 Task: Select the current location as Buckingham Palace, London, England . Now zoom - , and verify the location . Hide zoom slider
Action: Mouse moved to (485, 311)
Screenshot: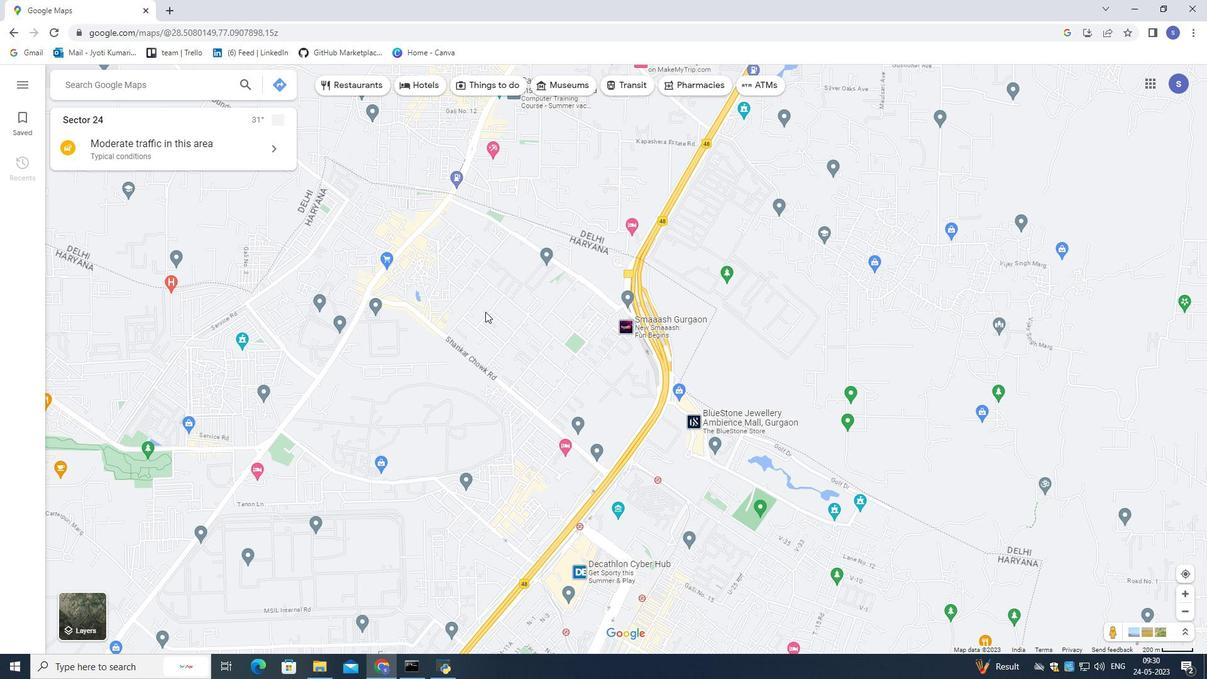 
Action: Mouse scrolled (485, 311) with delta (0, 0)
Screenshot: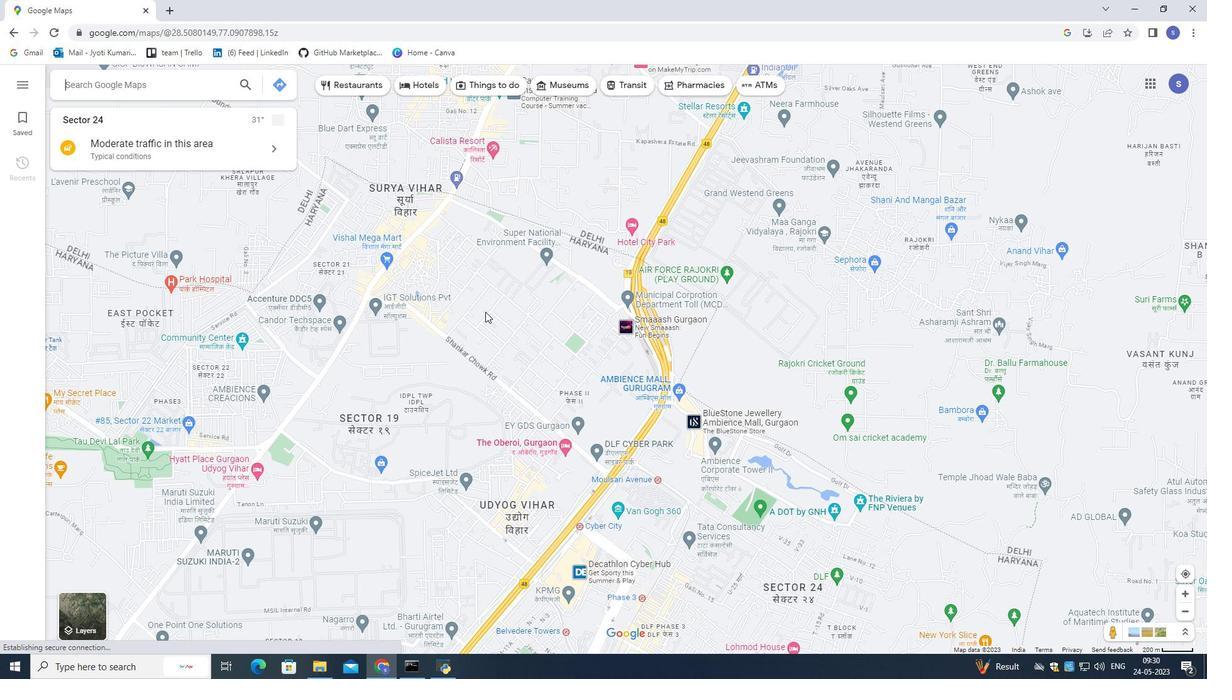 
Action: Mouse scrolled (485, 311) with delta (0, 0)
Screenshot: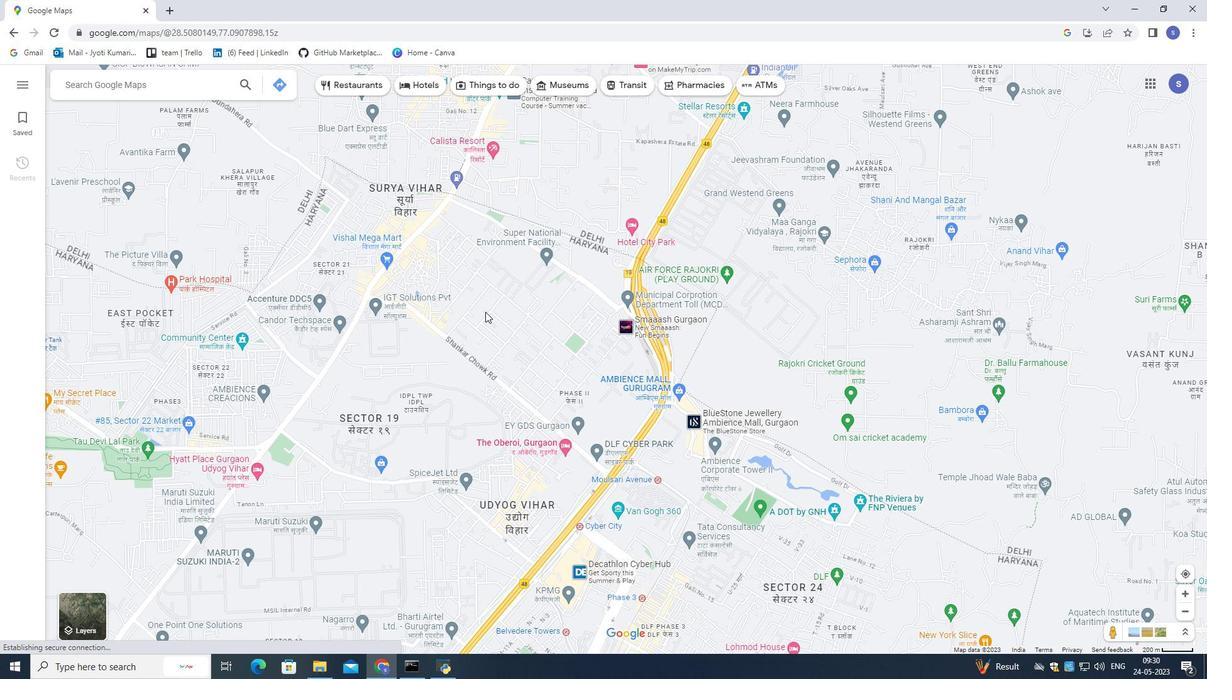 
Action: Mouse moved to (486, 312)
Screenshot: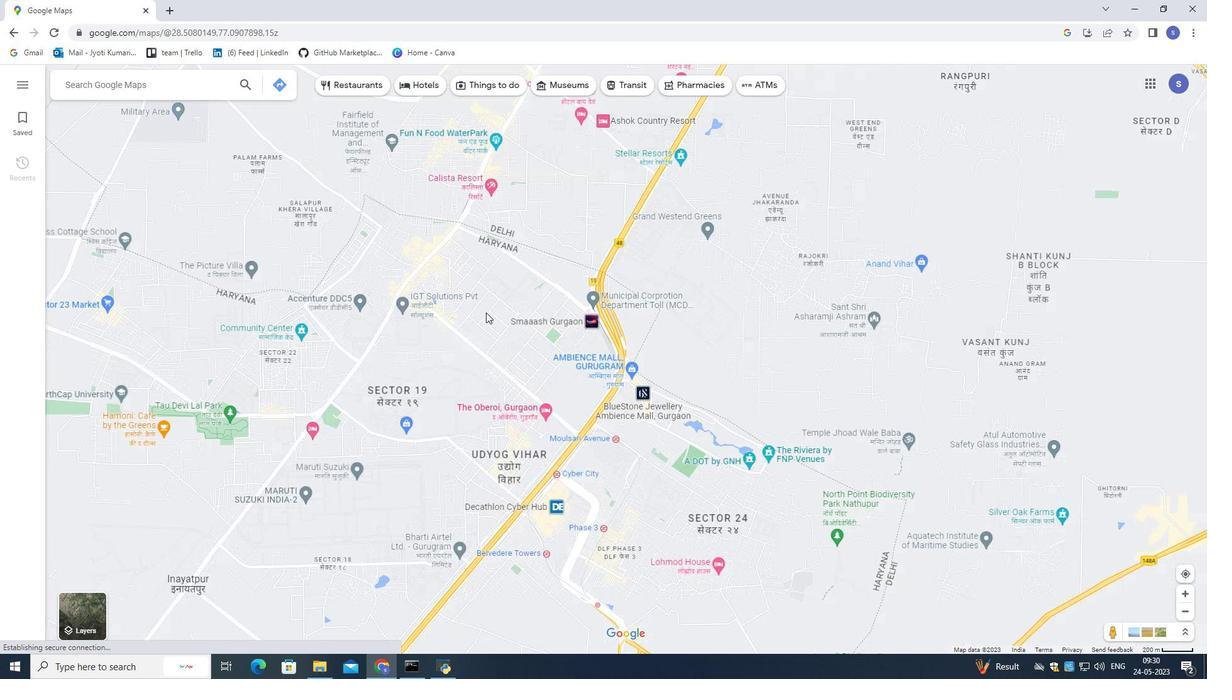 
Action: Mouse scrolled (486, 311) with delta (0, 0)
Screenshot: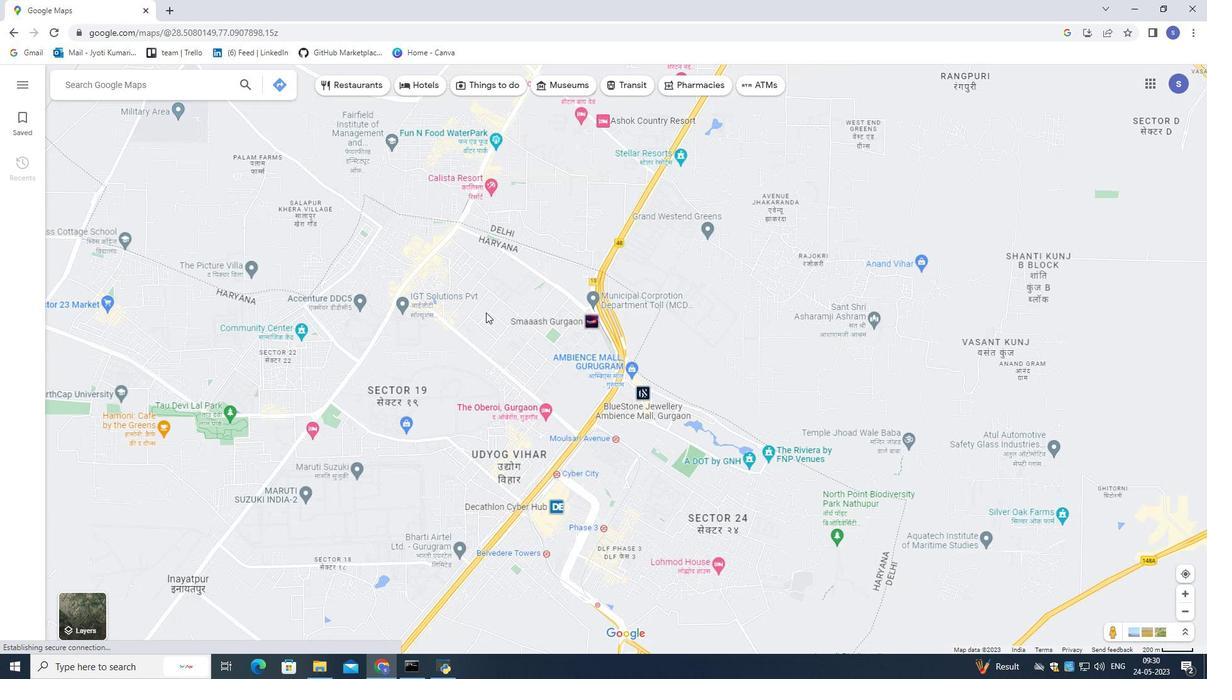 
Action: Mouse scrolled (486, 311) with delta (0, 0)
Screenshot: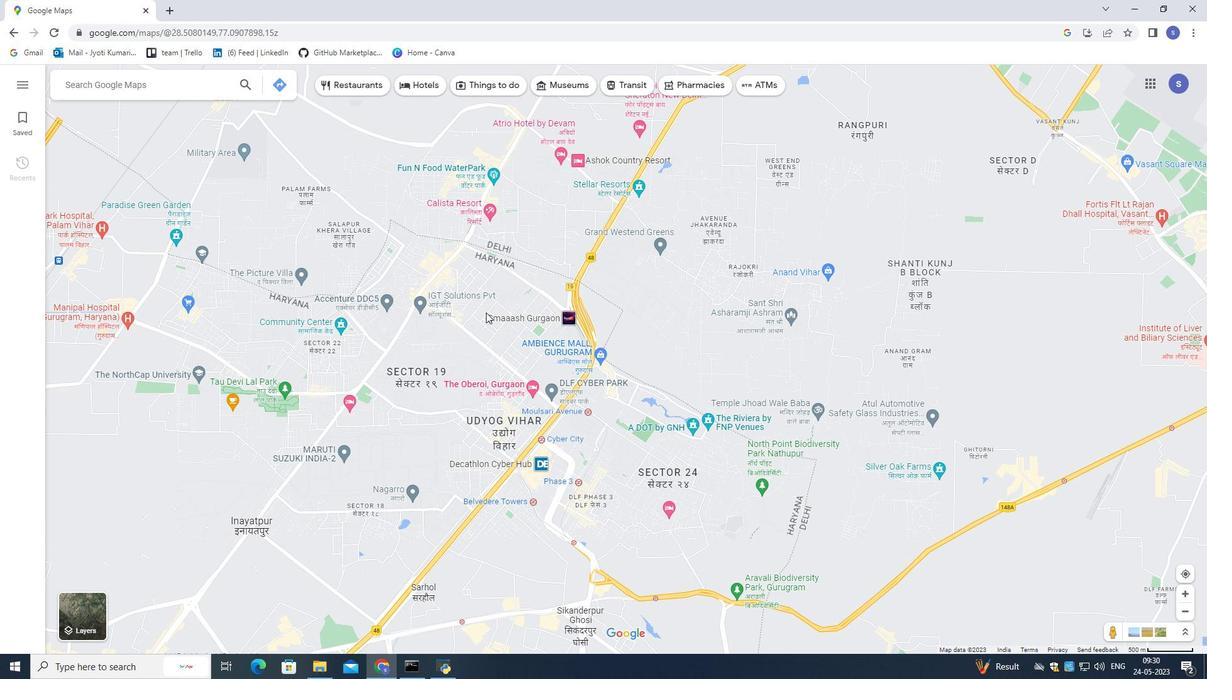 
Action: Mouse scrolled (486, 311) with delta (0, 0)
Screenshot: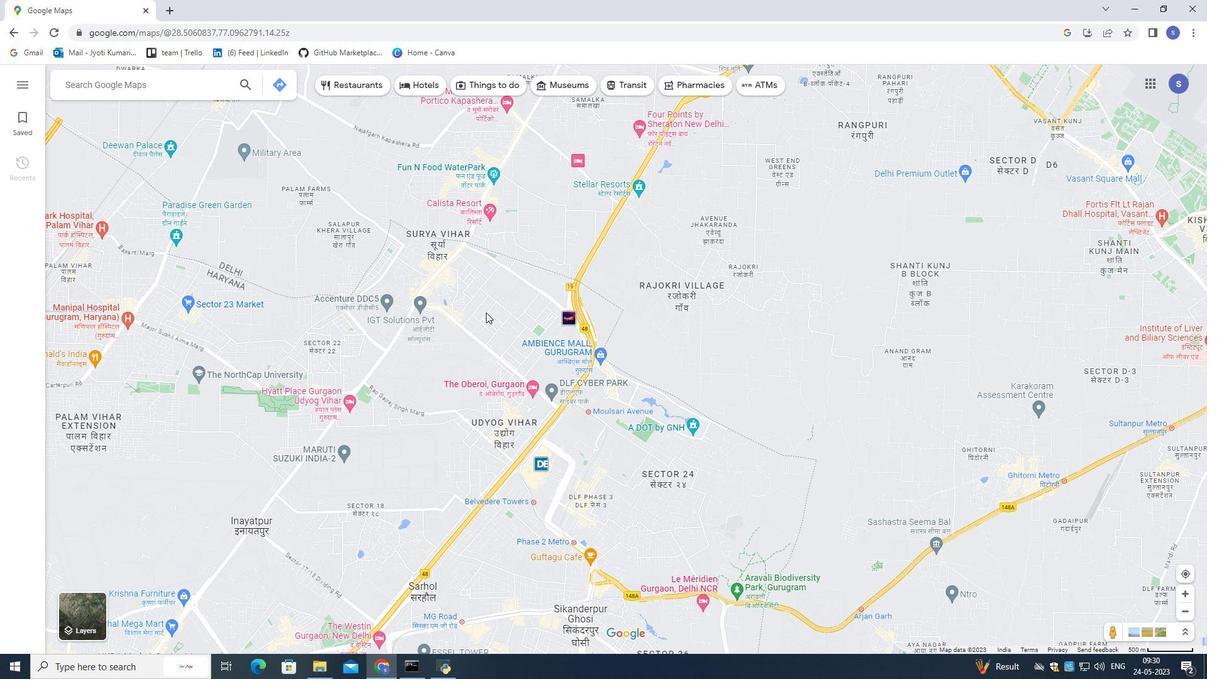 
Action: Mouse scrolled (486, 311) with delta (0, 0)
Screenshot: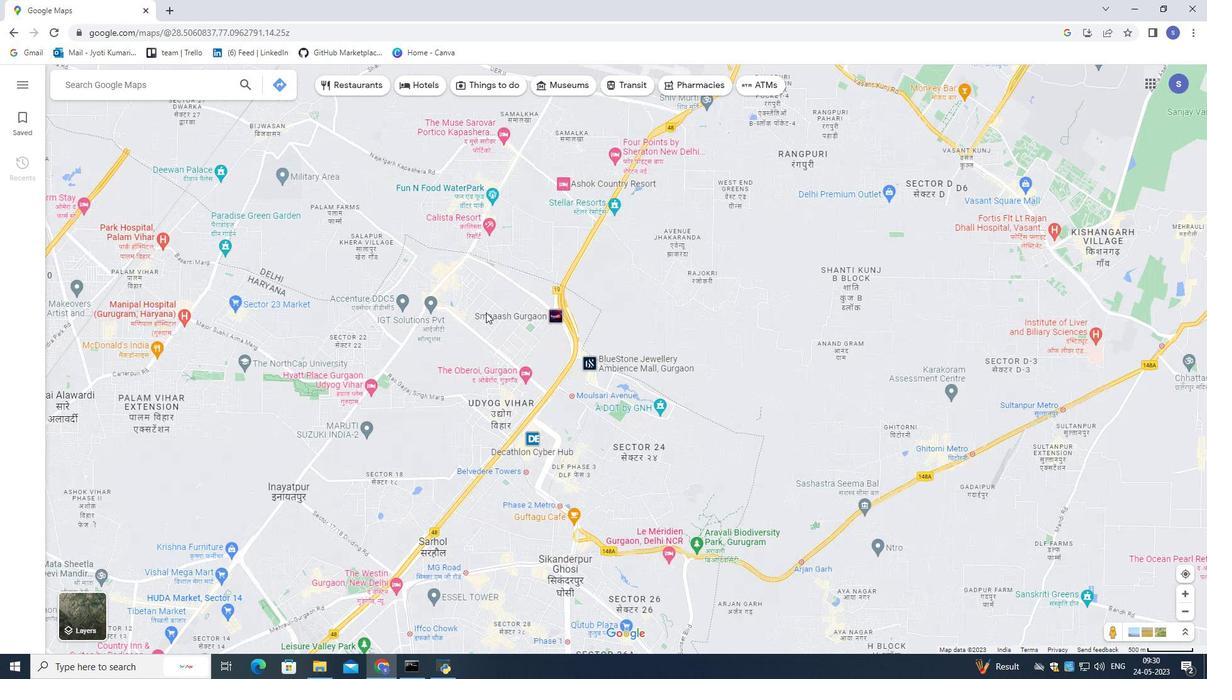 
Action: Mouse scrolled (486, 311) with delta (0, 0)
Screenshot: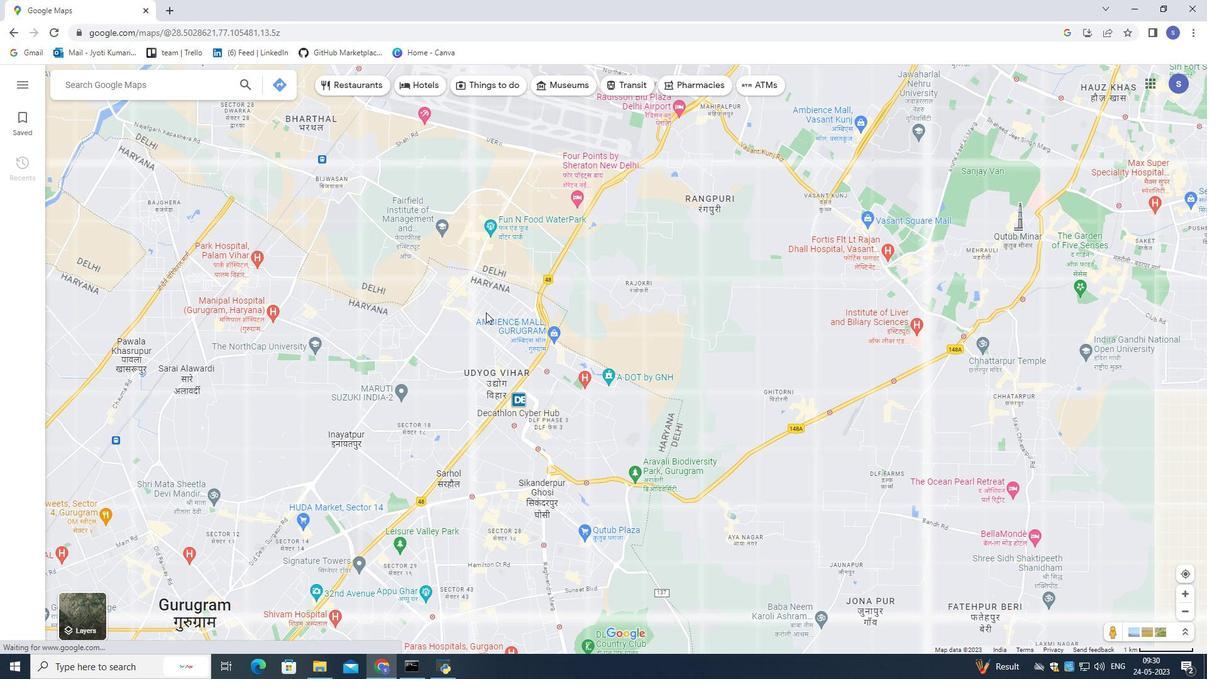 
Action: Mouse scrolled (486, 311) with delta (0, 0)
Screenshot: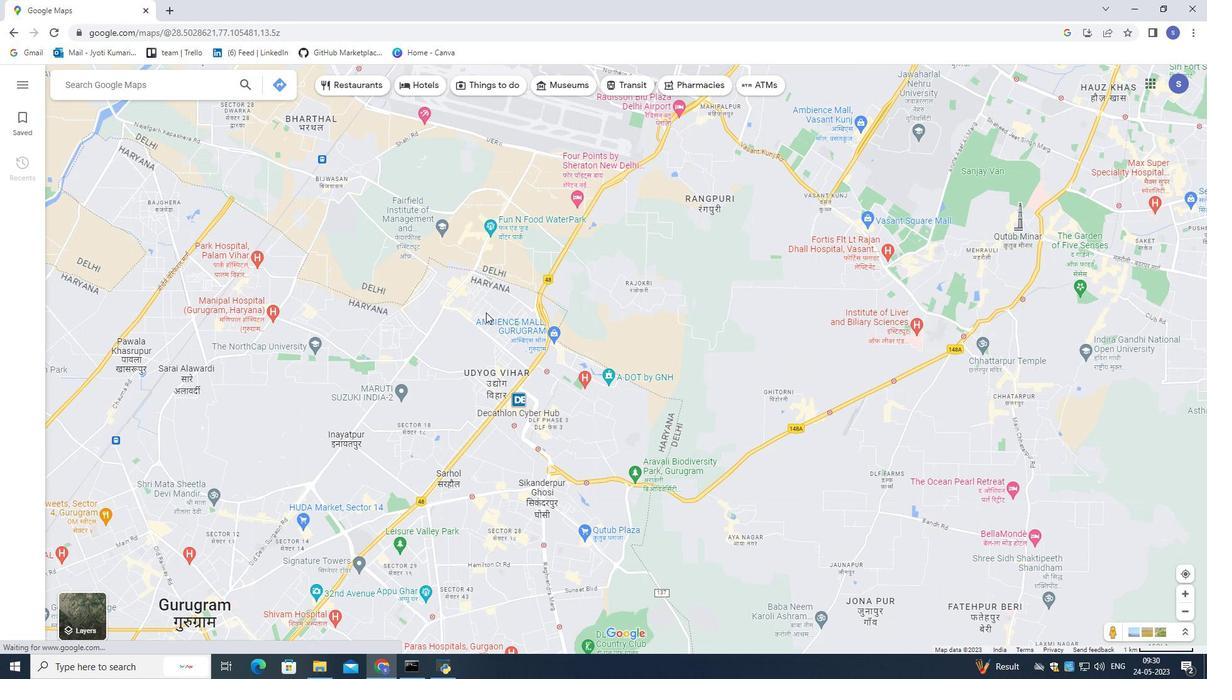 
Action: Mouse moved to (476, 312)
Screenshot: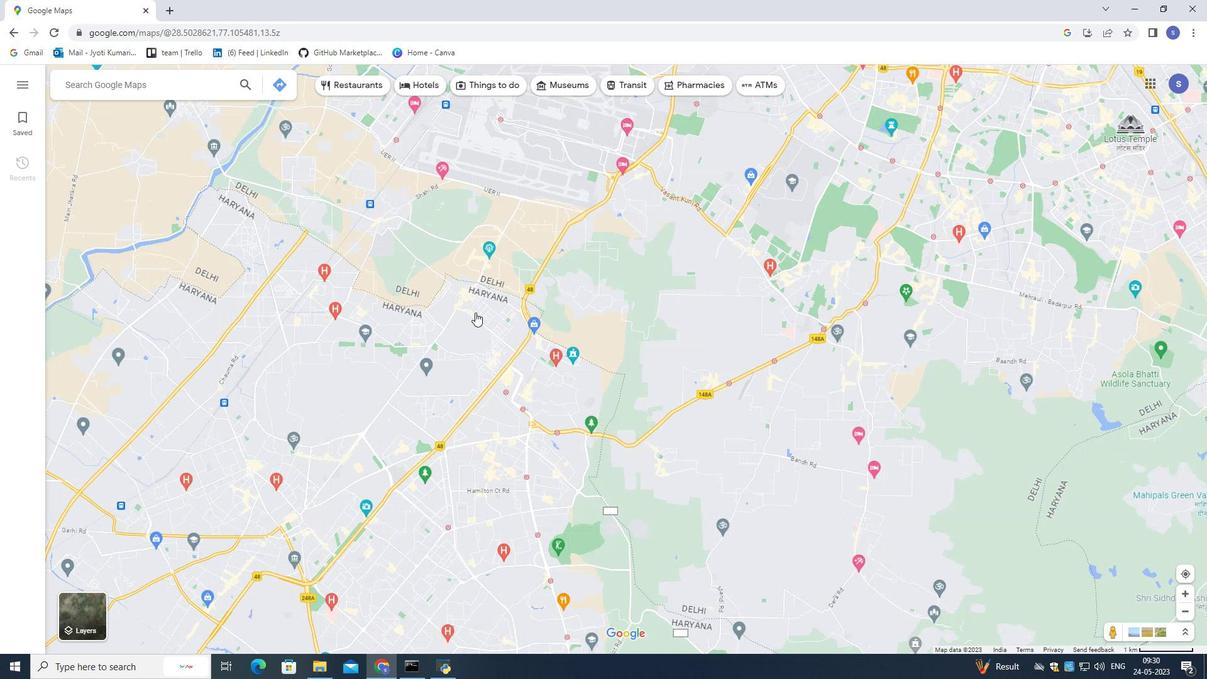 
Action: Mouse scrolled (476, 311) with delta (0, 0)
Screenshot: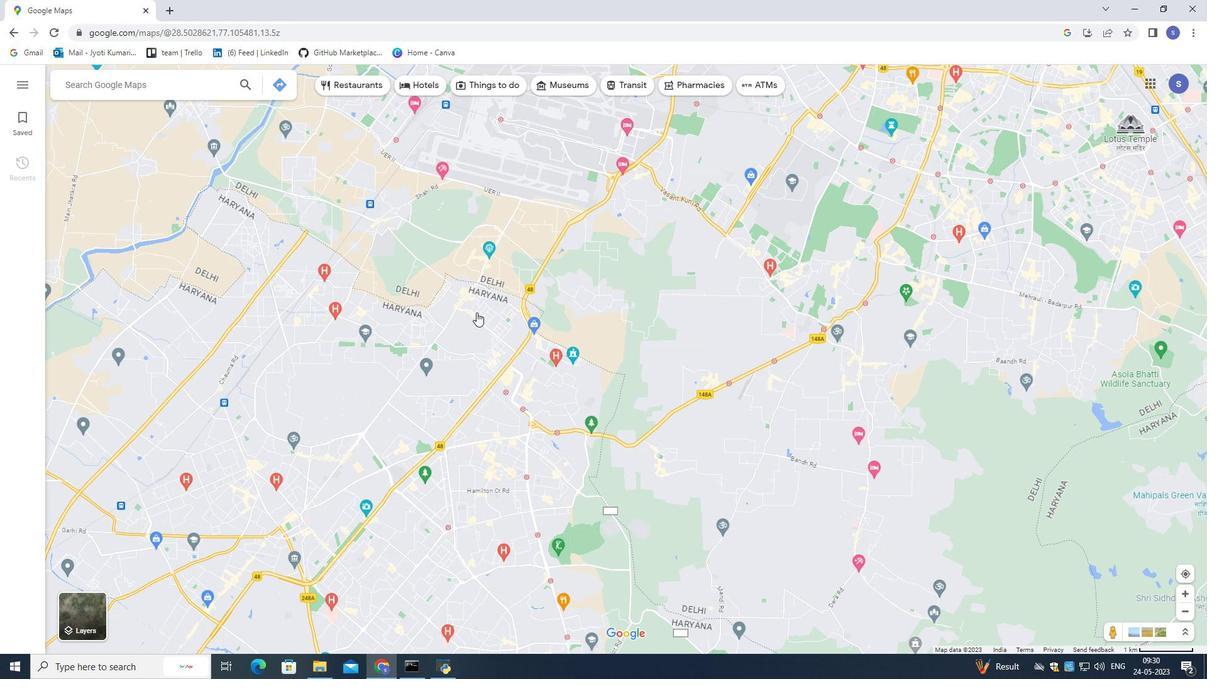 
Action: Mouse moved to (475, 313)
Screenshot: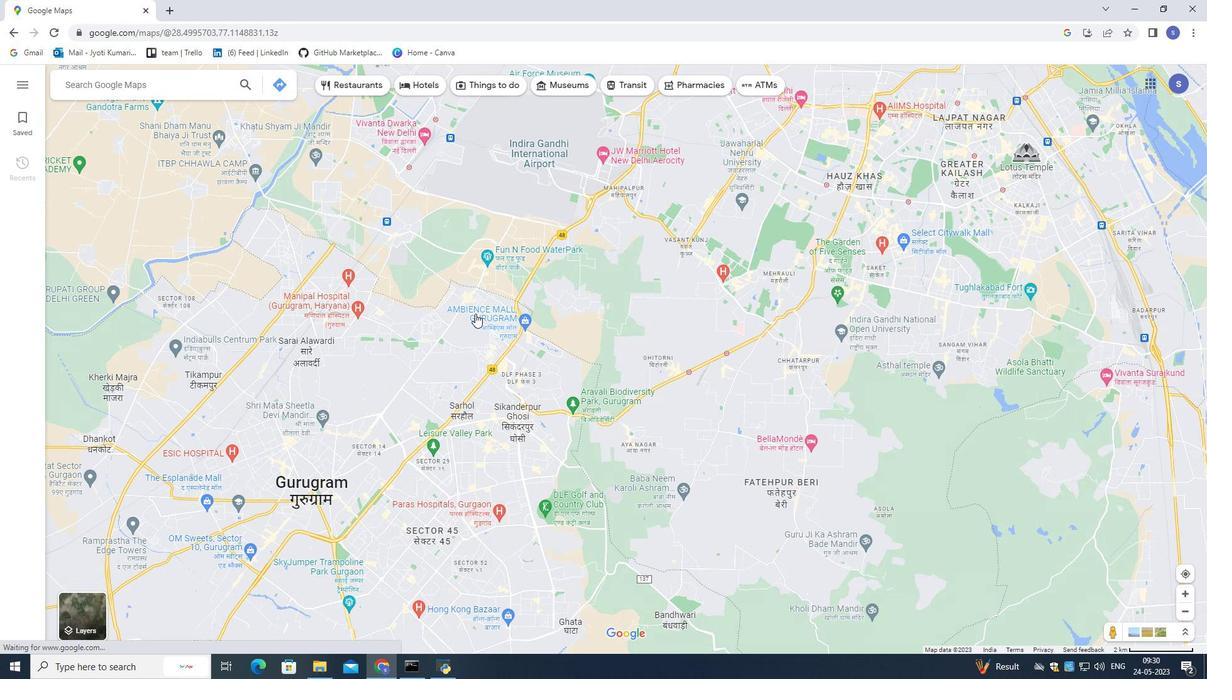 
Action: Mouse scrolled (475, 313) with delta (0, 0)
Screenshot: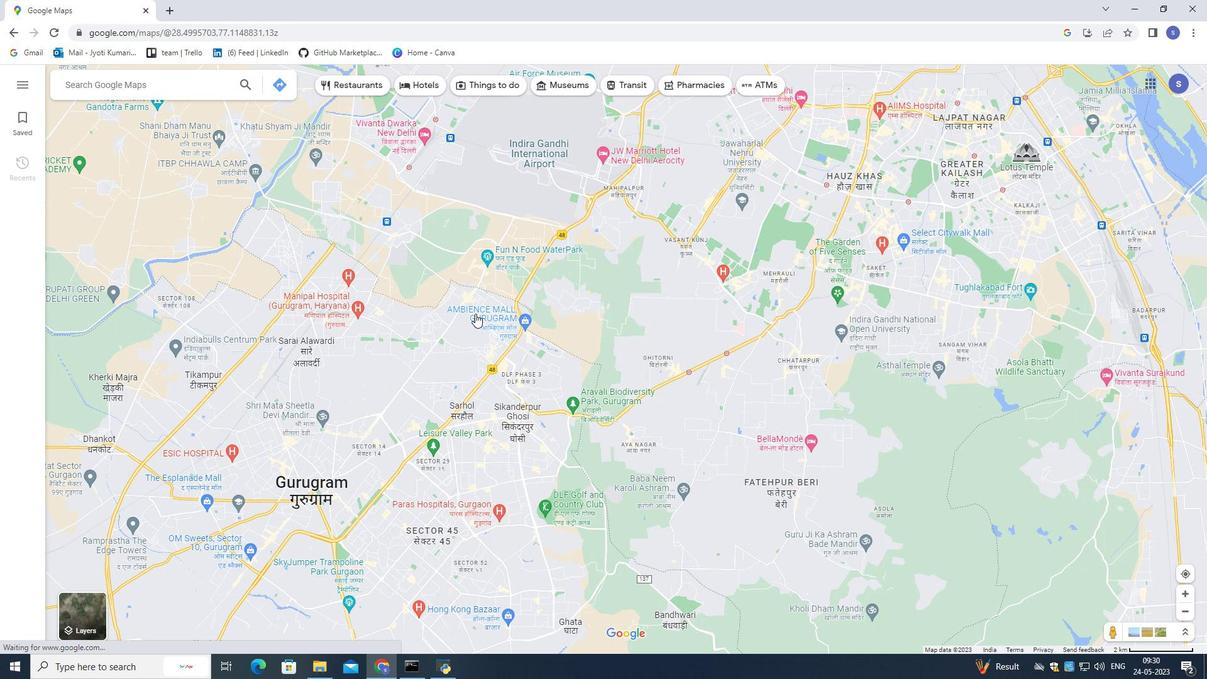 
Action: Mouse scrolled (475, 313) with delta (0, 0)
Screenshot: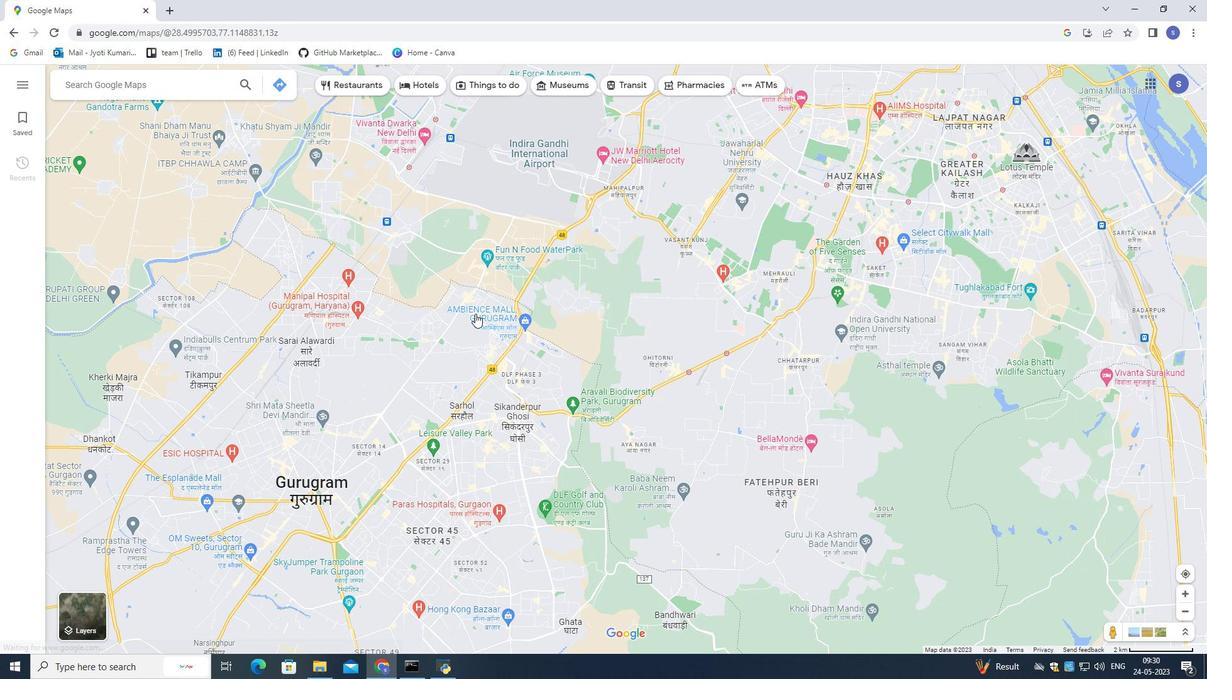
Action: Mouse scrolled (475, 313) with delta (0, 0)
Screenshot: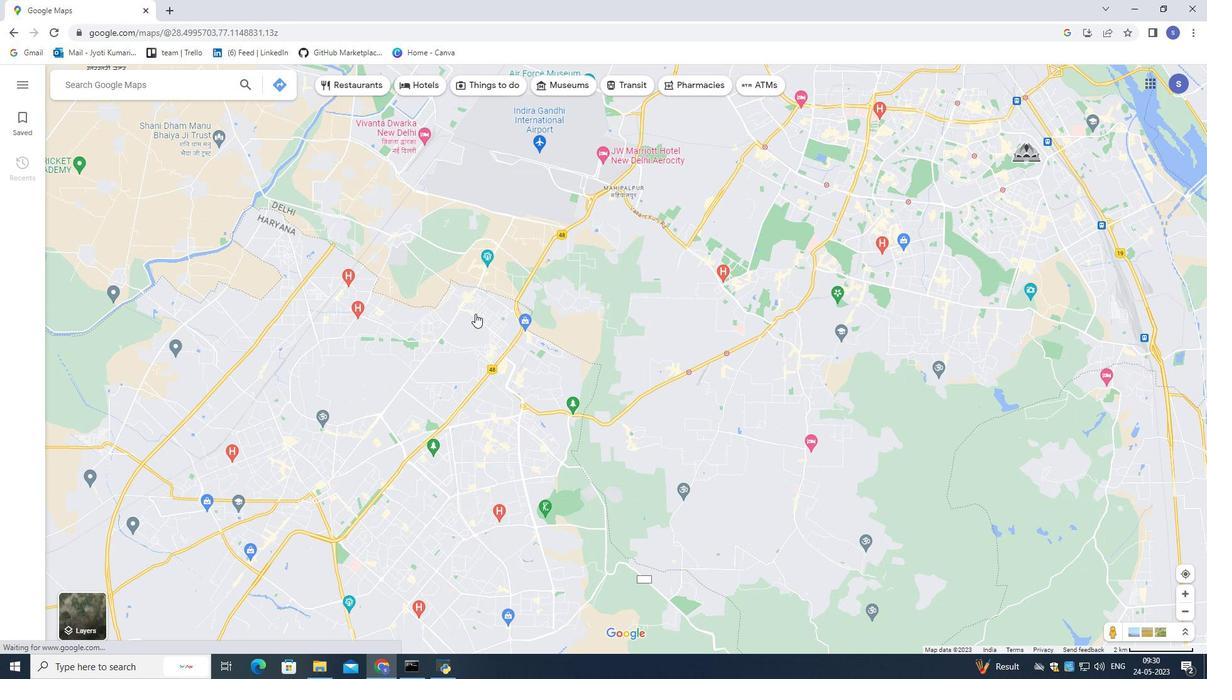 
Action: Mouse moved to (474, 315)
Screenshot: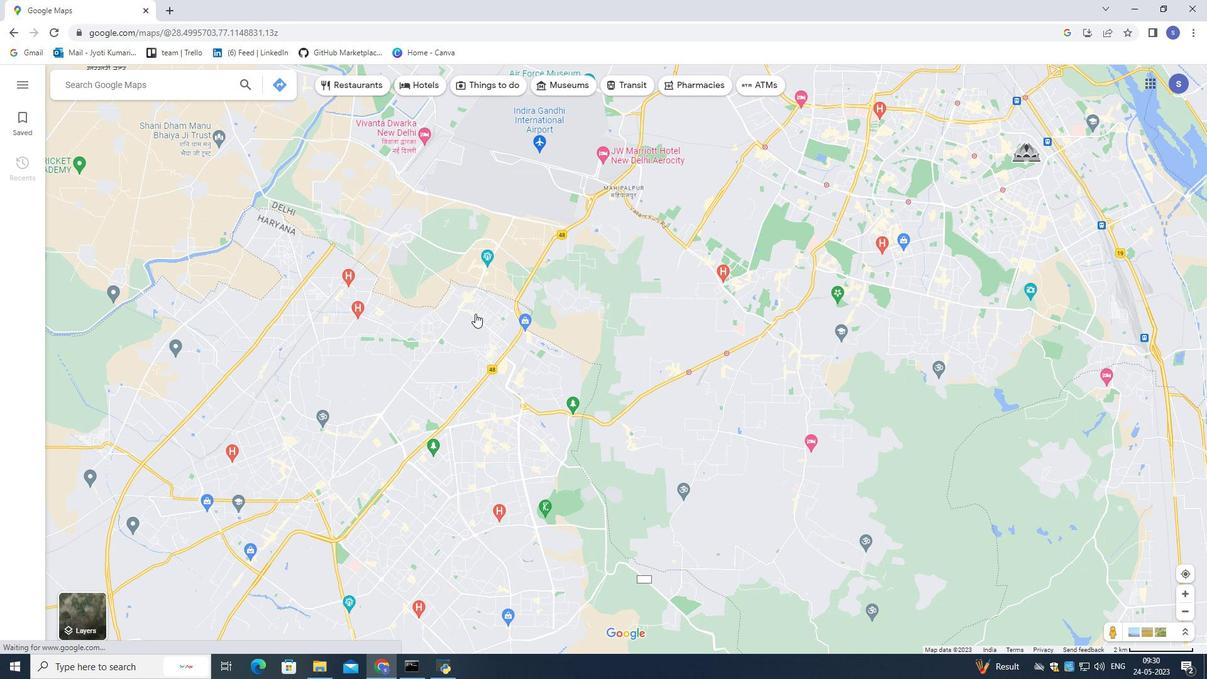 
Action: Mouse scrolled (474, 315) with delta (0, 0)
Screenshot: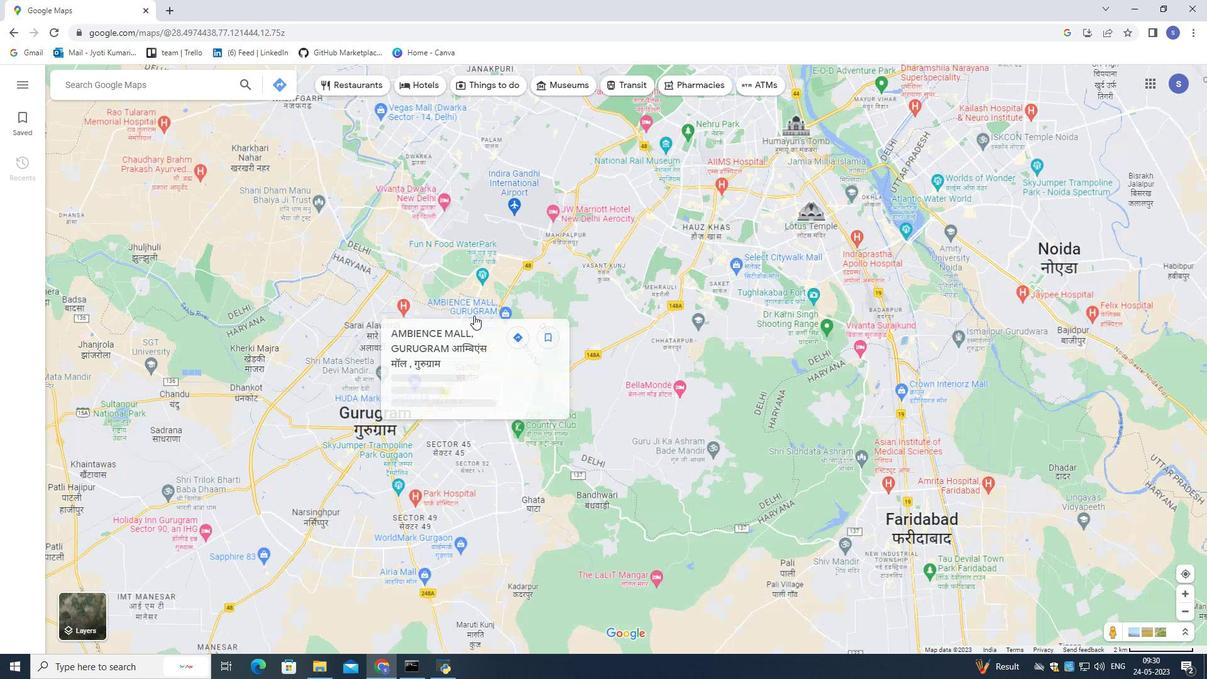 
Action: Mouse scrolled (474, 315) with delta (0, 0)
Screenshot: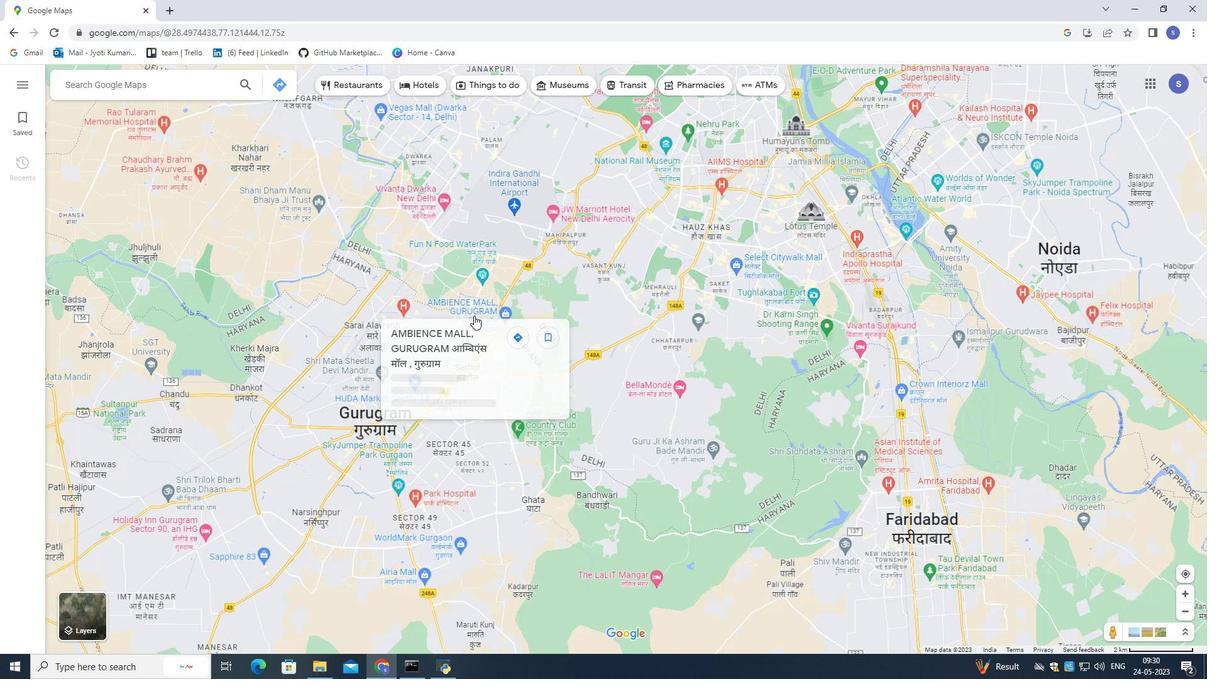 
Action: Mouse moved to (132, 76)
Screenshot: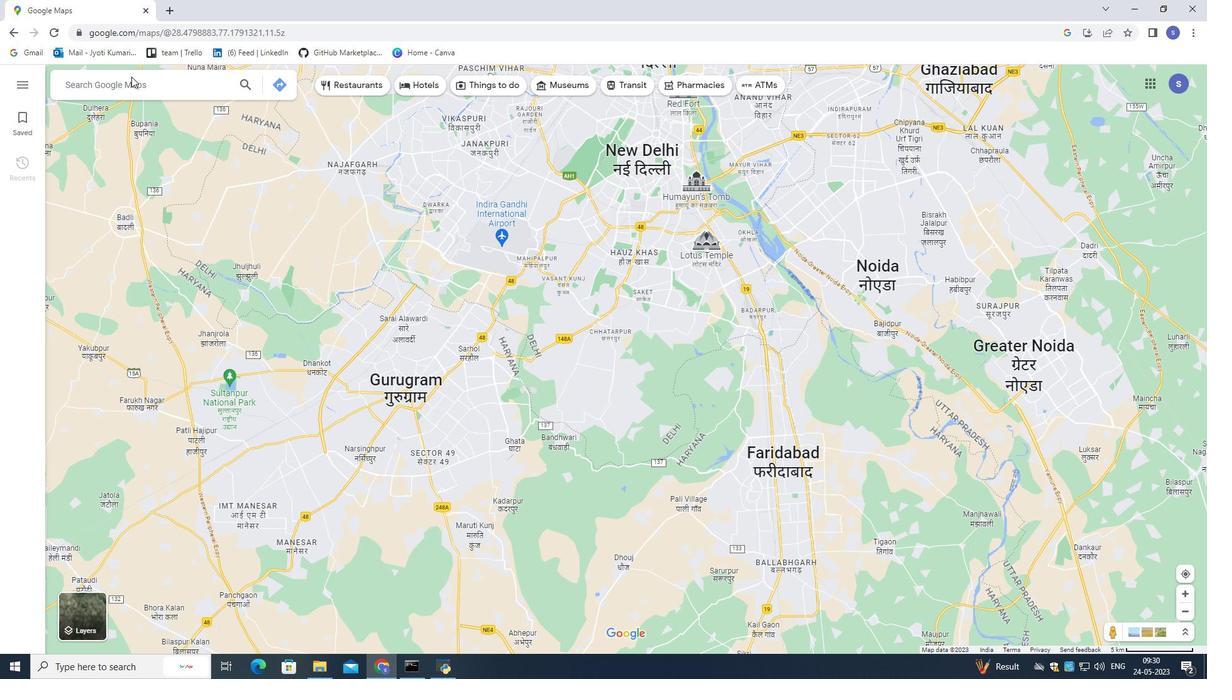 
Action: Mouse pressed left at (132, 76)
Screenshot: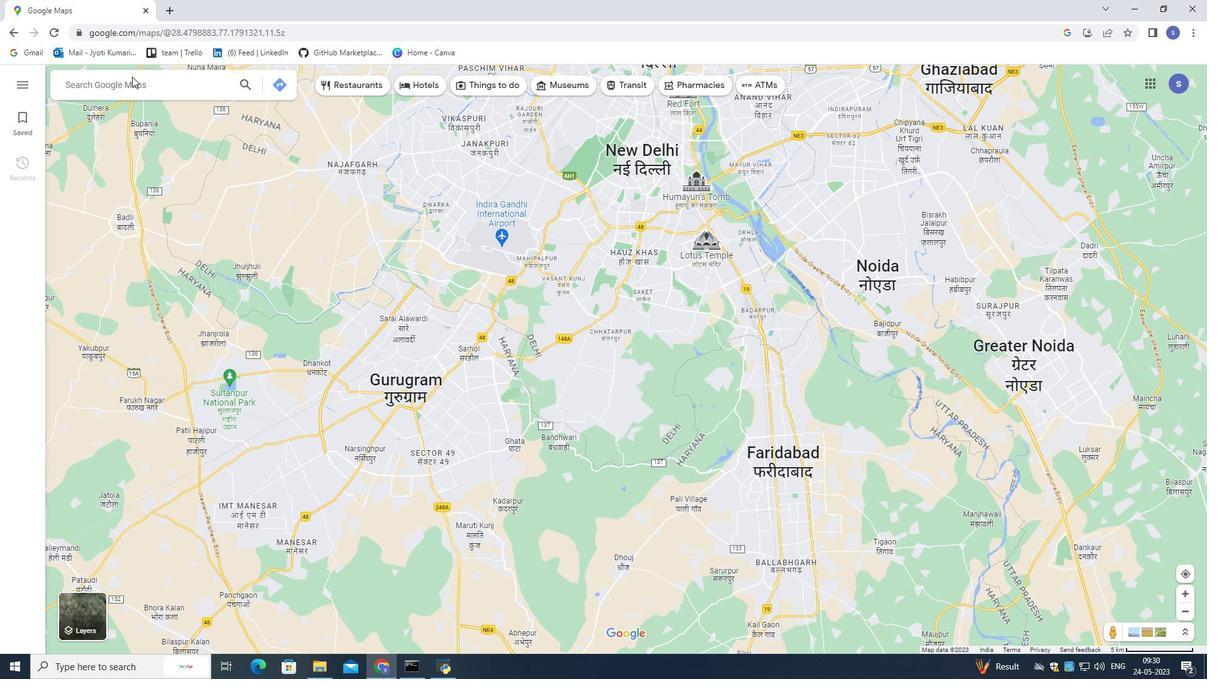 
Action: Key pressed <Key.shift>Bcukingham<Key.space>palace,<Key.space>
Screenshot: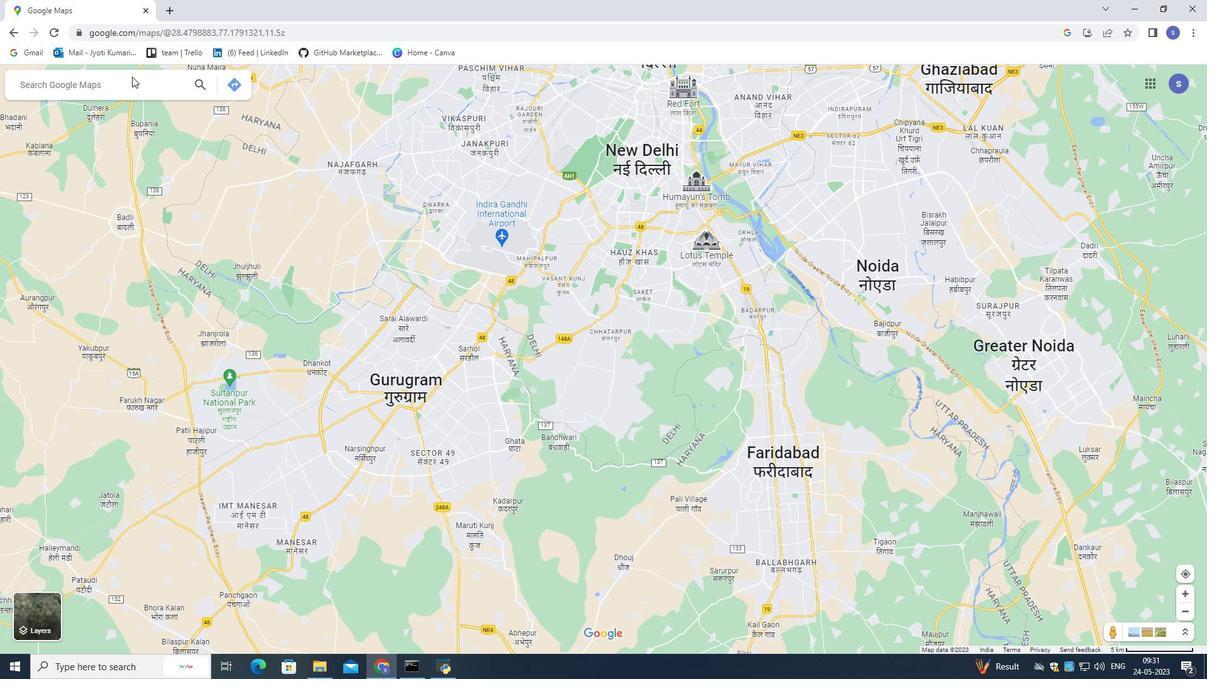 
Action: Mouse moved to (132, 82)
Screenshot: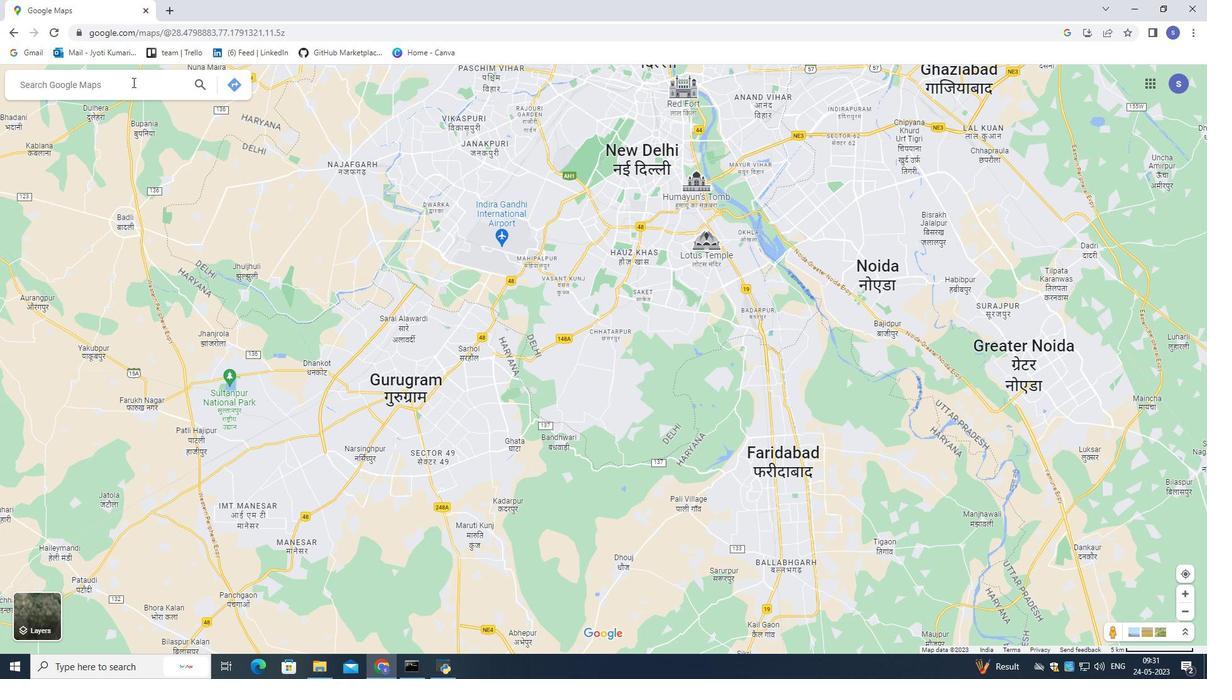 
Action: Mouse pressed left at (132, 82)
Screenshot: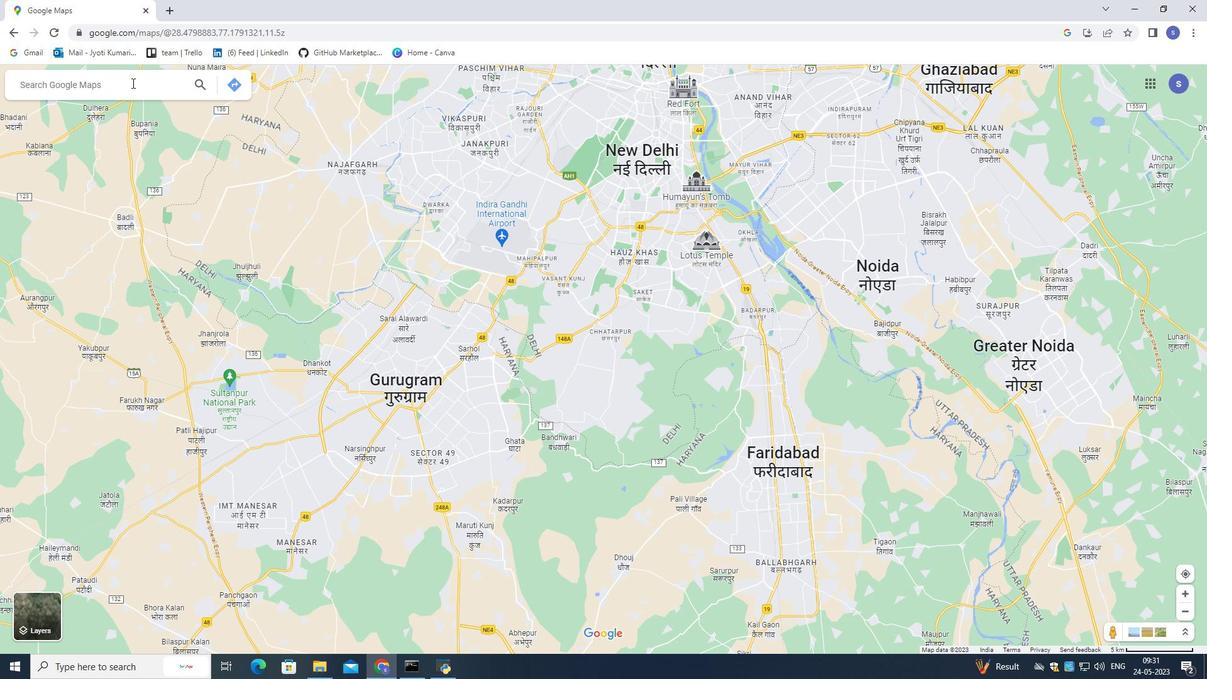 
Action: Key pressed <Key.shift>Buckingham<Key.space>palace,<Key.space>london,<Key.space>england<Key.enter>
Screenshot: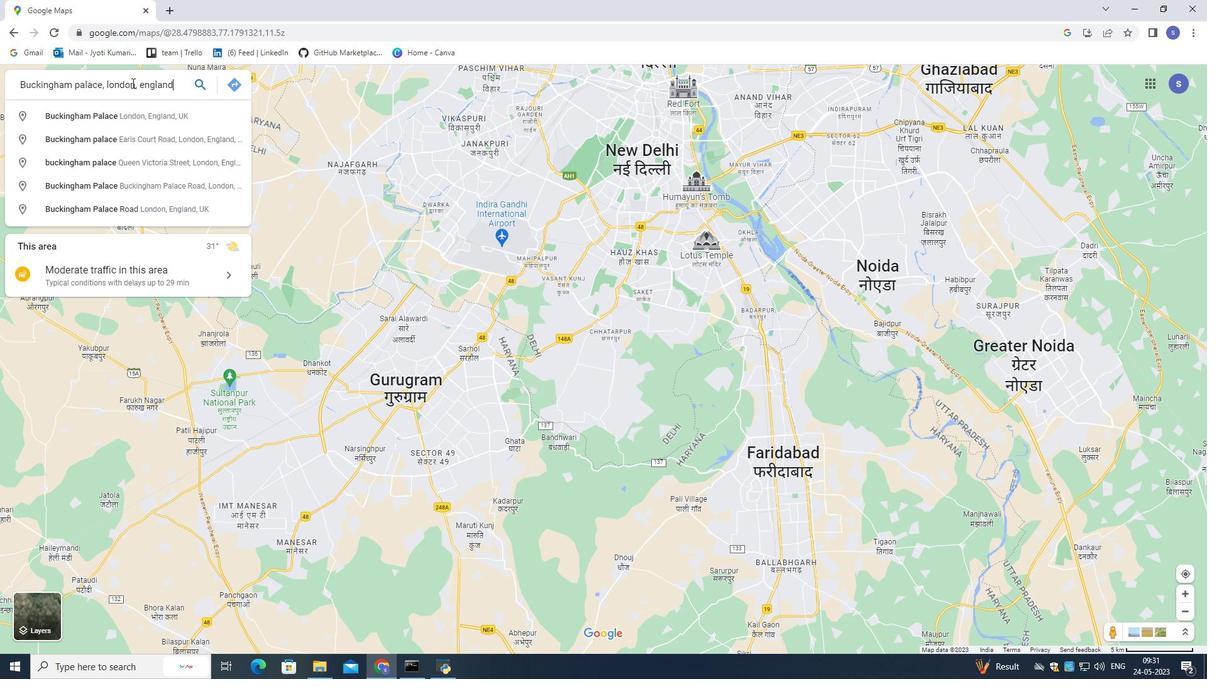 
Action: Mouse moved to (201, 118)
Screenshot: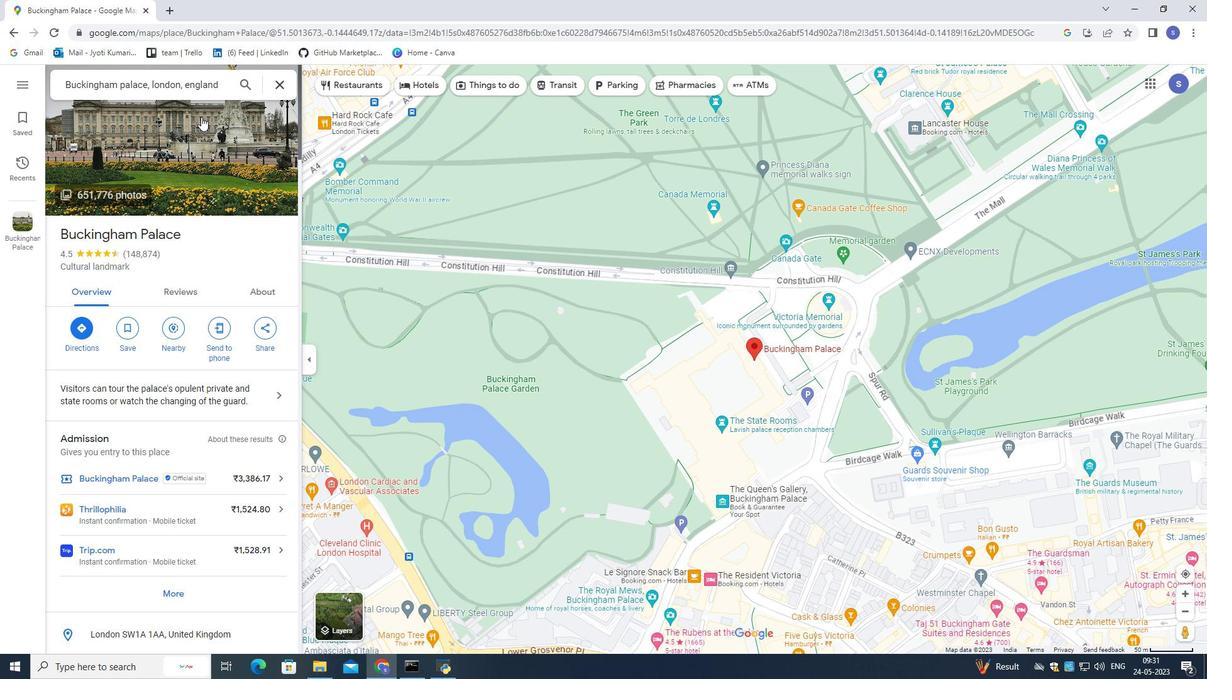 
Action: Mouse pressed left at (201, 118)
Screenshot: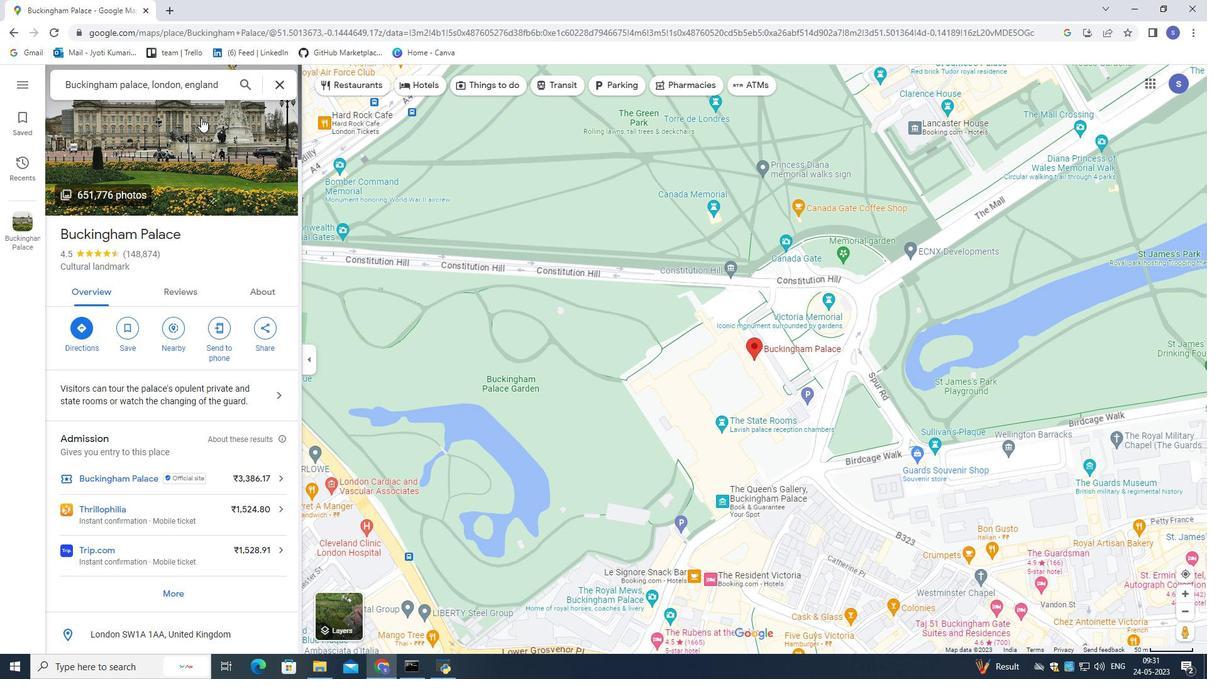 
Action: Mouse moved to (776, 558)
Screenshot: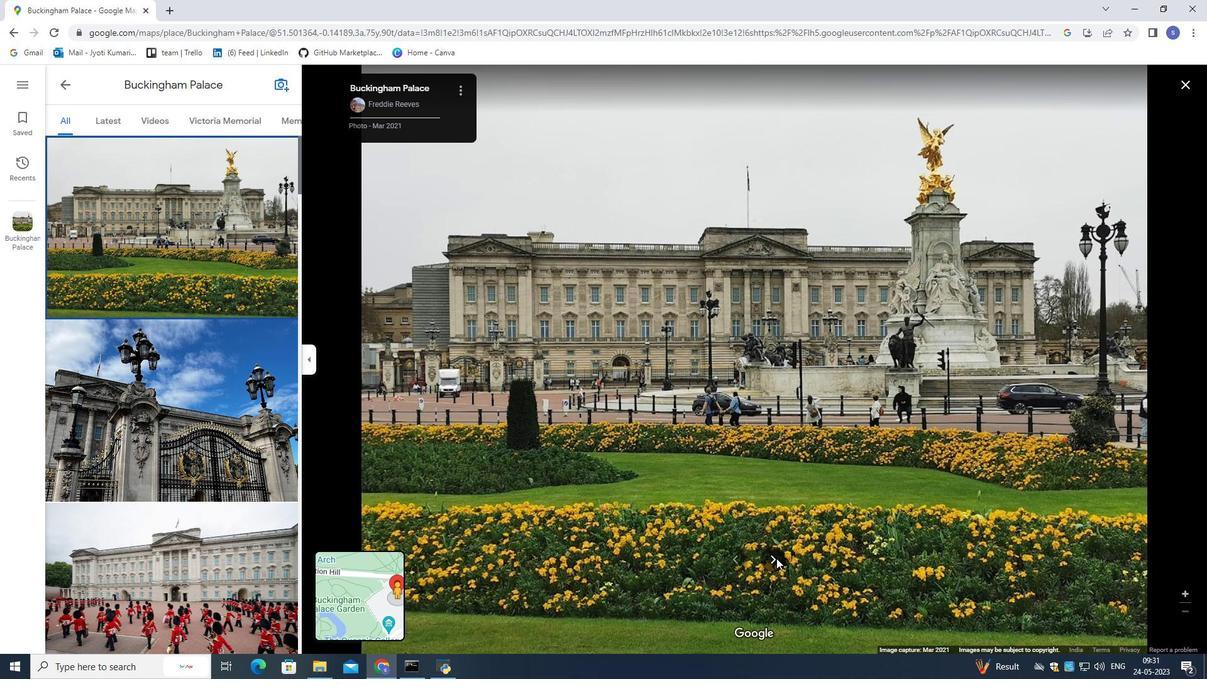 
Action: Mouse pressed left at (776, 558)
Screenshot: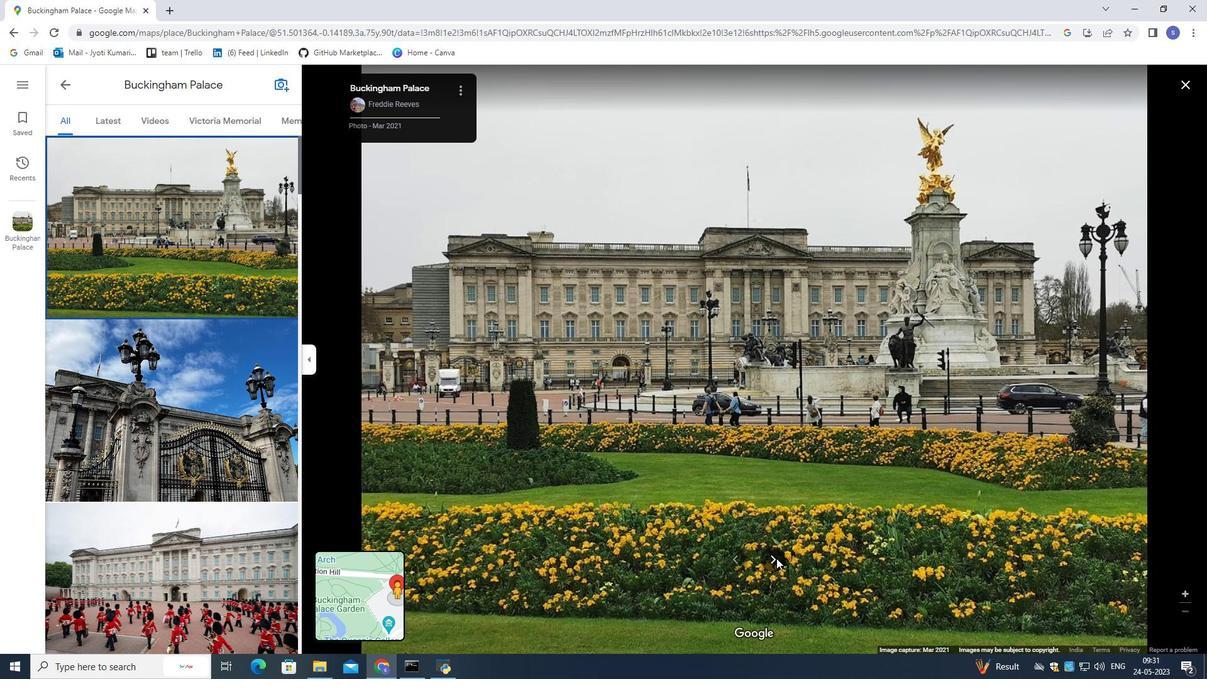 
Action: Mouse moved to (775, 555)
Screenshot: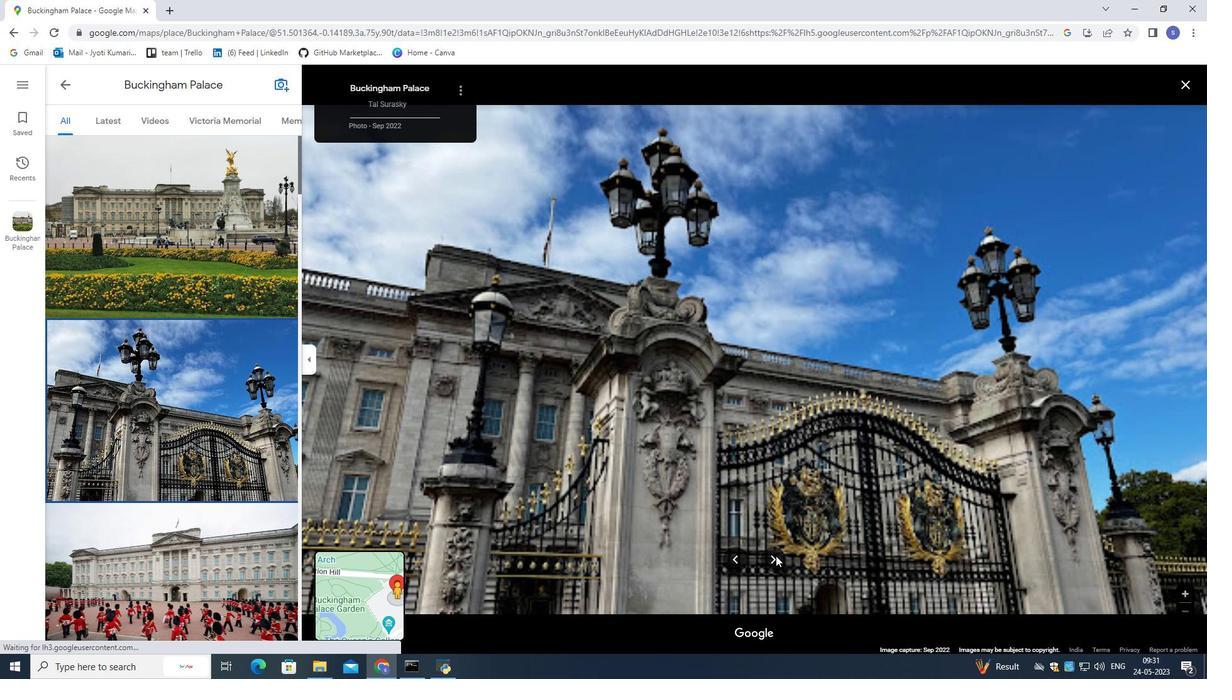 
Action: Mouse pressed left at (775, 555)
Screenshot: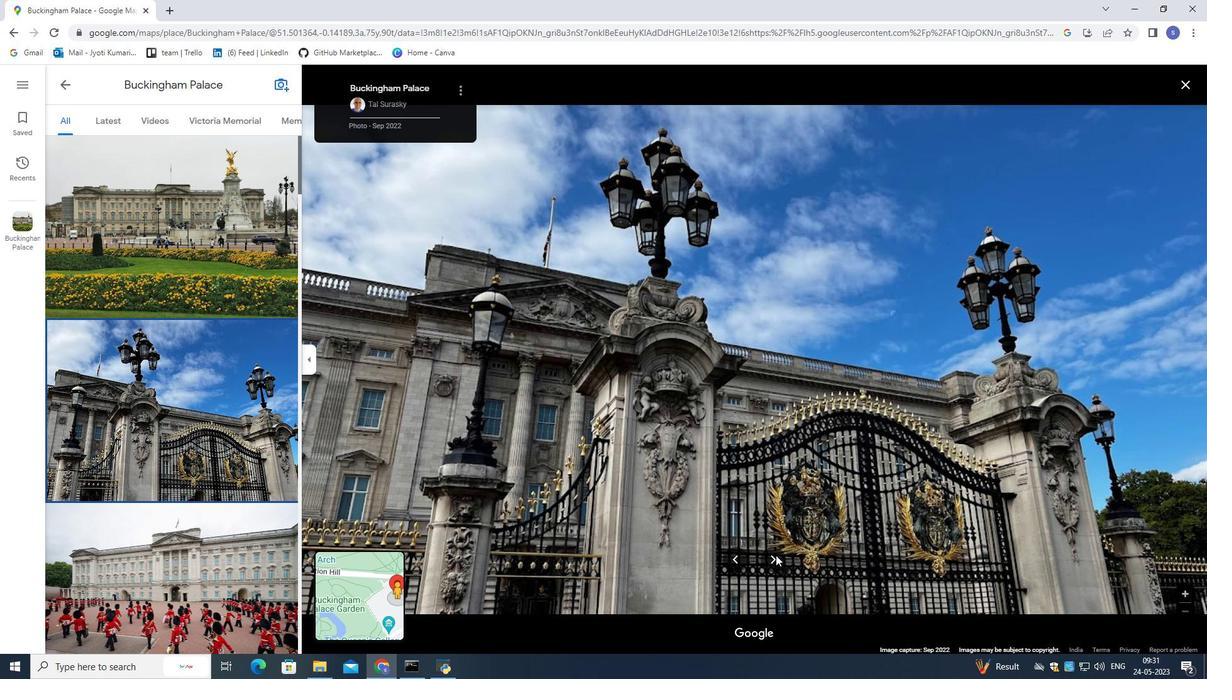 
Action: Mouse pressed left at (775, 555)
Screenshot: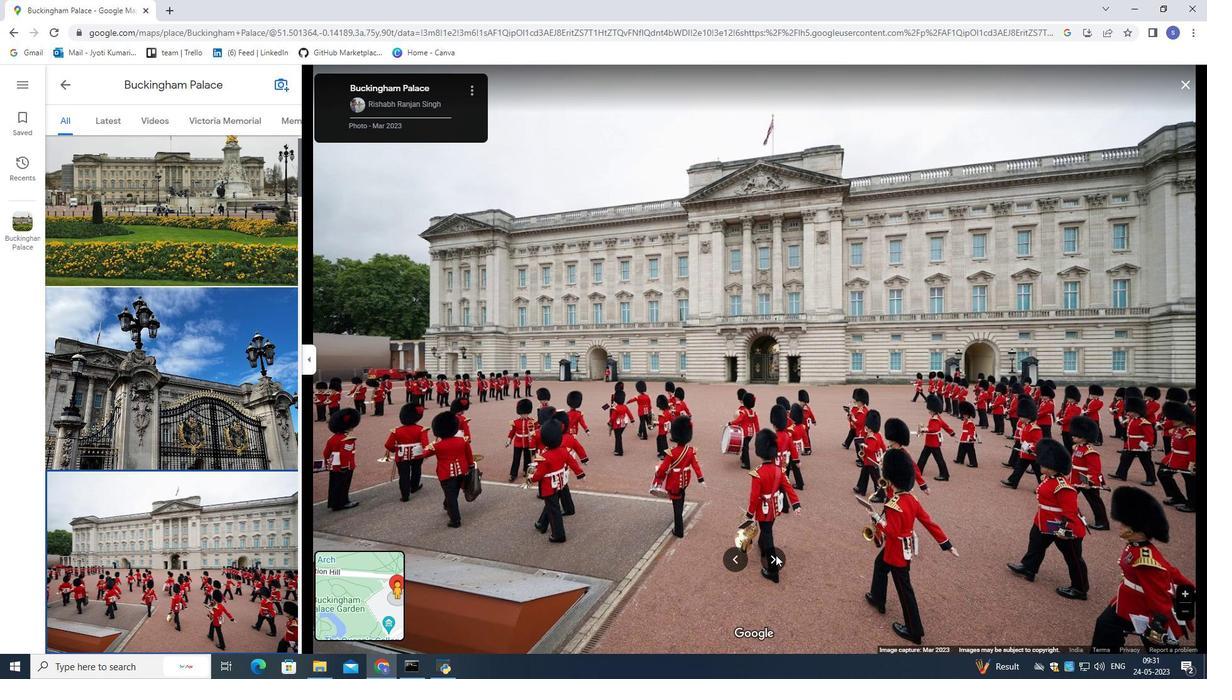 
Action: Mouse pressed left at (775, 555)
Screenshot: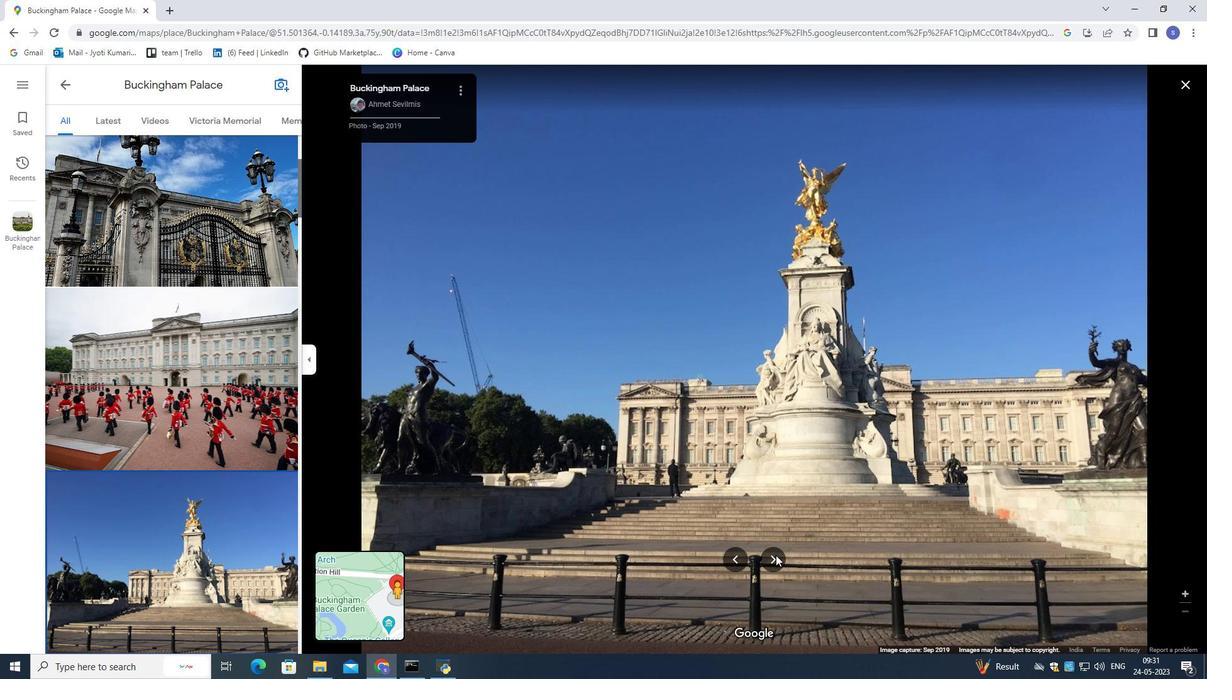 
Action: Mouse moved to (775, 551)
Screenshot: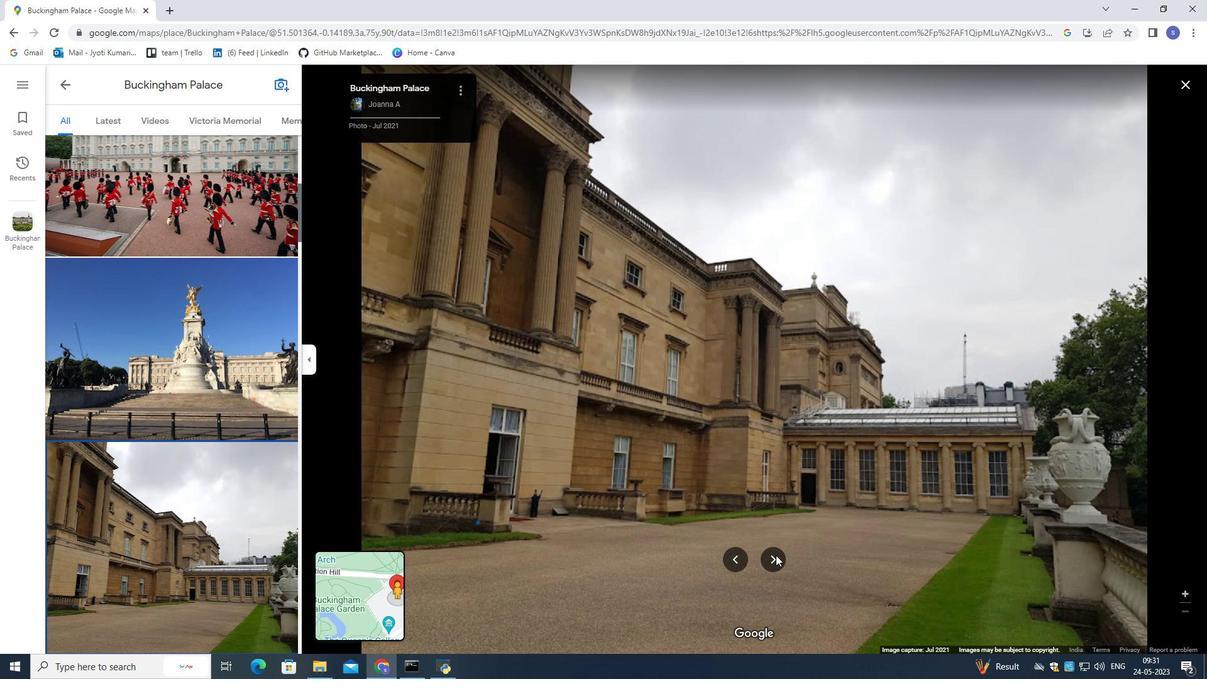 
Action: Mouse pressed left at (775, 551)
Screenshot: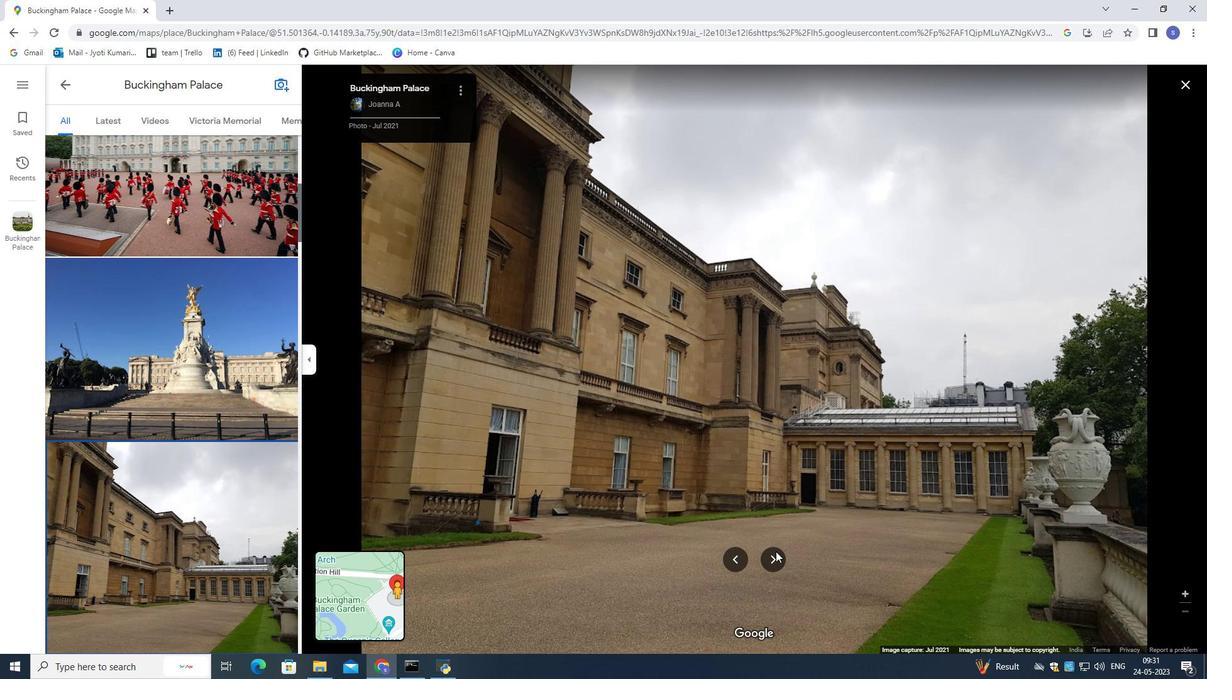 
Action: Mouse moved to (775, 551)
Screenshot: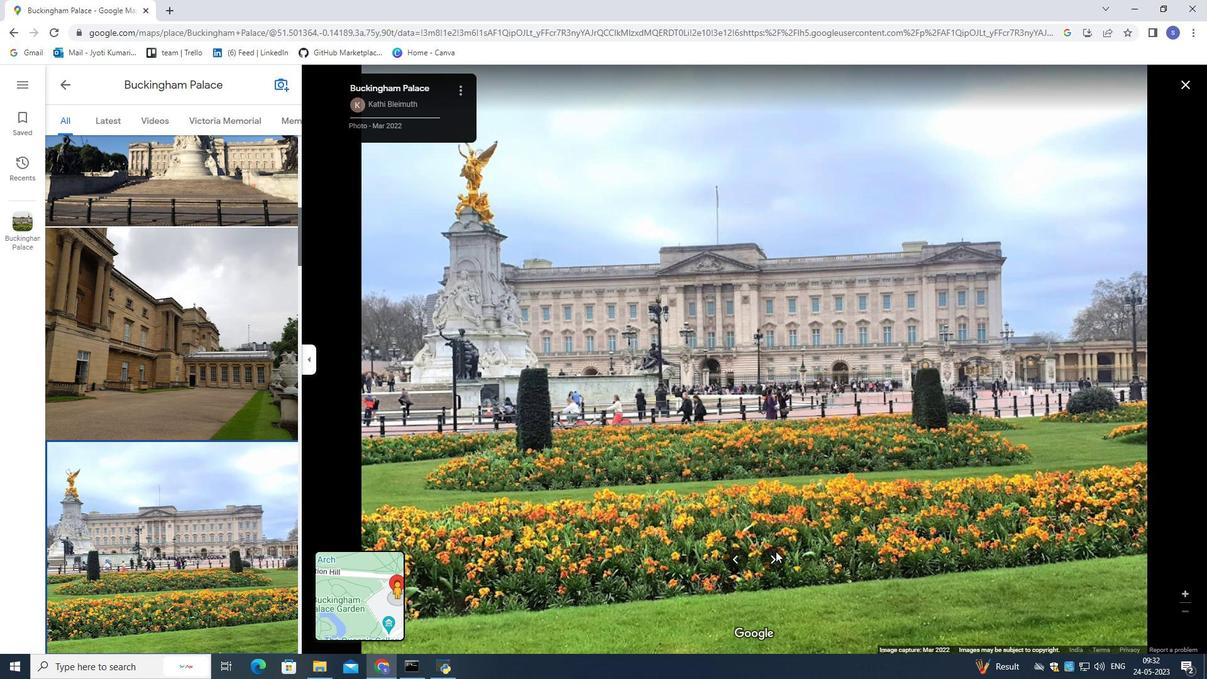 
Action: Mouse pressed left at (775, 551)
Screenshot: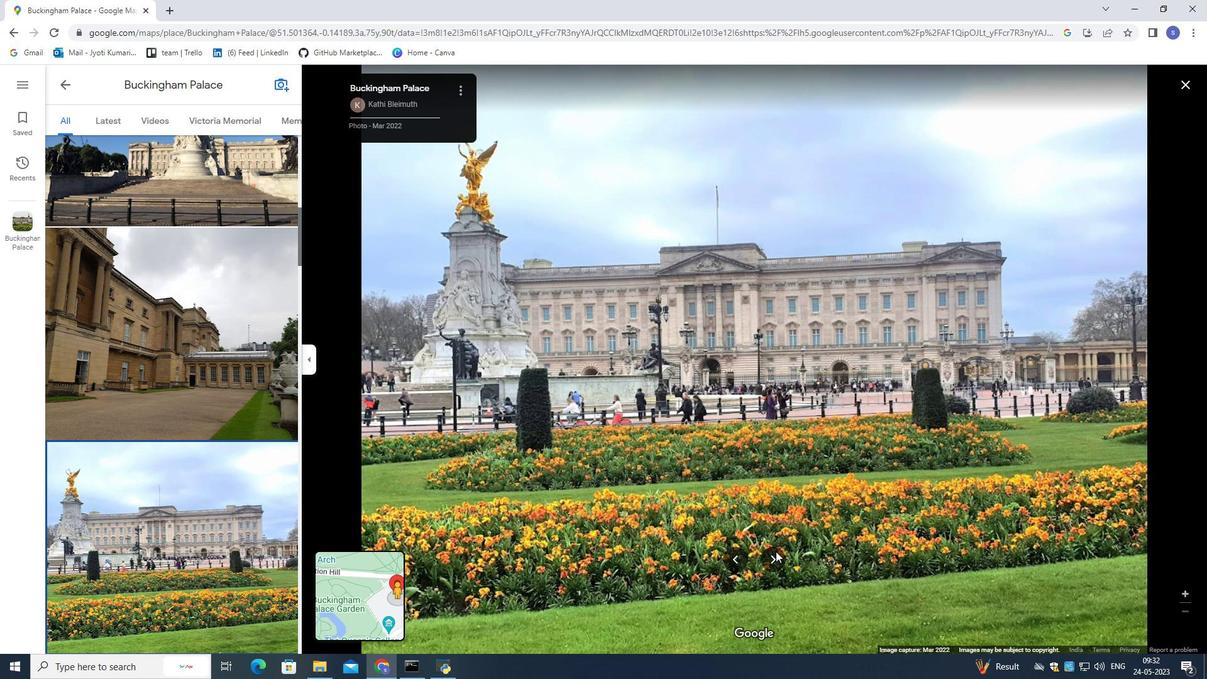 
Action: Mouse moved to (775, 550)
Screenshot: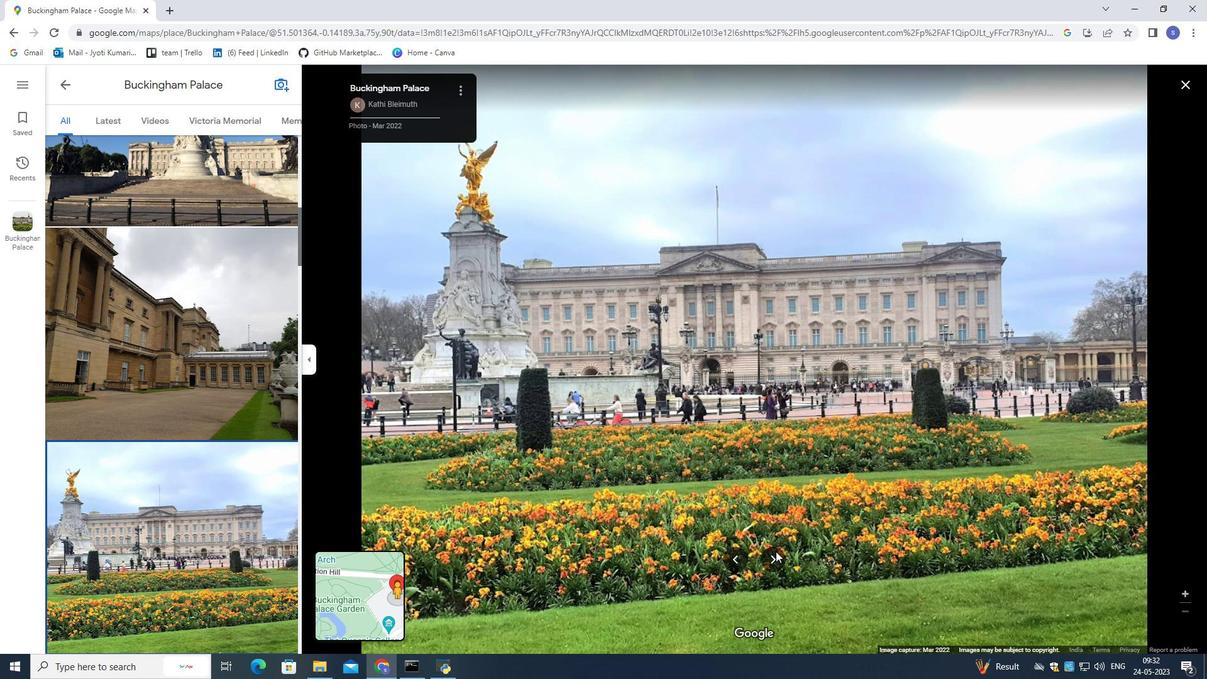
Action: Mouse pressed left at (775, 550)
Screenshot: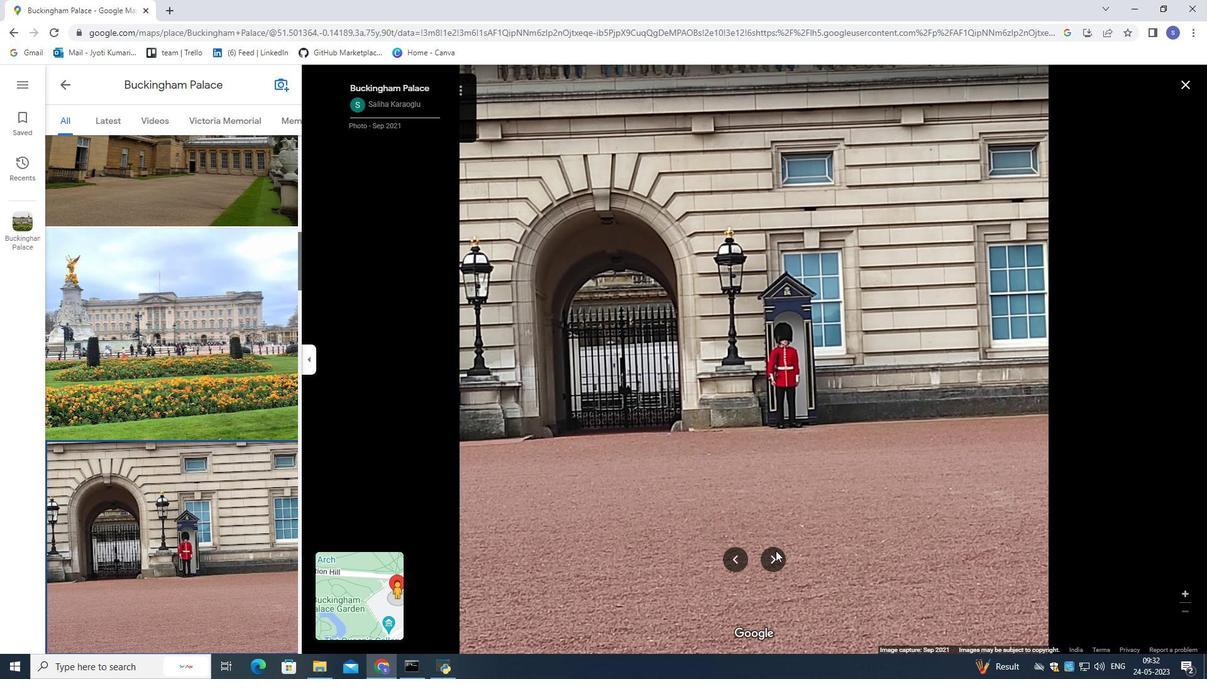 
Action: Mouse moved to (778, 552)
Screenshot: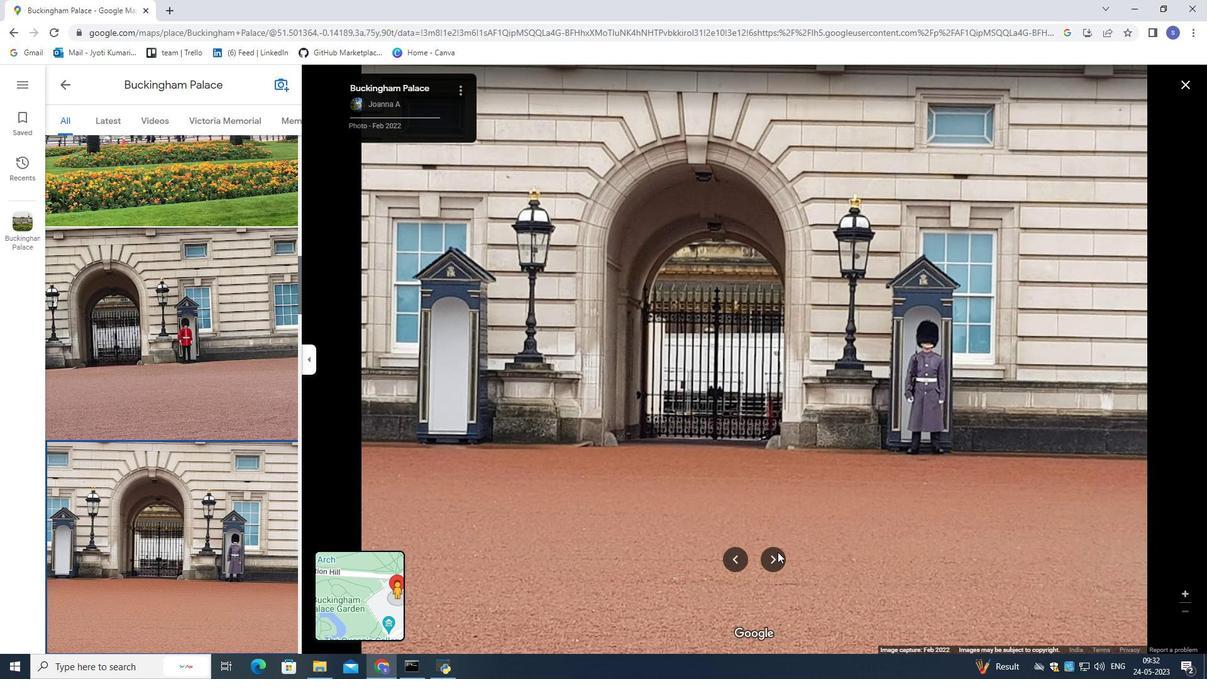 
Action: Mouse pressed left at (778, 552)
Screenshot: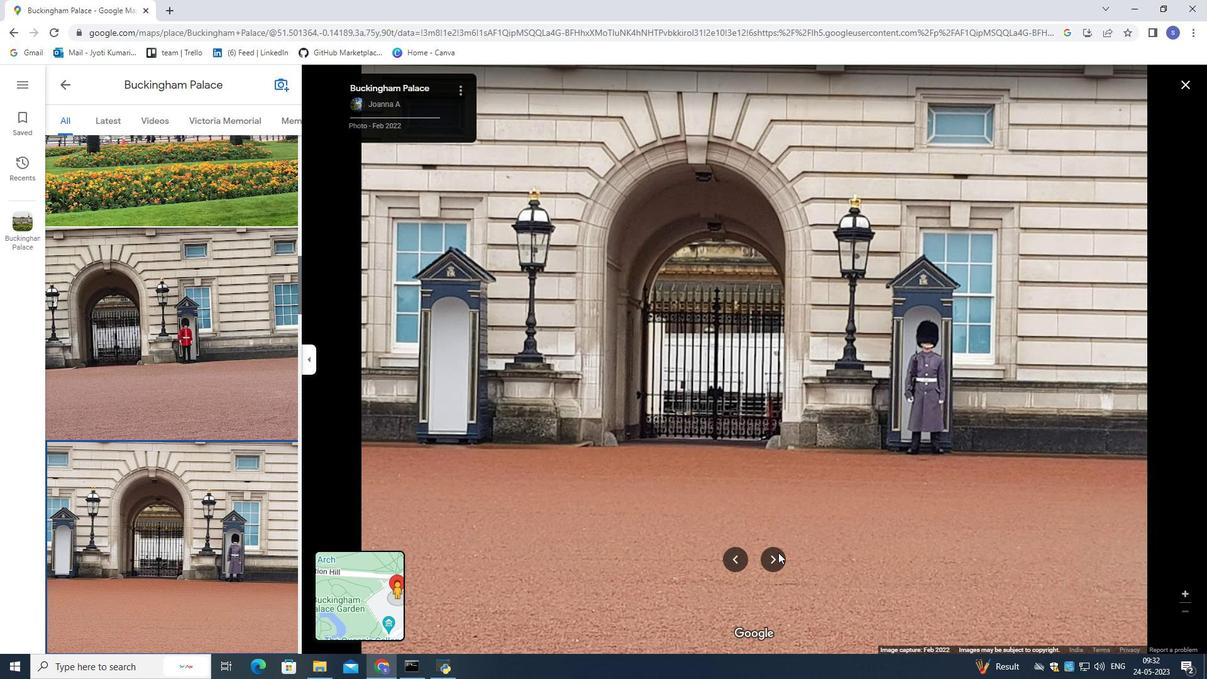 
Action: Mouse moved to (778, 546)
Screenshot: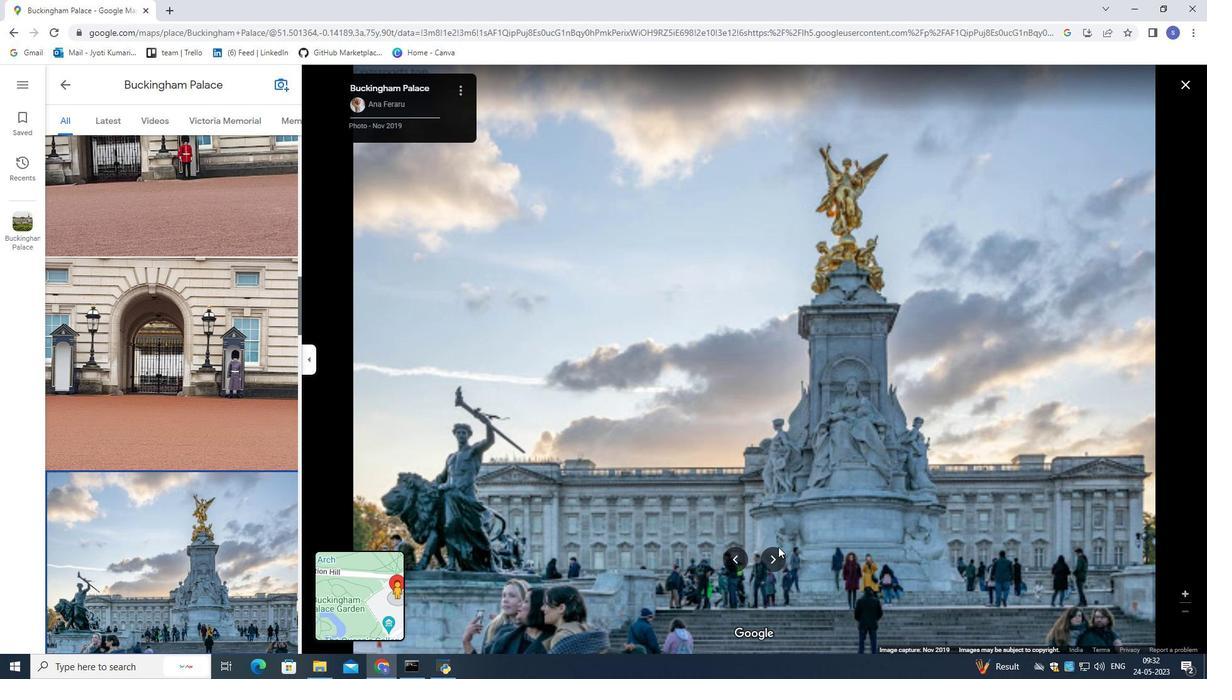 
Action: Mouse pressed left at (778, 546)
Screenshot: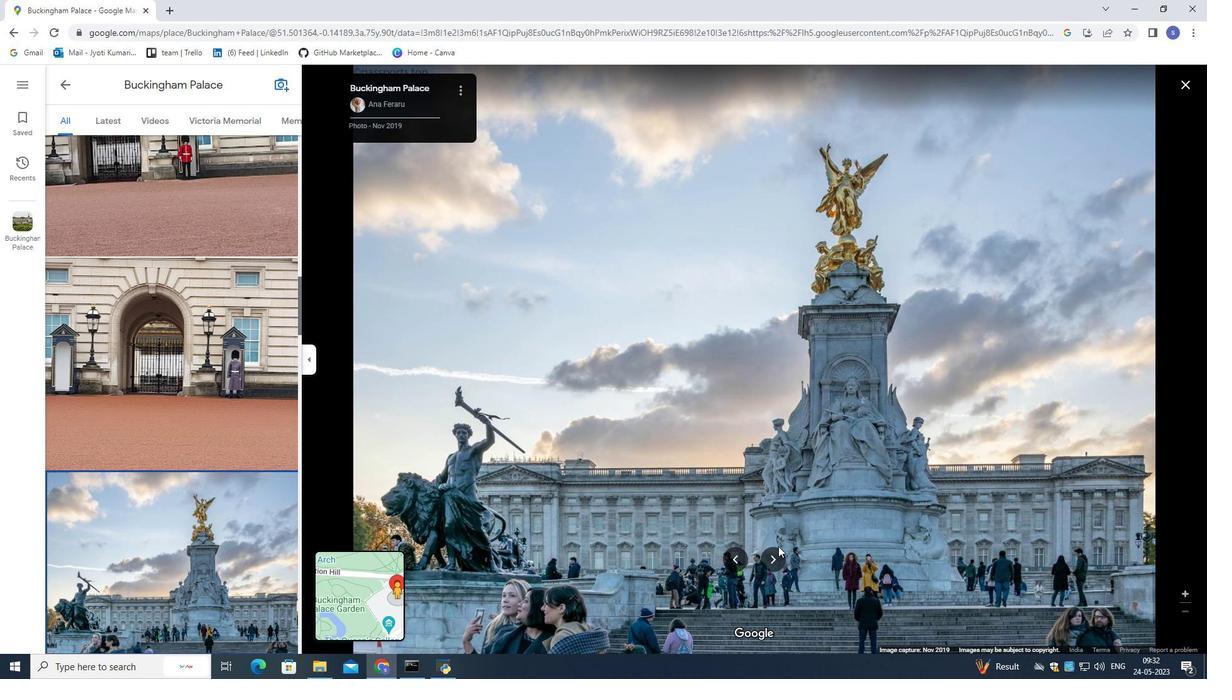 
Action: Mouse moved to (778, 553)
Screenshot: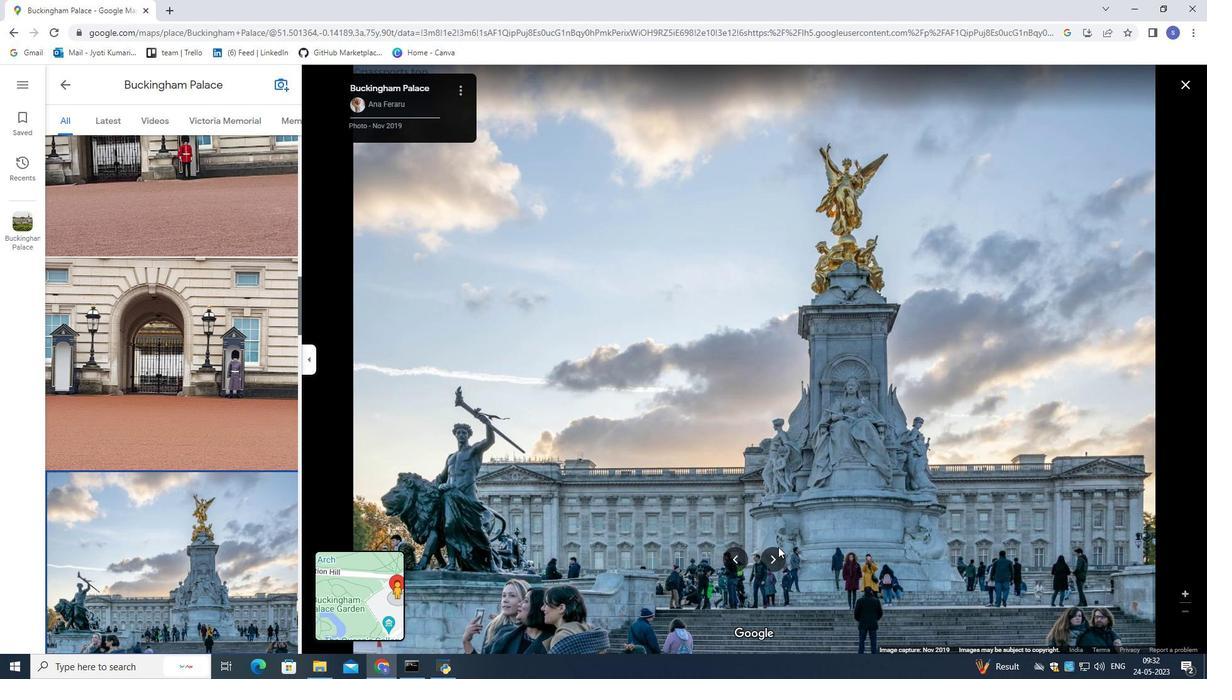 
Action: Mouse pressed left at (778, 553)
Screenshot: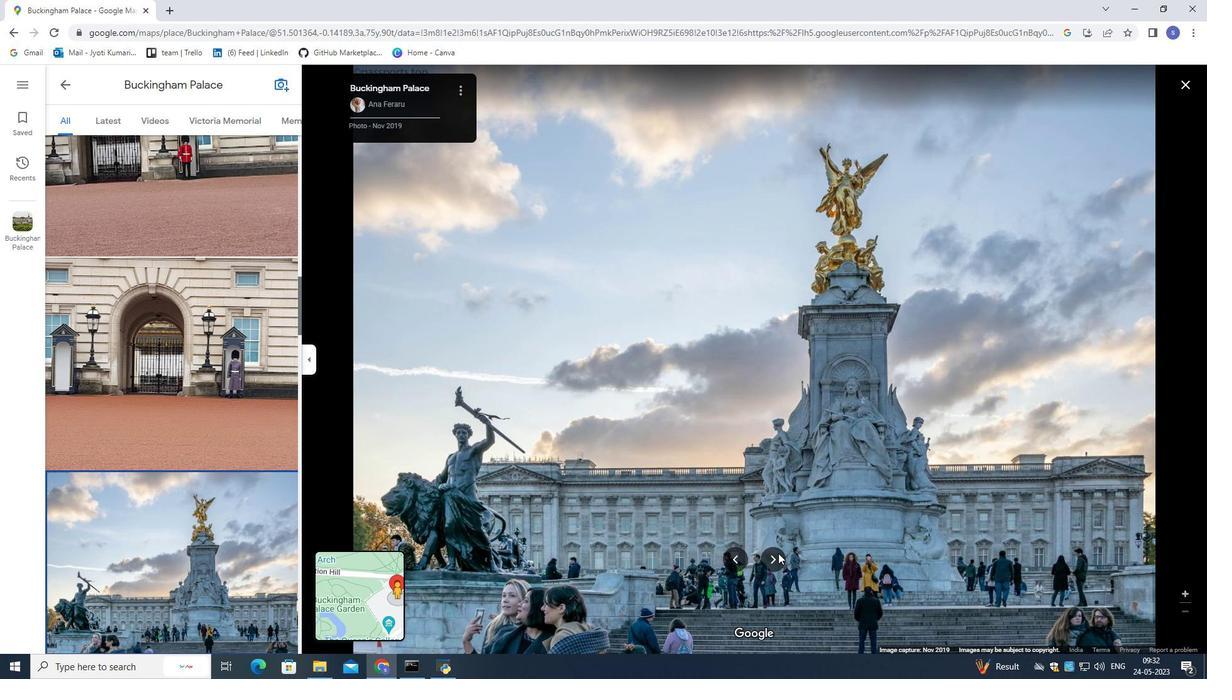 
Action: Mouse moved to (771, 556)
Screenshot: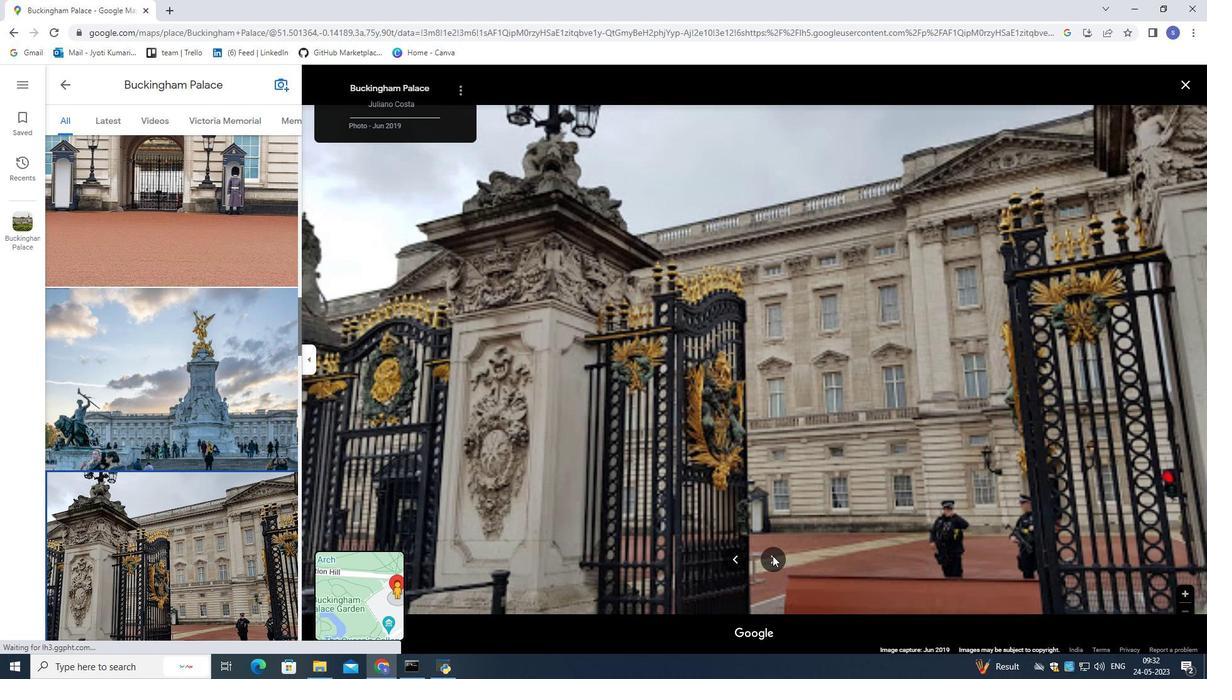 
Action: Mouse pressed left at (771, 556)
Screenshot: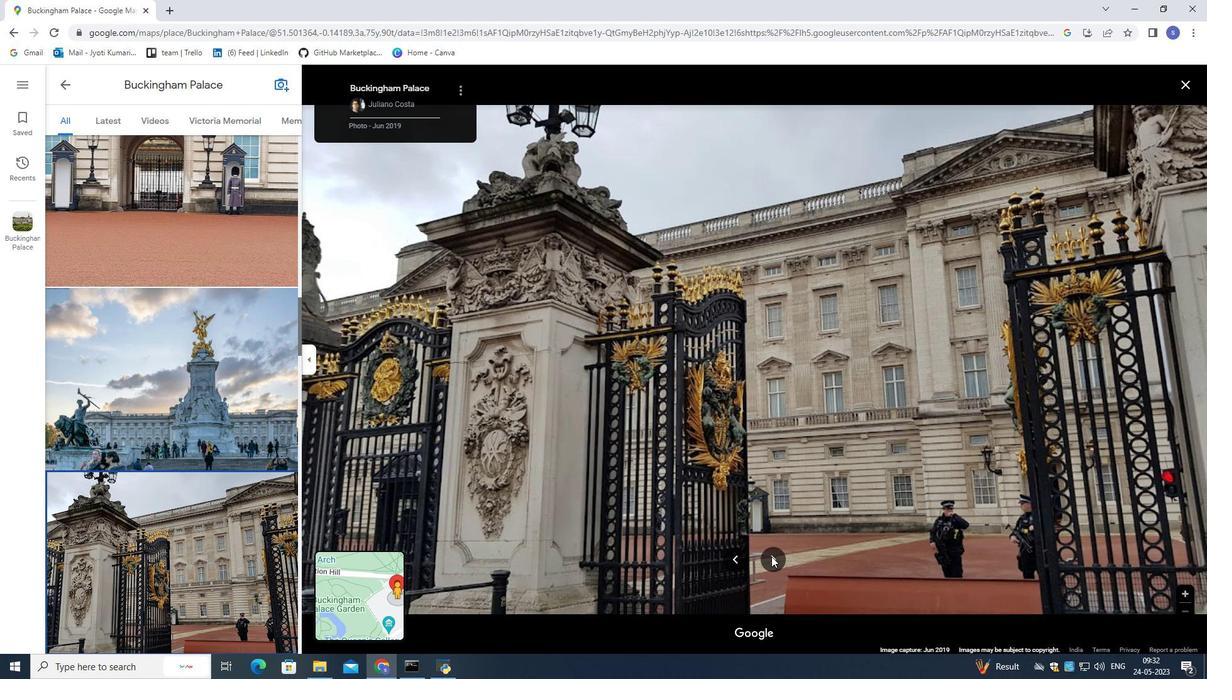 
Action: Mouse pressed left at (771, 556)
Screenshot: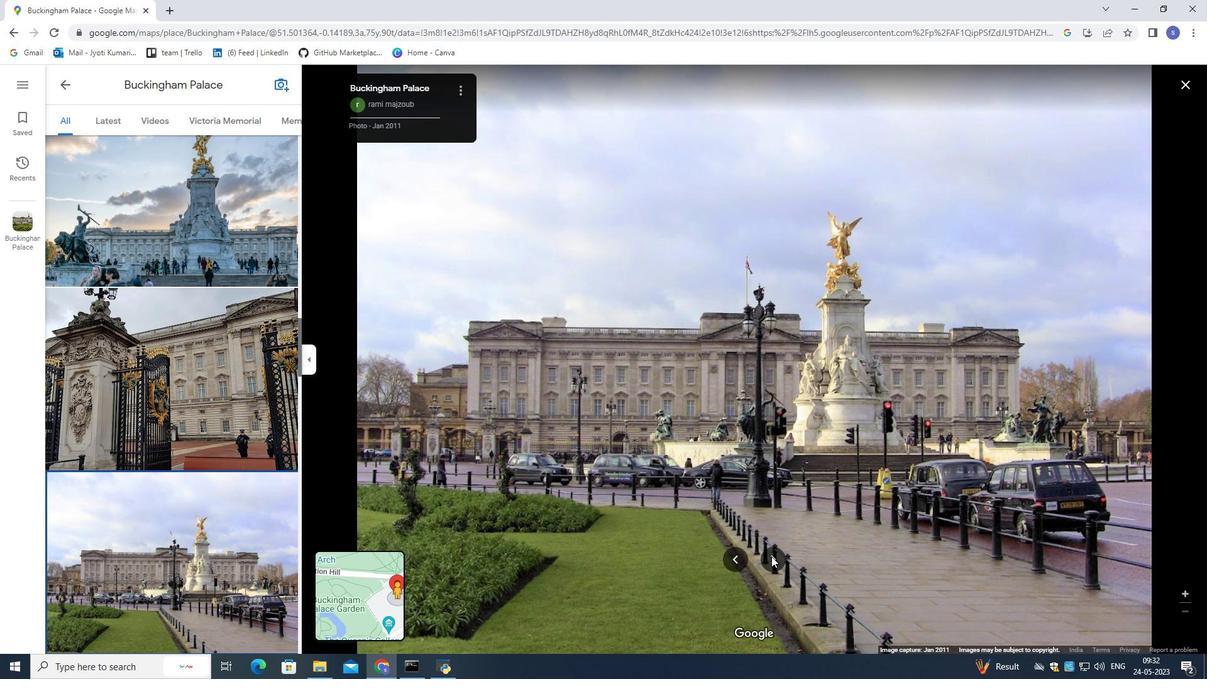 
Action: Mouse pressed left at (771, 556)
Screenshot: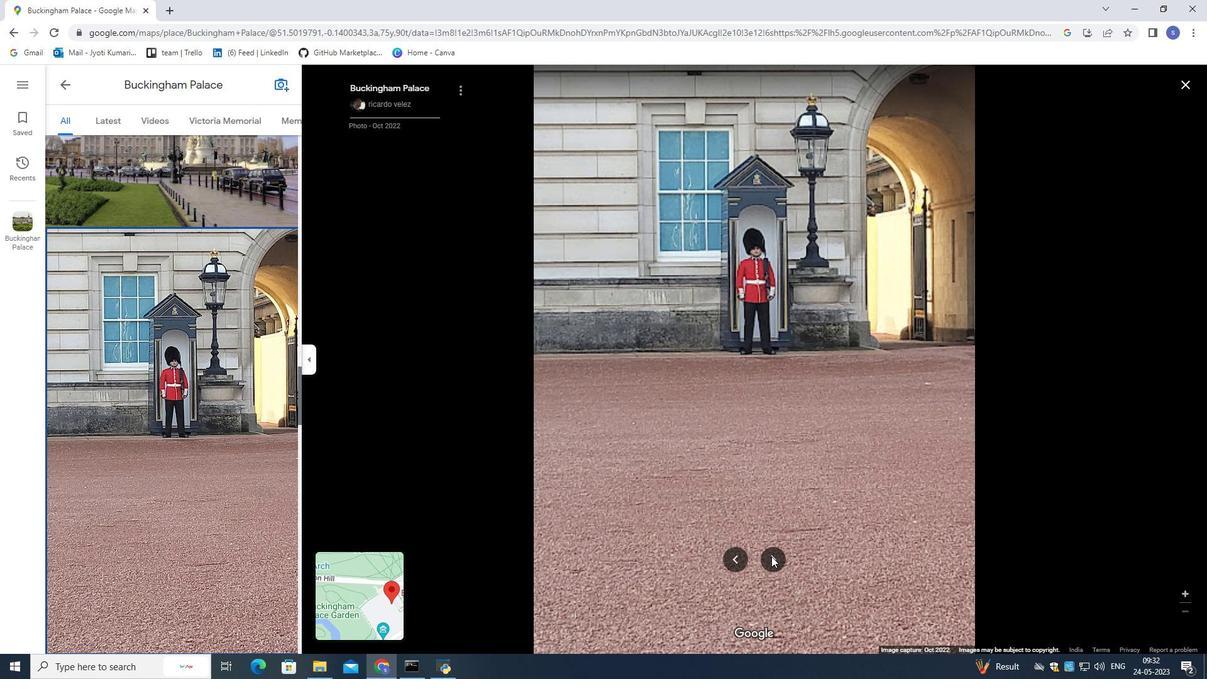 
Action: Mouse pressed left at (771, 556)
Screenshot: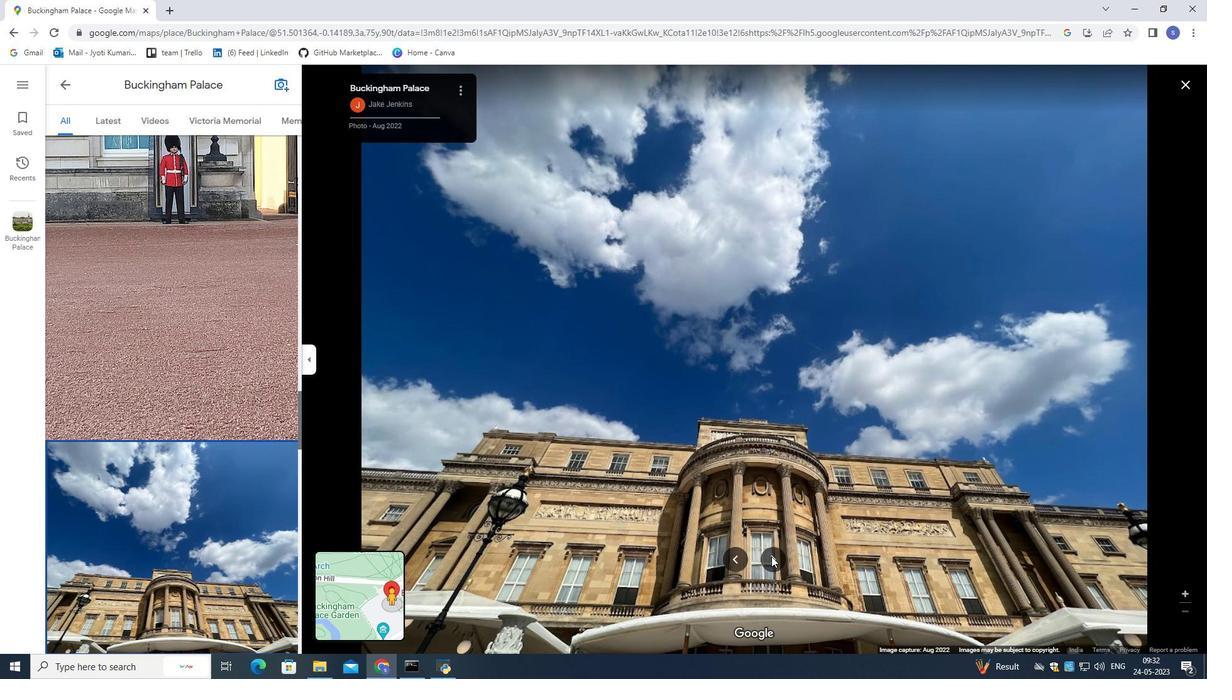 
Action: Mouse pressed left at (771, 556)
Screenshot: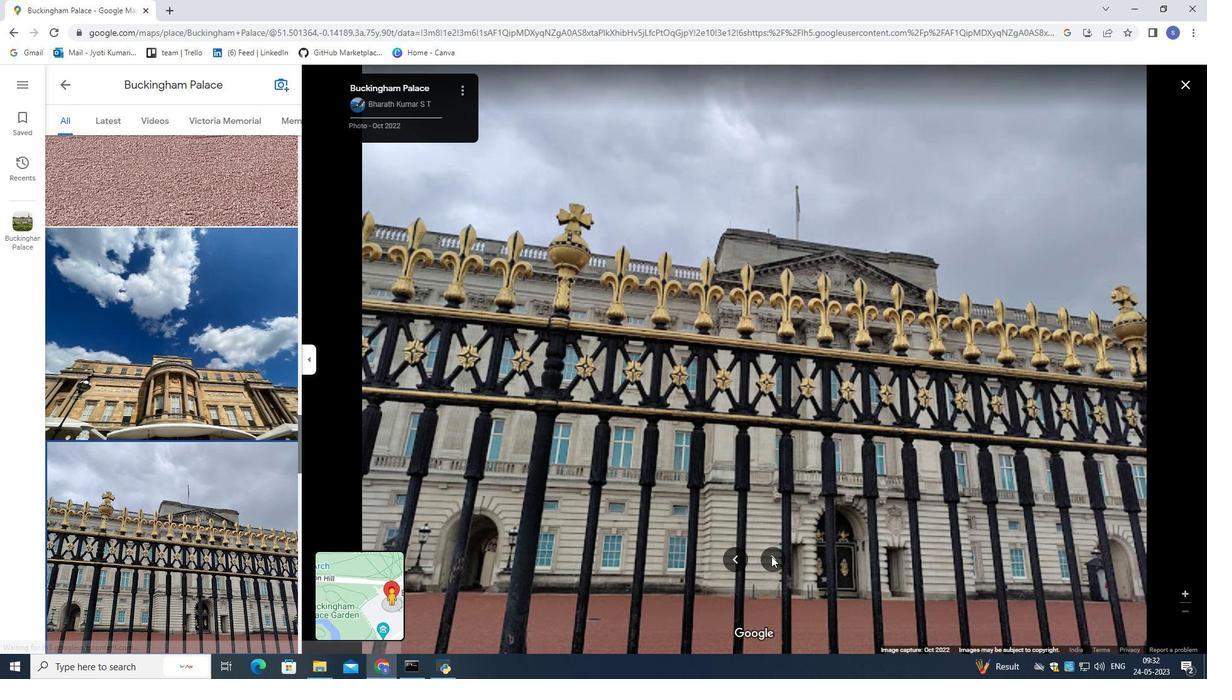 
Action: Mouse pressed left at (771, 556)
Screenshot: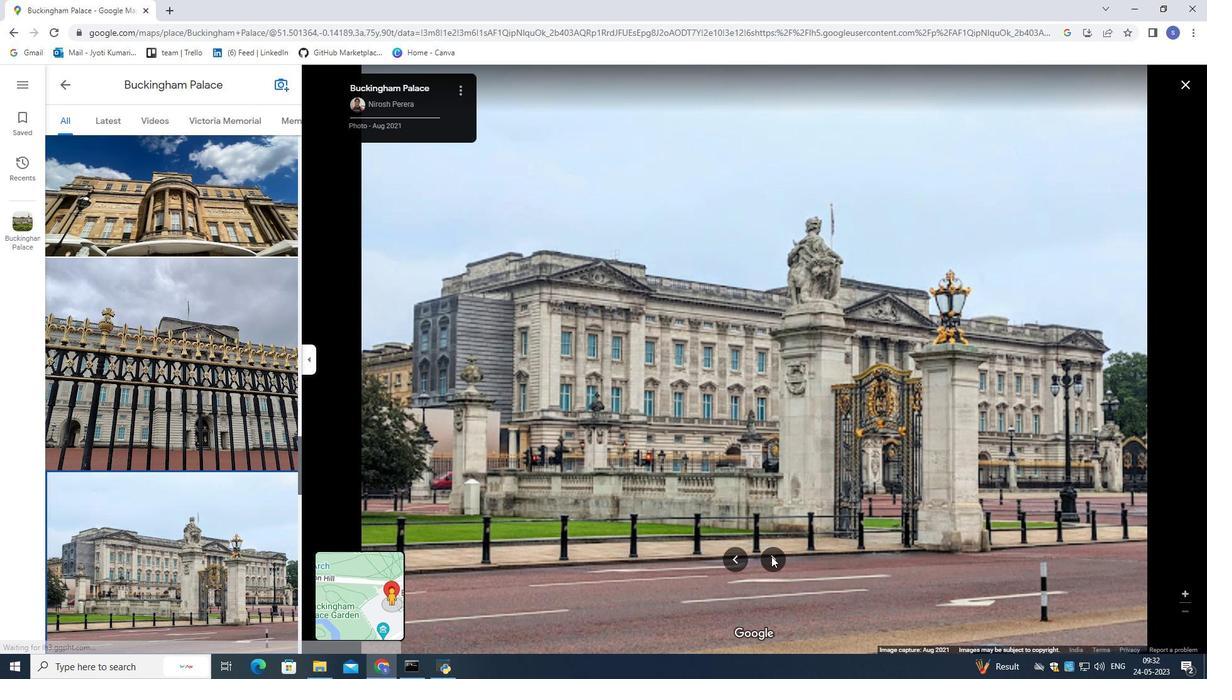 
Action: Mouse pressed left at (771, 556)
Screenshot: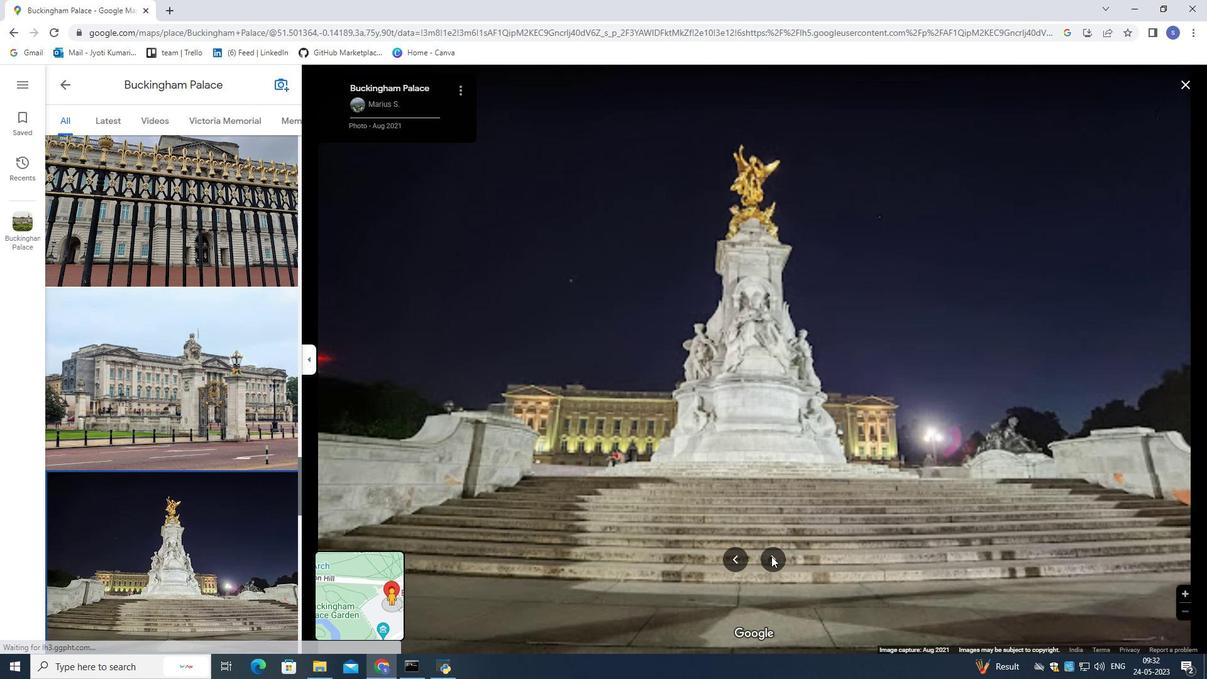 
Action: Mouse pressed left at (771, 556)
Screenshot: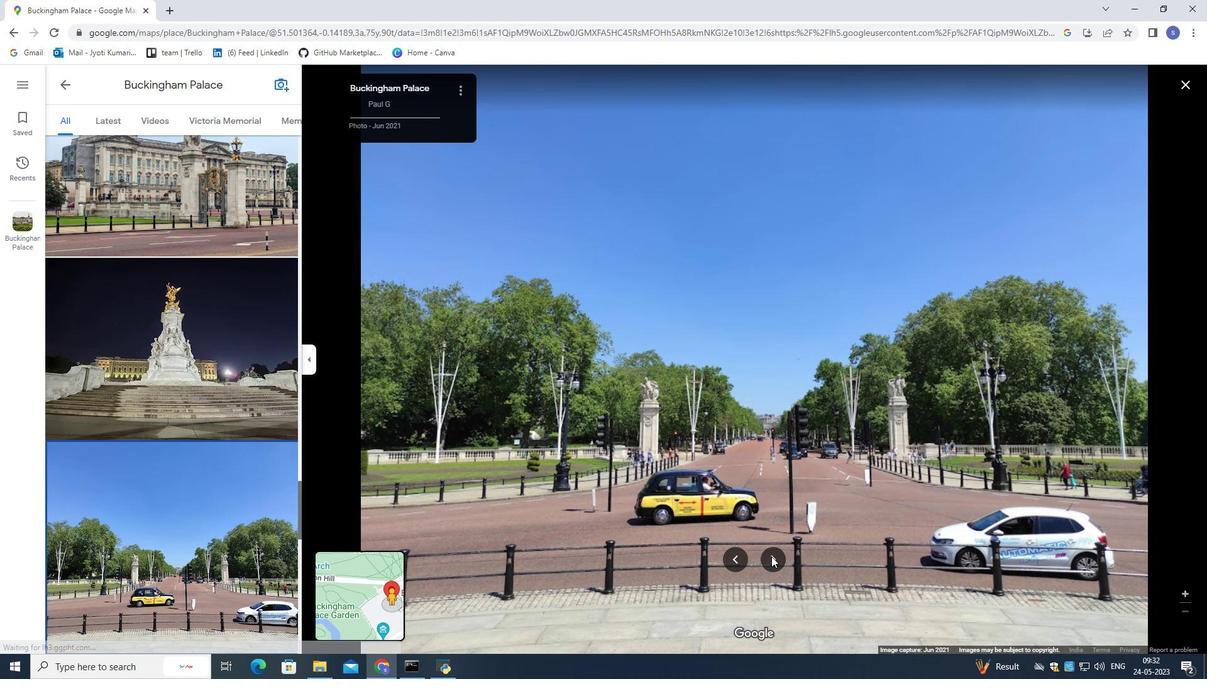 
Action: Mouse pressed left at (771, 556)
Screenshot: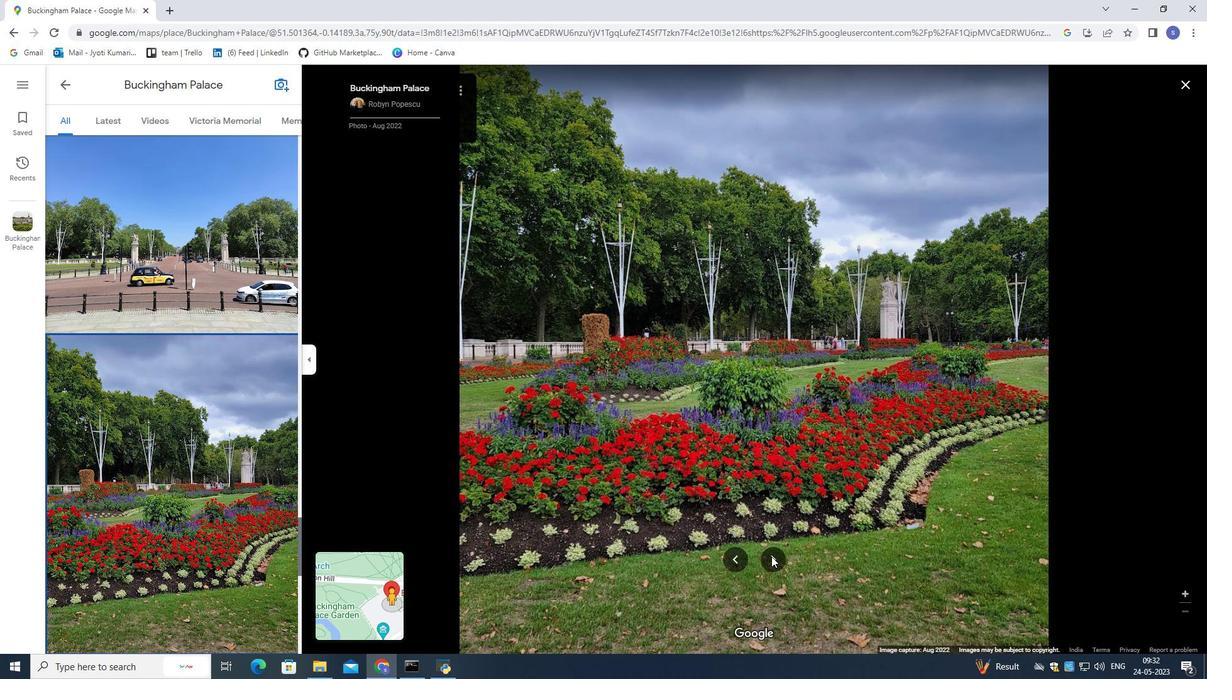 
Action: Mouse pressed left at (771, 556)
Screenshot: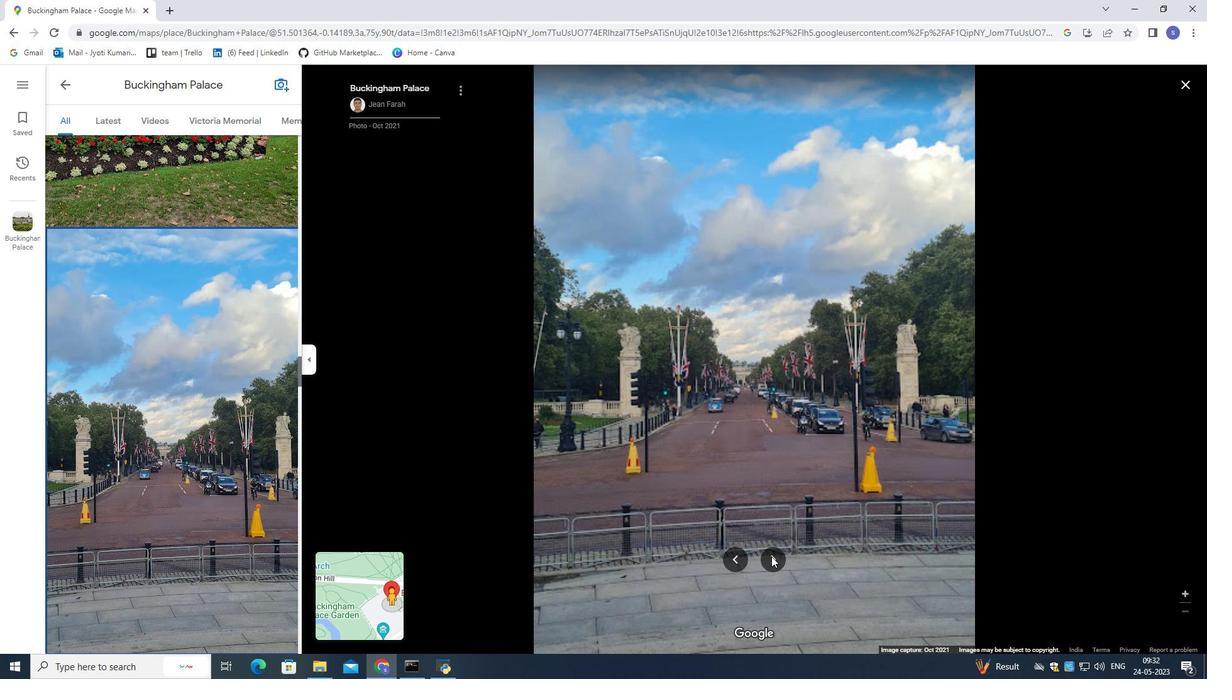 
Action: Mouse pressed left at (771, 556)
Screenshot: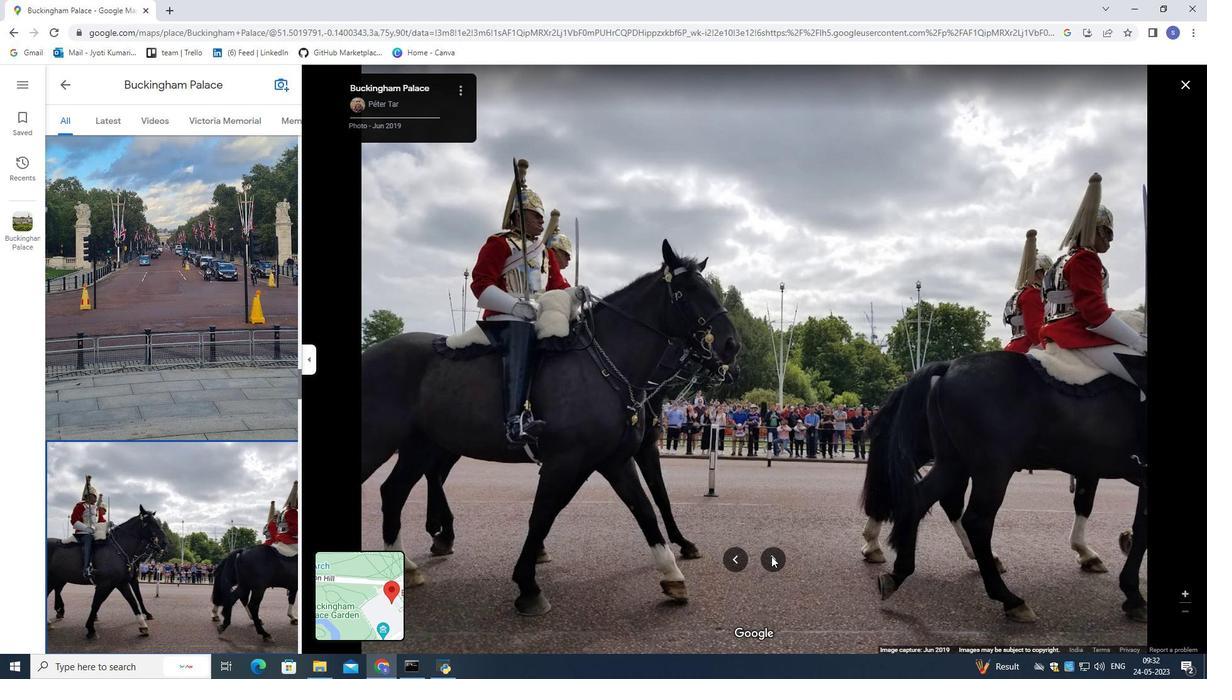 
Action: Mouse pressed left at (771, 556)
Screenshot: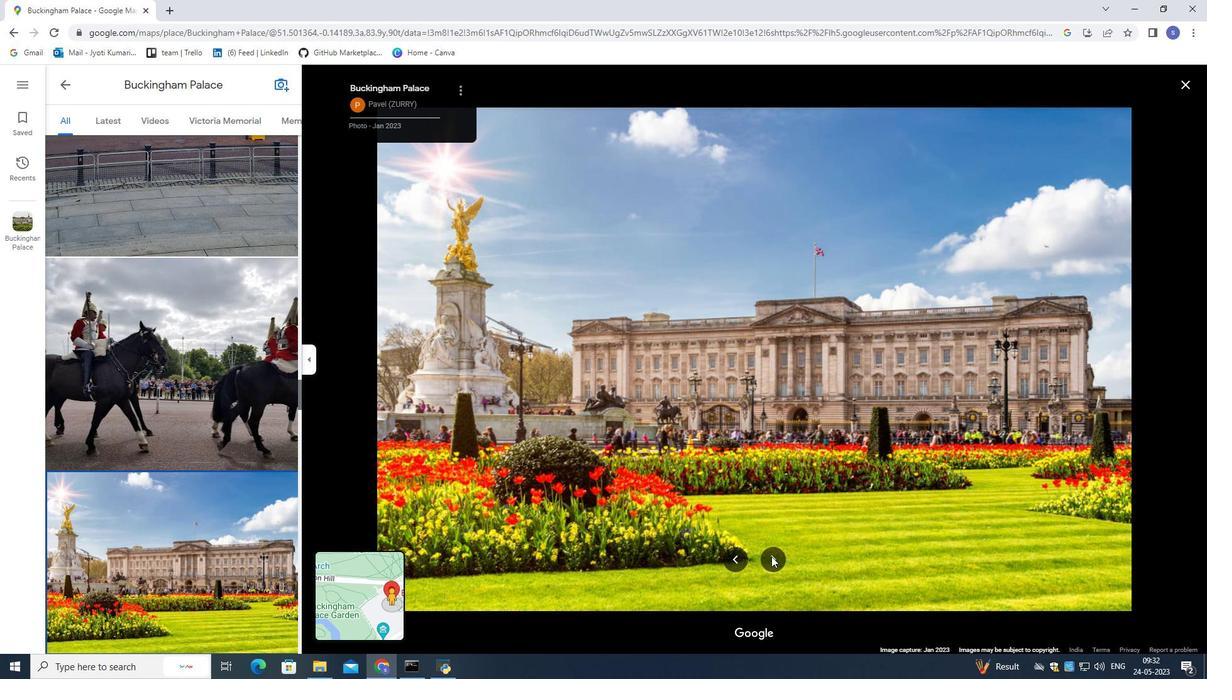 
Action: Mouse pressed left at (771, 556)
Screenshot: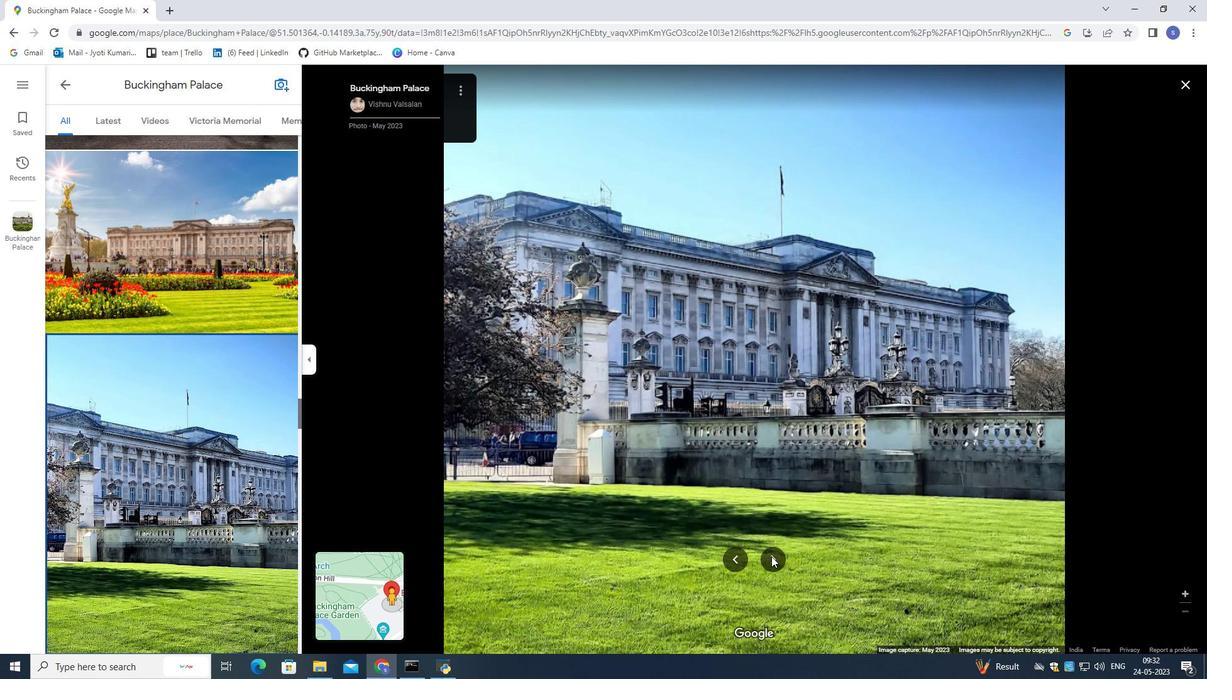 
Action: Mouse pressed left at (771, 556)
Screenshot: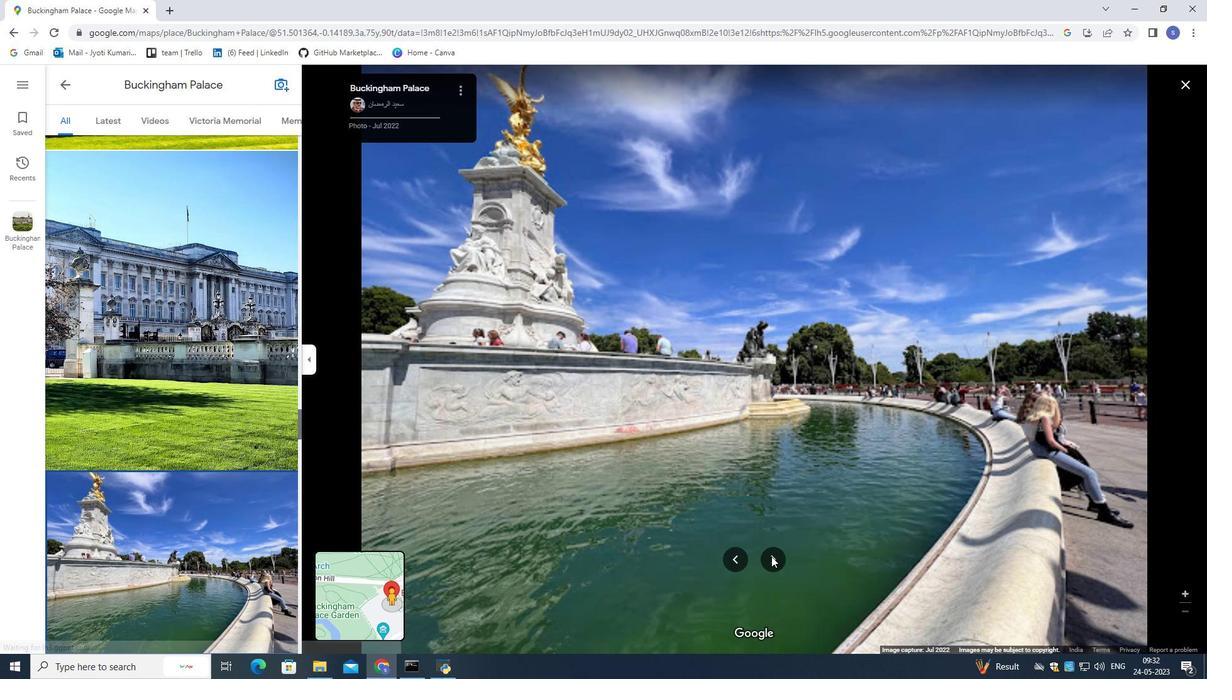 
Action: Mouse pressed left at (771, 556)
Screenshot: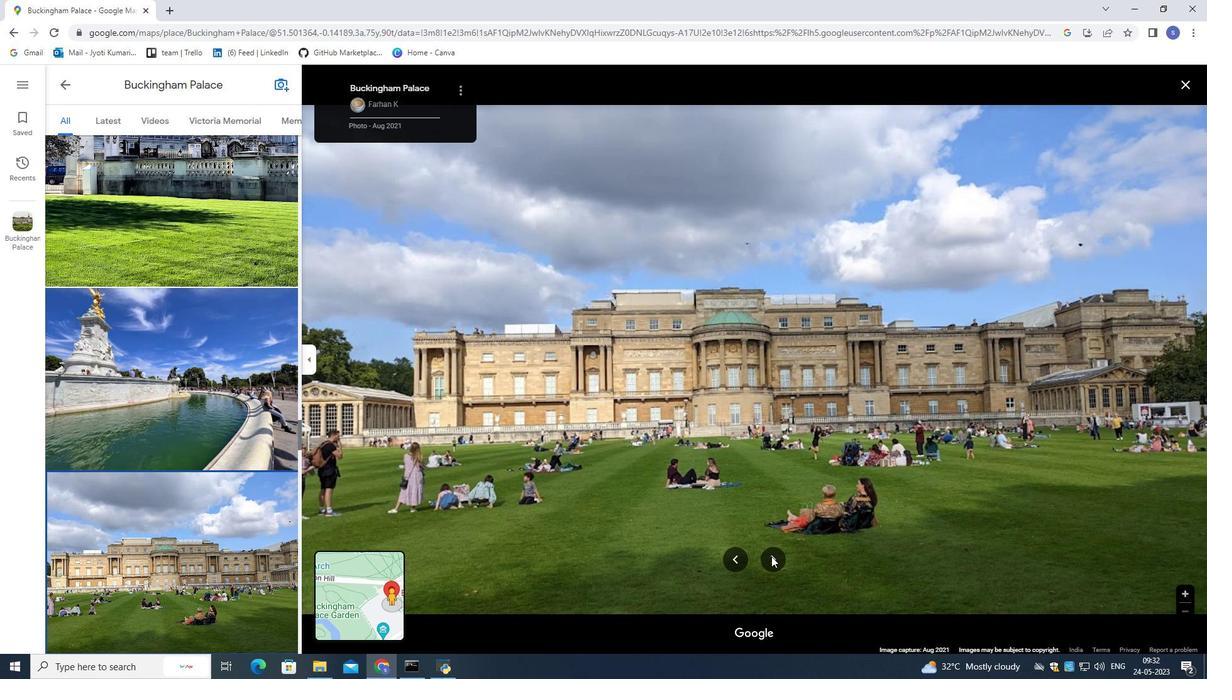 
Action: Mouse pressed left at (771, 556)
Screenshot: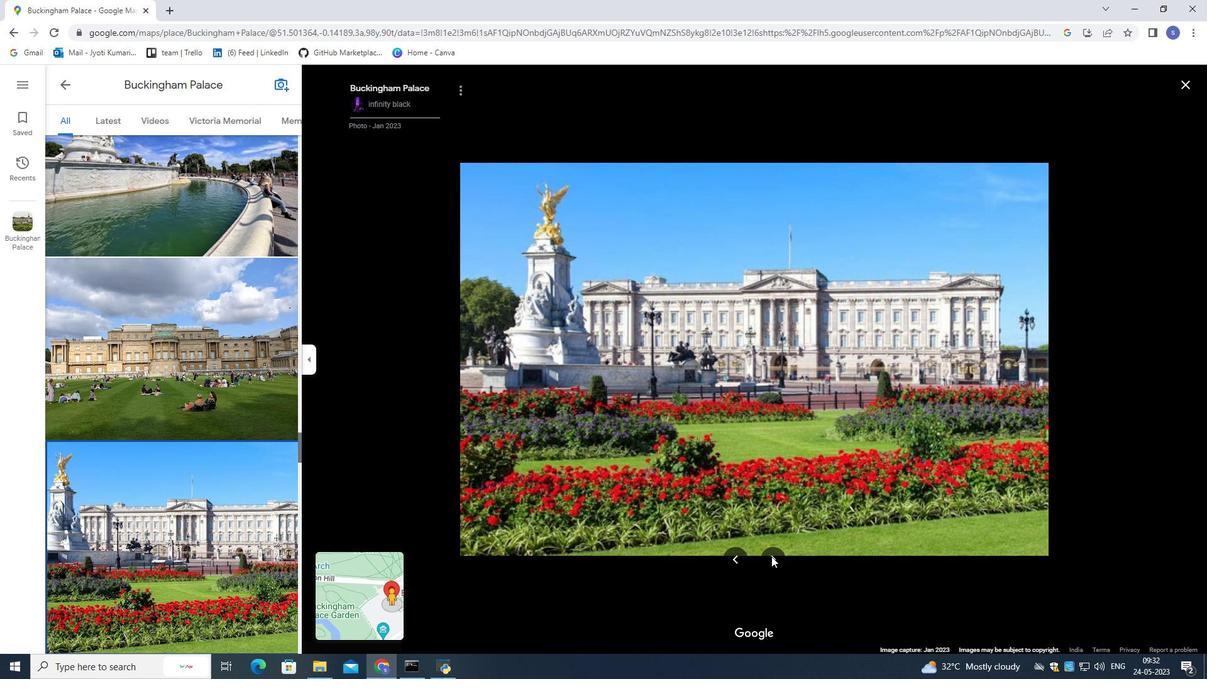 
Action: Mouse moved to (238, 438)
Screenshot: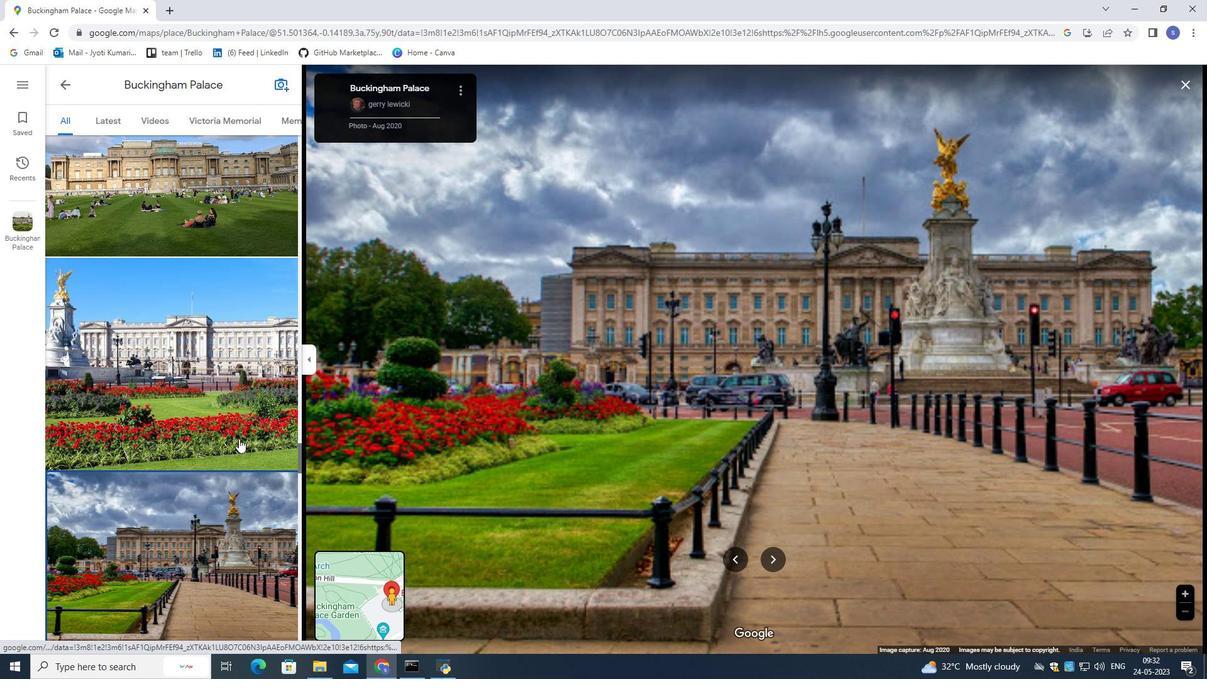 
Action: Mouse scrolled (238, 438) with delta (0, 0)
Screenshot: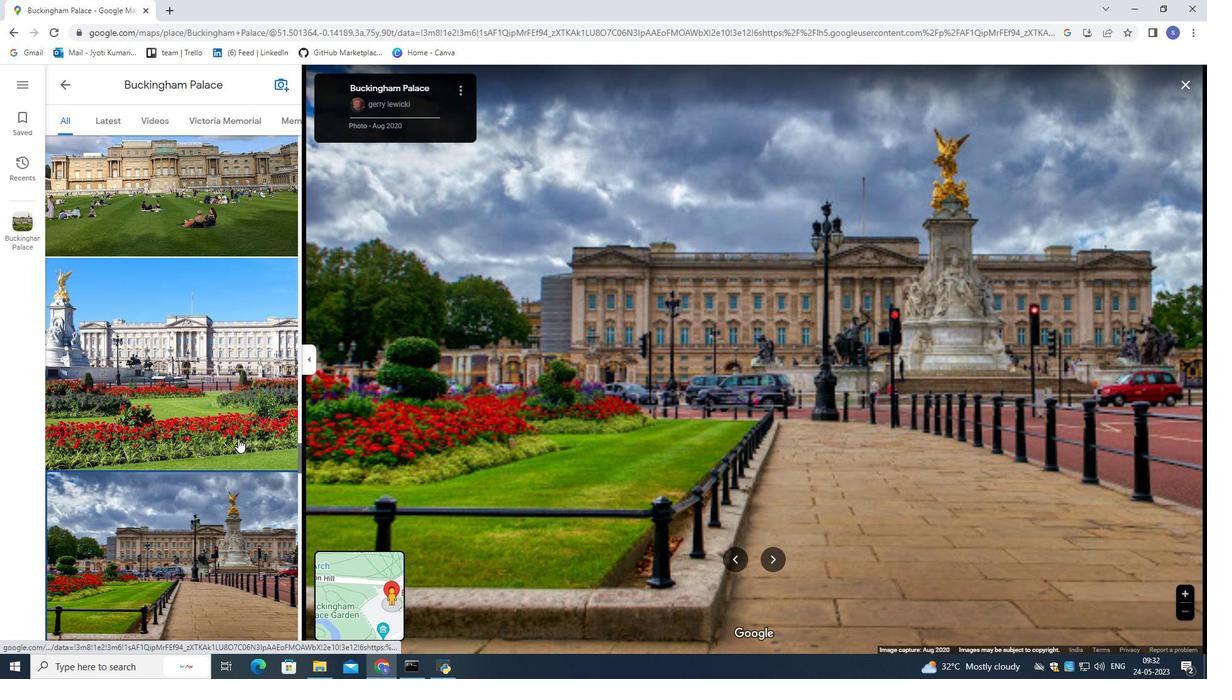 
Action: Mouse scrolled (238, 438) with delta (0, 0)
Screenshot: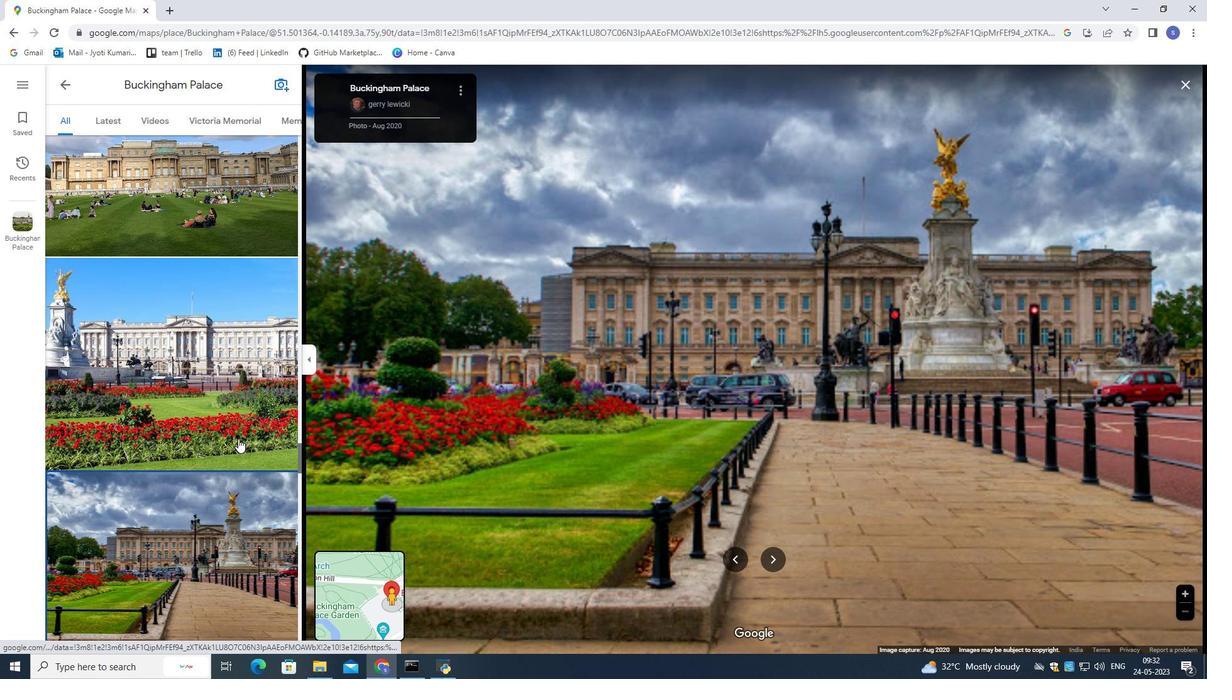 
Action: Mouse scrolled (238, 438) with delta (0, 0)
Screenshot: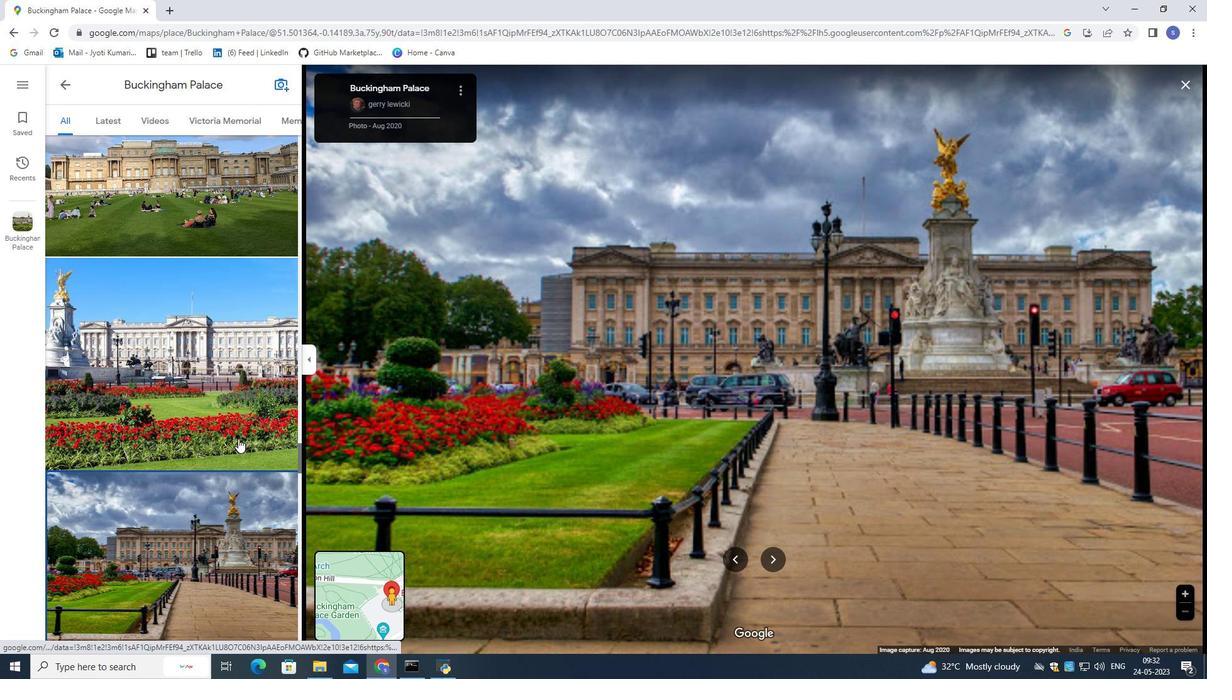 
Action: Mouse scrolled (238, 438) with delta (0, 0)
Screenshot: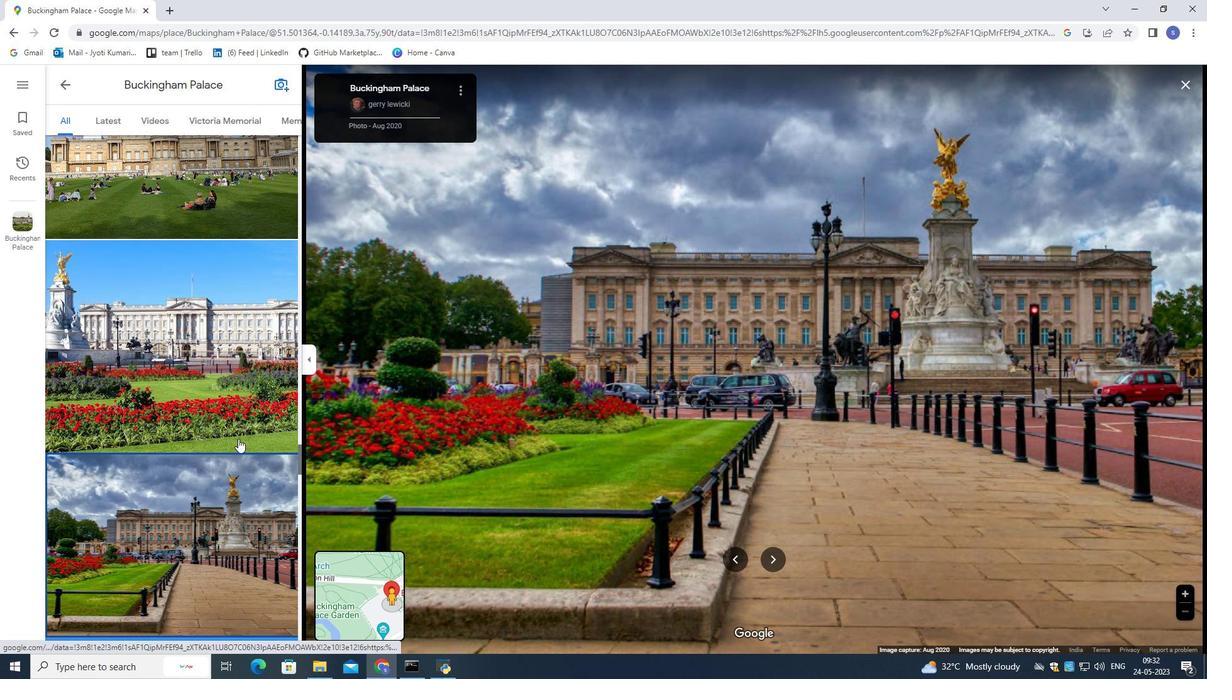 
Action: Mouse scrolled (238, 438) with delta (0, 0)
Screenshot: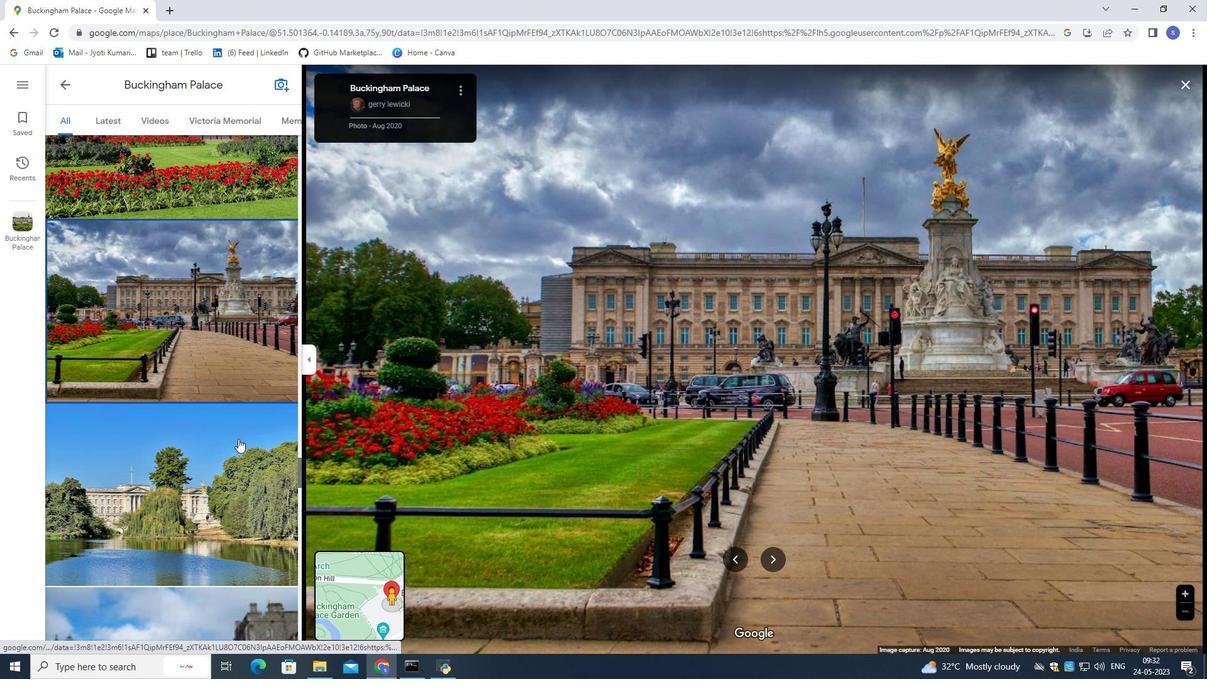 
Action: Mouse scrolled (238, 438) with delta (0, 0)
Screenshot: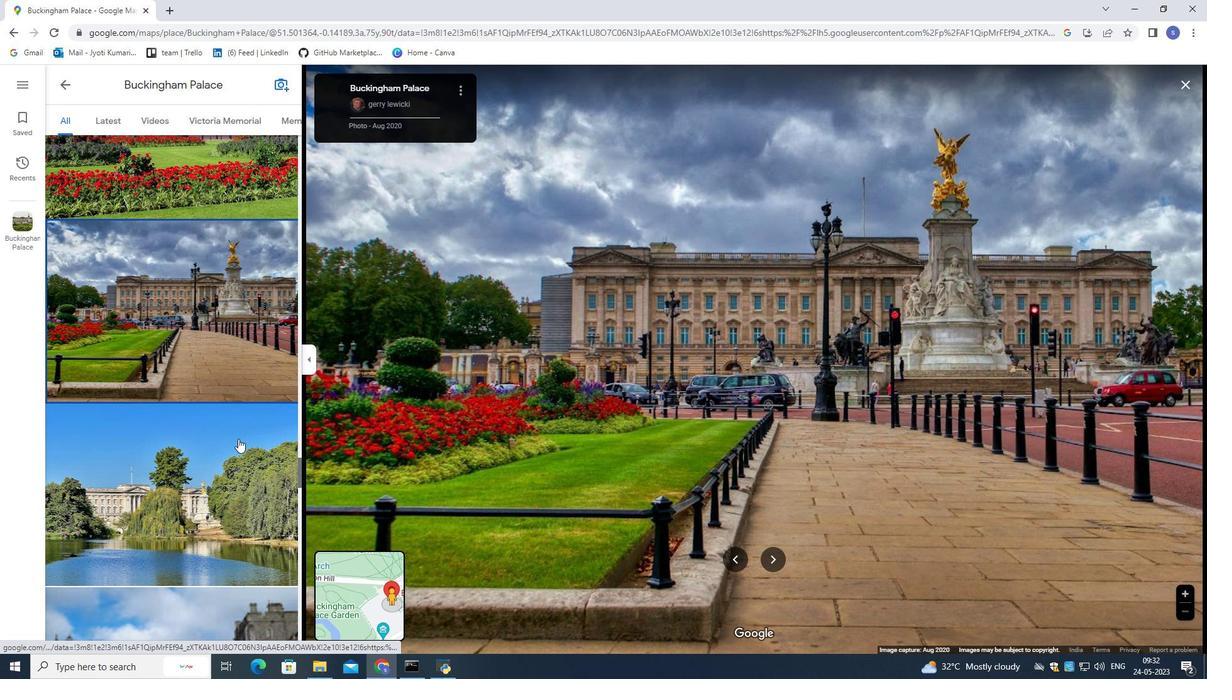 
Action: Mouse scrolled (238, 438) with delta (0, 0)
Screenshot: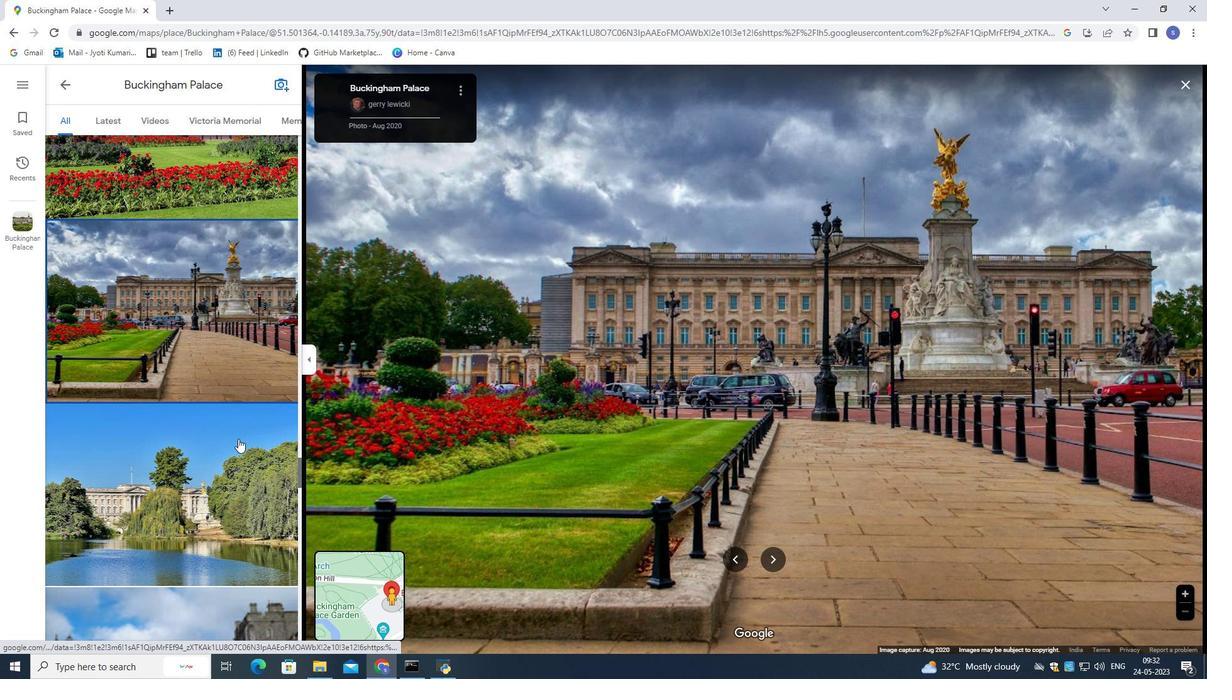 
Action: Mouse scrolled (238, 438) with delta (0, 0)
Screenshot: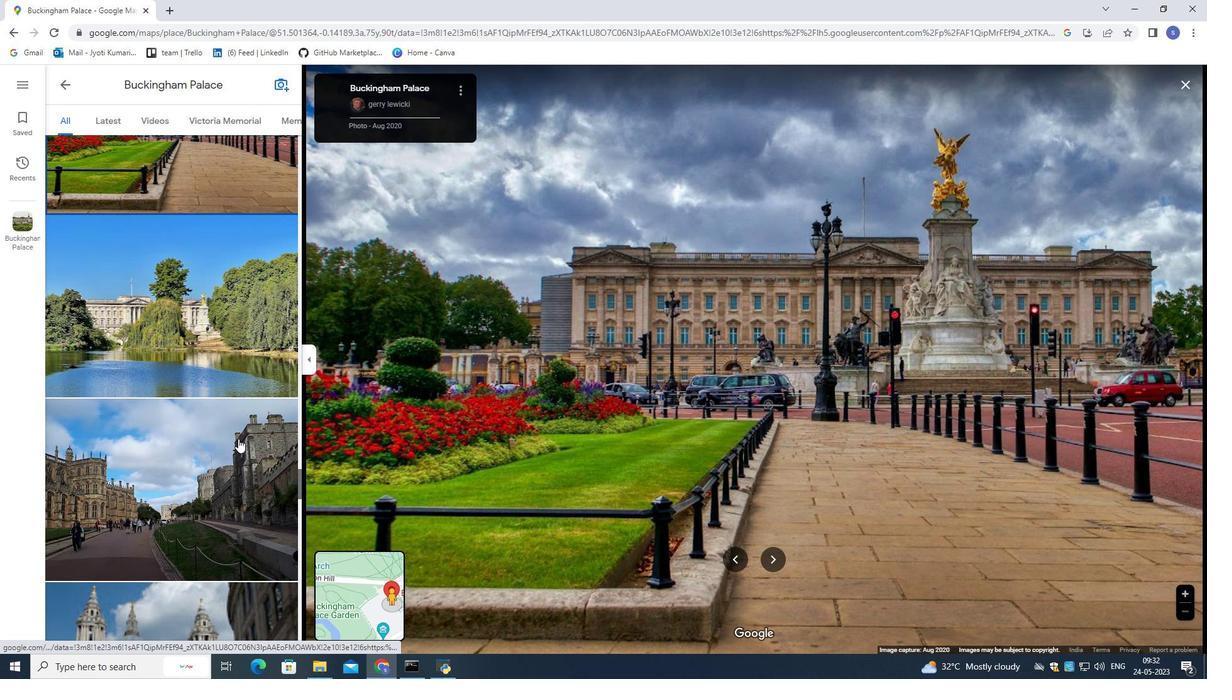 
Action: Mouse scrolled (238, 438) with delta (0, 0)
Screenshot: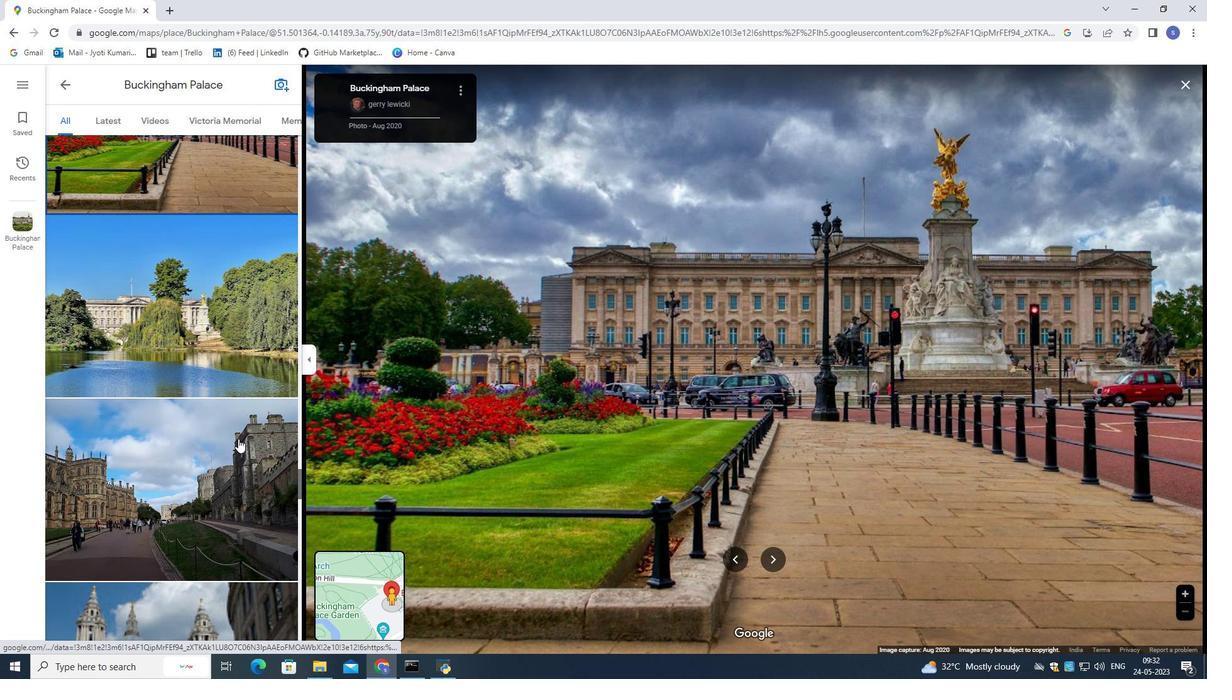 
Action: Mouse pressed left at (238, 438)
Screenshot: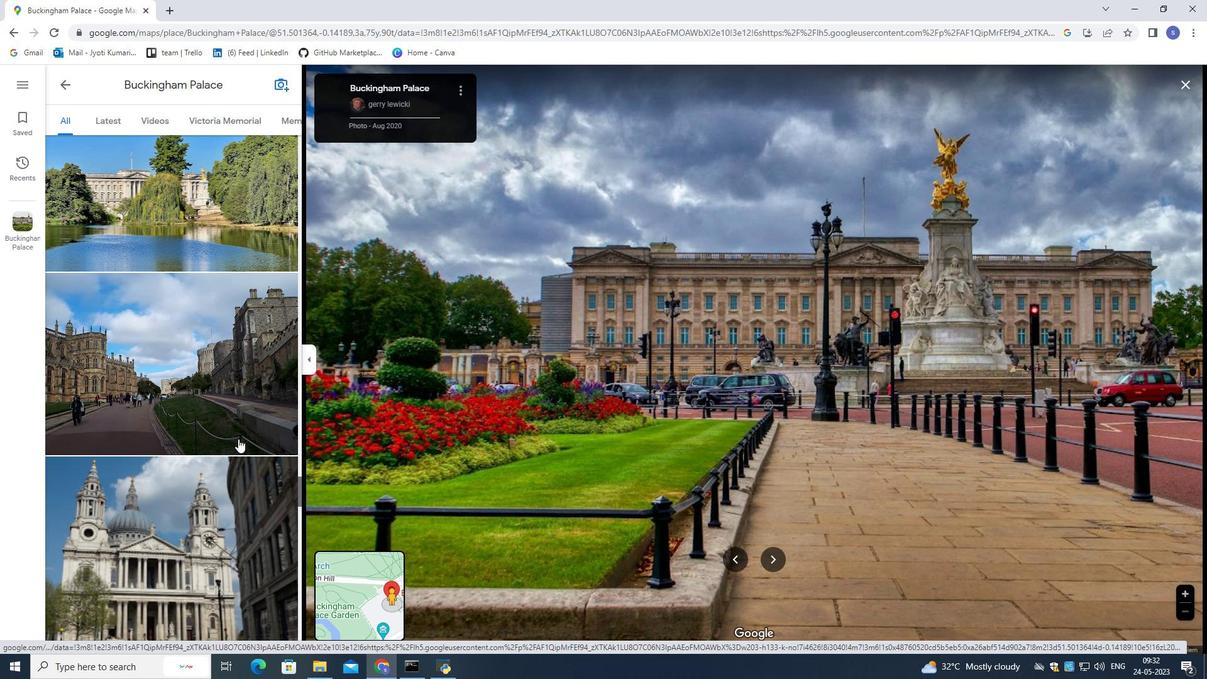 
Action: Mouse scrolled (238, 438) with delta (0, 0)
Screenshot: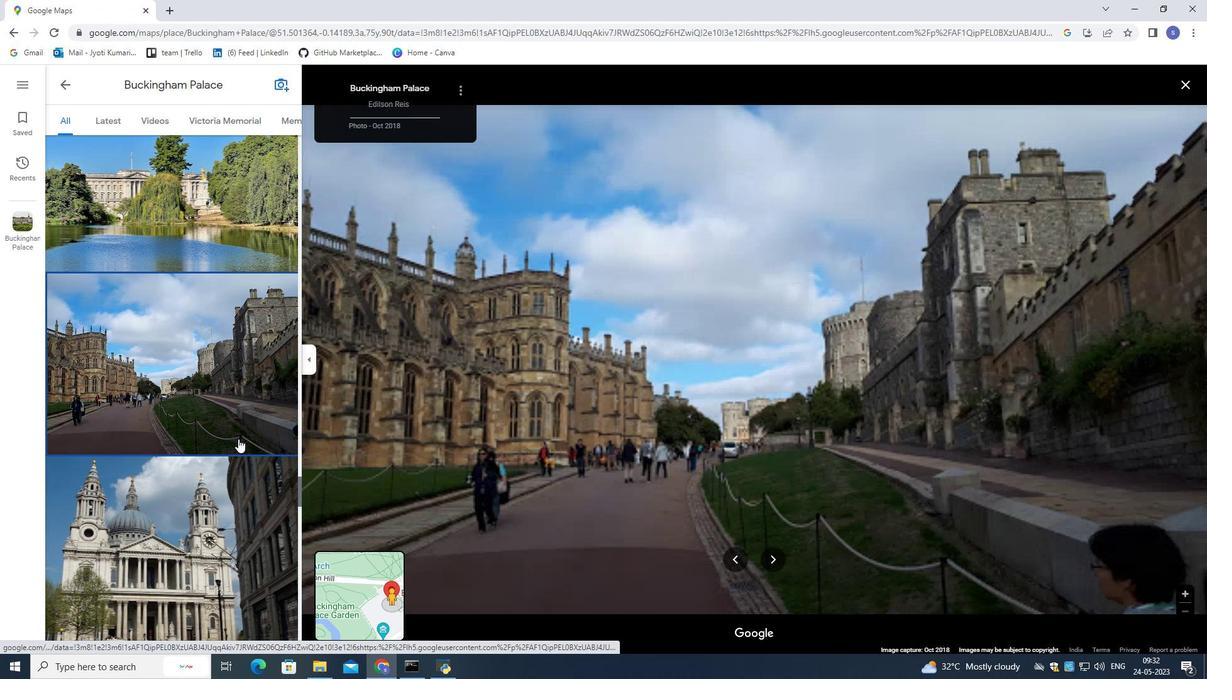 
Action: Mouse scrolled (238, 438) with delta (0, 0)
Screenshot: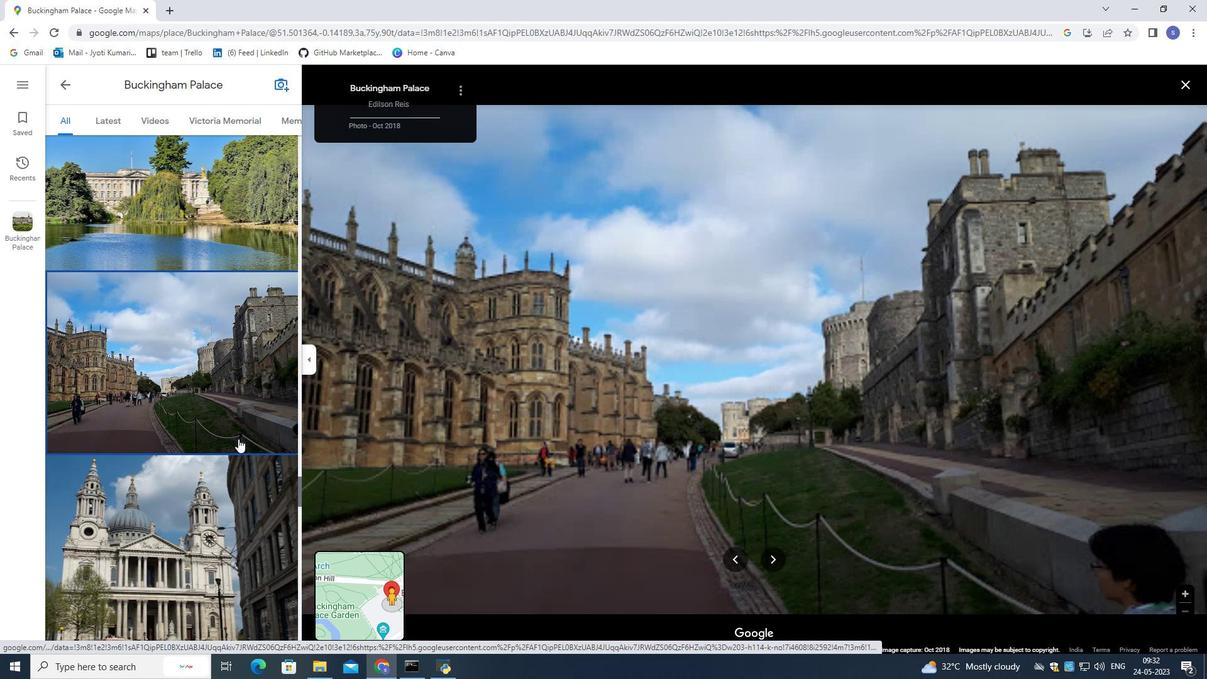 
Action: Mouse scrolled (238, 438) with delta (0, 0)
Screenshot: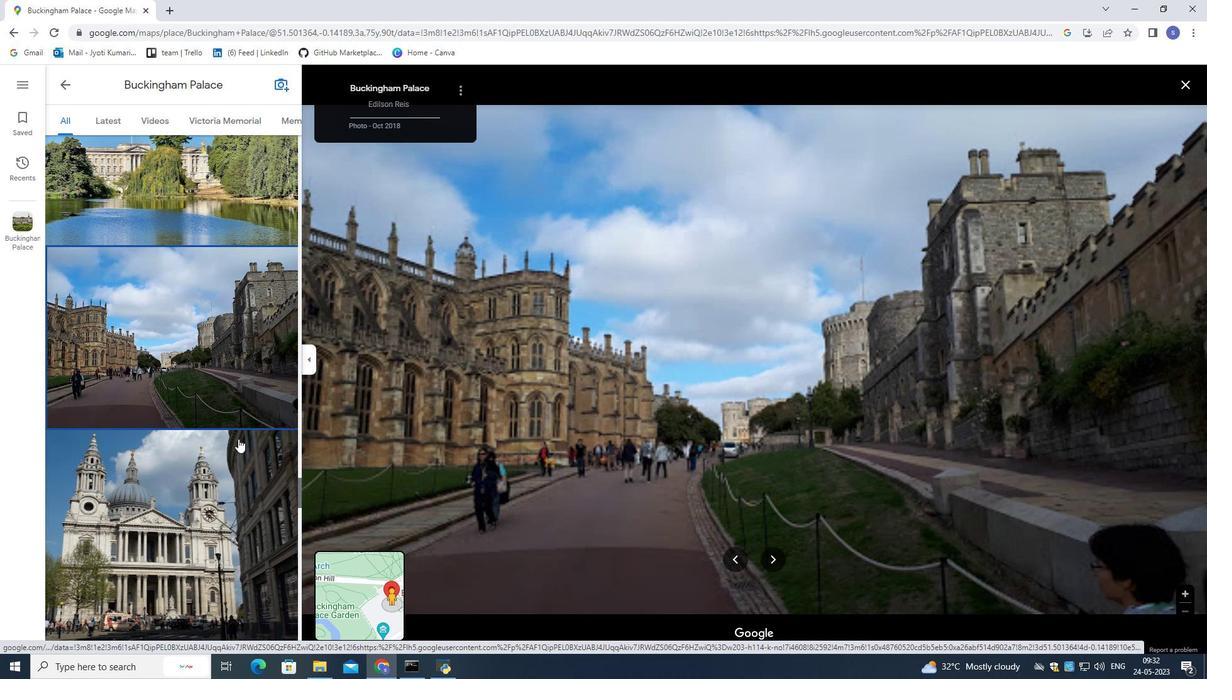 
Action: Mouse scrolled (238, 438) with delta (0, 0)
Screenshot: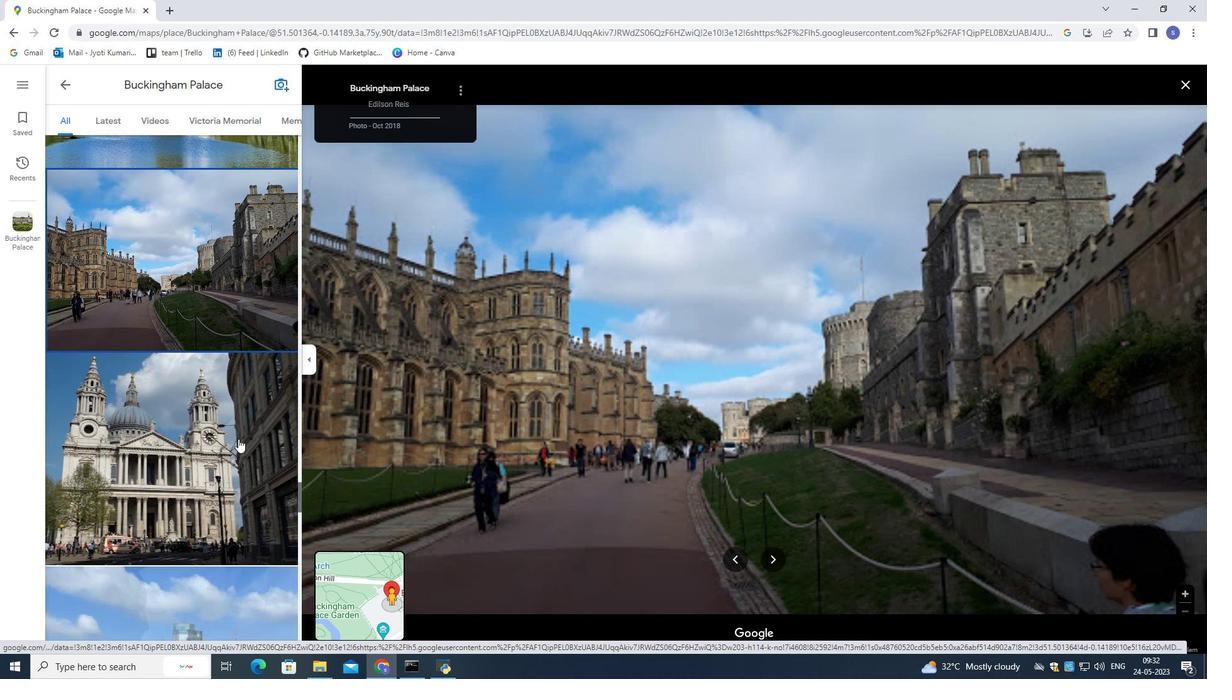 
Action: Mouse scrolled (238, 438) with delta (0, 0)
Screenshot: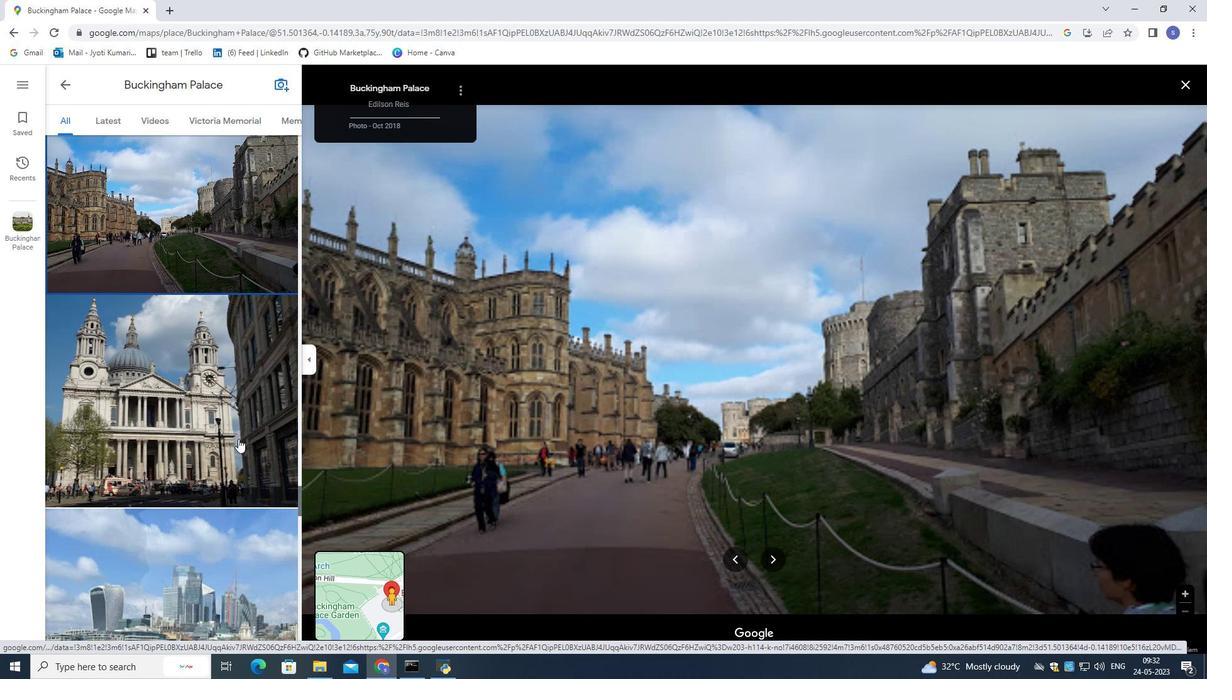 
Action: Mouse scrolled (238, 438) with delta (0, 0)
Screenshot: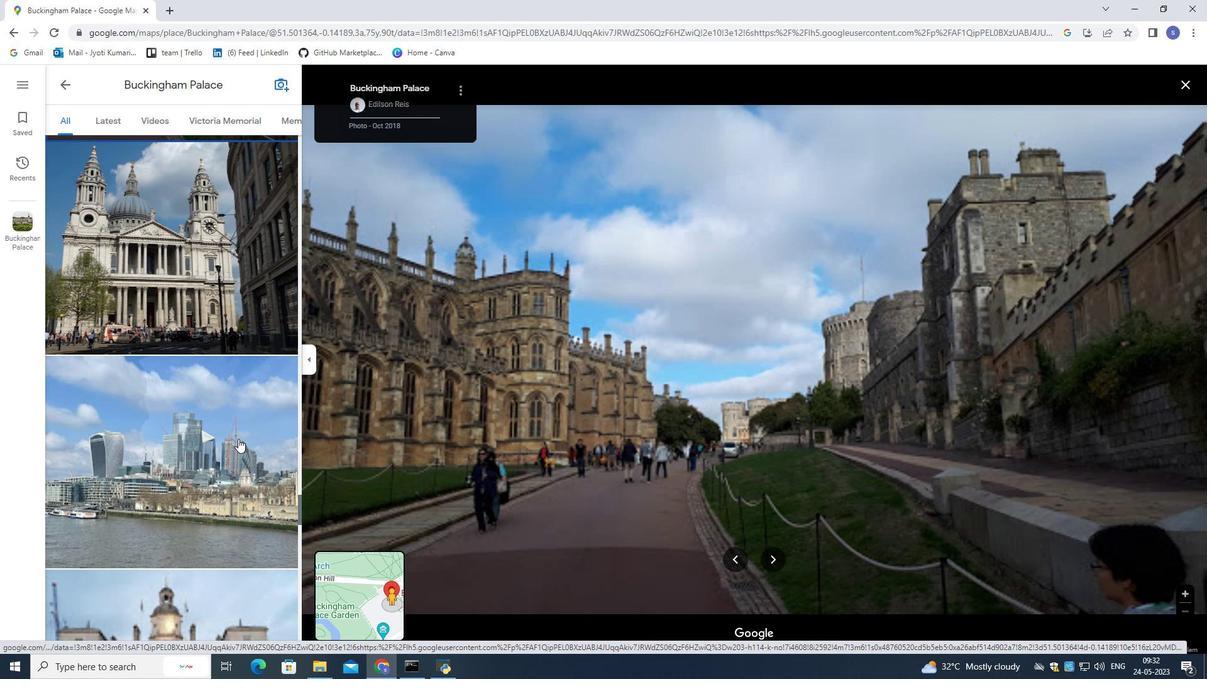 
Action: Mouse scrolled (238, 438) with delta (0, 0)
Screenshot: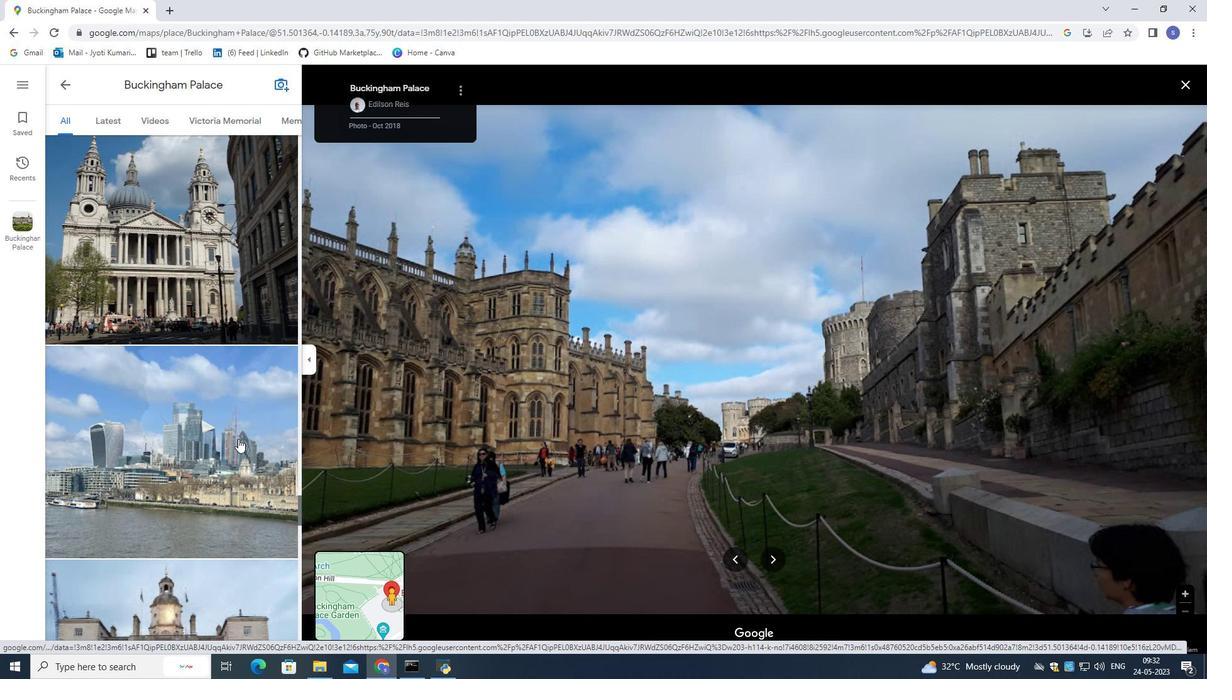 
Action: Mouse moved to (238, 409)
Screenshot: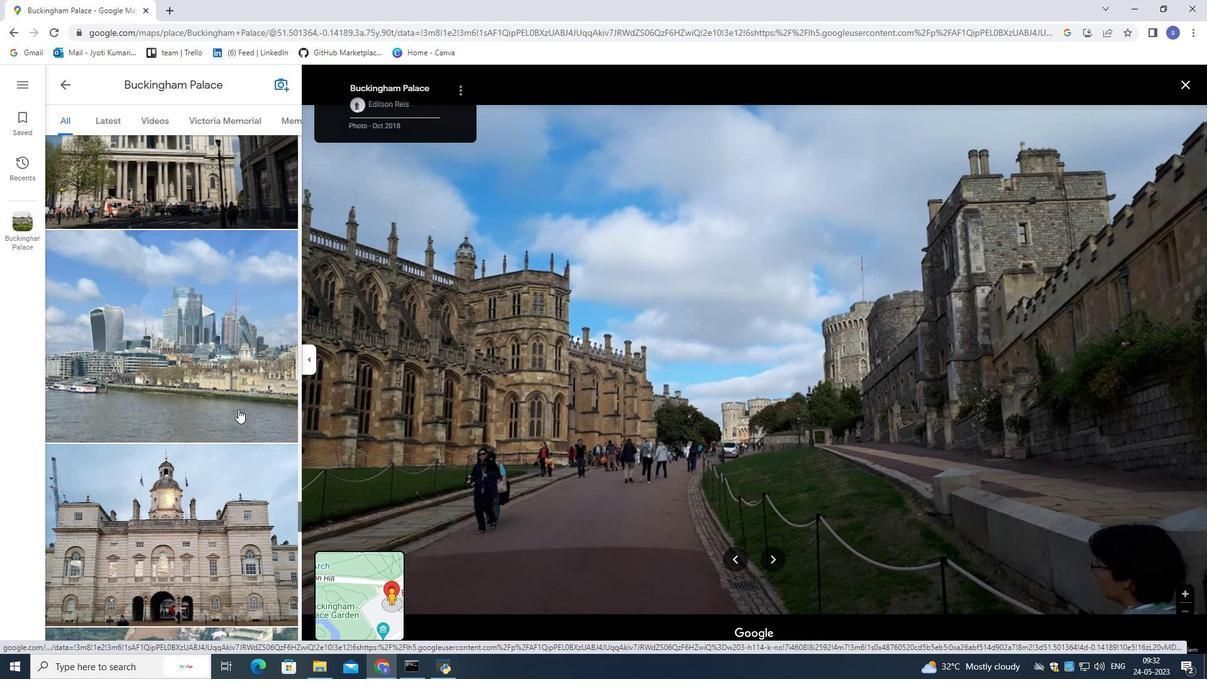 
Action: Mouse pressed left at (238, 409)
Screenshot: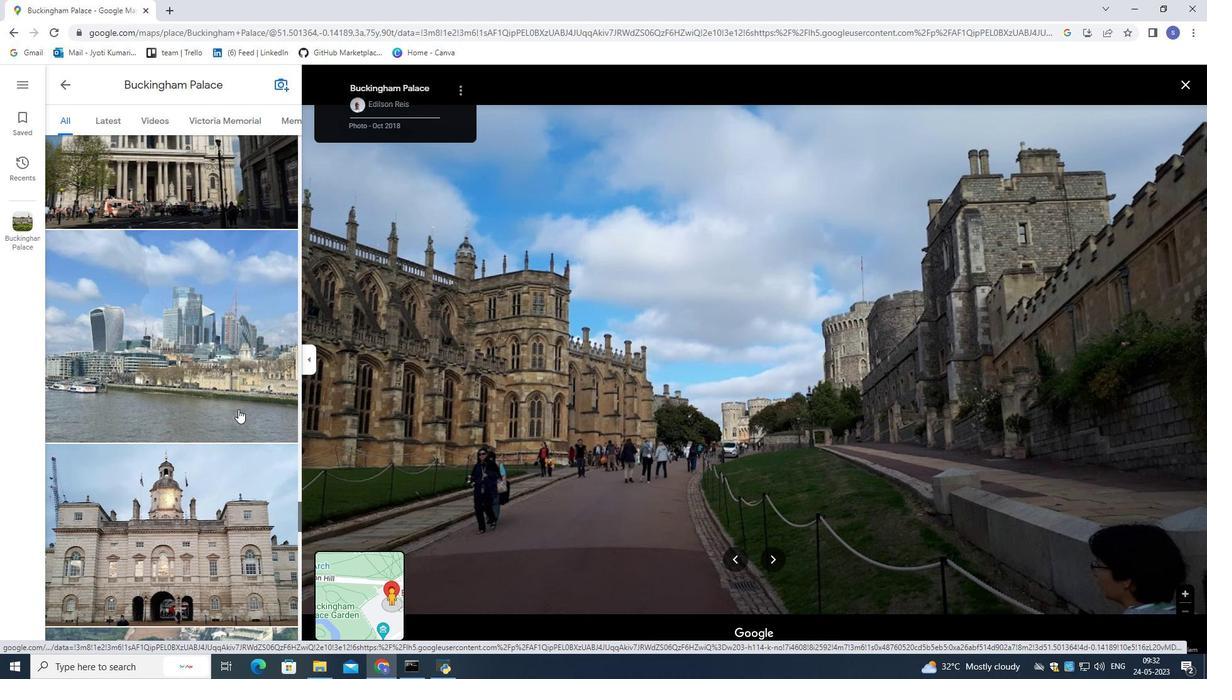 
Action: Mouse moved to (233, 423)
Screenshot: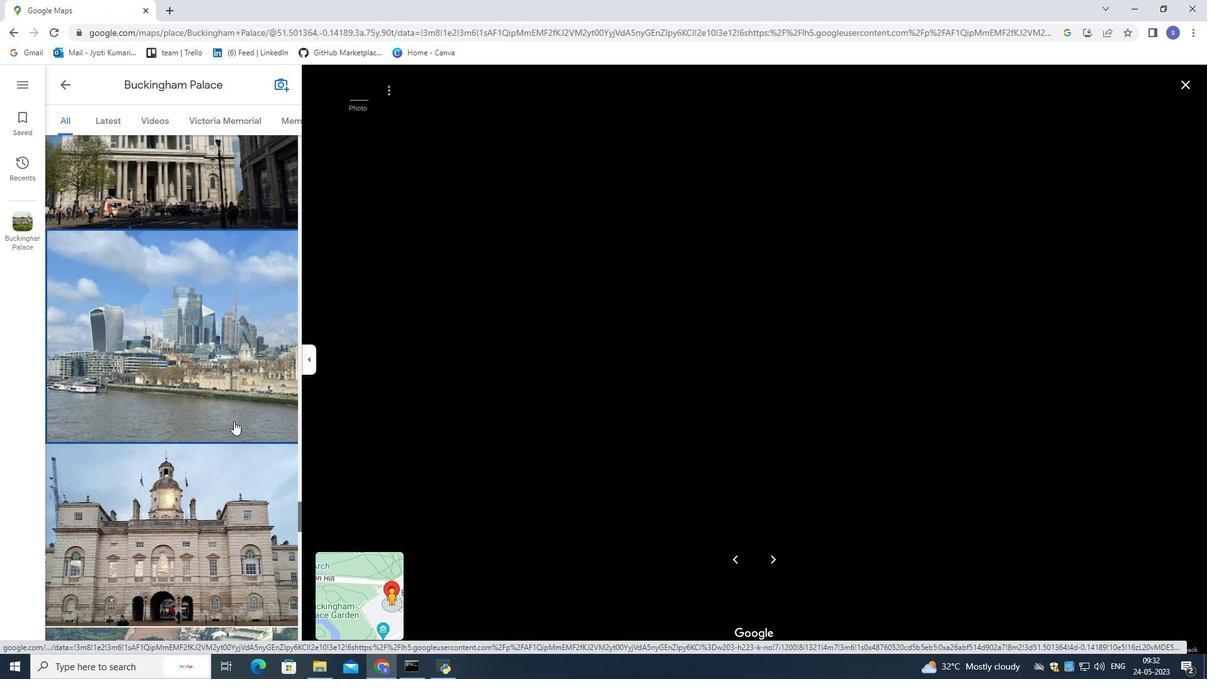 
Action: Mouse scrolled (233, 422) with delta (0, 0)
Screenshot: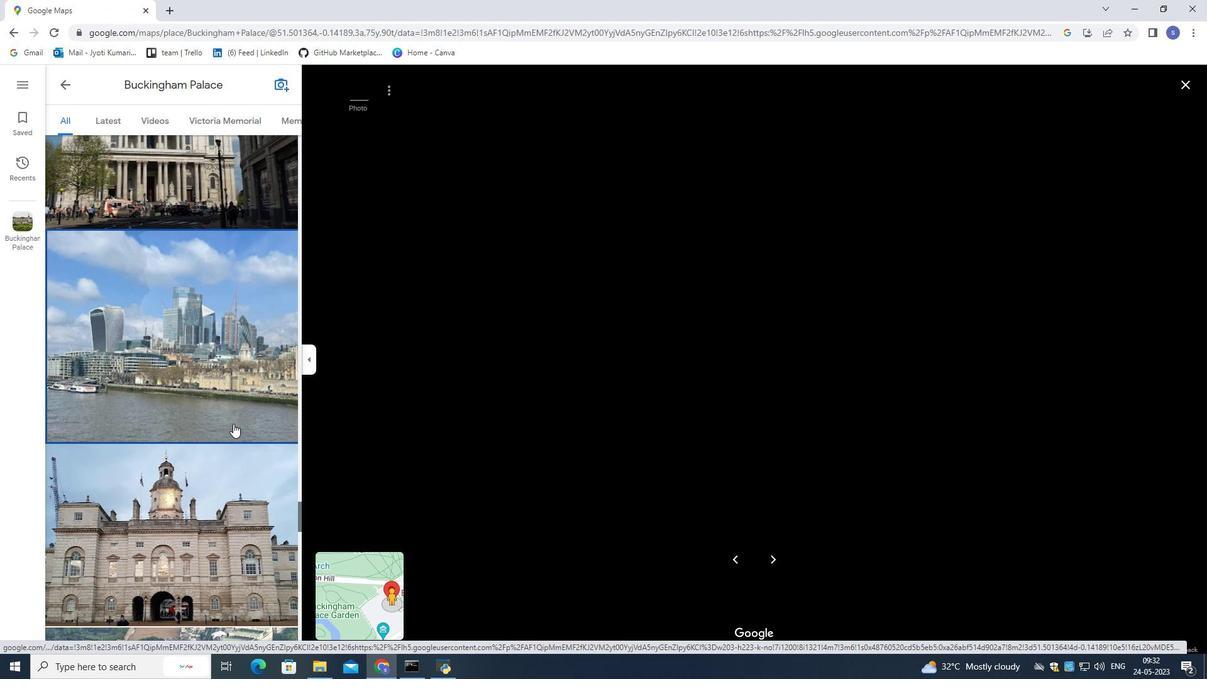 
Action: Mouse moved to (233, 424)
Screenshot: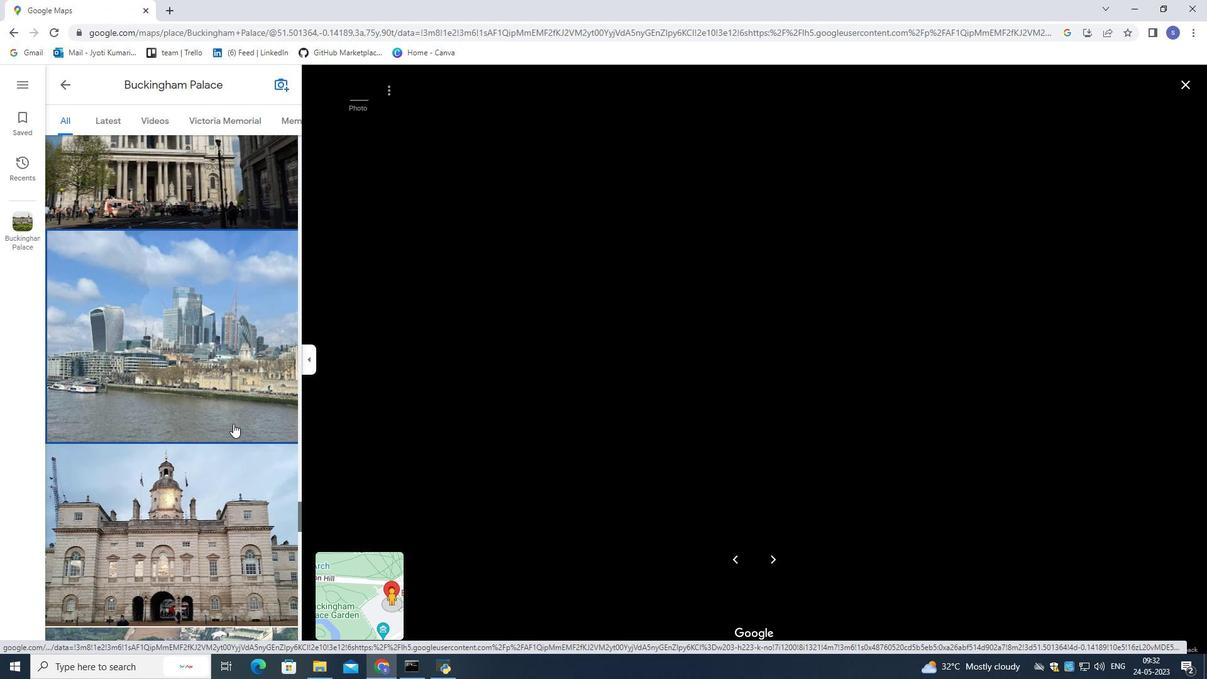 
Action: Mouse scrolled (233, 423) with delta (0, 0)
Screenshot: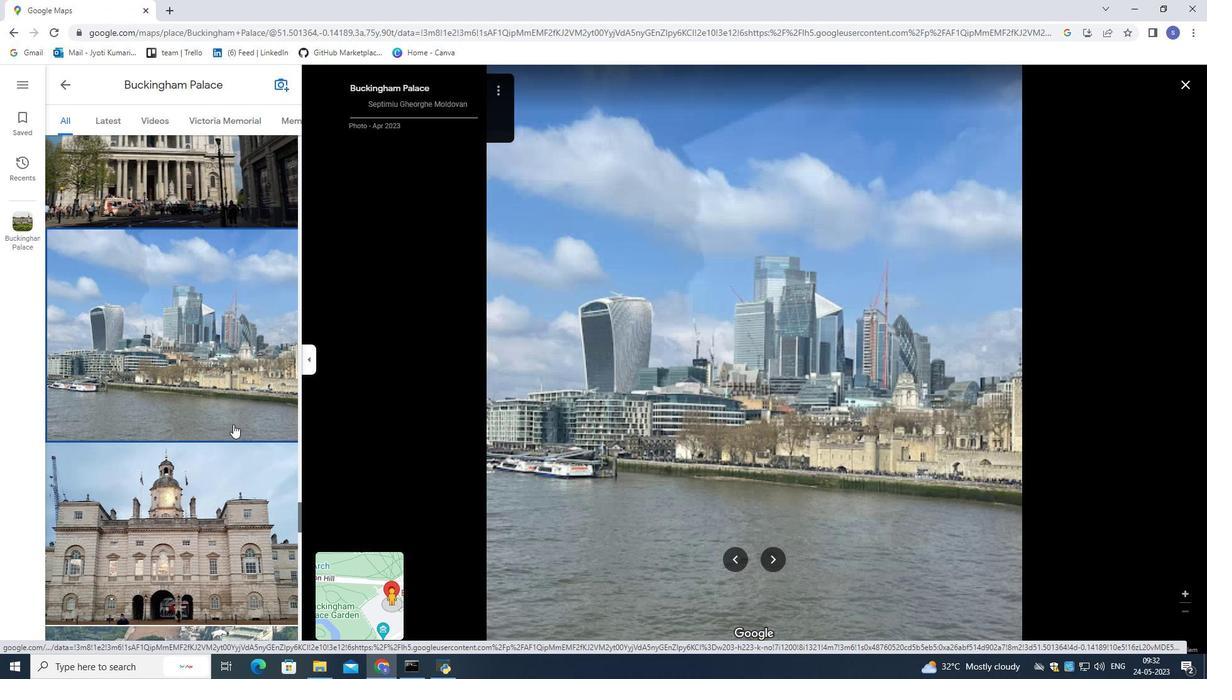 
Action: Mouse moved to (232, 425)
Screenshot: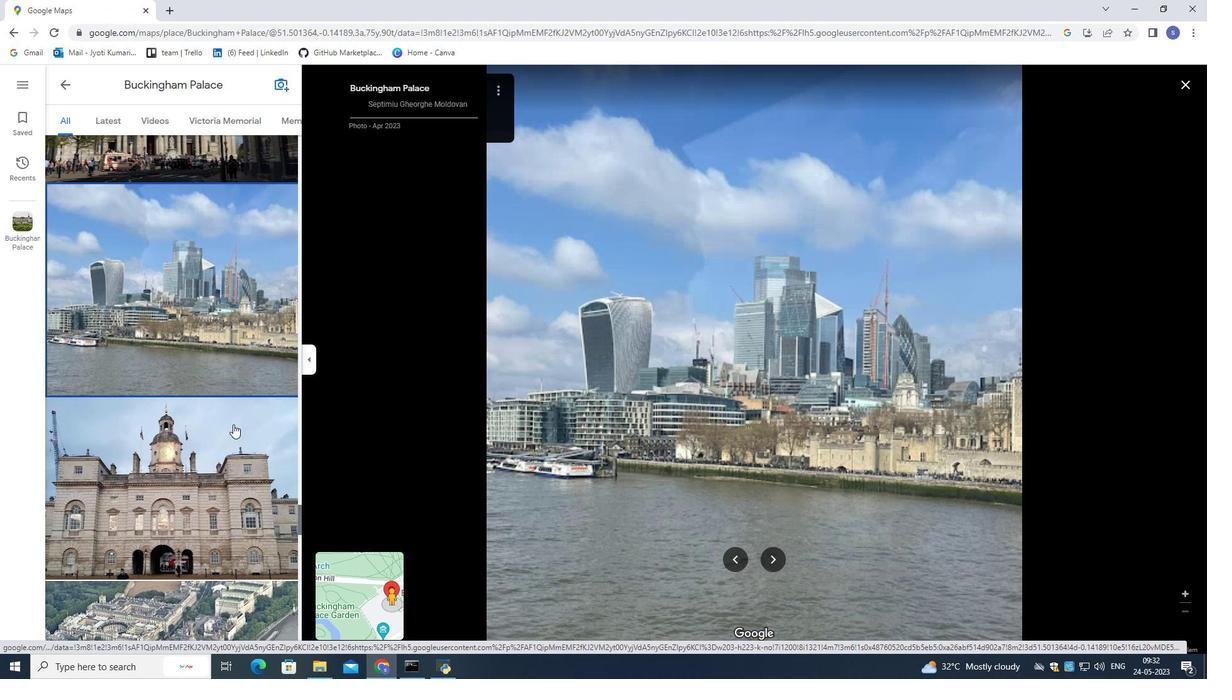 
Action: Mouse scrolled (232, 425) with delta (0, 0)
Screenshot: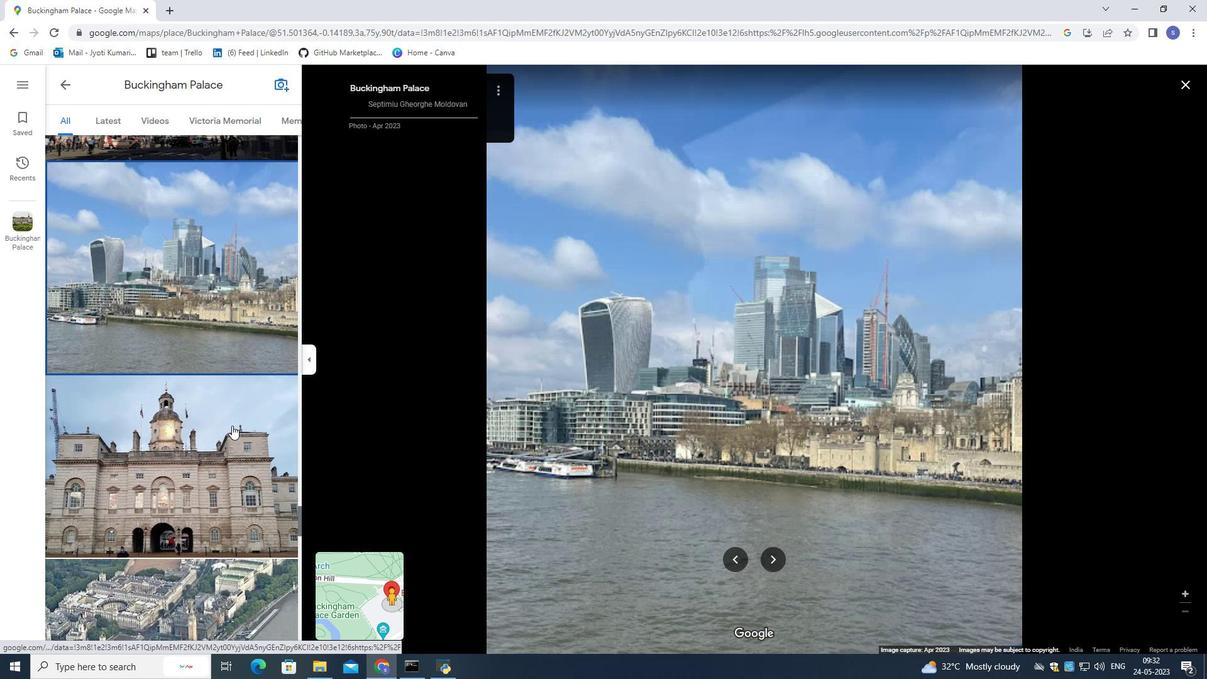 
Action: Mouse moved to (232, 413)
Screenshot: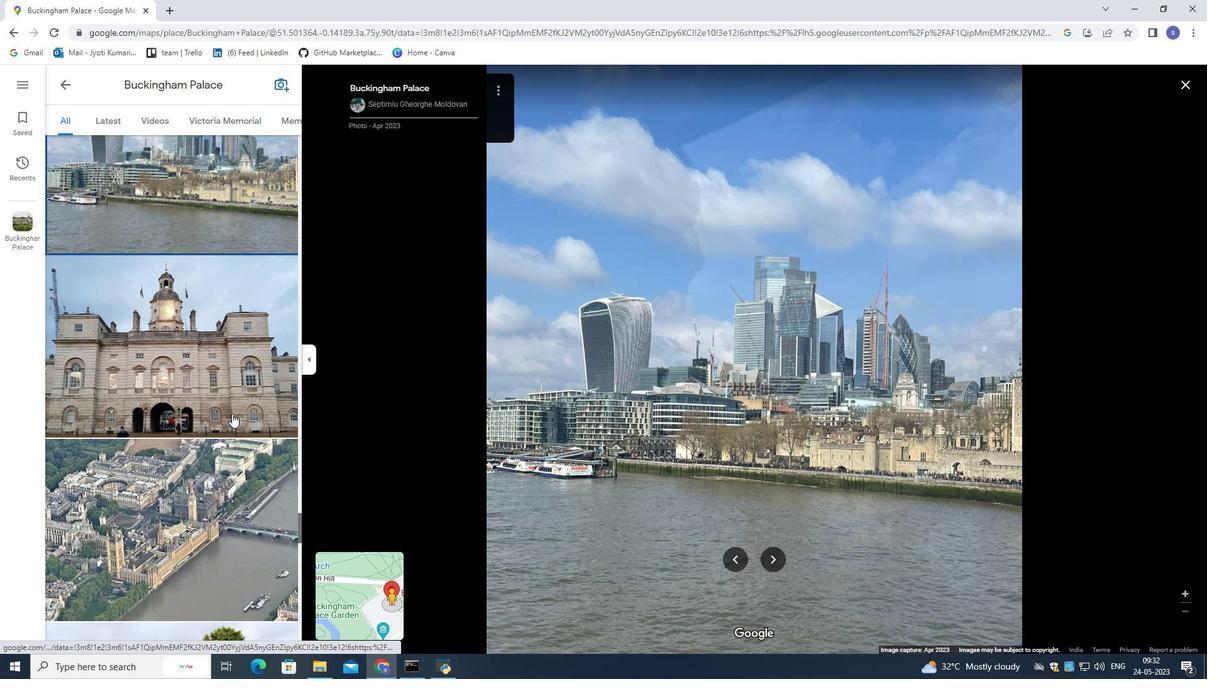 
Action: Mouse pressed left at (232, 413)
Screenshot: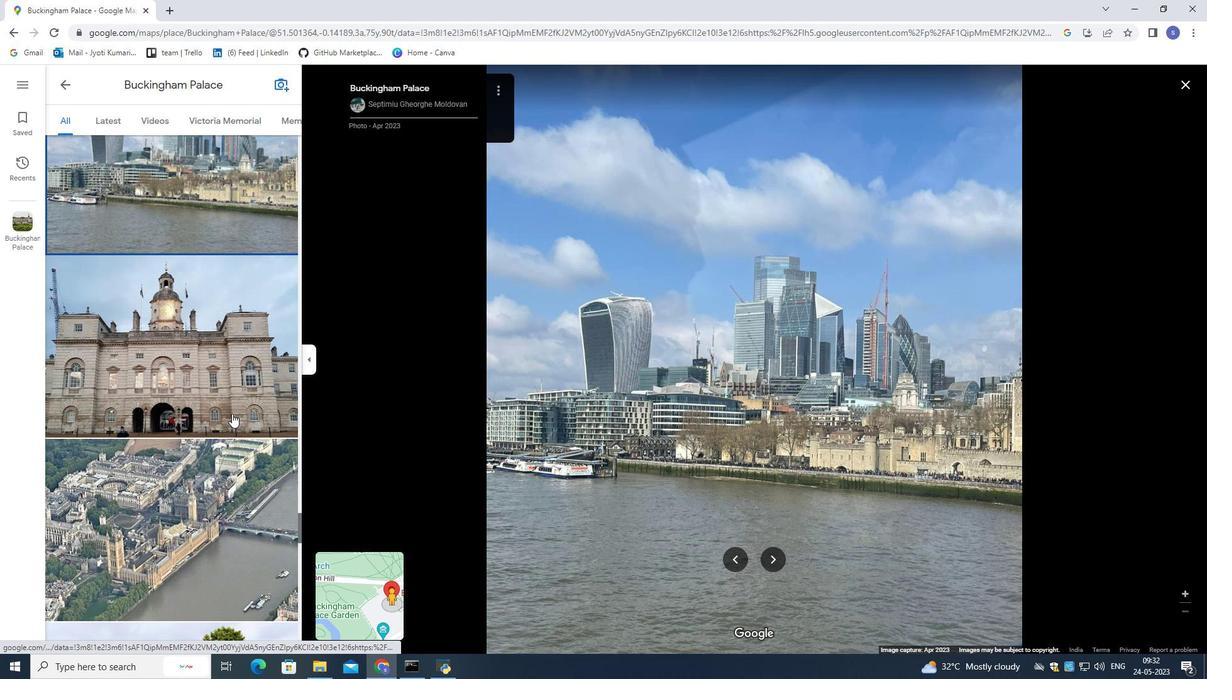 
Action: Mouse scrolled (232, 413) with delta (0, 0)
Screenshot: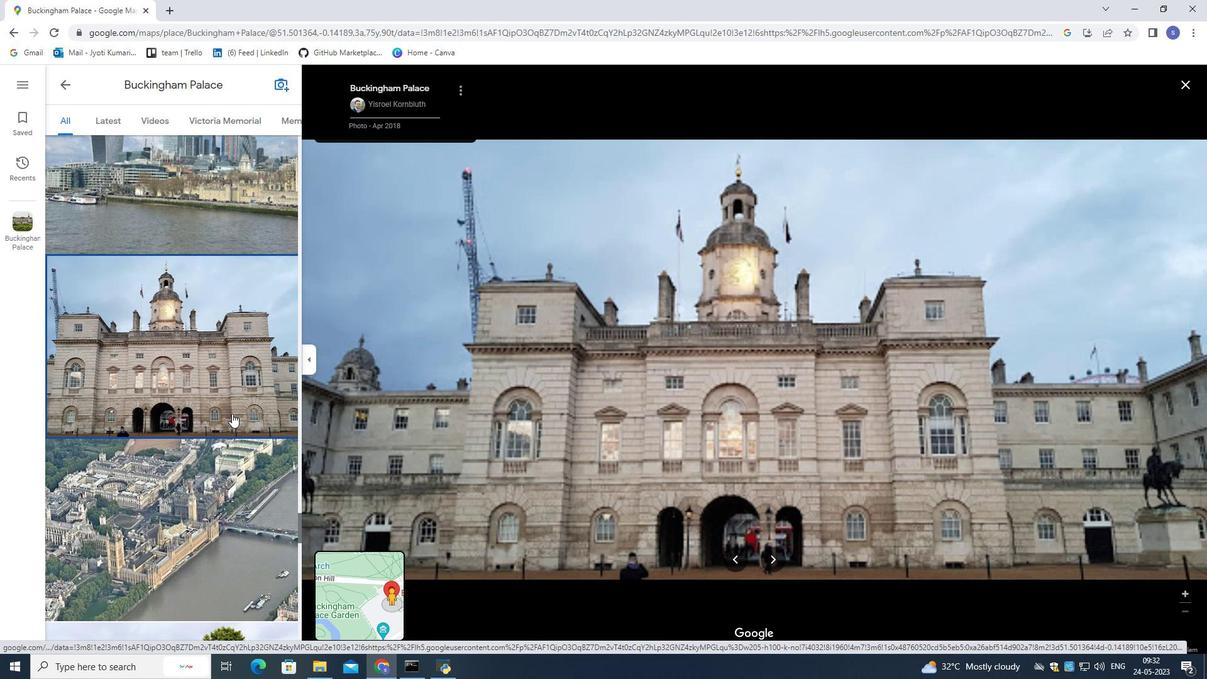 
Action: Mouse scrolled (232, 413) with delta (0, 0)
Screenshot: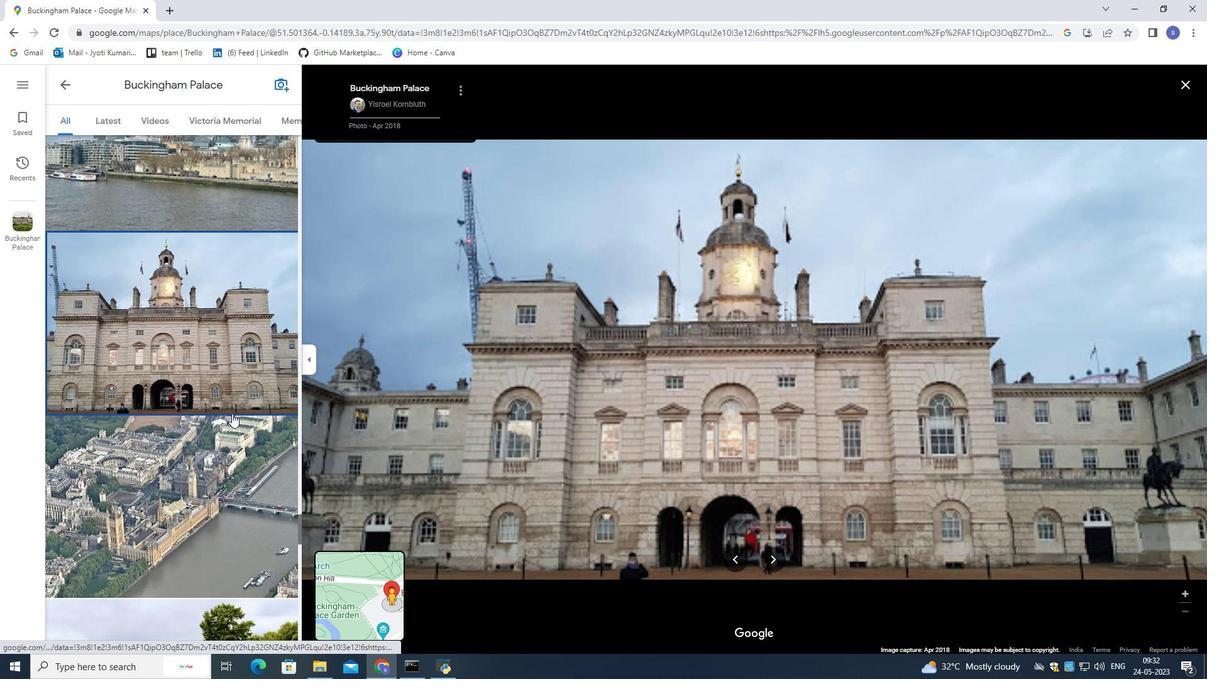 
Action: Mouse pressed left at (232, 413)
Screenshot: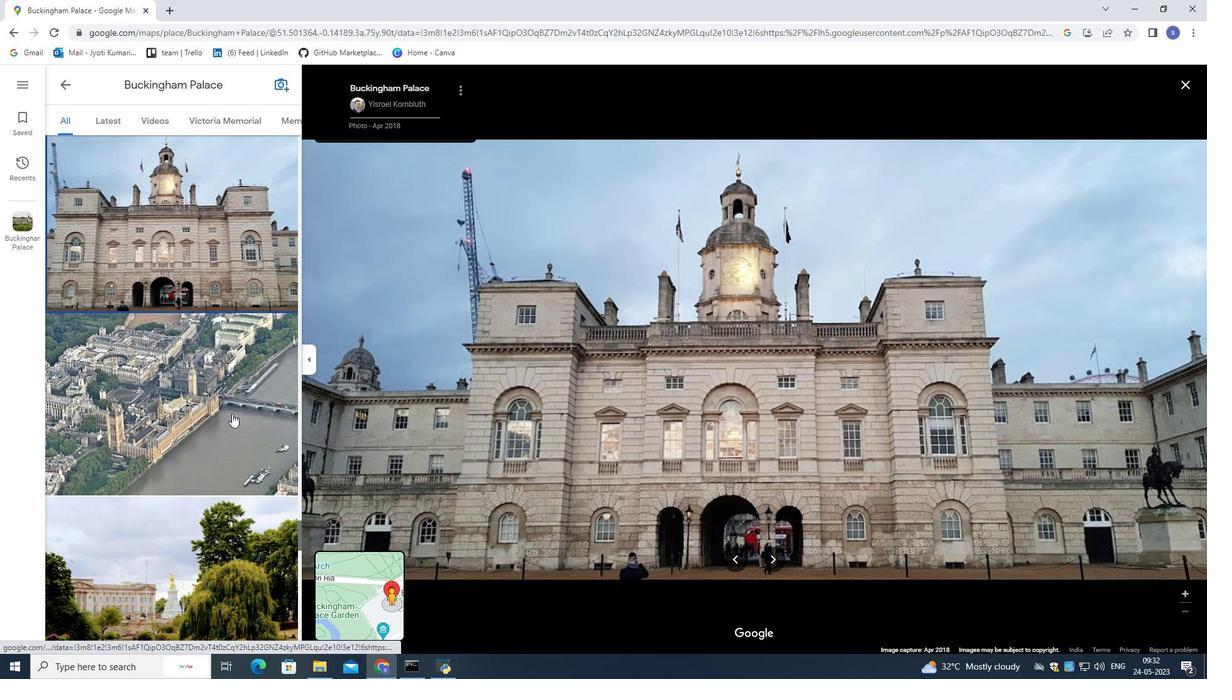 
Action: Mouse scrolled (232, 413) with delta (0, 0)
Screenshot: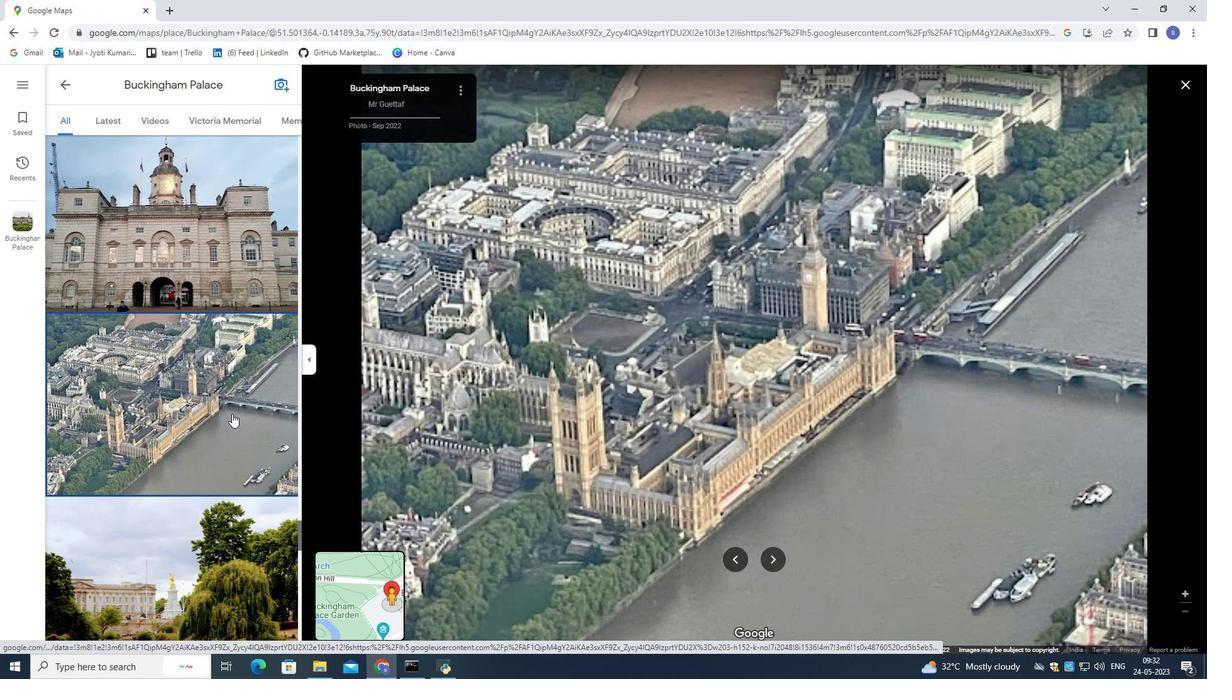 
Action: Mouse scrolled (232, 413) with delta (0, 0)
Screenshot: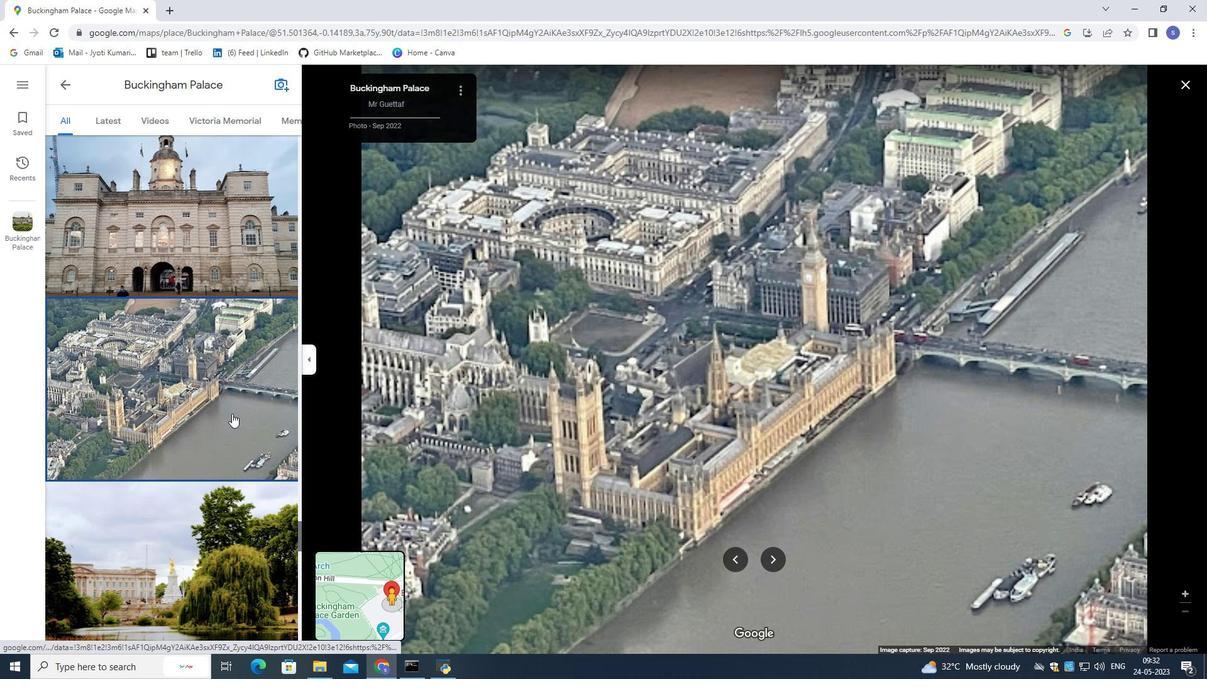 
Action: Mouse scrolled (232, 413) with delta (0, 0)
Screenshot: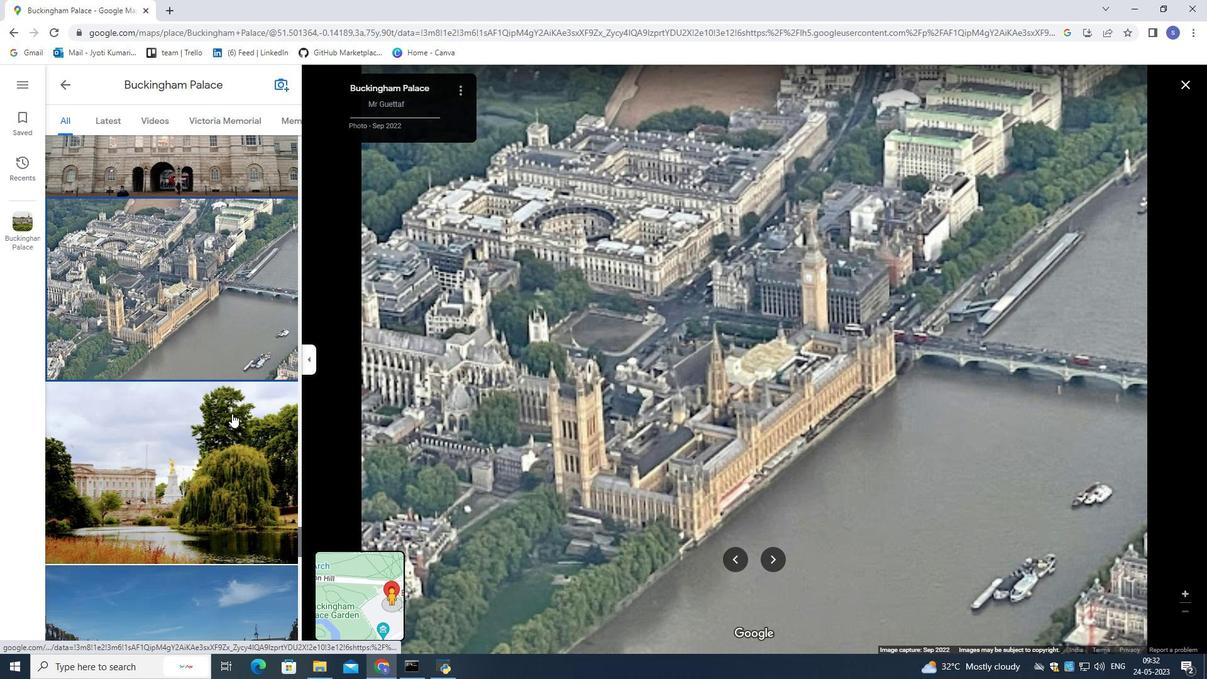 
Action: Mouse scrolled (232, 413) with delta (0, 0)
Screenshot: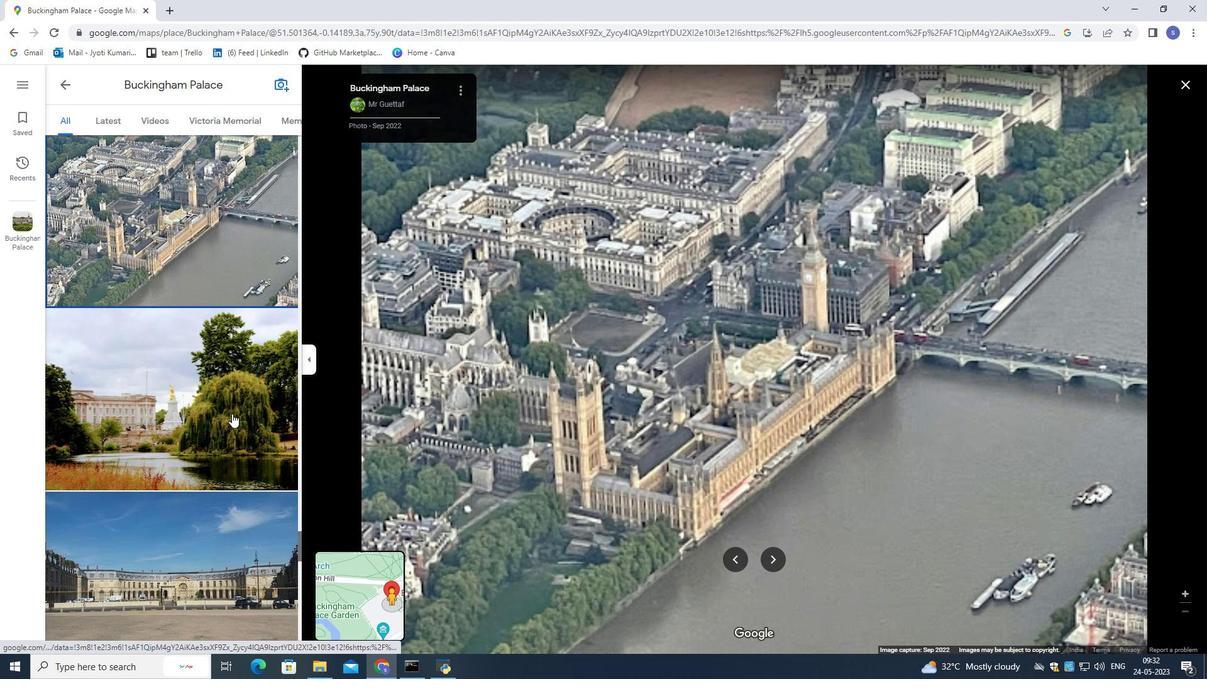 
Action: Mouse scrolled (232, 413) with delta (0, 0)
Screenshot: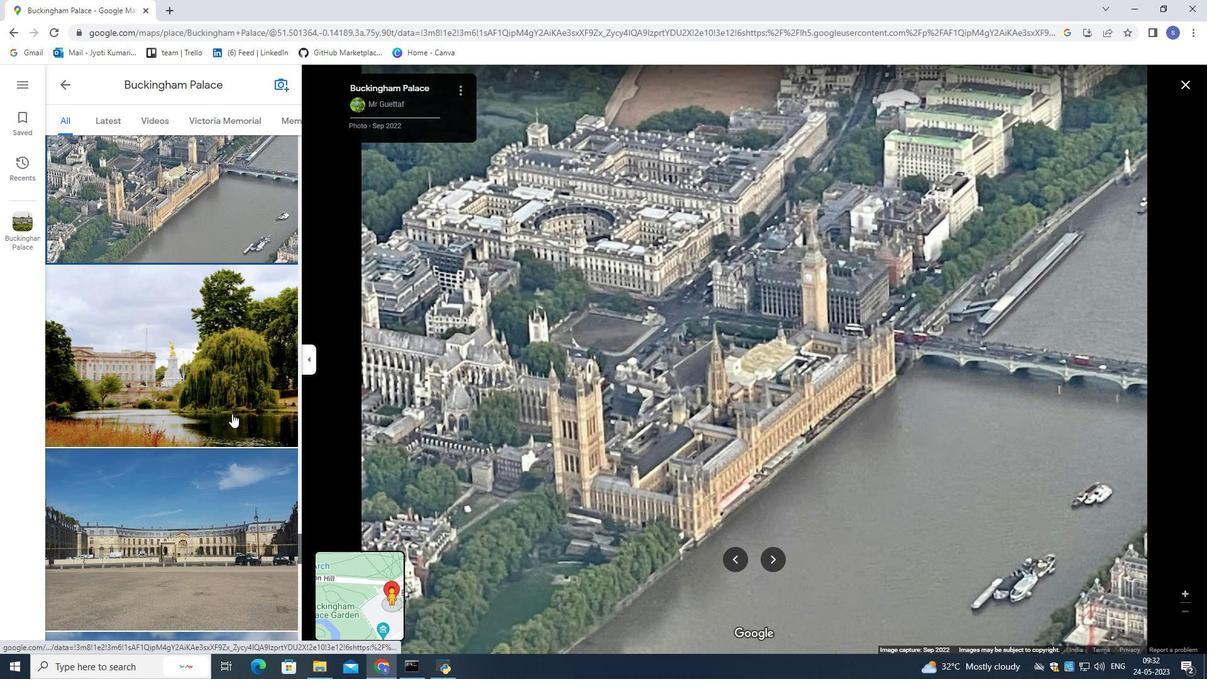 
Action: Mouse scrolled (232, 413) with delta (0, 0)
Screenshot: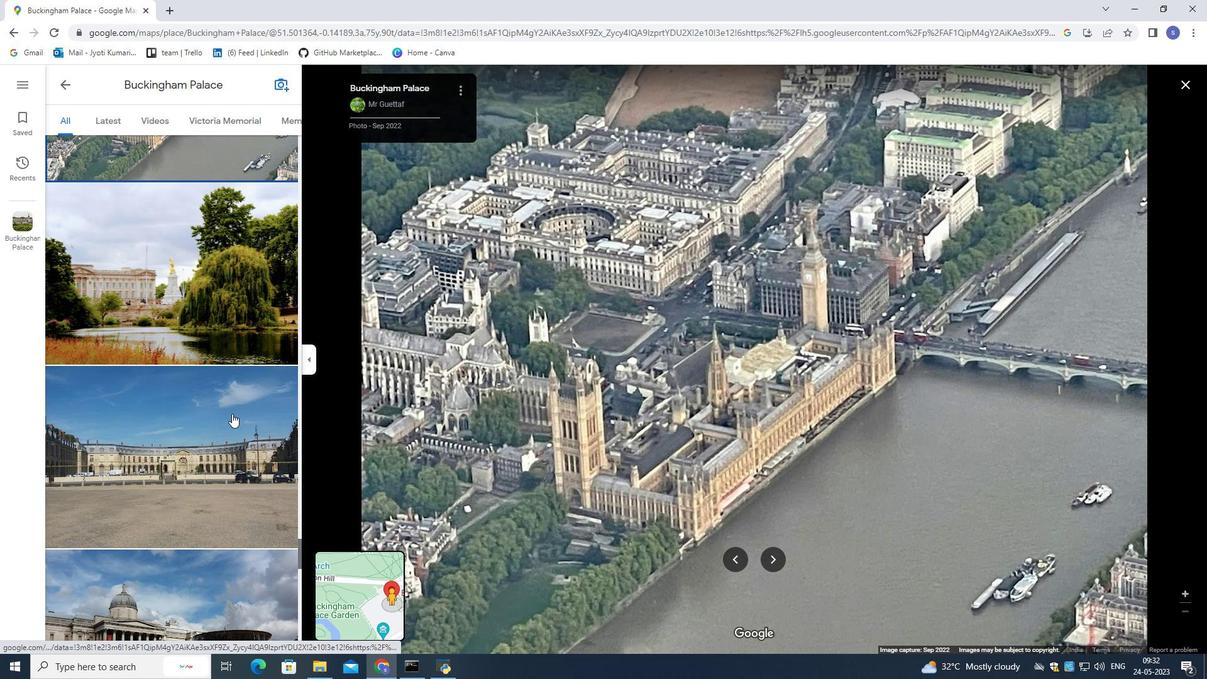 
Action: Mouse scrolled (232, 413) with delta (0, 0)
Screenshot: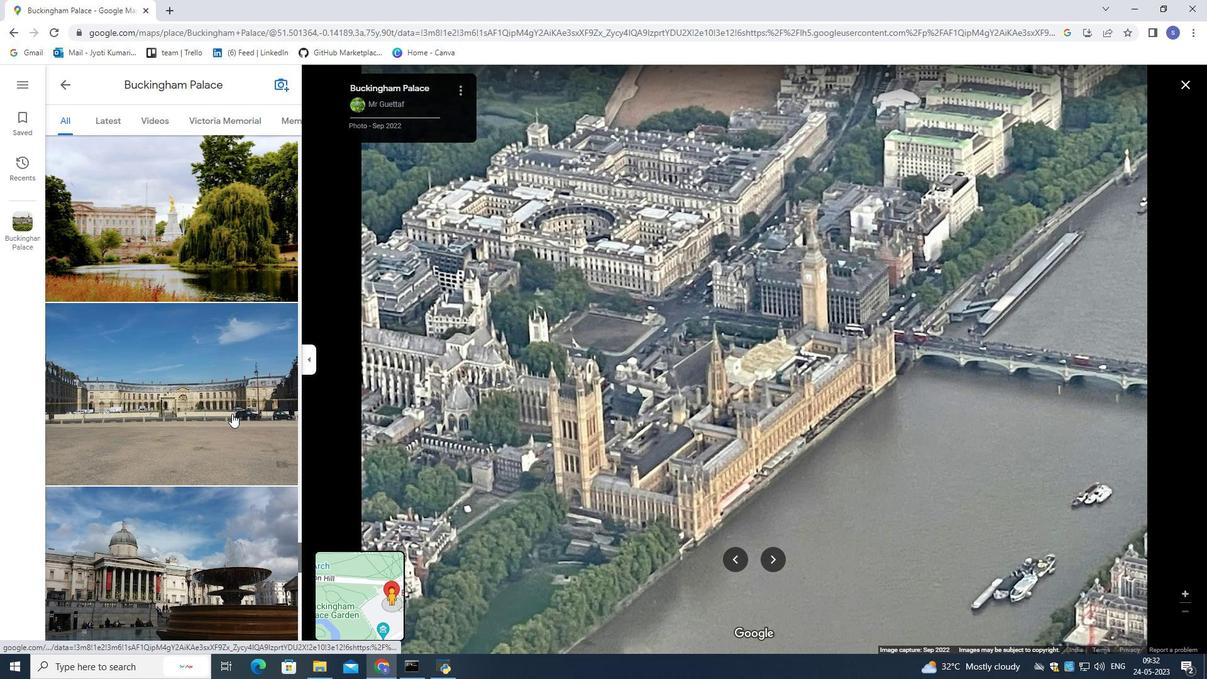 
Action: Mouse scrolled (232, 413) with delta (0, 0)
Screenshot: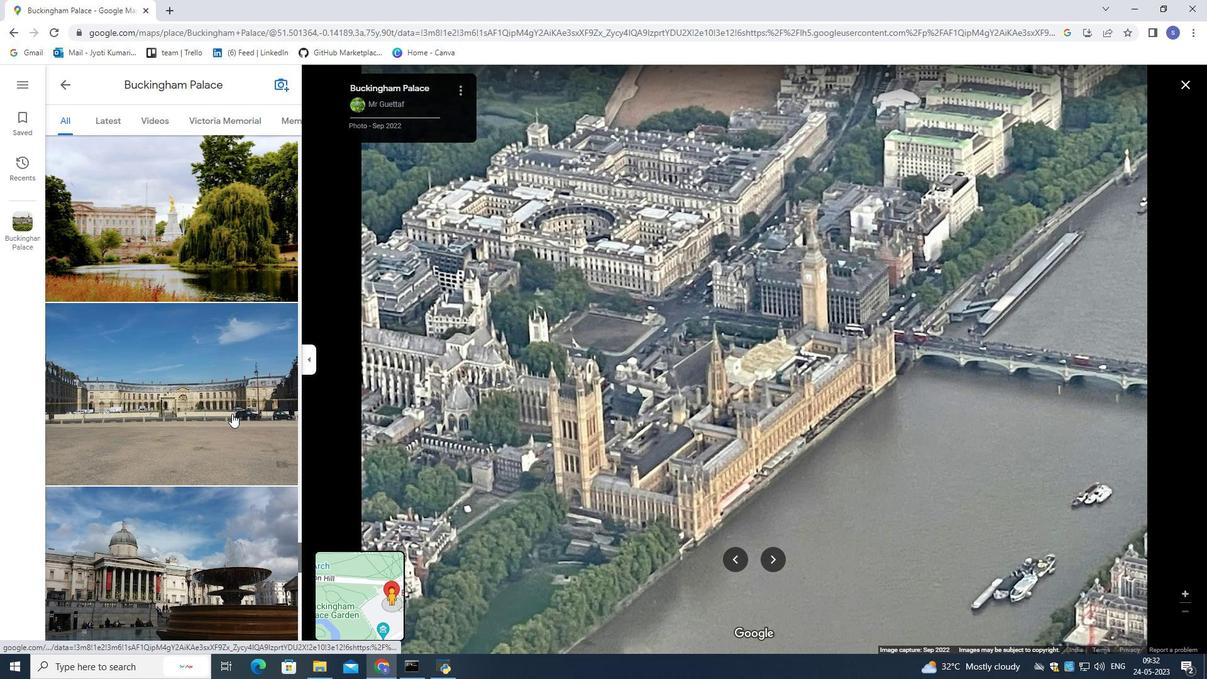 
Action: Mouse scrolled (232, 413) with delta (0, 0)
Screenshot: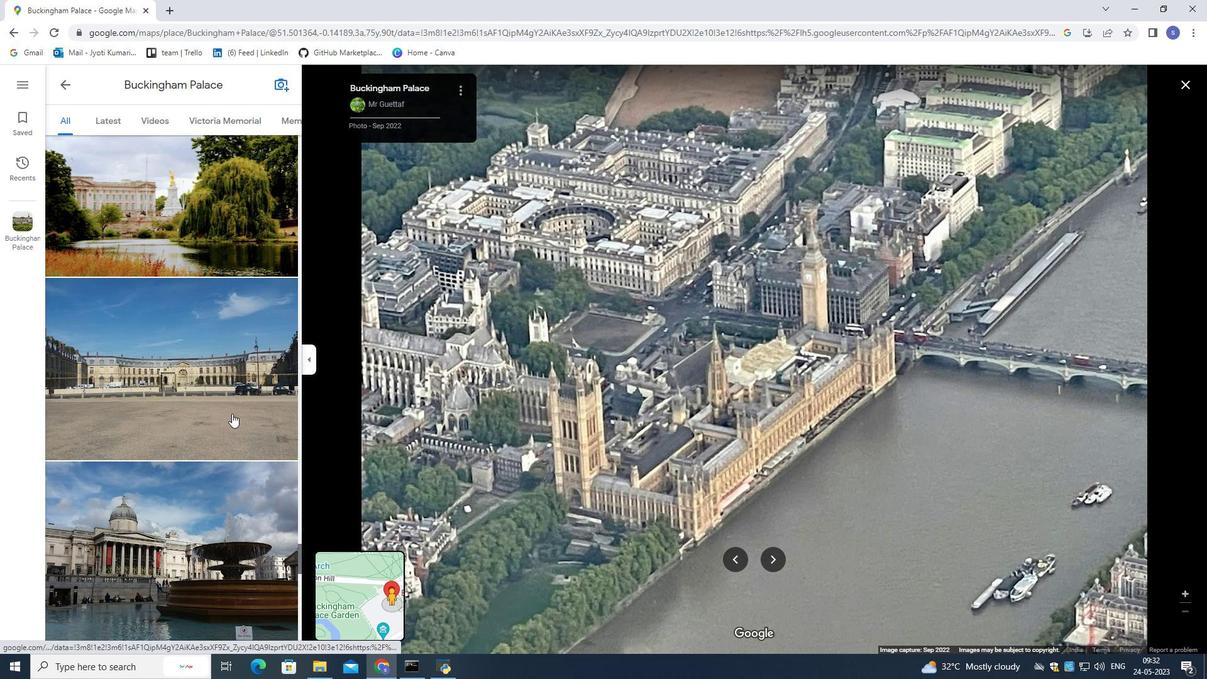 
Action: Mouse scrolled (232, 413) with delta (0, 0)
Screenshot: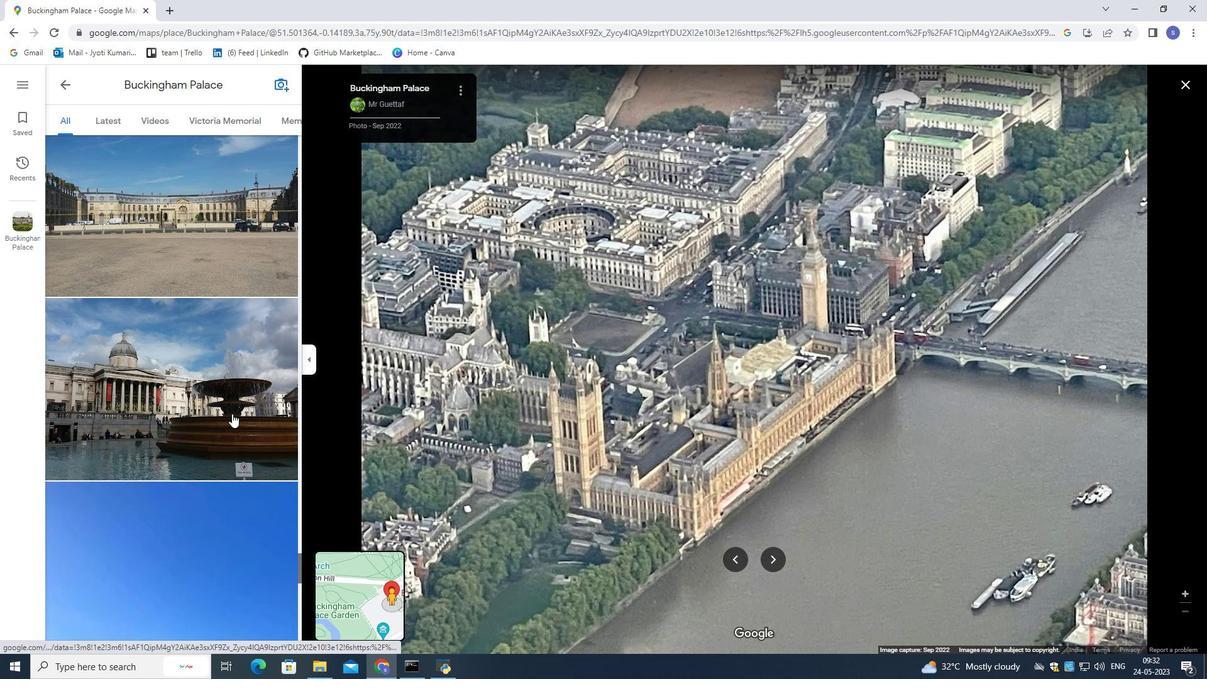 
Action: Mouse scrolled (232, 413) with delta (0, 0)
Screenshot: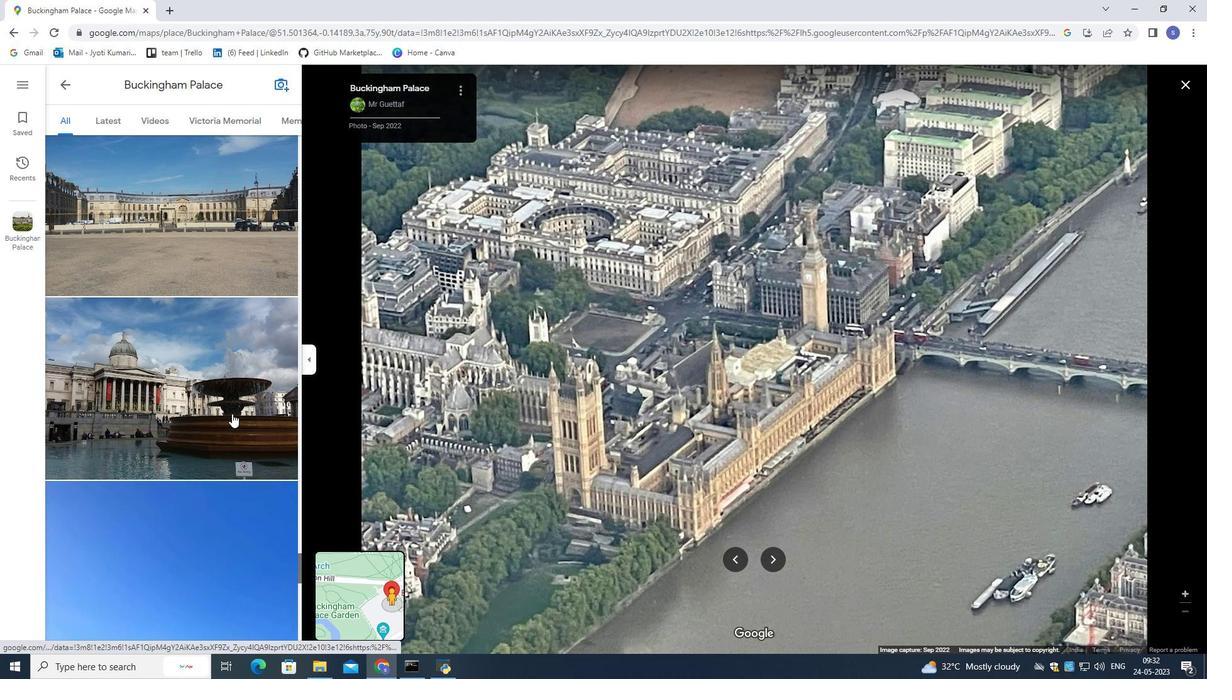 
Action: Mouse scrolled (232, 413) with delta (0, 0)
Screenshot: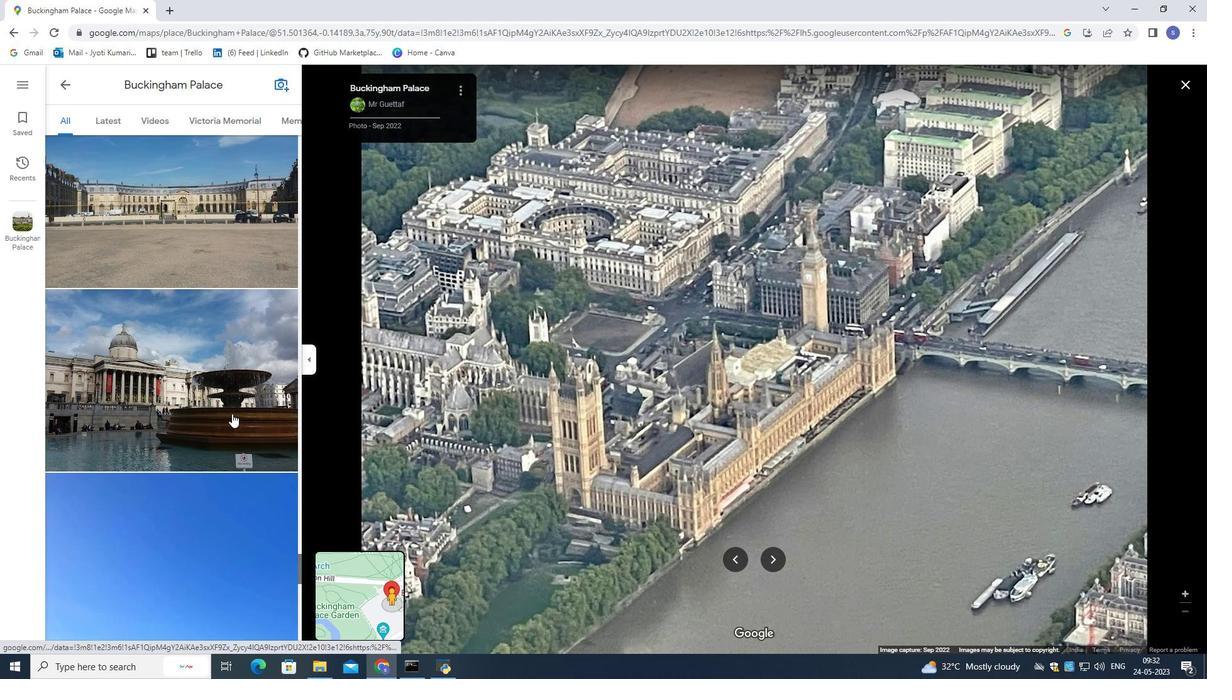 
Action: Mouse scrolled (232, 413) with delta (0, 0)
Screenshot: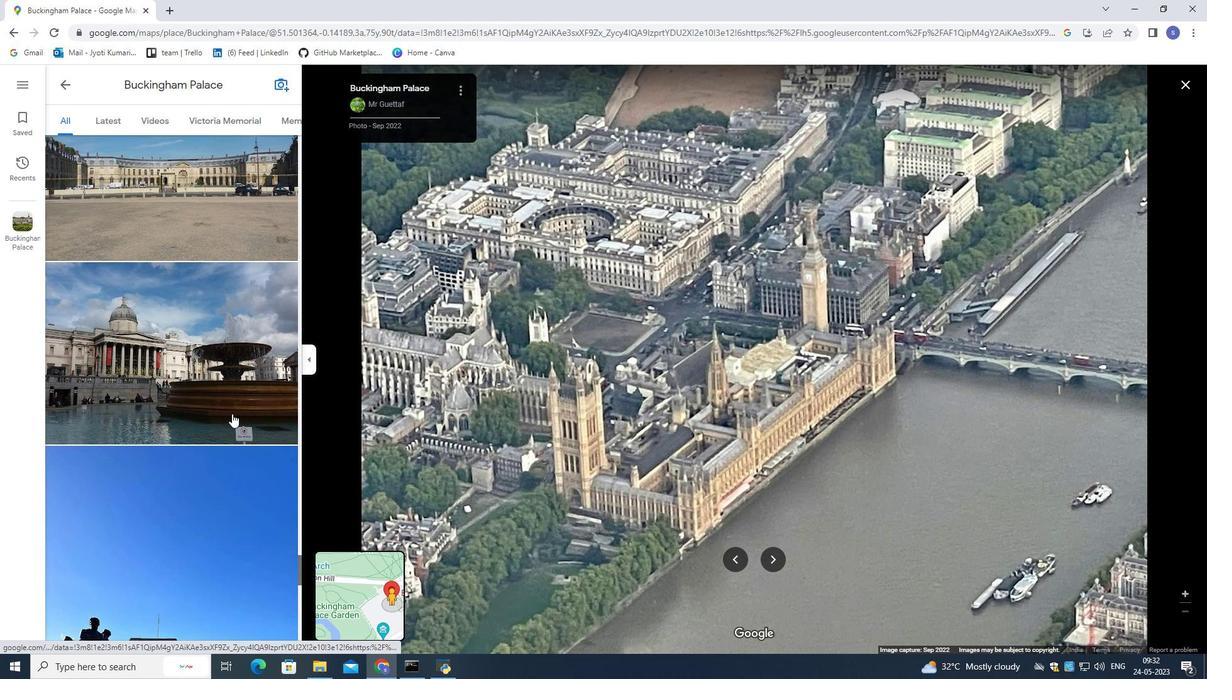 
Action: Mouse scrolled (232, 413) with delta (0, 0)
Screenshot: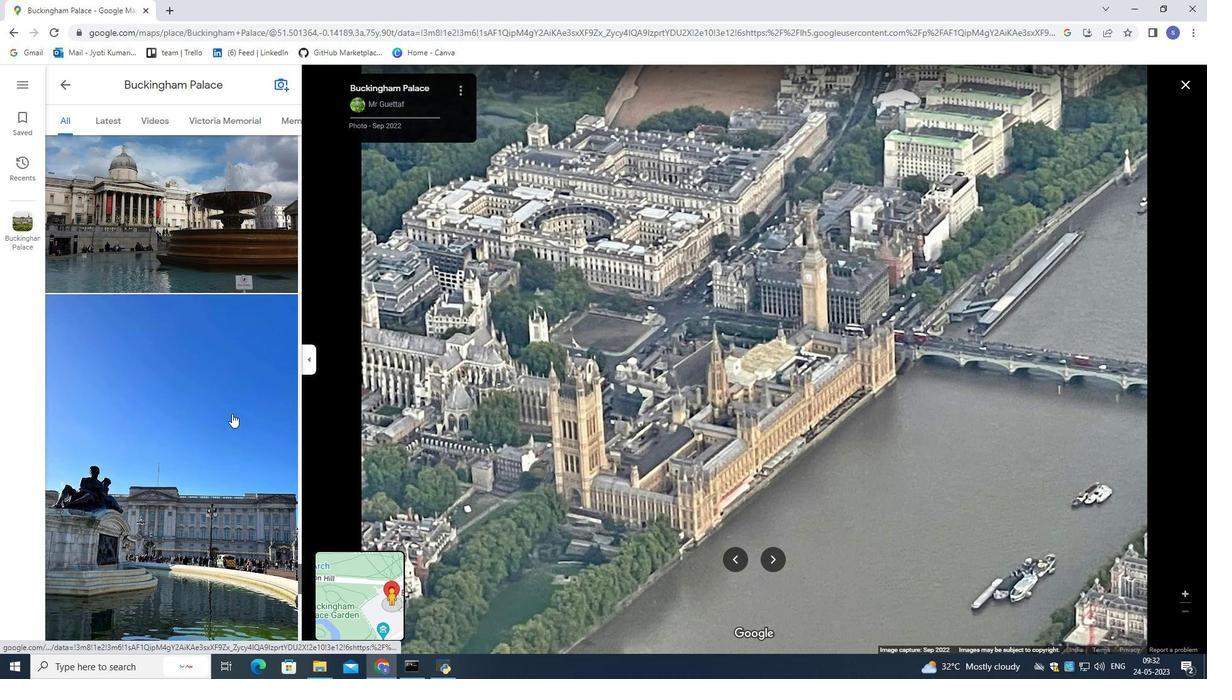 
Action: Mouse scrolled (232, 413) with delta (0, 0)
Screenshot: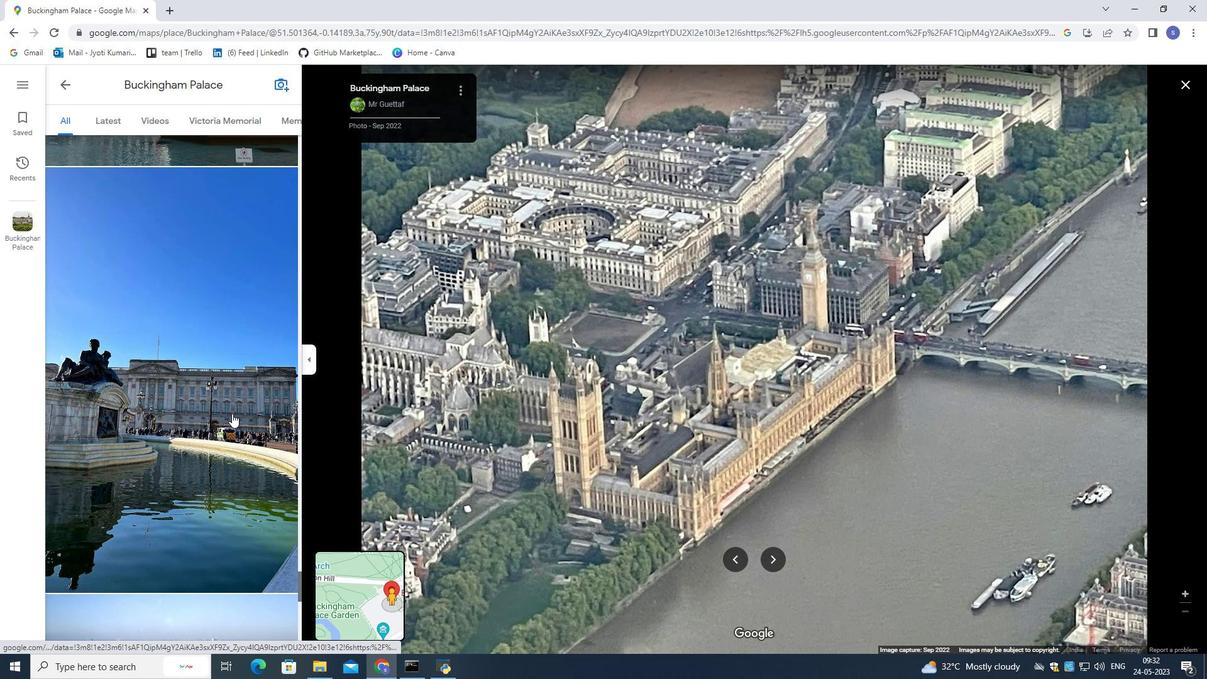 
Action: Mouse pressed left at (232, 413)
Screenshot: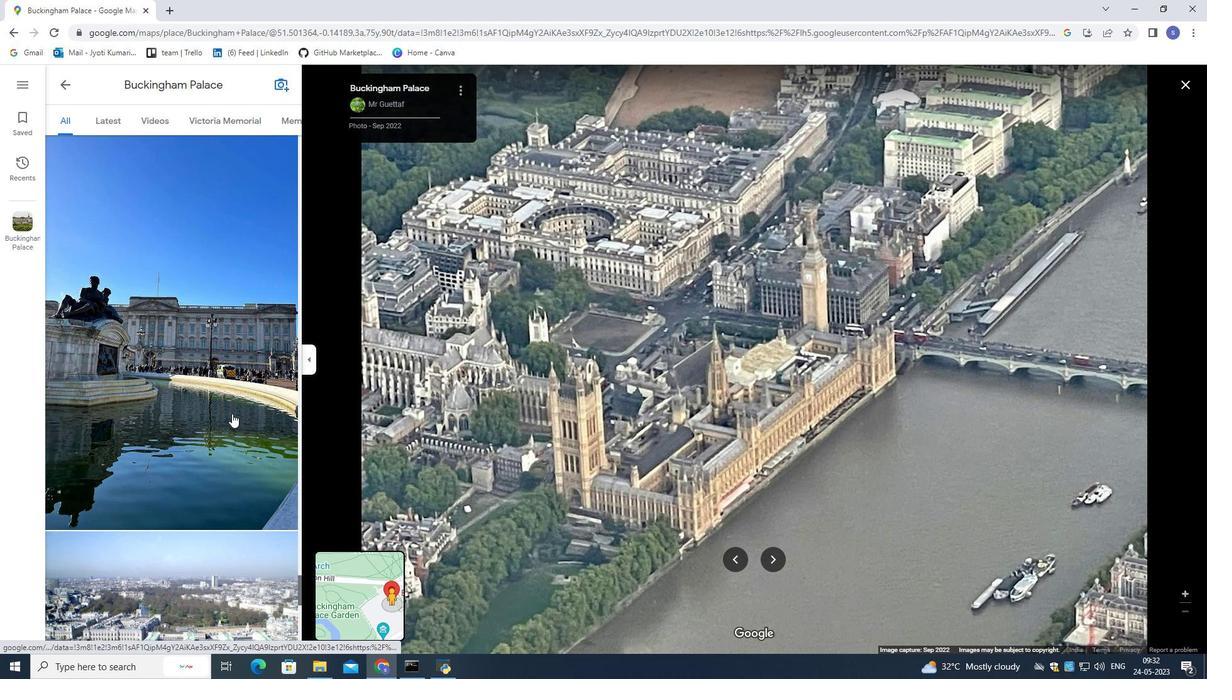 
Action: Mouse scrolled (232, 413) with delta (0, 0)
Screenshot: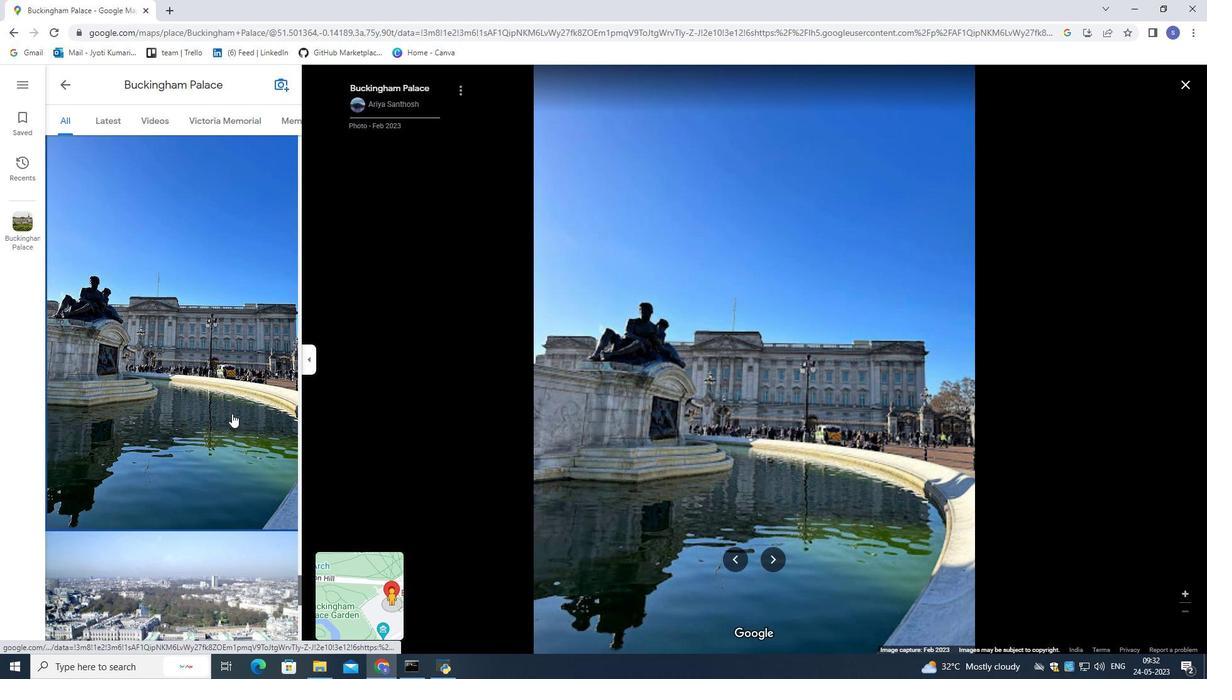 
Action: Mouse scrolled (232, 413) with delta (0, 0)
Screenshot: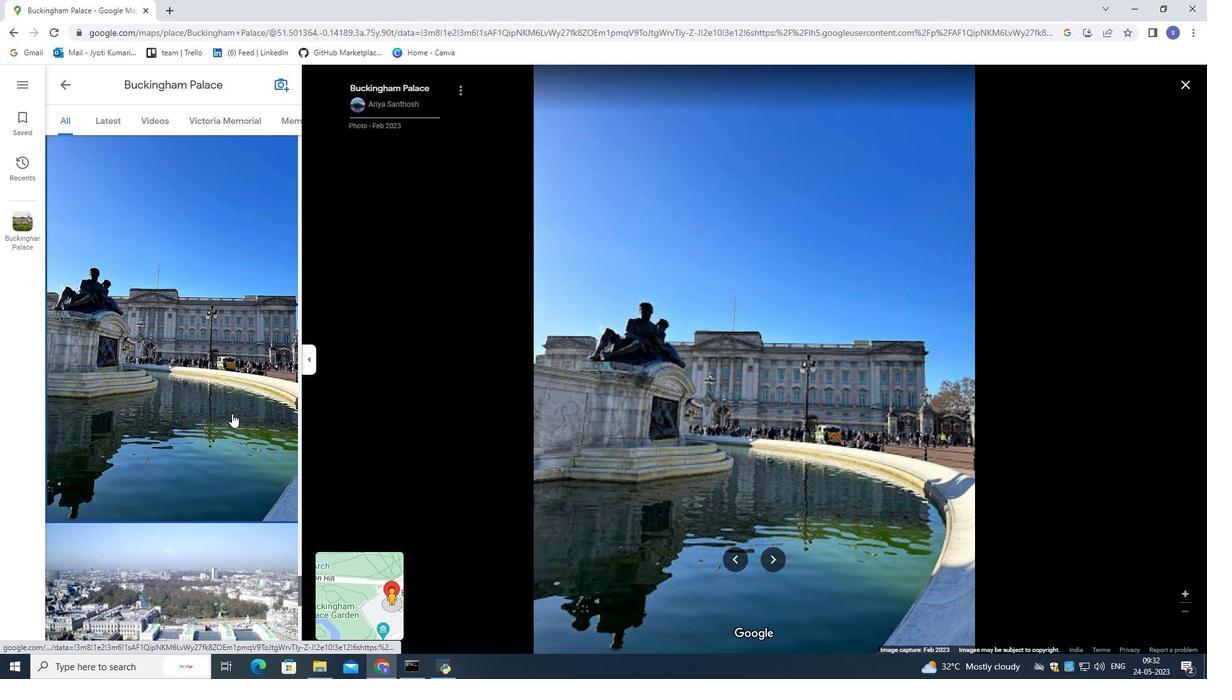 
Action: Mouse scrolled (232, 413) with delta (0, 0)
Screenshot: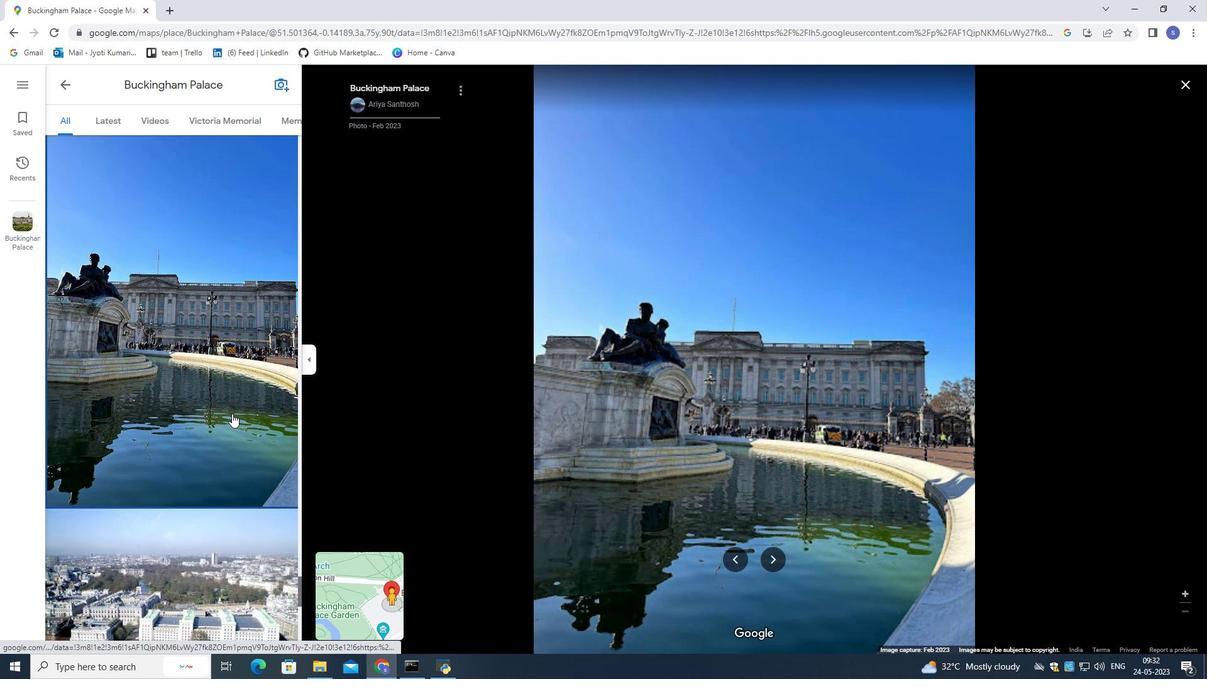 
Action: Mouse scrolled (232, 413) with delta (0, 0)
Screenshot: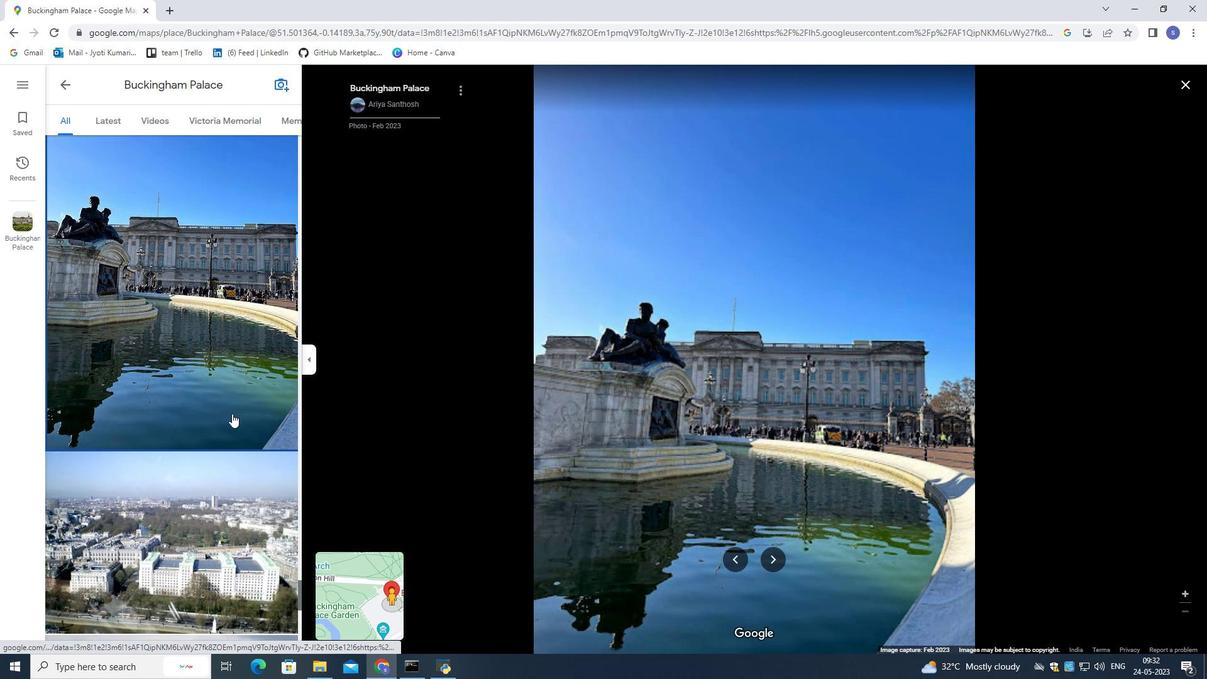 
Action: Mouse scrolled (232, 413) with delta (0, 0)
Screenshot: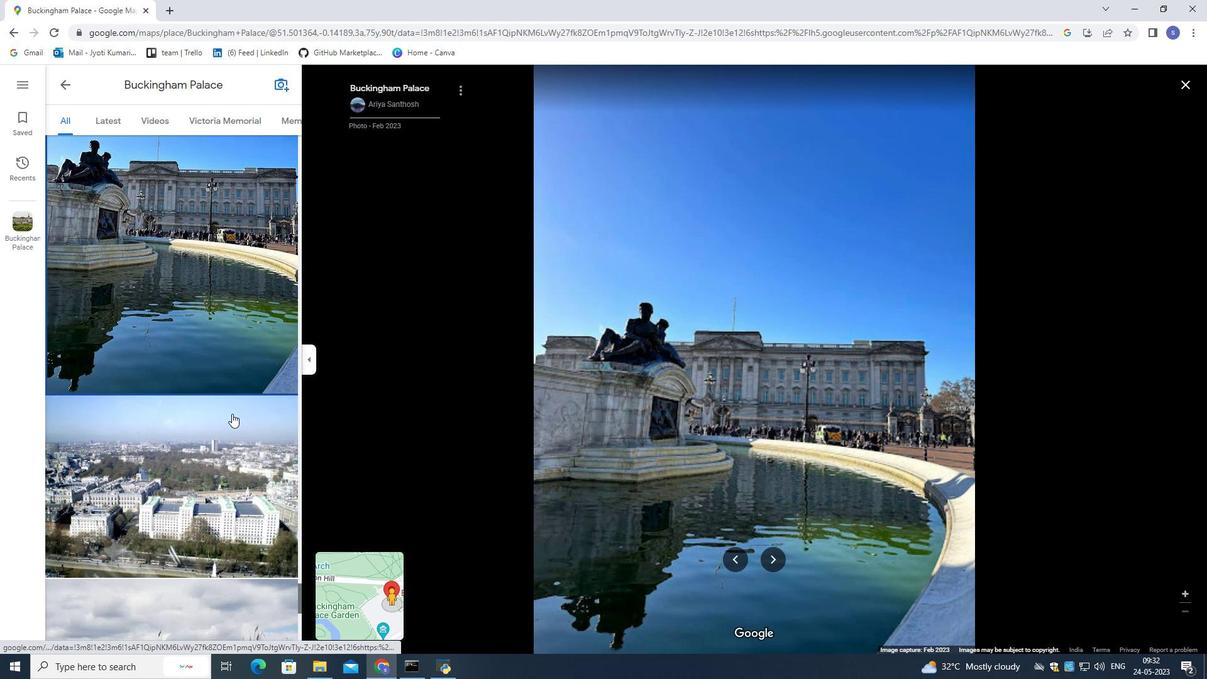 
Action: Mouse scrolled (232, 413) with delta (0, 0)
Screenshot: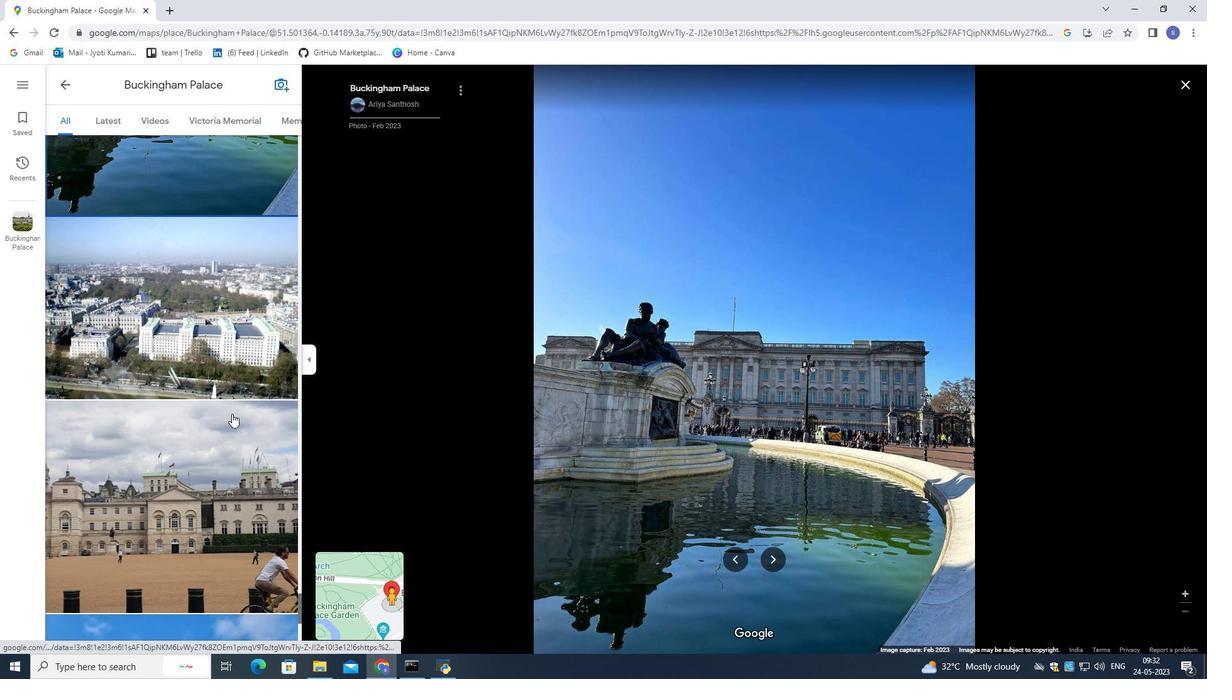 
Action: Mouse scrolled (232, 413) with delta (0, 0)
Screenshot: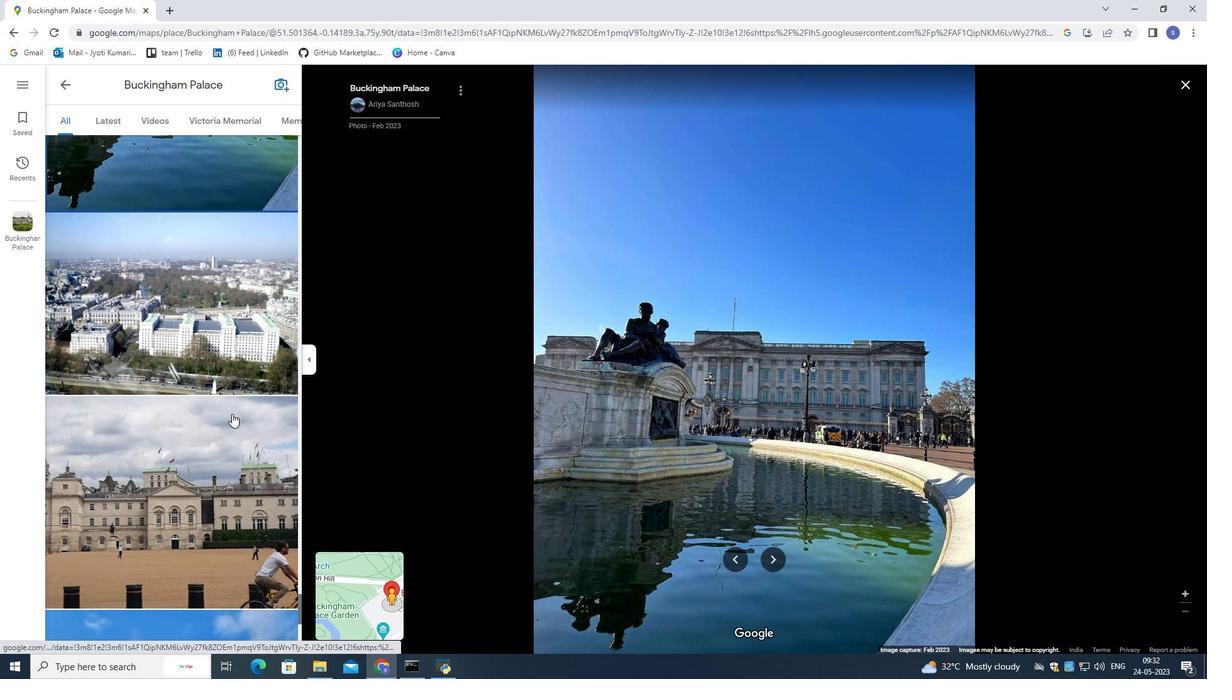 
Action: Mouse scrolled (232, 413) with delta (0, 0)
Screenshot: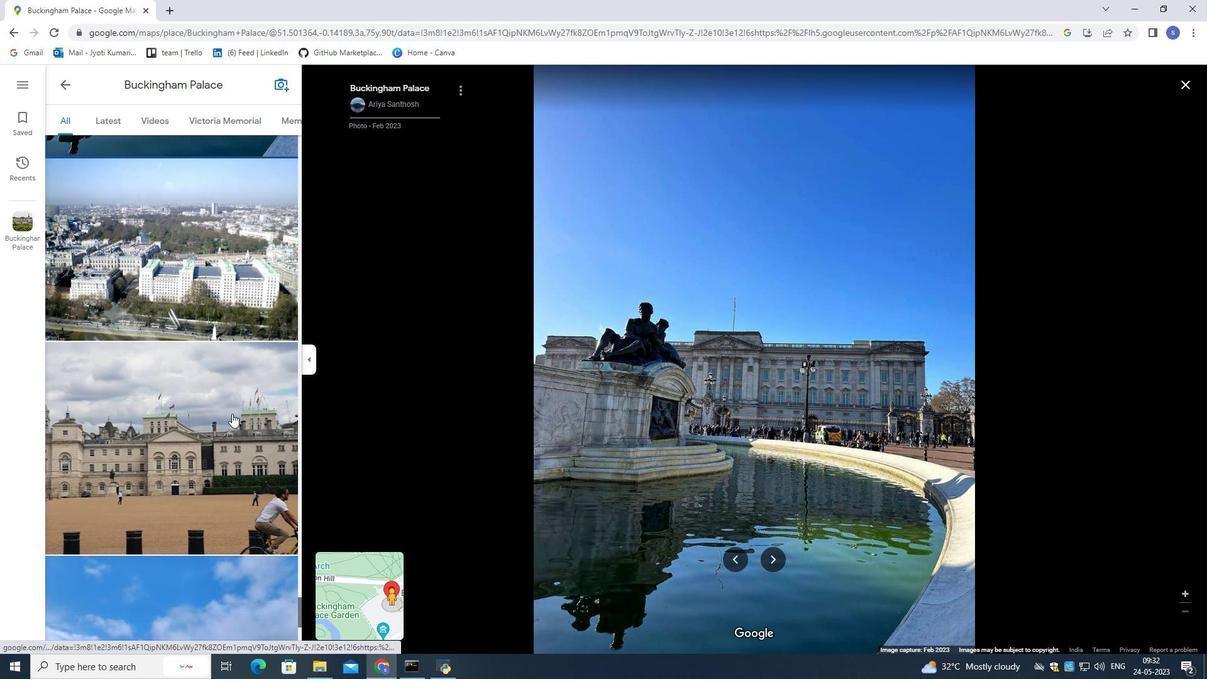 
Action: Mouse scrolled (232, 413) with delta (0, 0)
Screenshot: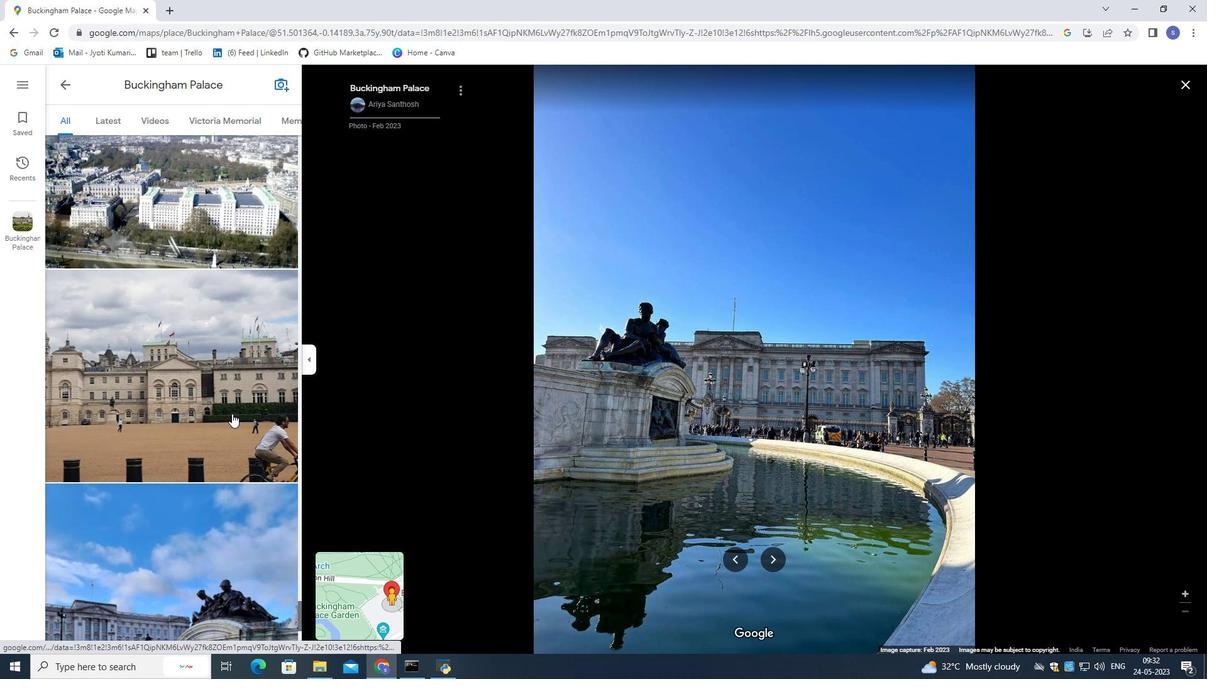 
Action: Mouse scrolled (232, 413) with delta (0, 0)
Screenshot: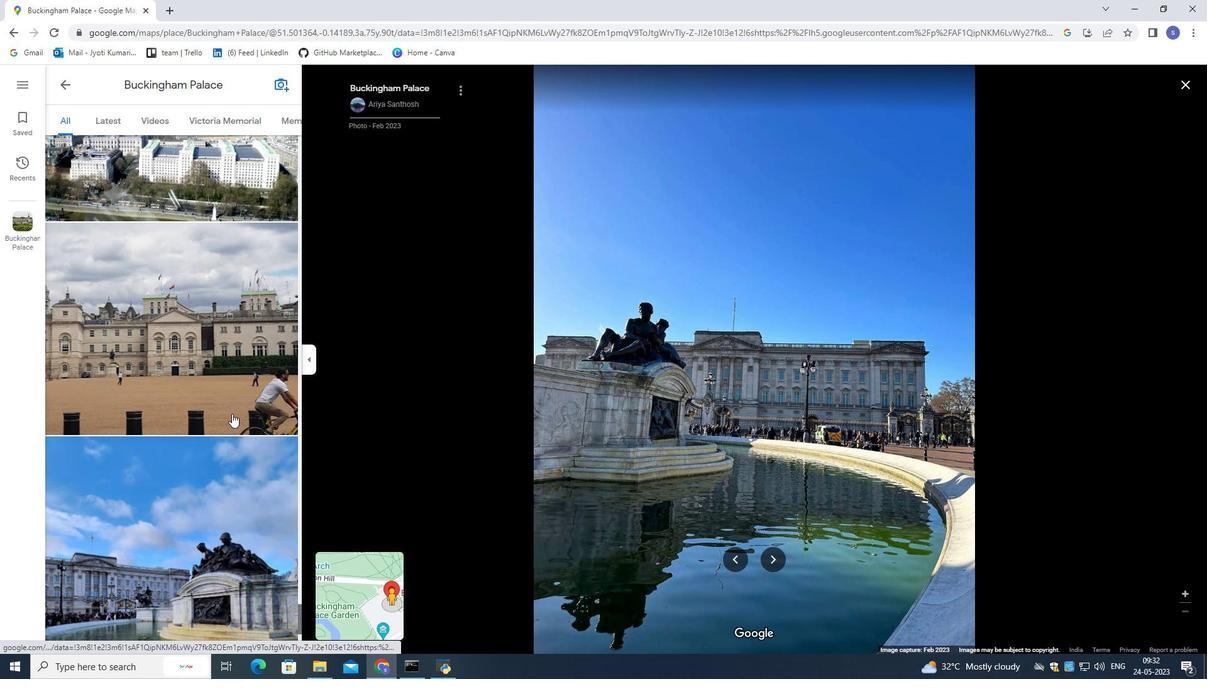 
Action: Mouse scrolled (232, 413) with delta (0, 0)
Screenshot: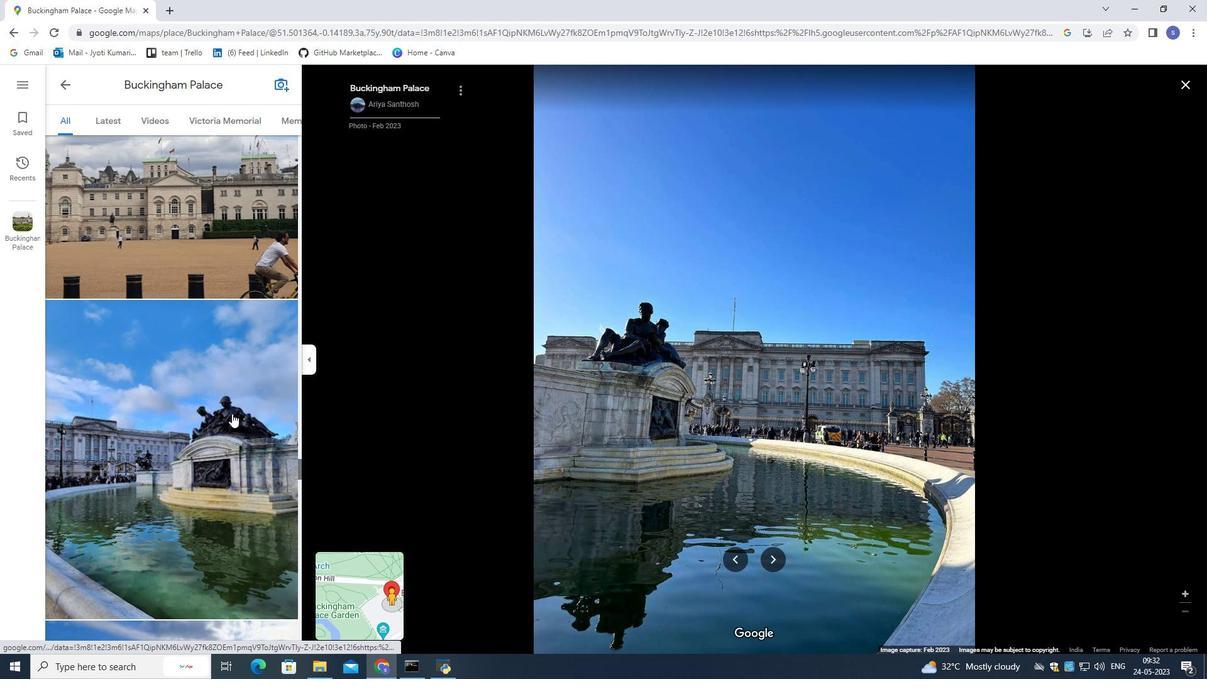 
Action: Mouse moved to (232, 413)
Screenshot: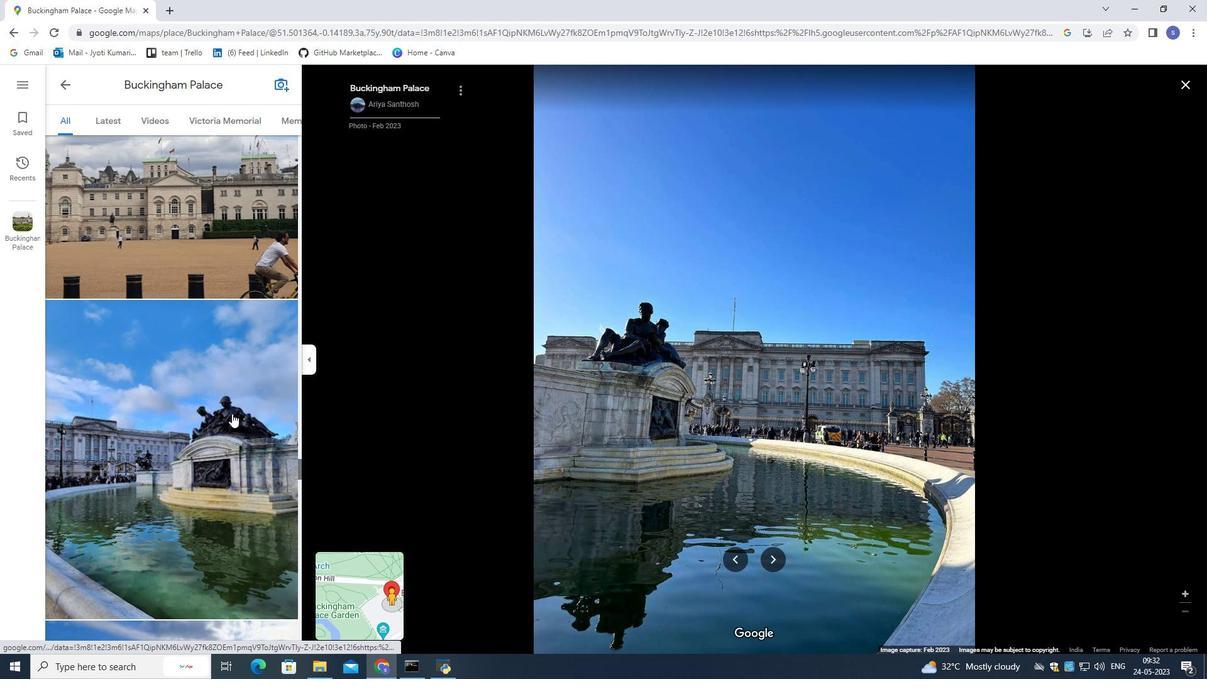 
Action: Mouse scrolled (232, 412) with delta (0, 0)
Screenshot: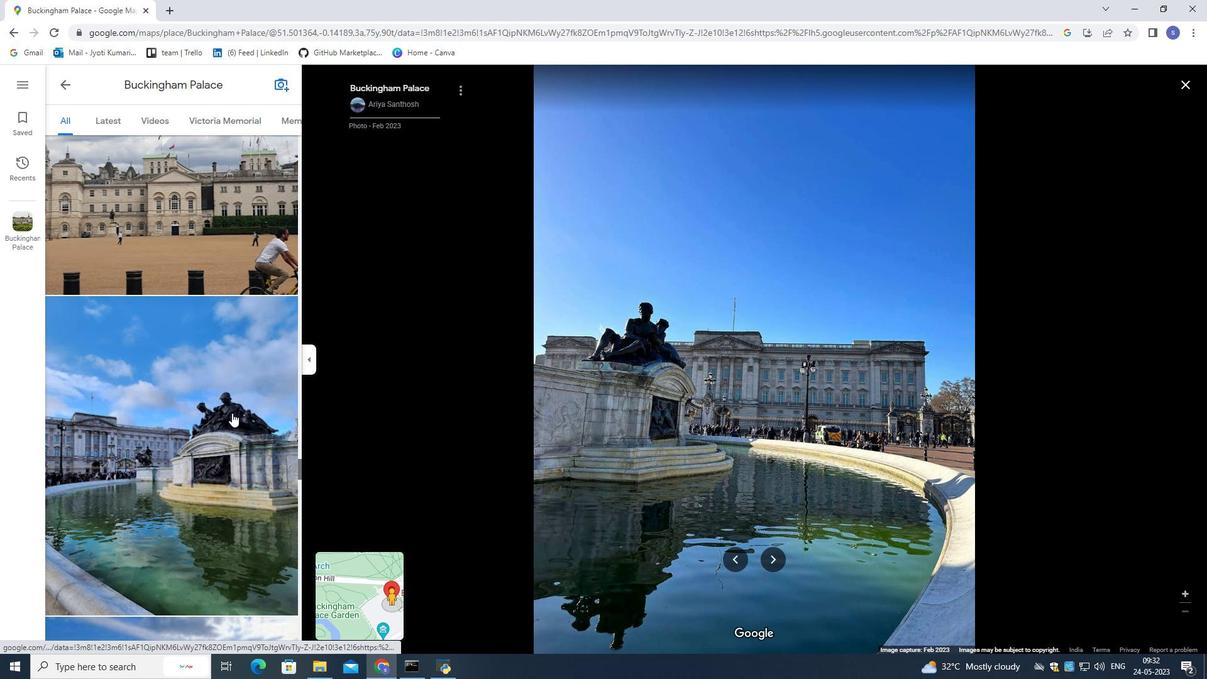 
Action: Mouse scrolled (232, 412) with delta (0, 0)
Screenshot: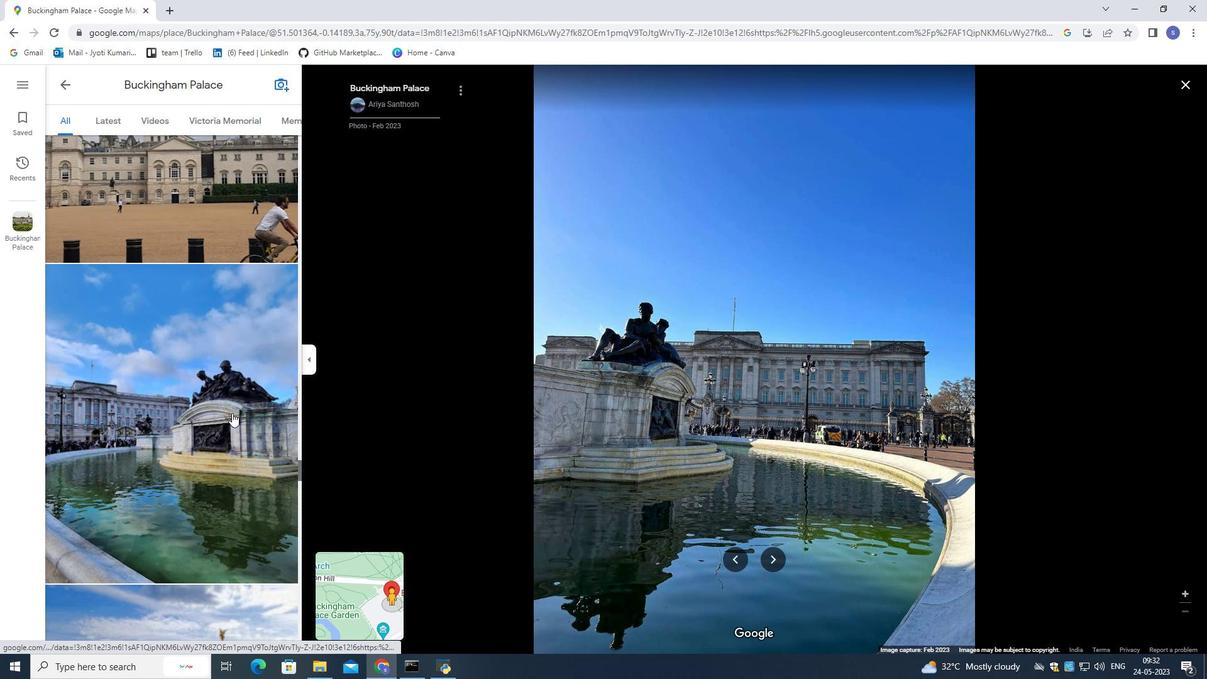 
Action: Mouse pressed left at (232, 413)
Screenshot: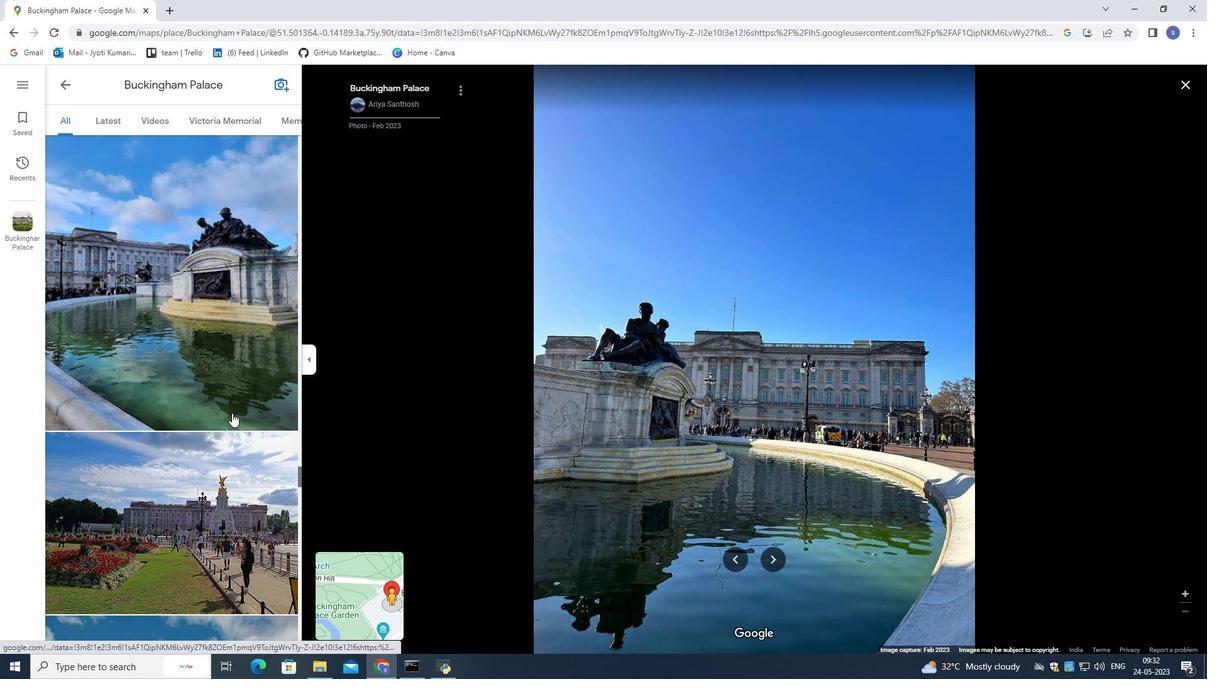 
Action: Mouse scrolled (232, 412) with delta (0, 0)
Screenshot: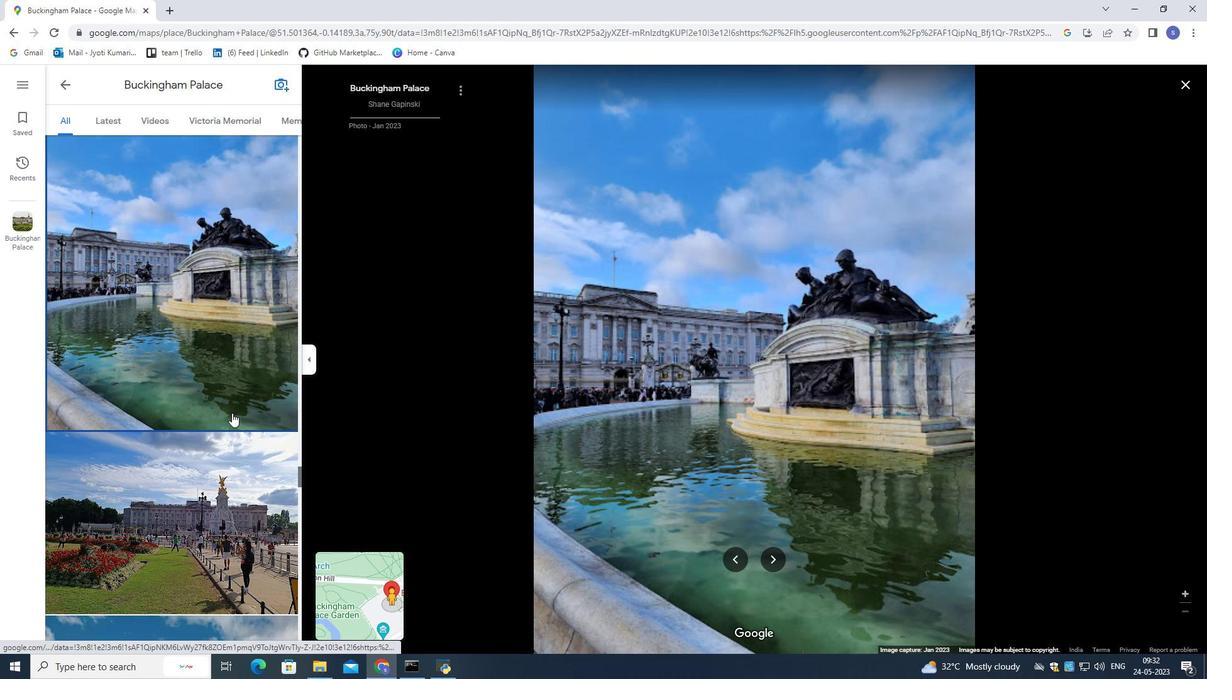 
Action: Mouse scrolled (232, 412) with delta (0, 0)
Screenshot: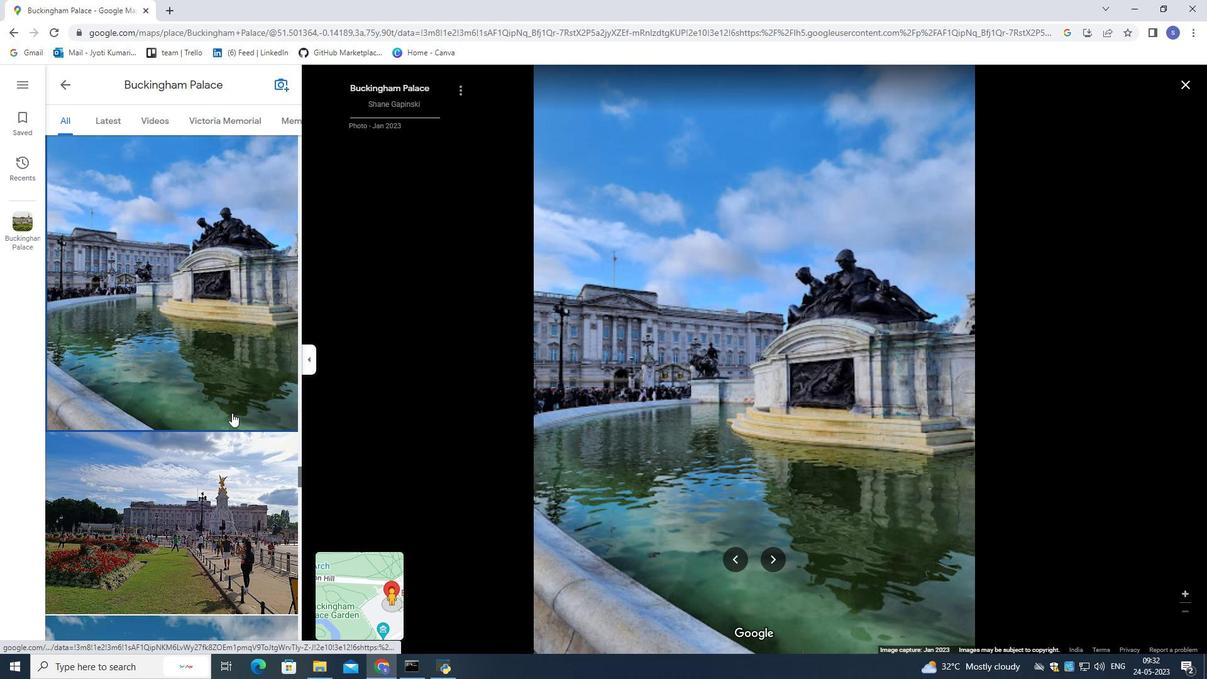 
Action: Mouse scrolled (232, 412) with delta (0, 0)
Screenshot: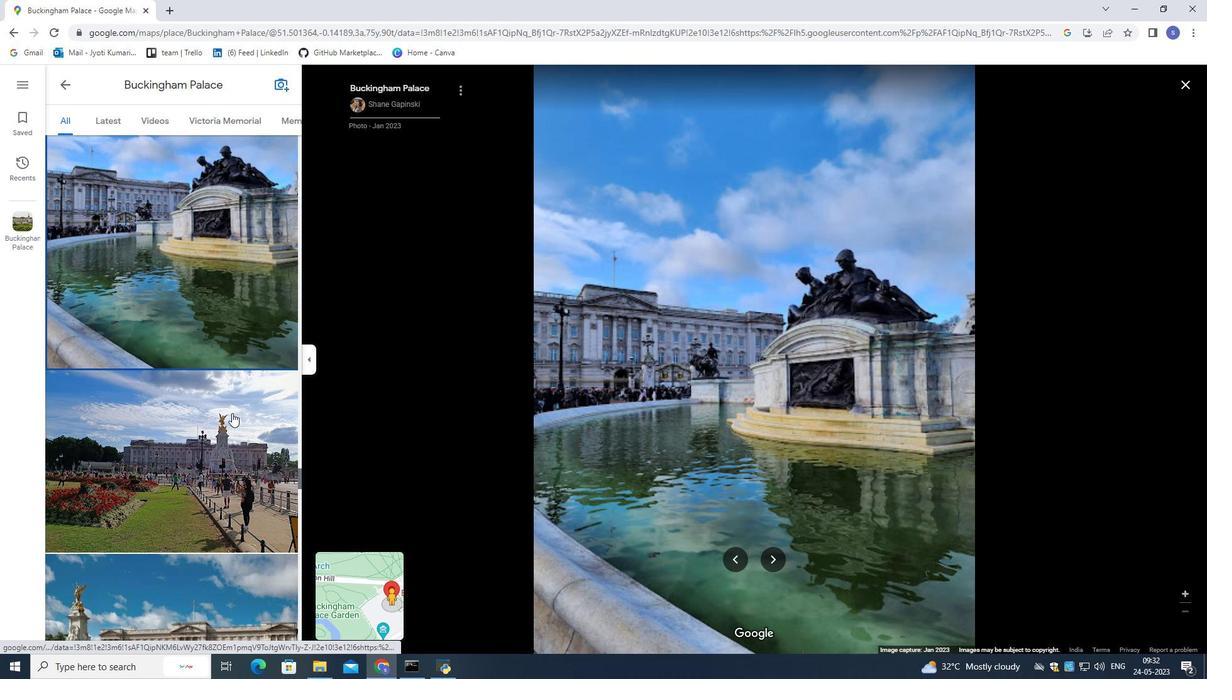 
Action: Mouse scrolled (232, 412) with delta (0, 0)
Screenshot: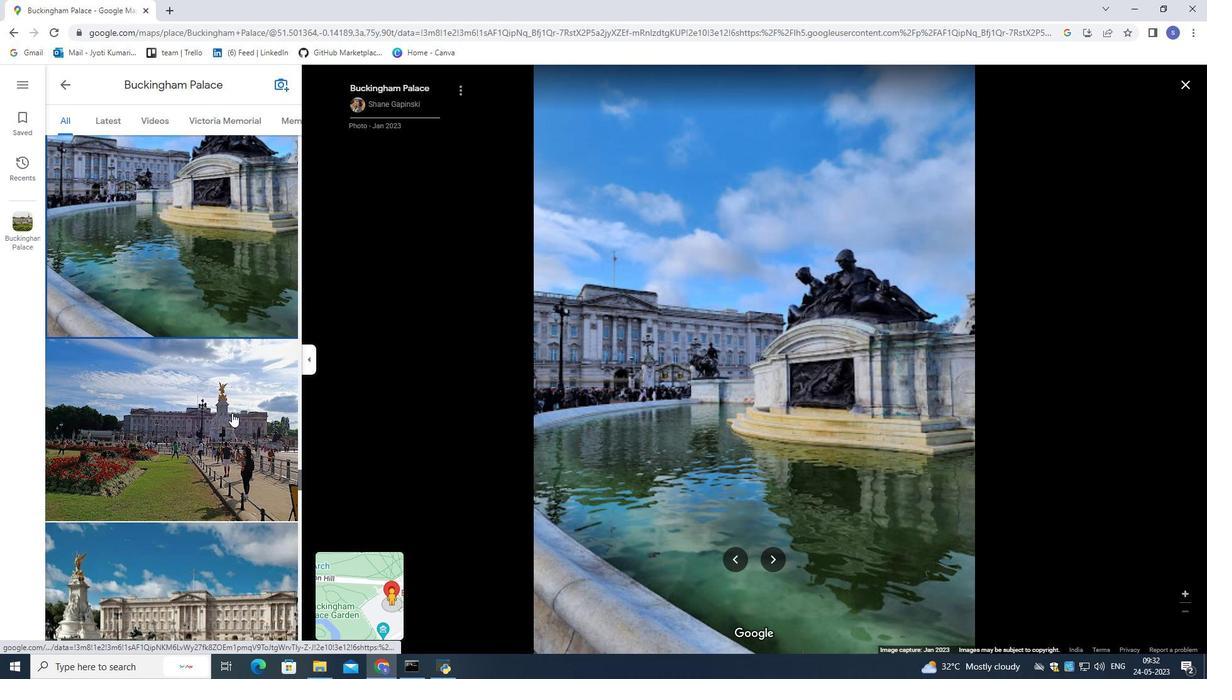
Action: Mouse moved to (241, 327)
Screenshot: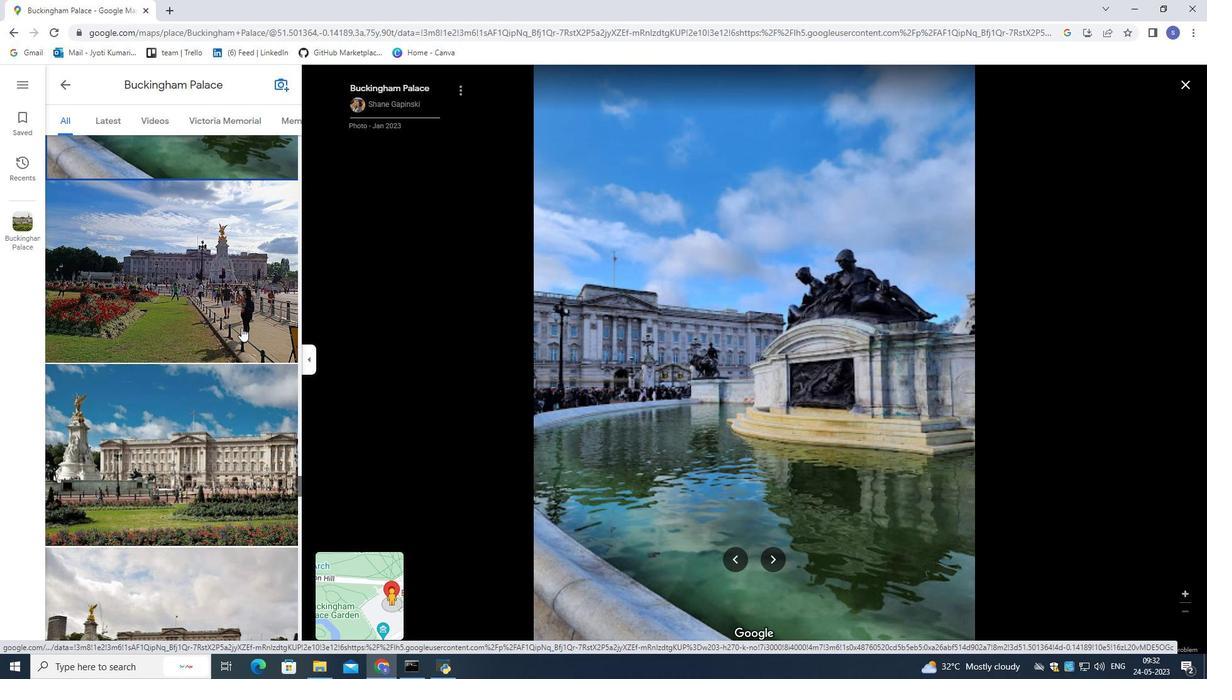 
Action: Mouse pressed left at (241, 327)
Screenshot: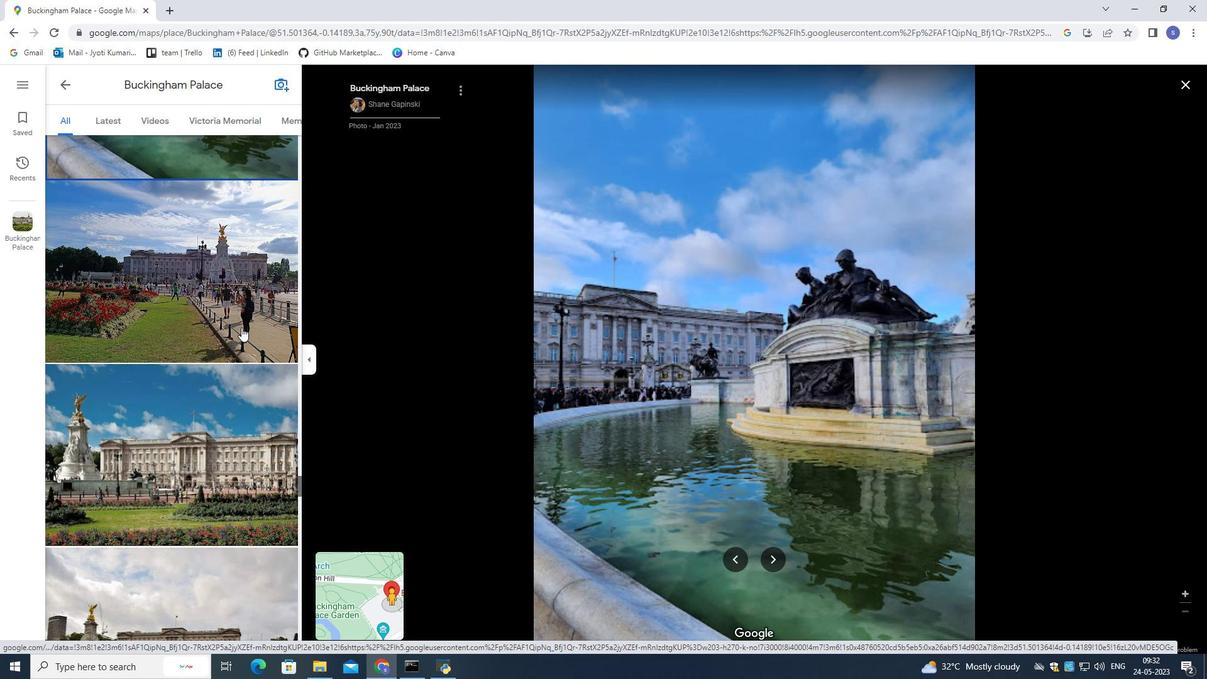 
Action: Mouse moved to (206, 401)
Screenshot: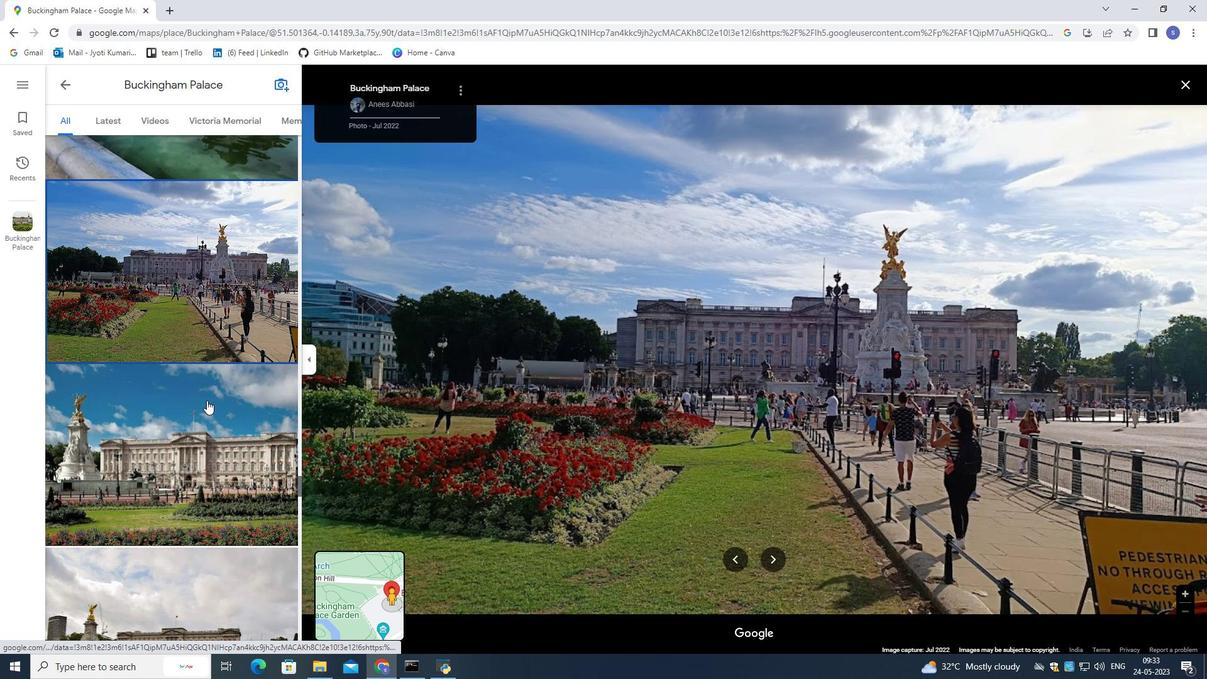 
Action: Mouse pressed left at (206, 401)
Screenshot: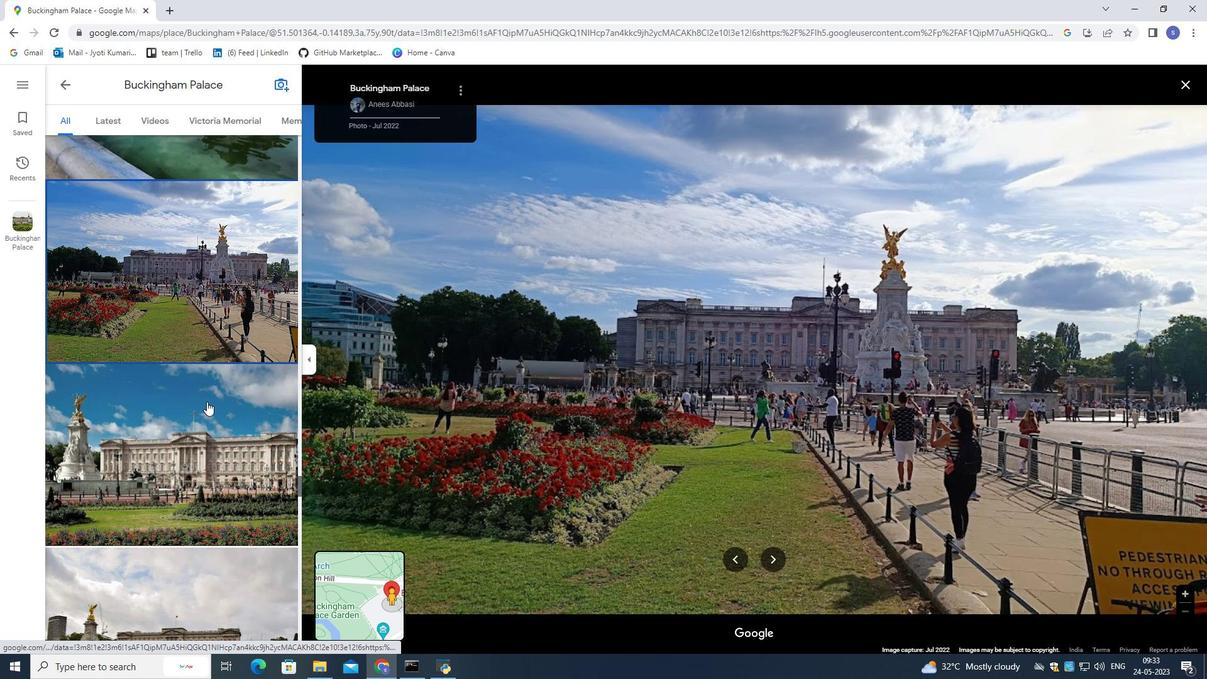 
Action: Mouse scrolled (206, 401) with delta (0, 0)
Screenshot: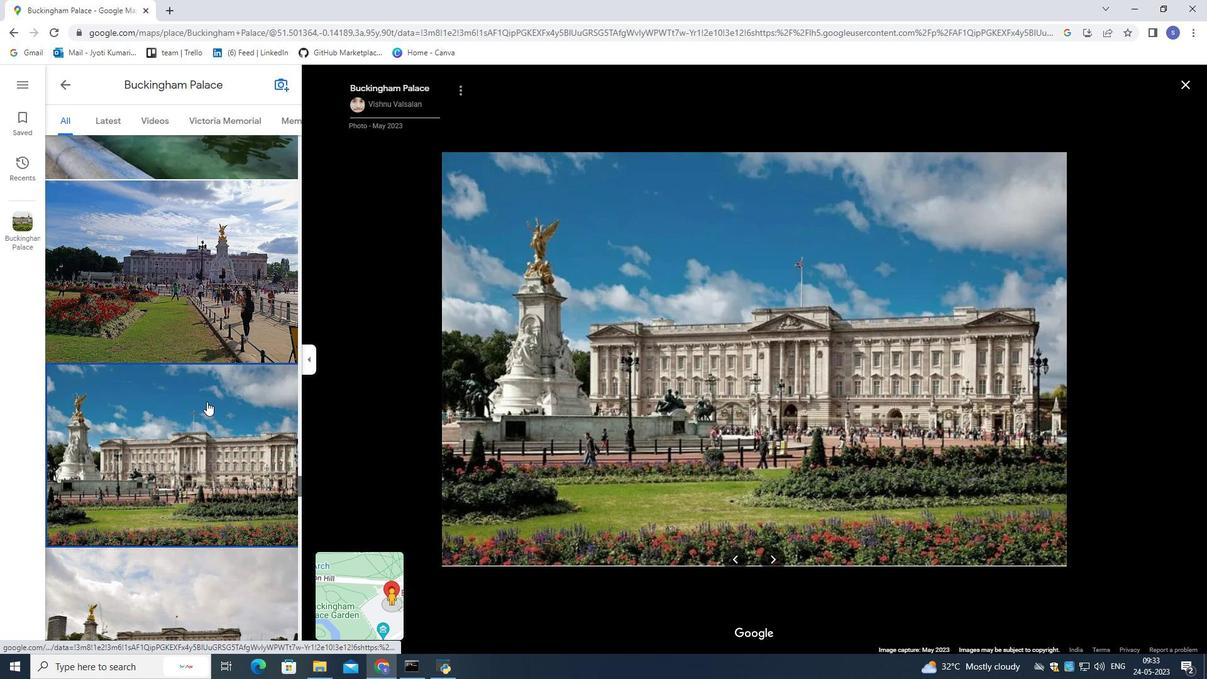
Action: Mouse moved to (206, 405)
Screenshot: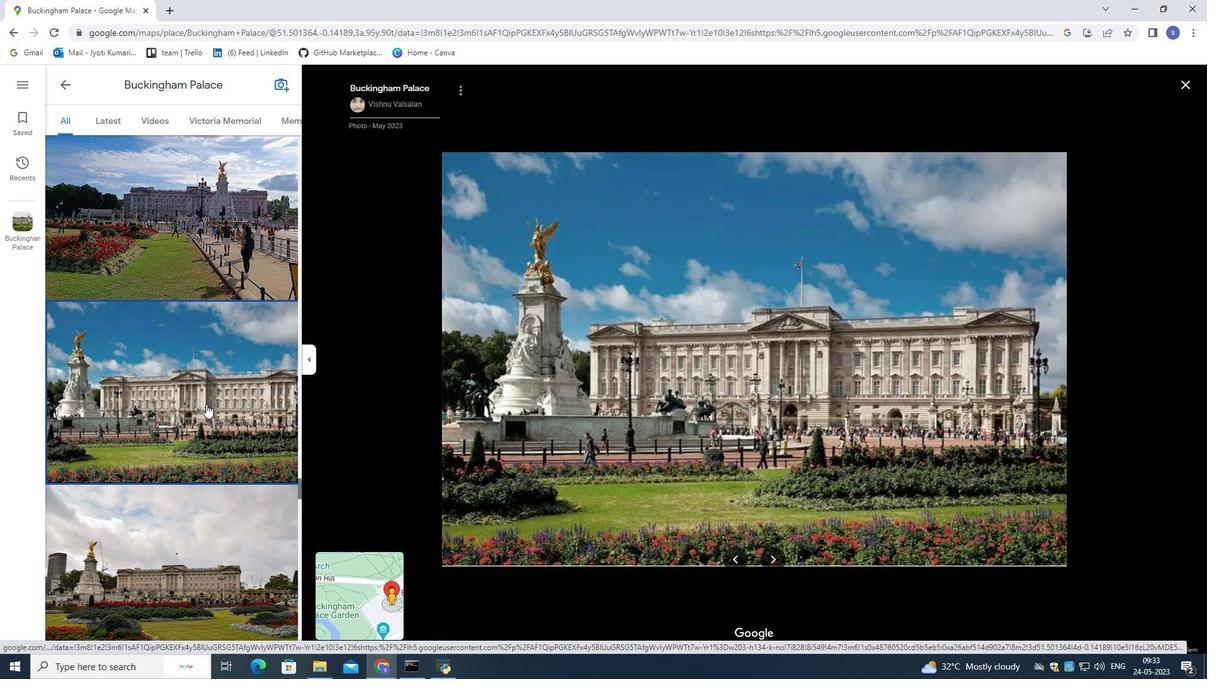 
Action: Mouse pressed left at (206, 405)
Screenshot: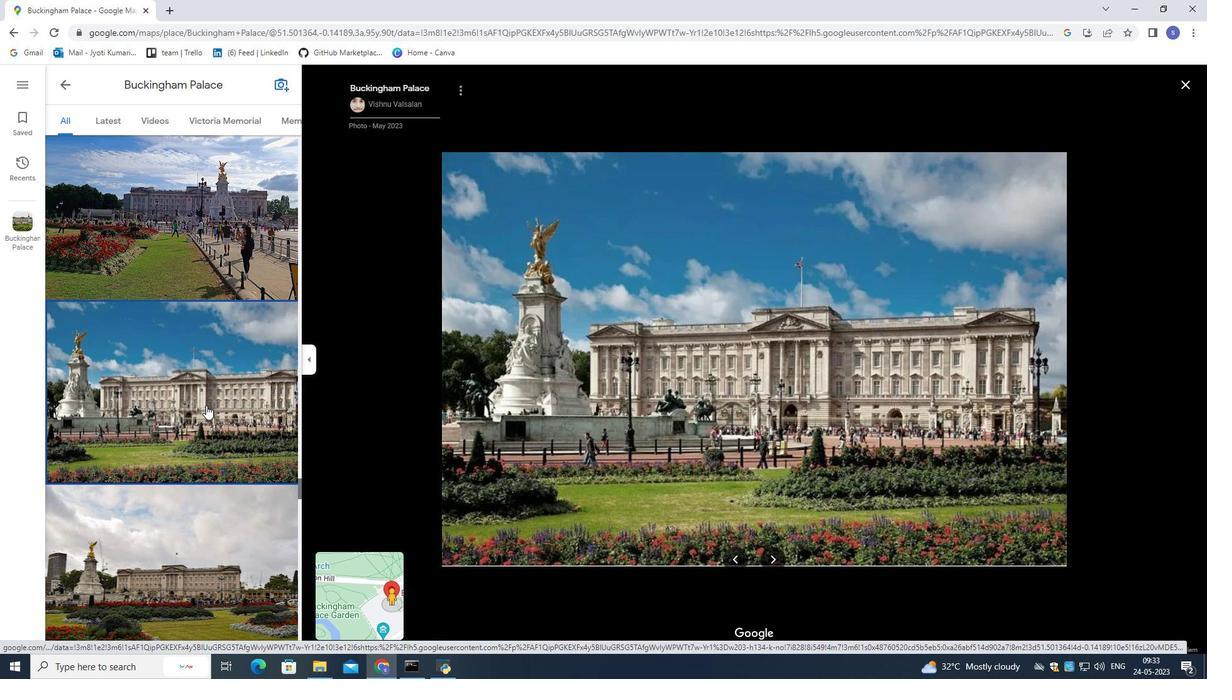 
Action: Mouse pressed left at (206, 405)
Screenshot: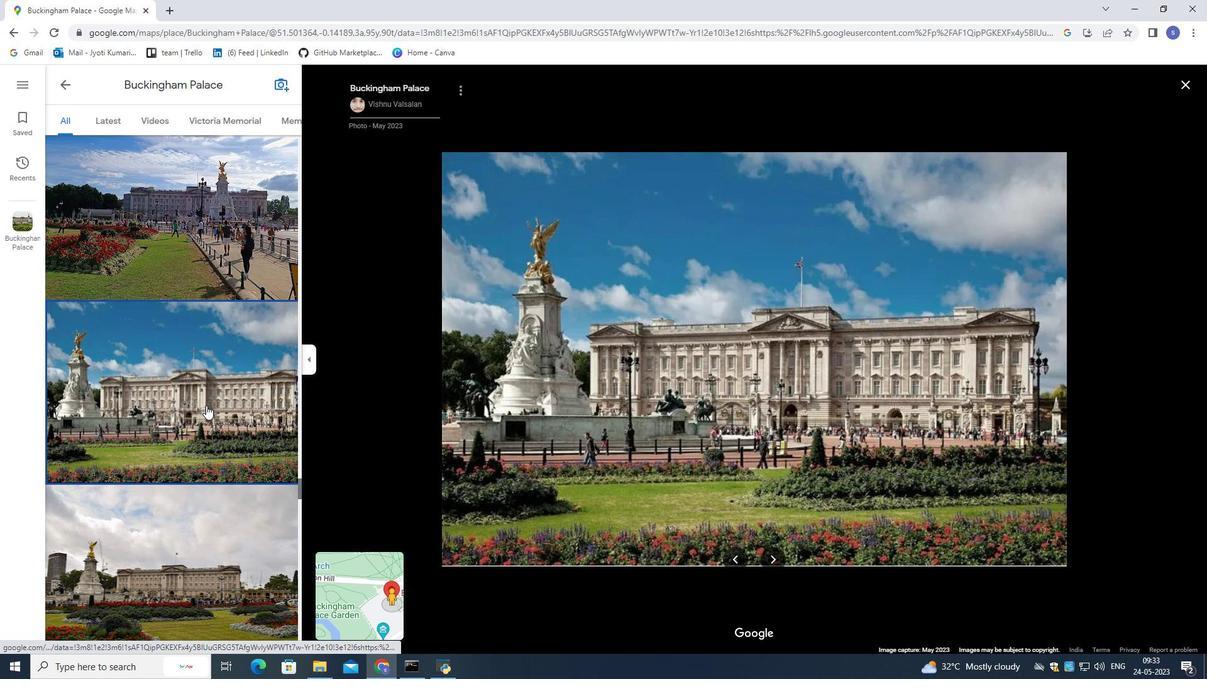 
Action: Mouse scrolled (206, 404) with delta (0, 0)
Screenshot: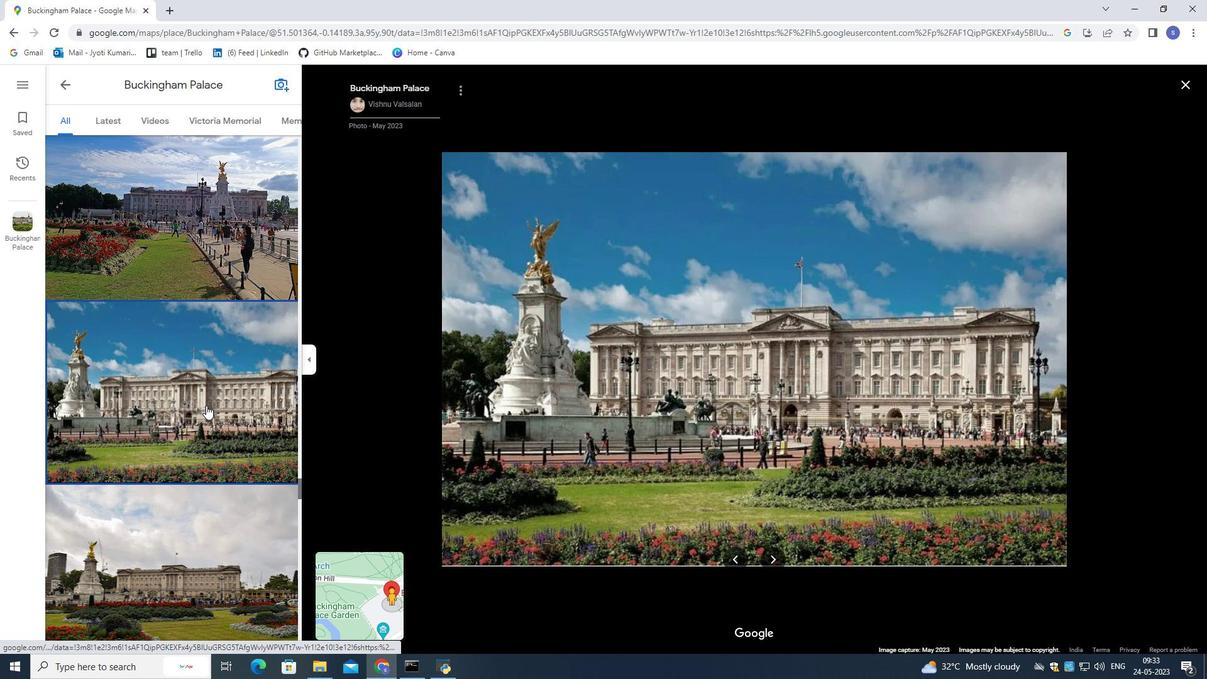 
Action: Mouse scrolled (206, 404) with delta (0, 0)
Screenshot: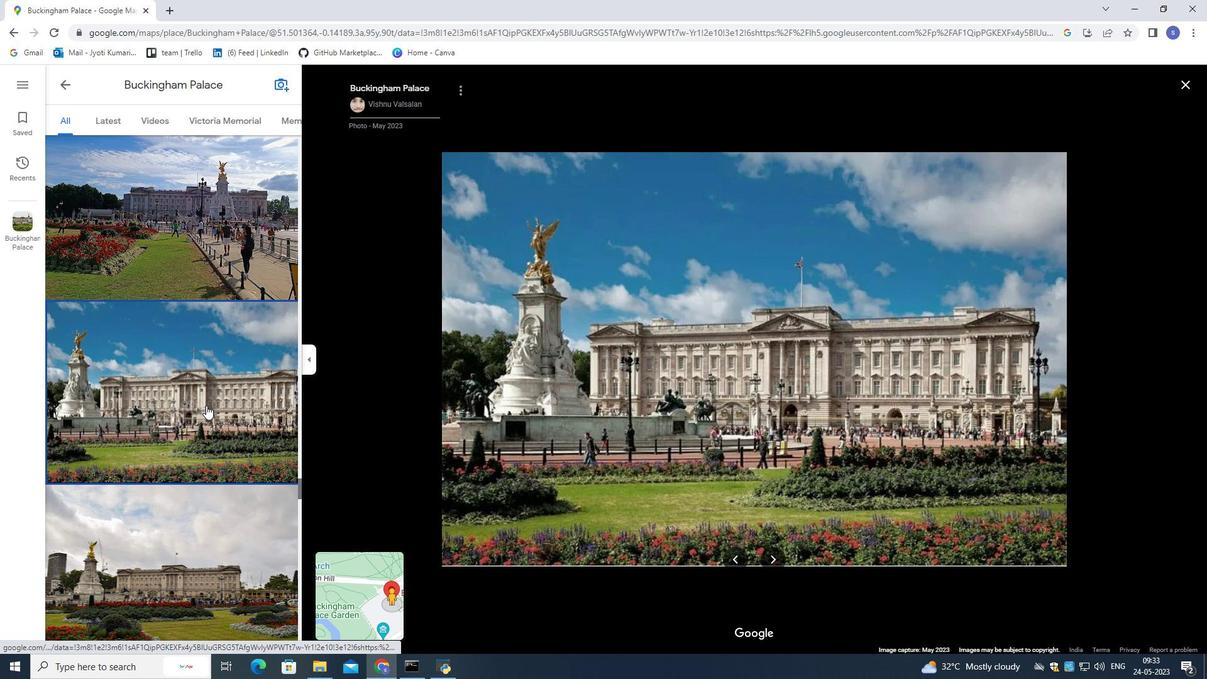 
Action: Mouse moved to (206, 405)
Screenshot: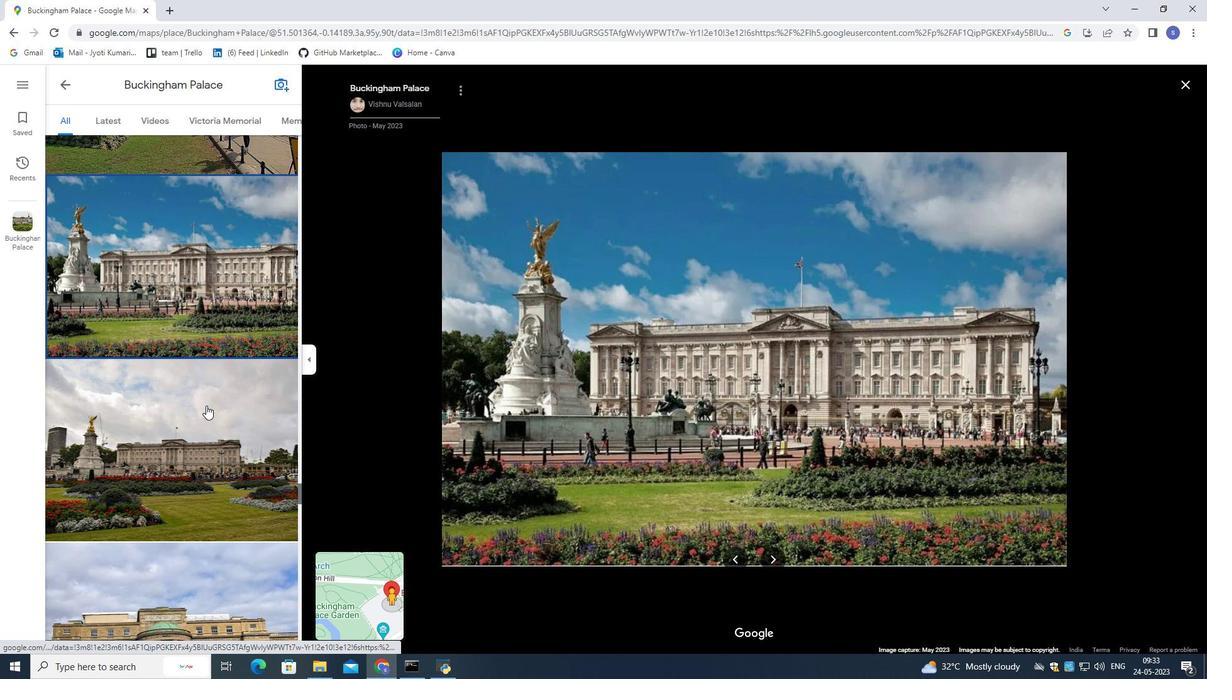 
Action: Mouse pressed left at (206, 405)
Screenshot: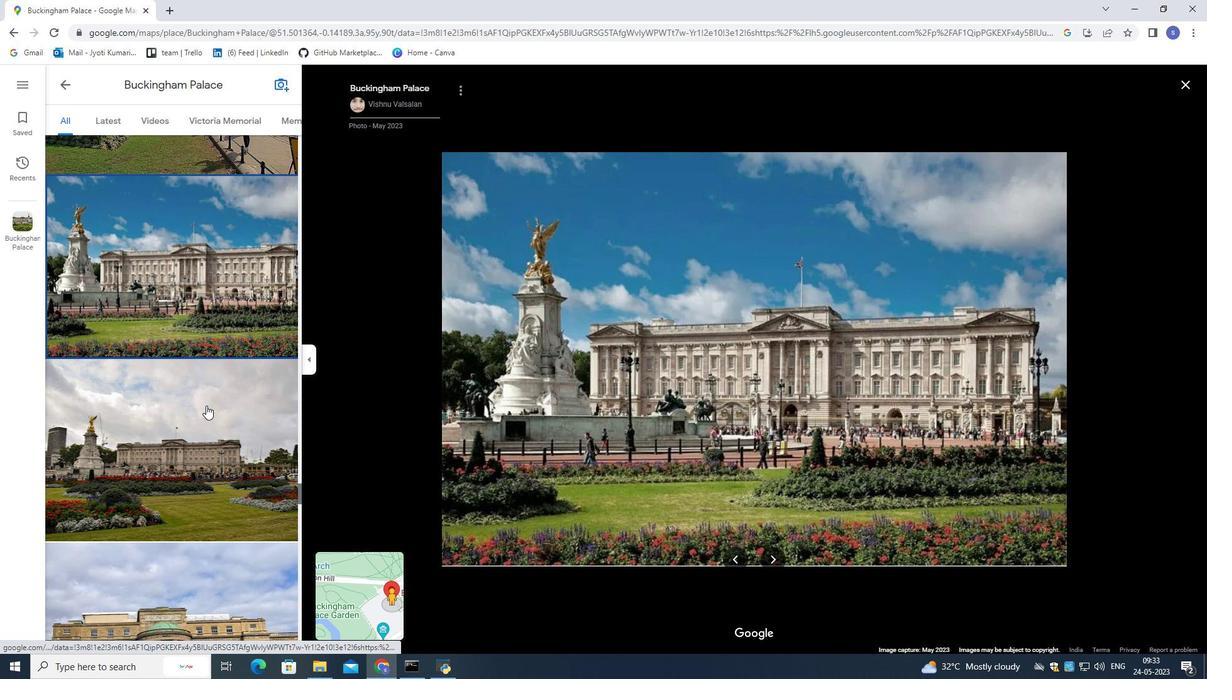 
Action: Mouse moved to (197, 411)
Screenshot: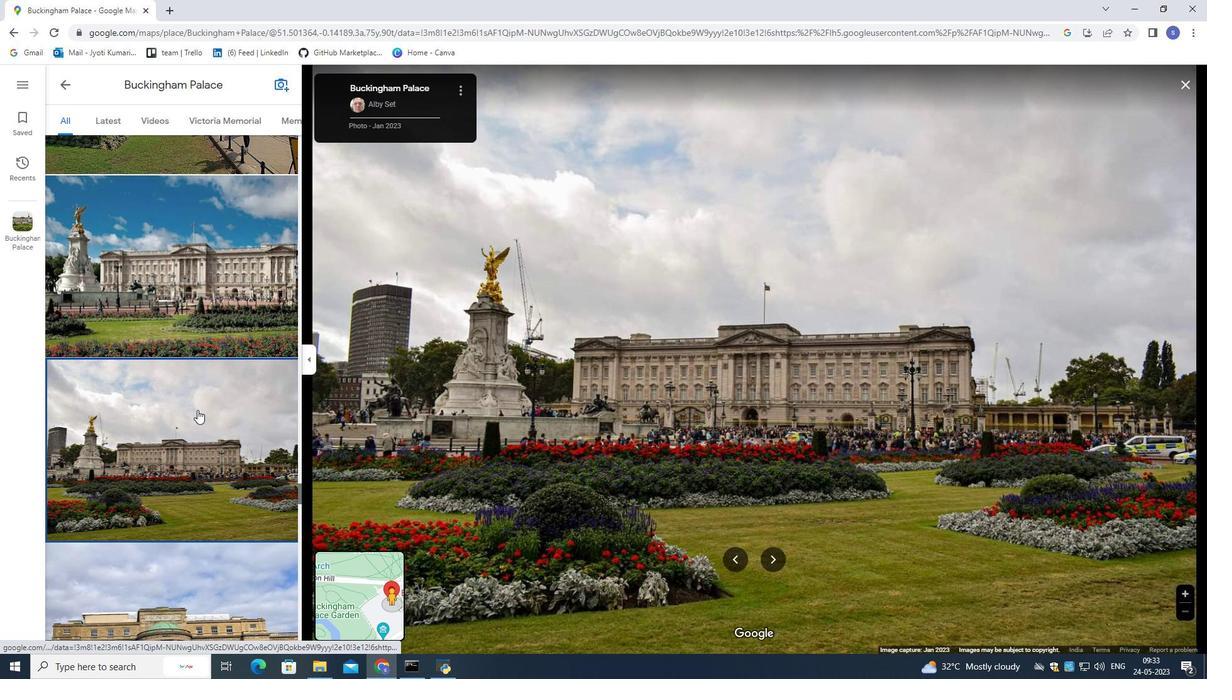 
Action: Mouse scrolled (197, 409) with delta (0, 0)
Screenshot: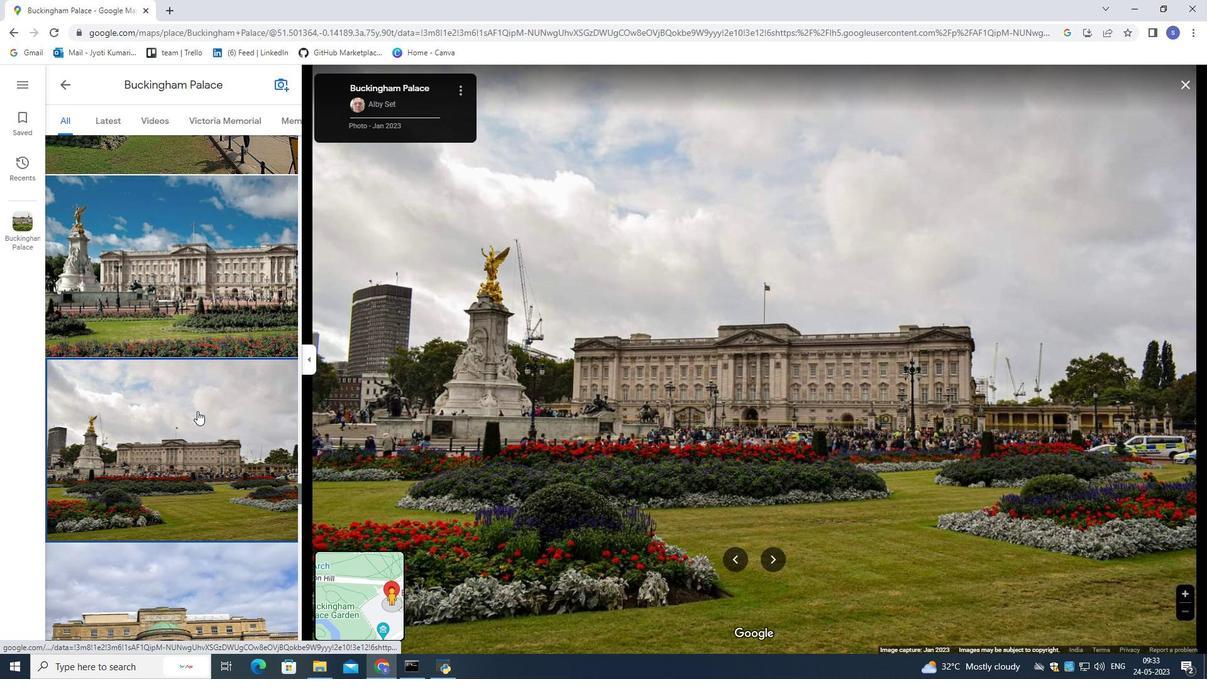 
Action: Mouse scrolled (197, 410) with delta (0, 0)
Screenshot: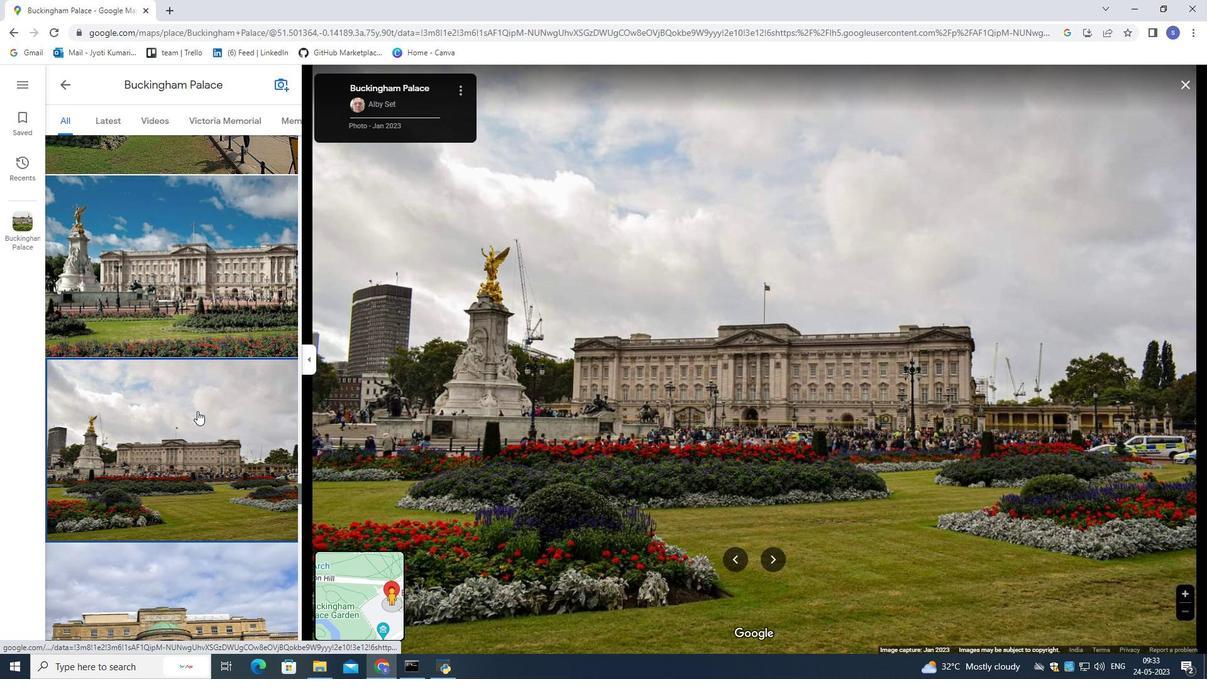
Action: Mouse moved to (197, 411)
Screenshot: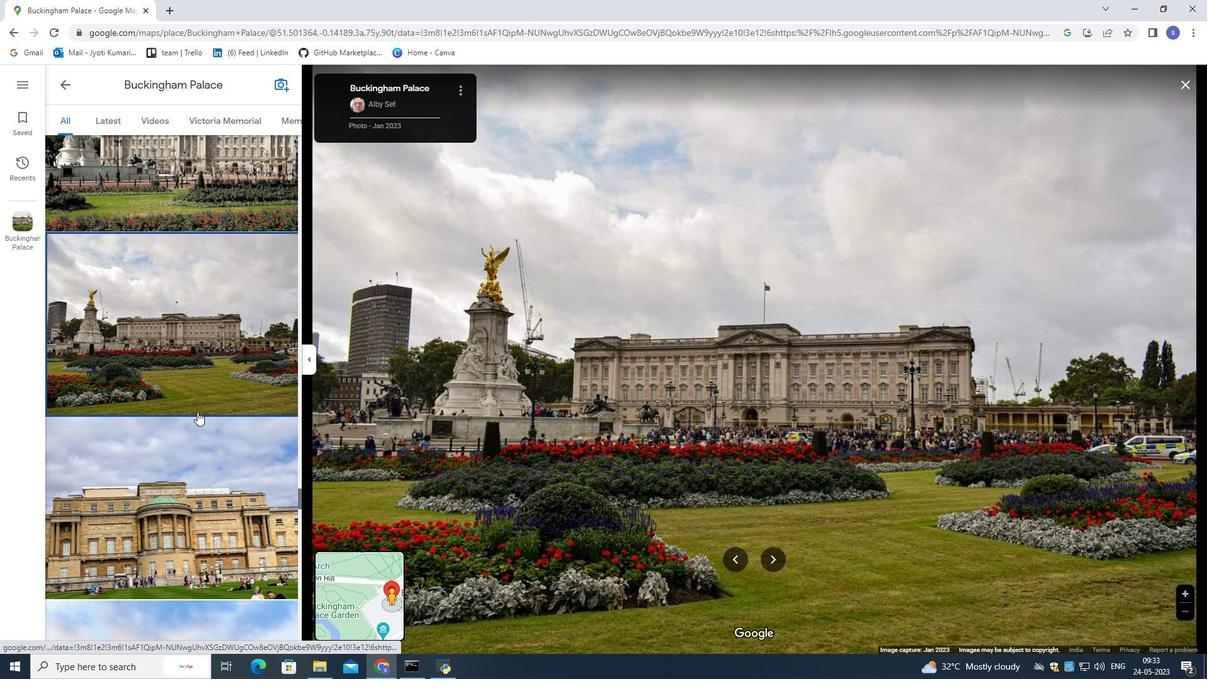 
Action: Mouse scrolled (197, 411) with delta (0, 0)
Screenshot: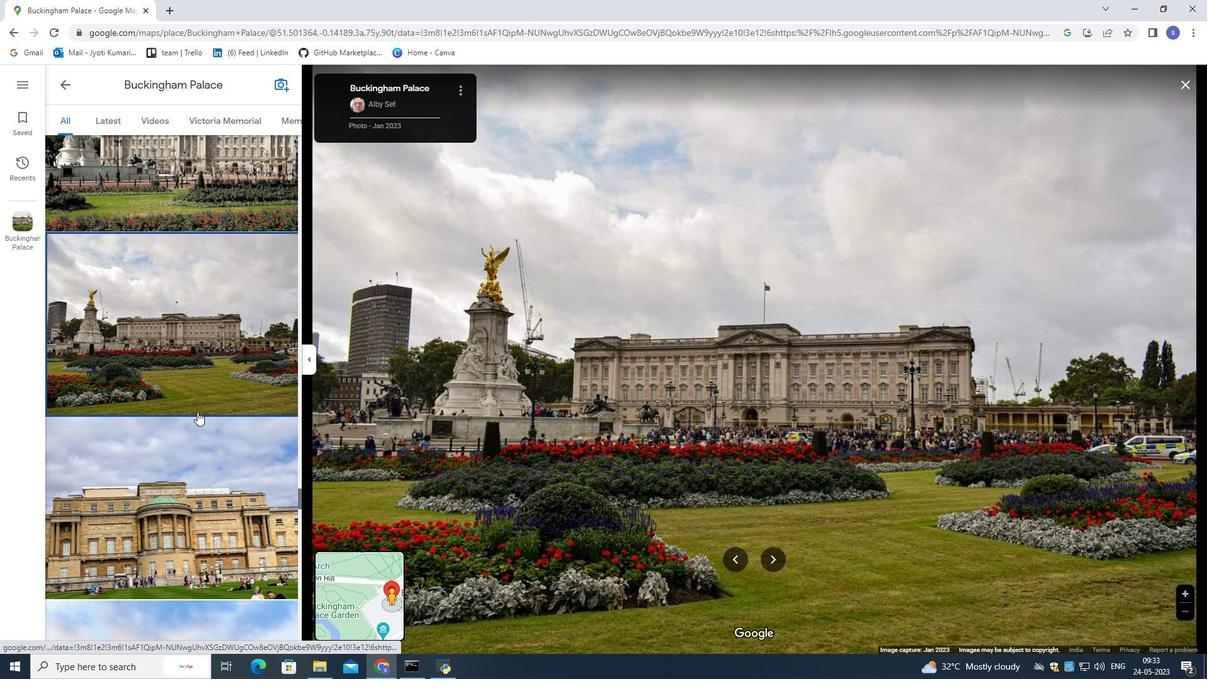 
Action: Mouse moved to (198, 412)
Screenshot: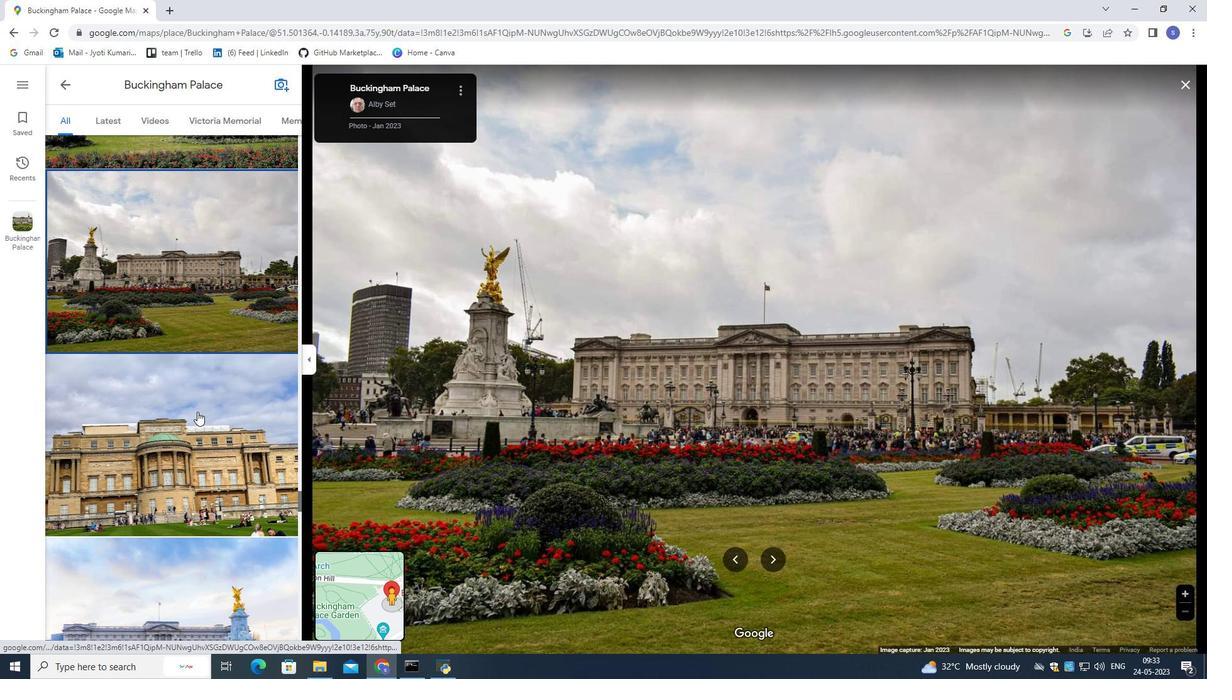 
Action: Mouse scrolled (198, 411) with delta (0, 0)
Screenshot: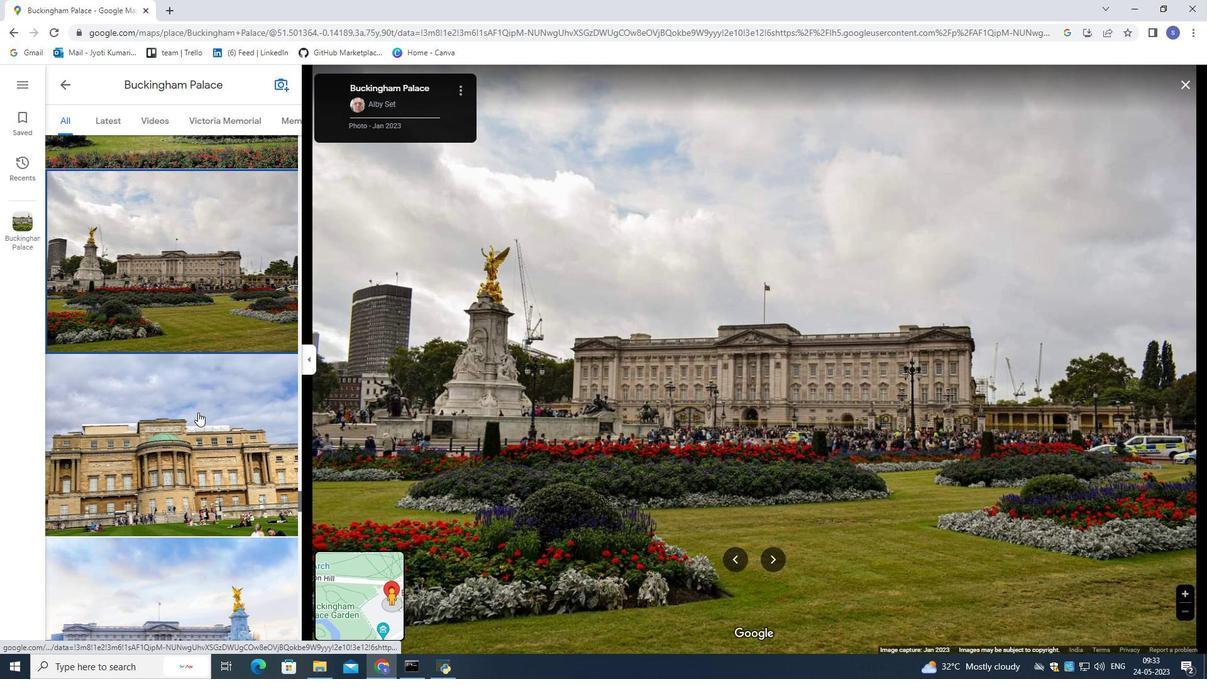 
Action: Mouse scrolled (198, 411) with delta (0, 0)
Screenshot: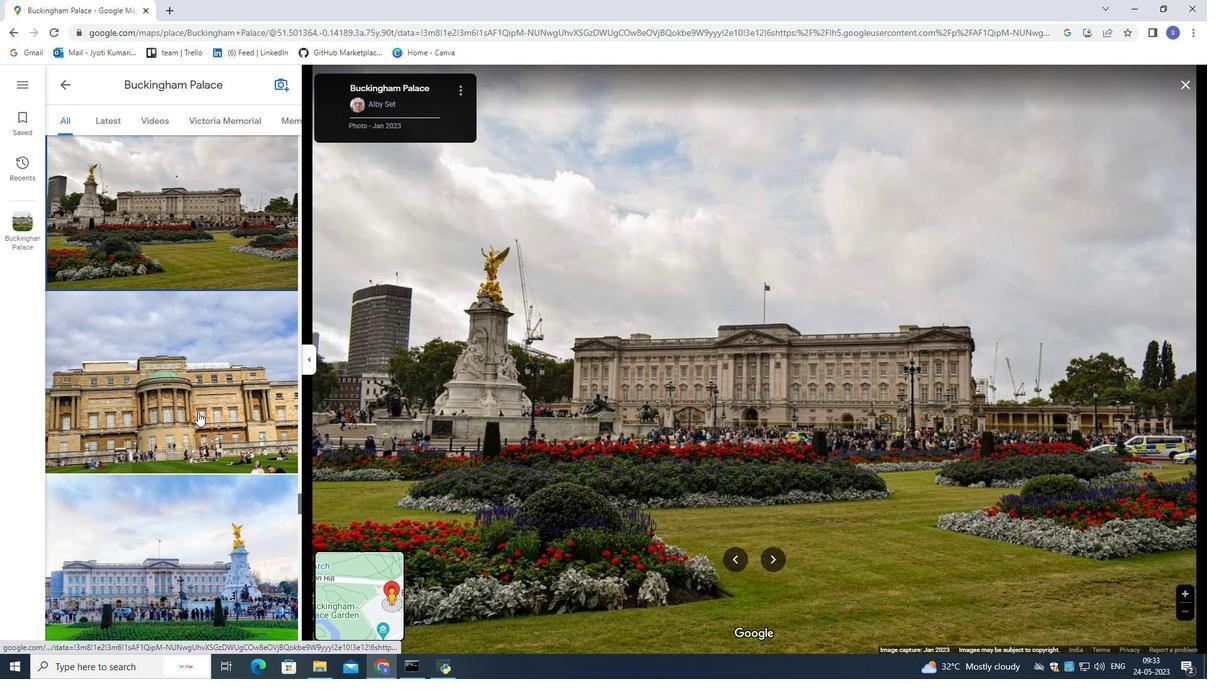 
Action: Mouse moved to (198, 413)
Screenshot: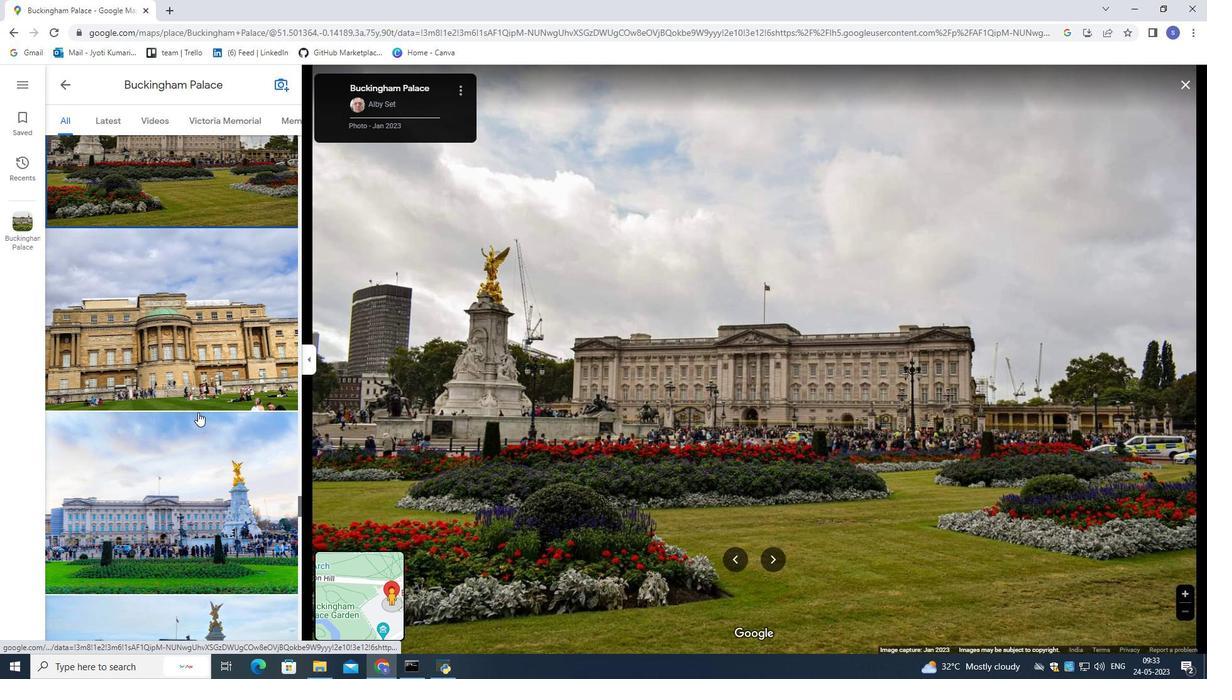 
Action: Mouse scrolled (198, 412) with delta (0, 0)
Screenshot: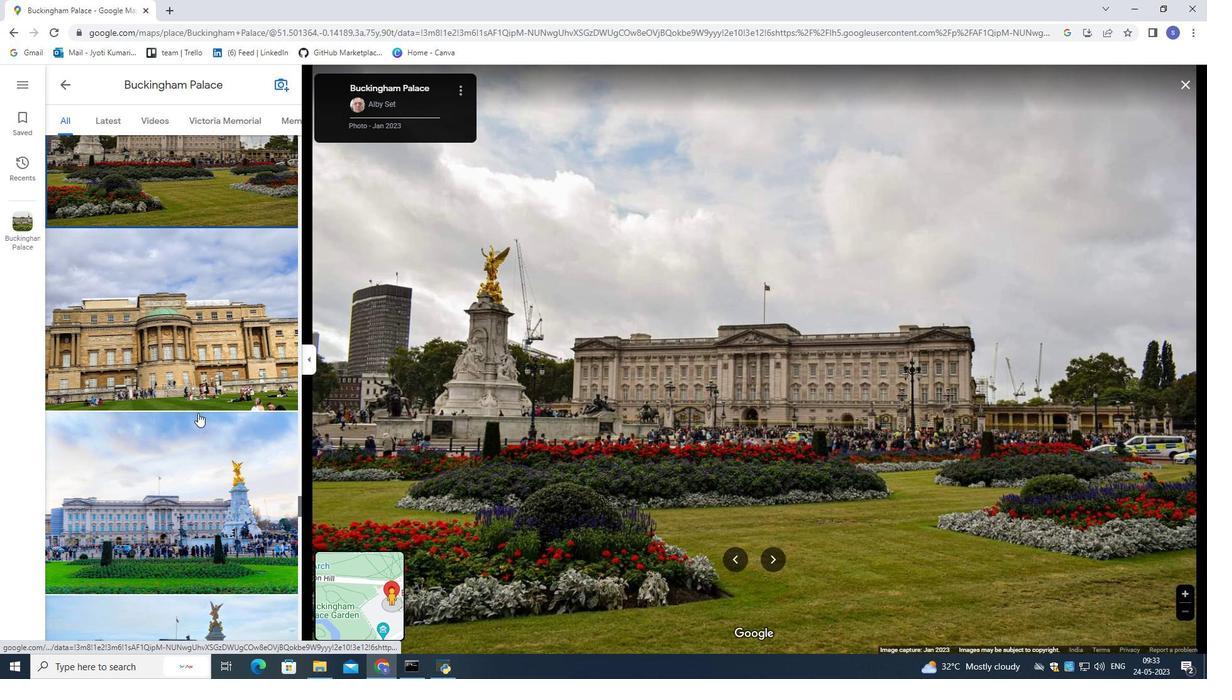 
Action: Mouse moved to (198, 417)
Screenshot: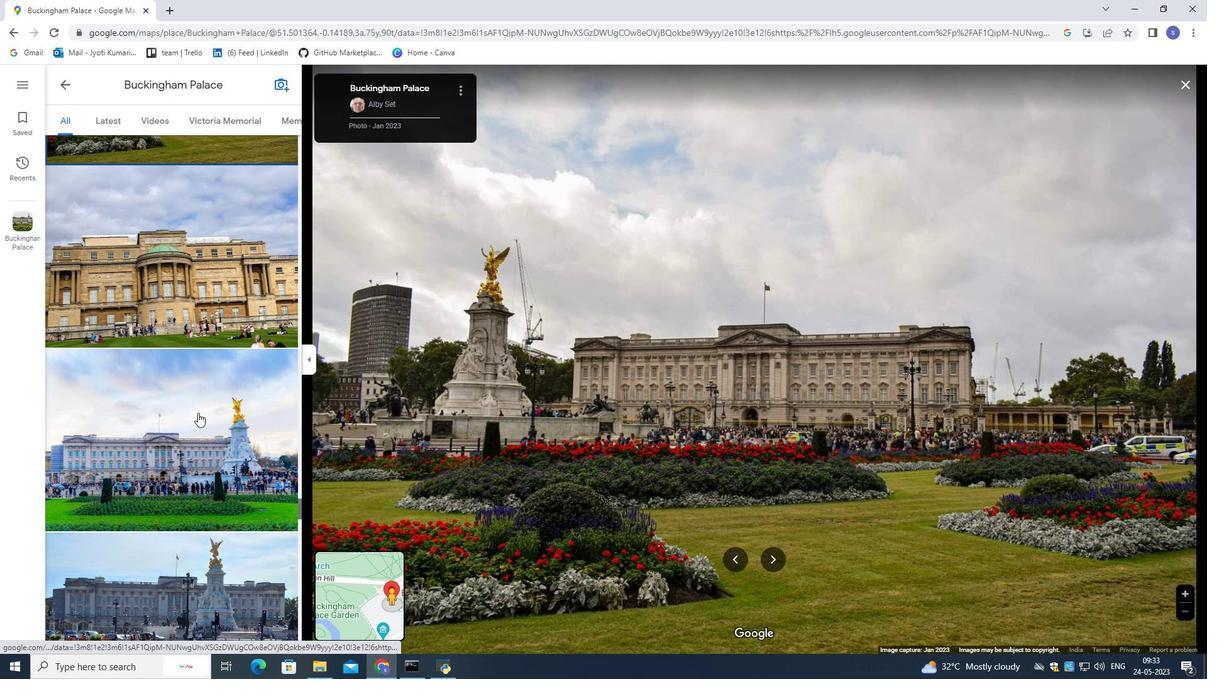 
Action: Mouse pressed left at (198, 417)
Screenshot: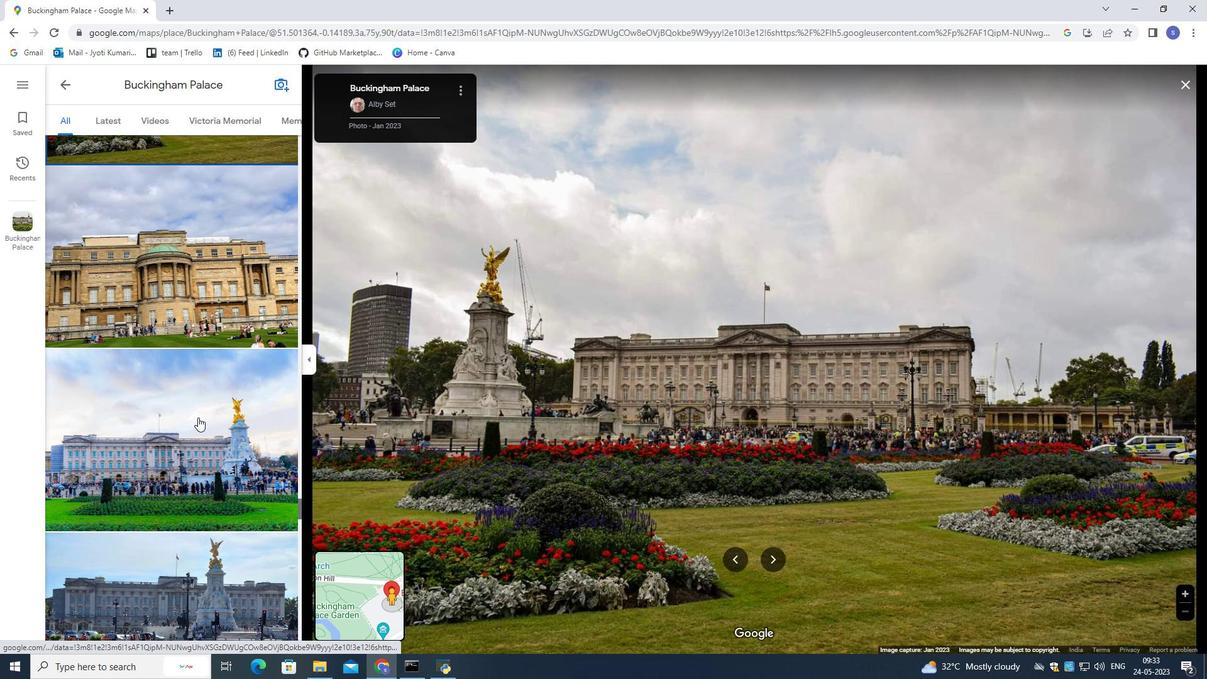 
Action: Mouse moved to (198, 417)
Screenshot: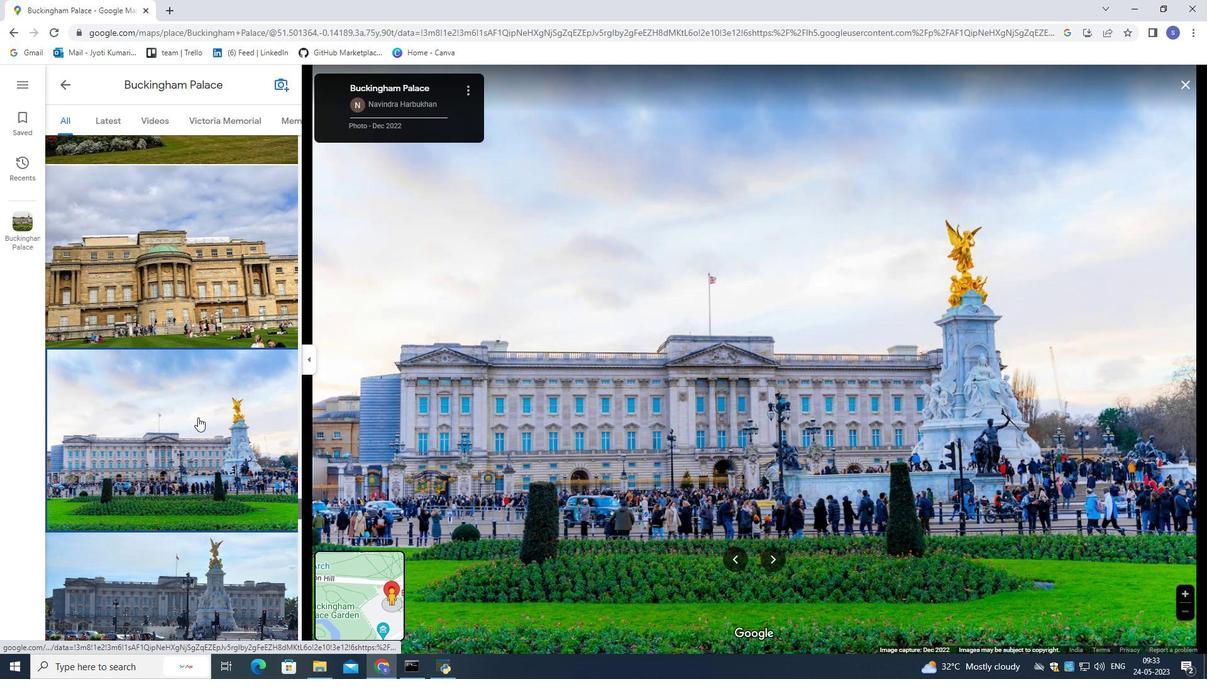 
Action: Mouse scrolled (198, 416) with delta (0, 0)
Screenshot: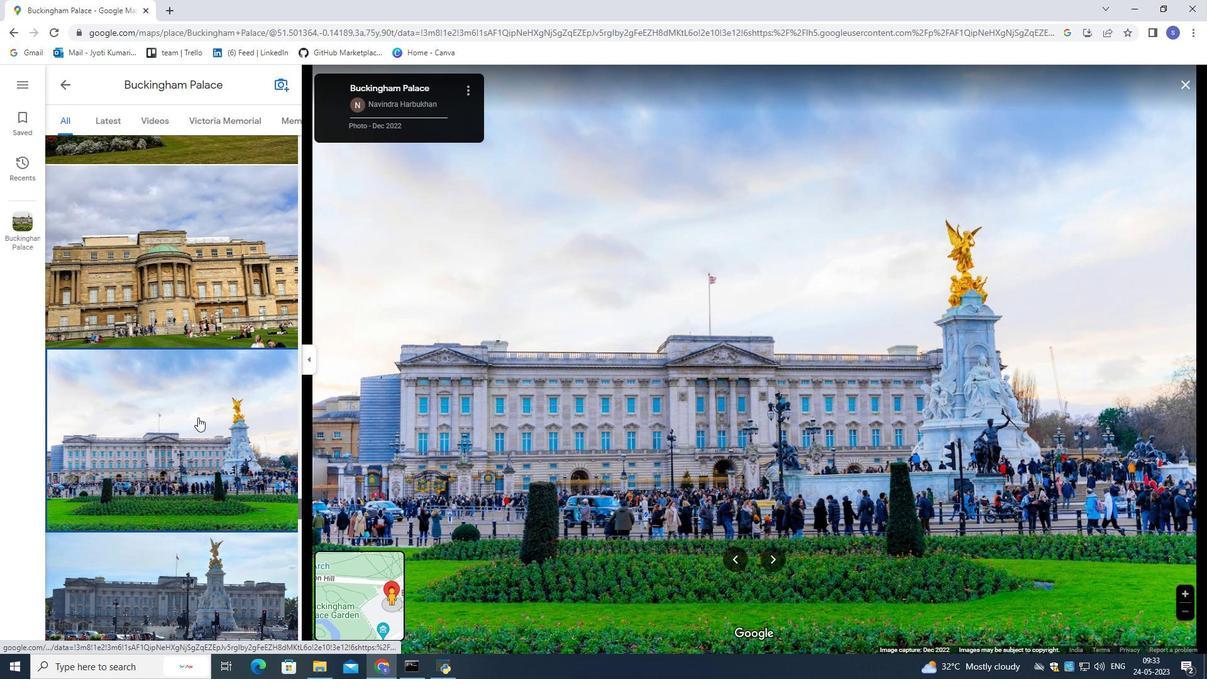 
Action: Mouse pressed left at (198, 417)
Screenshot: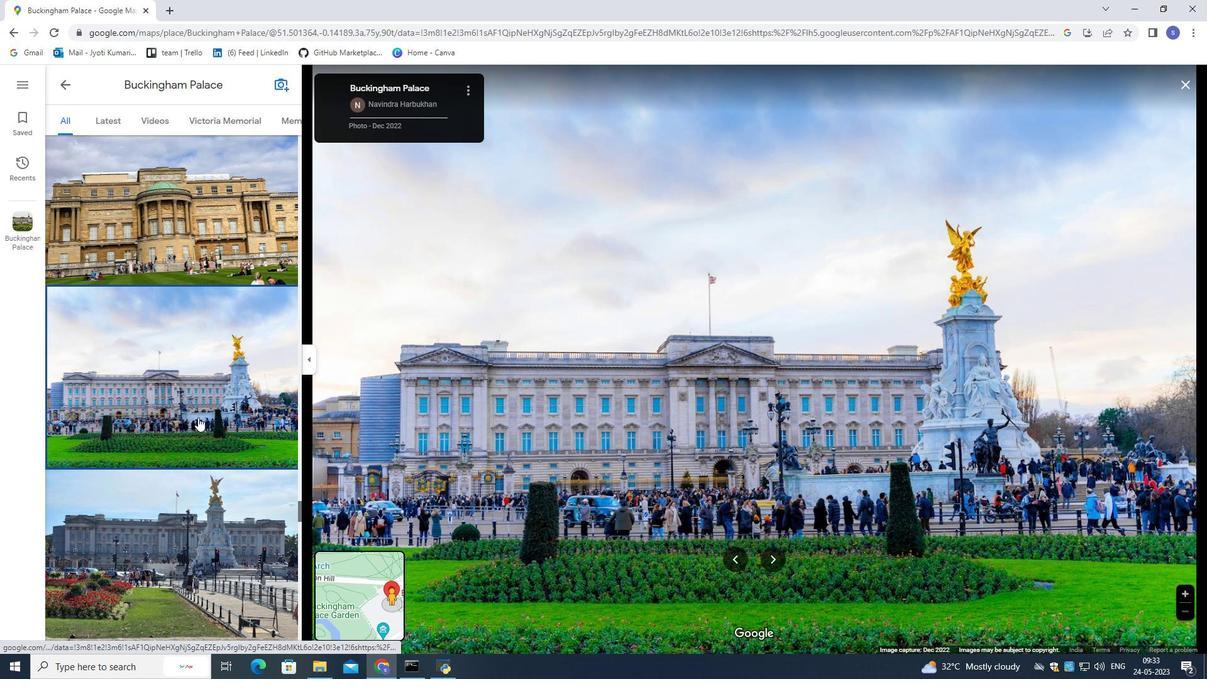 
Action: Mouse moved to (196, 413)
Screenshot: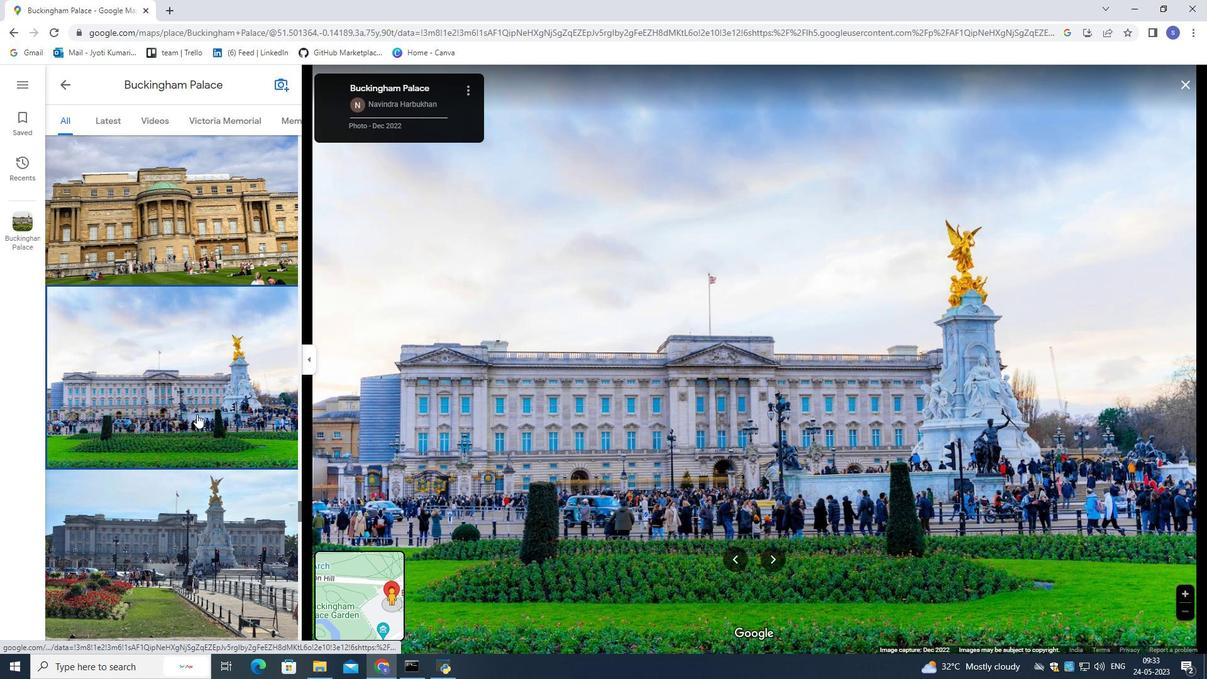 
Action: Mouse scrolled (196, 413) with delta (0, 0)
Screenshot: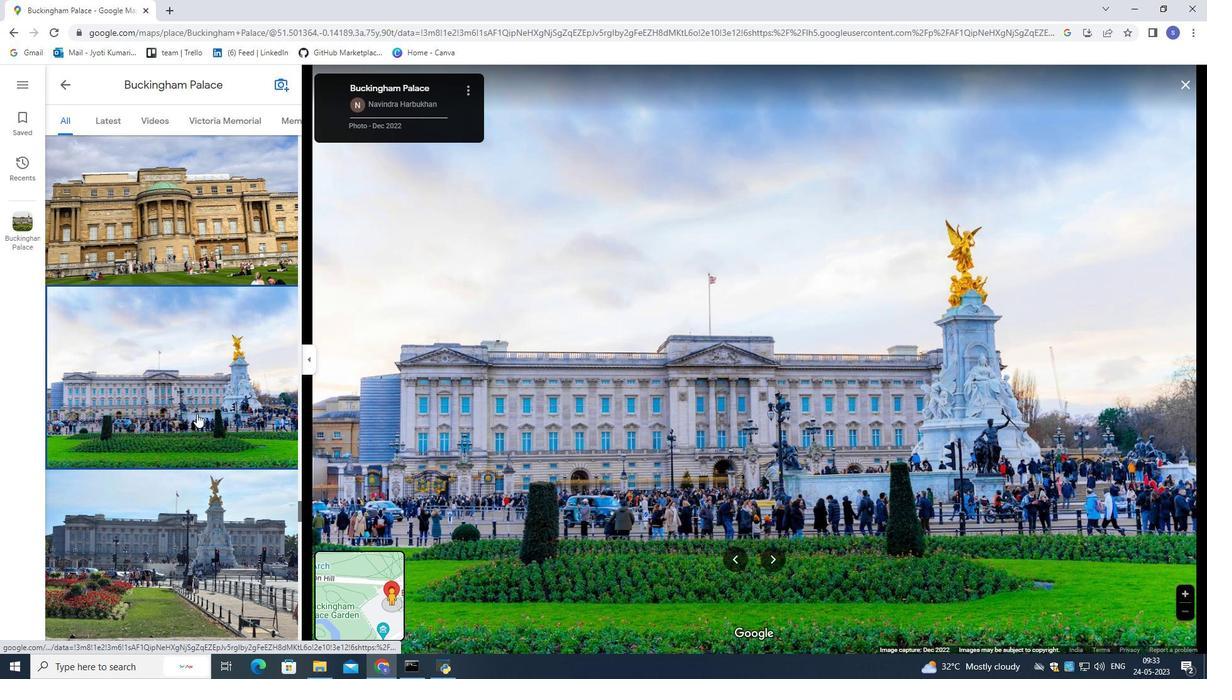 
Action: Mouse scrolled (196, 413) with delta (0, 0)
Screenshot: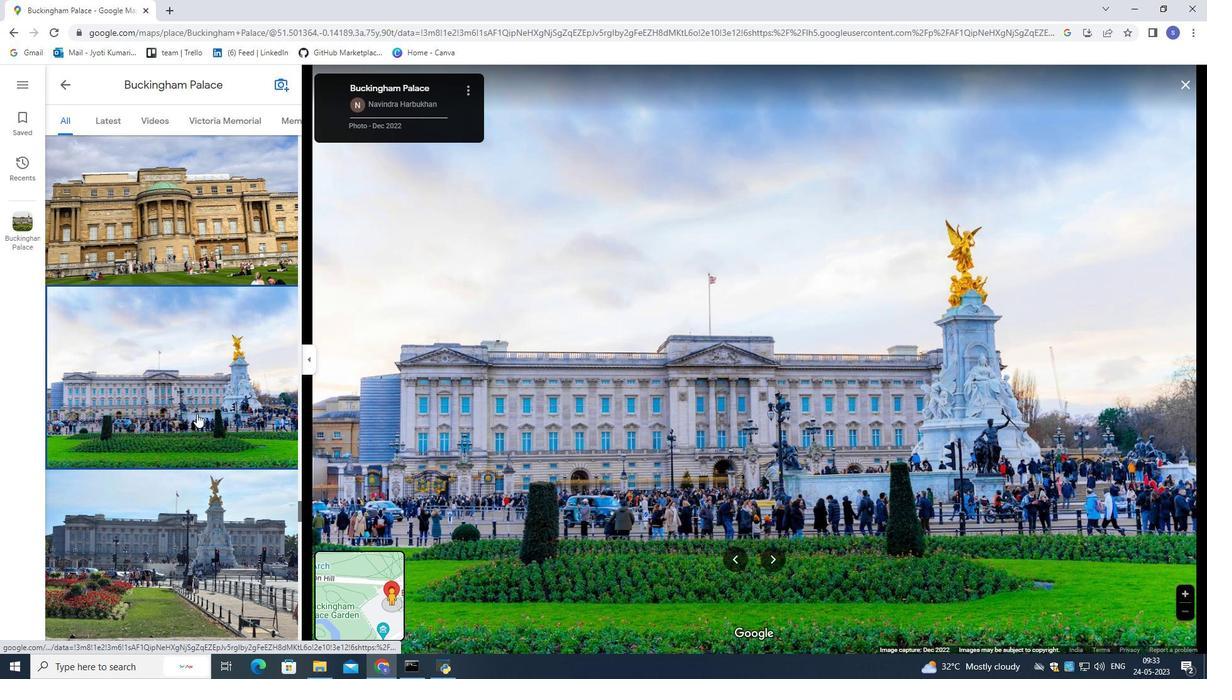 
Action: Mouse moved to (196, 413)
Screenshot: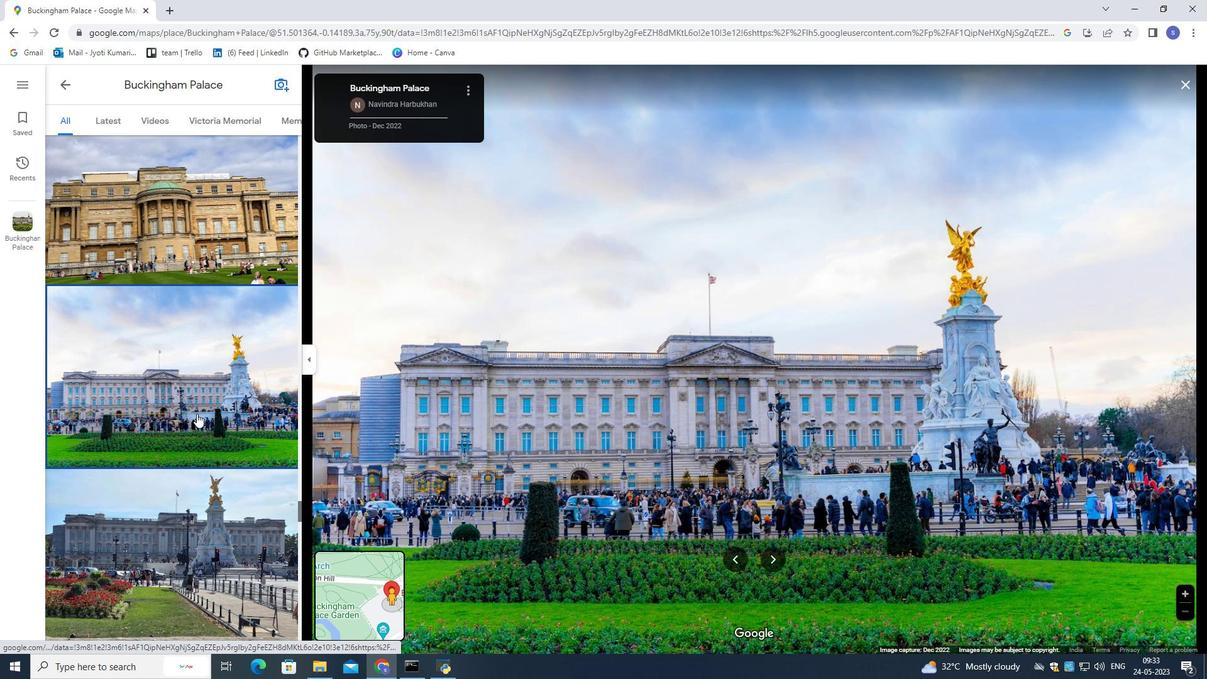 
Action: Mouse scrolled (196, 412) with delta (0, 0)
Screenshot: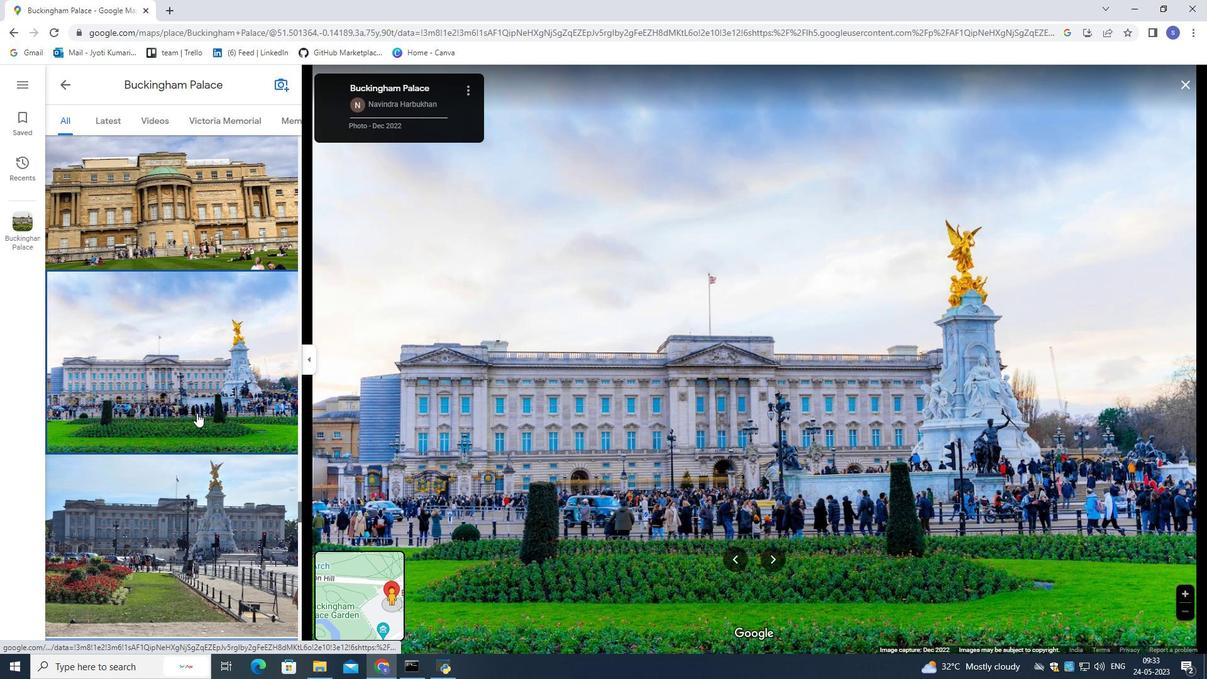 
Action: Mouse moved to (195, 409)
Screenshot: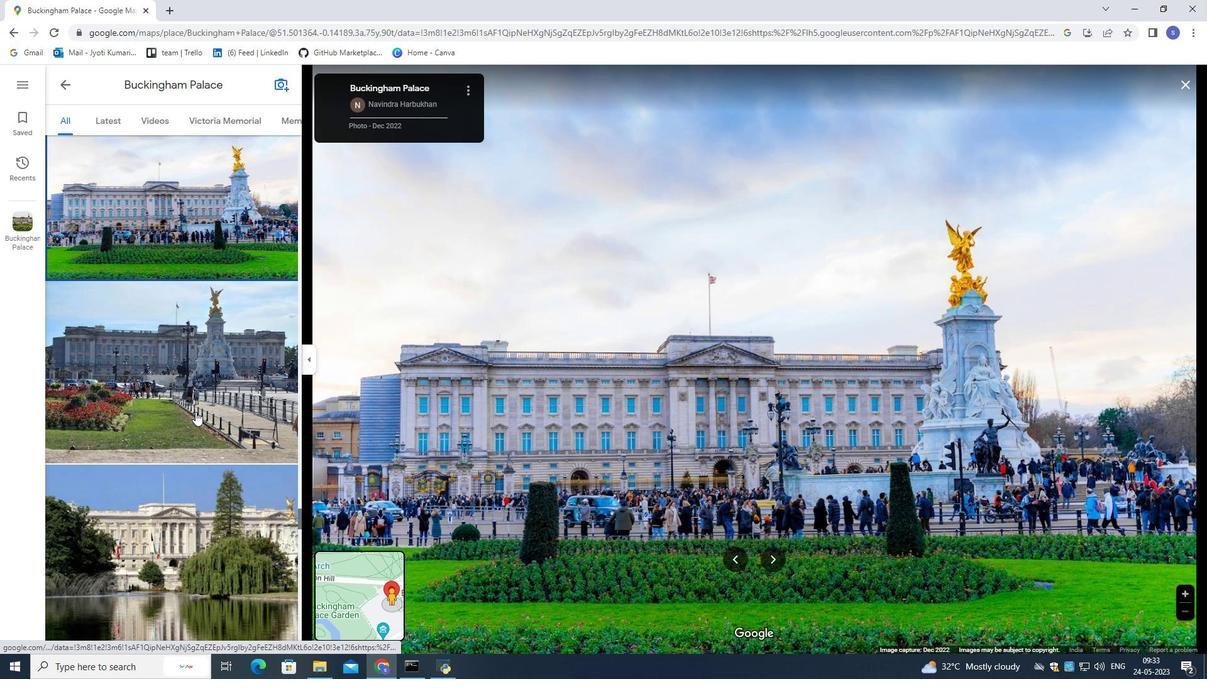 
Action: Mouse pressed left at (195, 409)
Screenshot: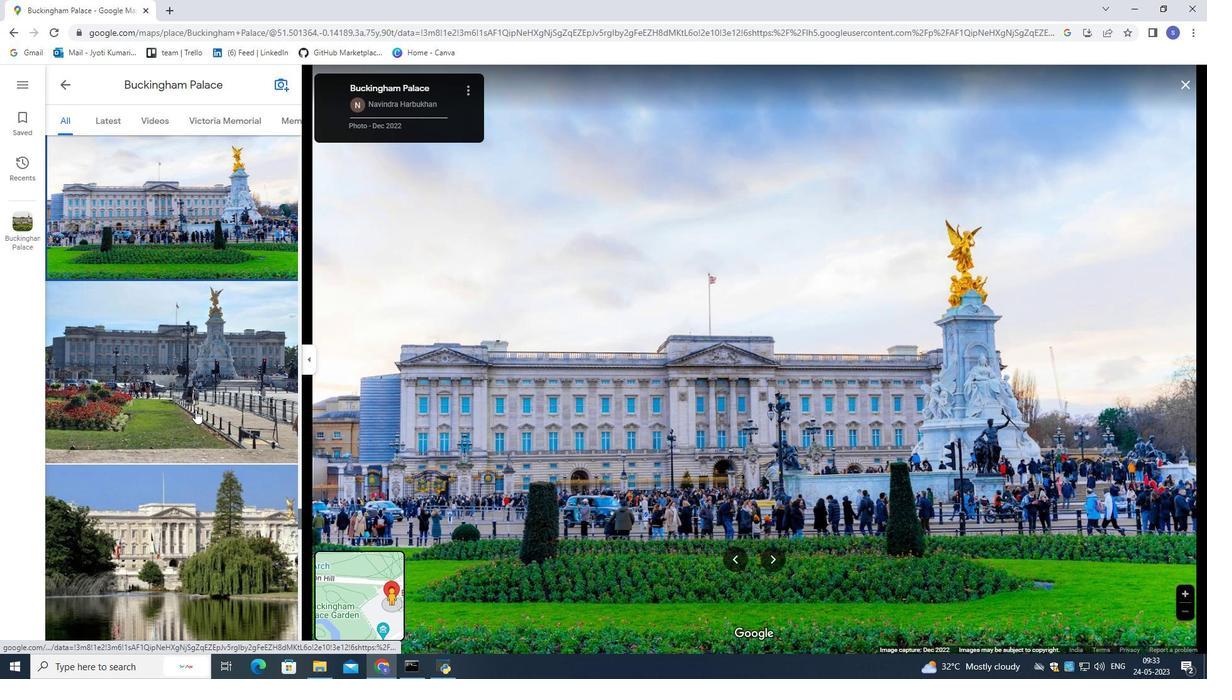 
Action: Mouse scrolled (195, 409) with delta (0, 0)
Screenshot: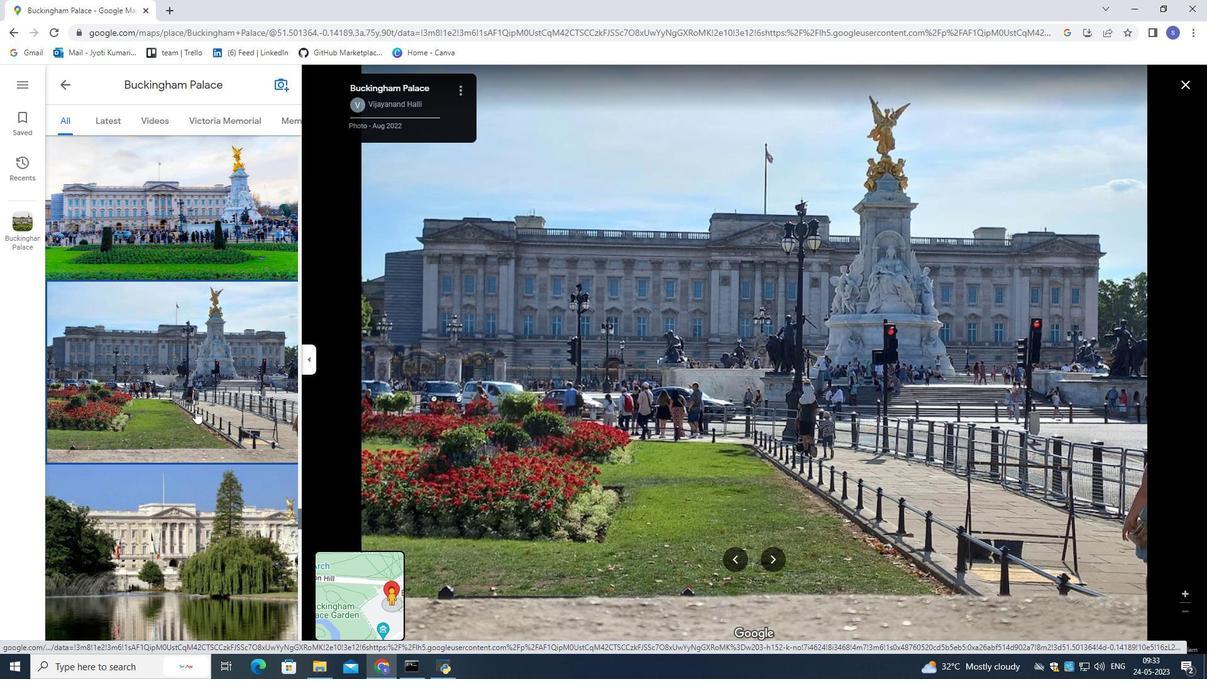 
Action: Mouse scrolled (195, 409) with delta (0, 0)
Screenshot: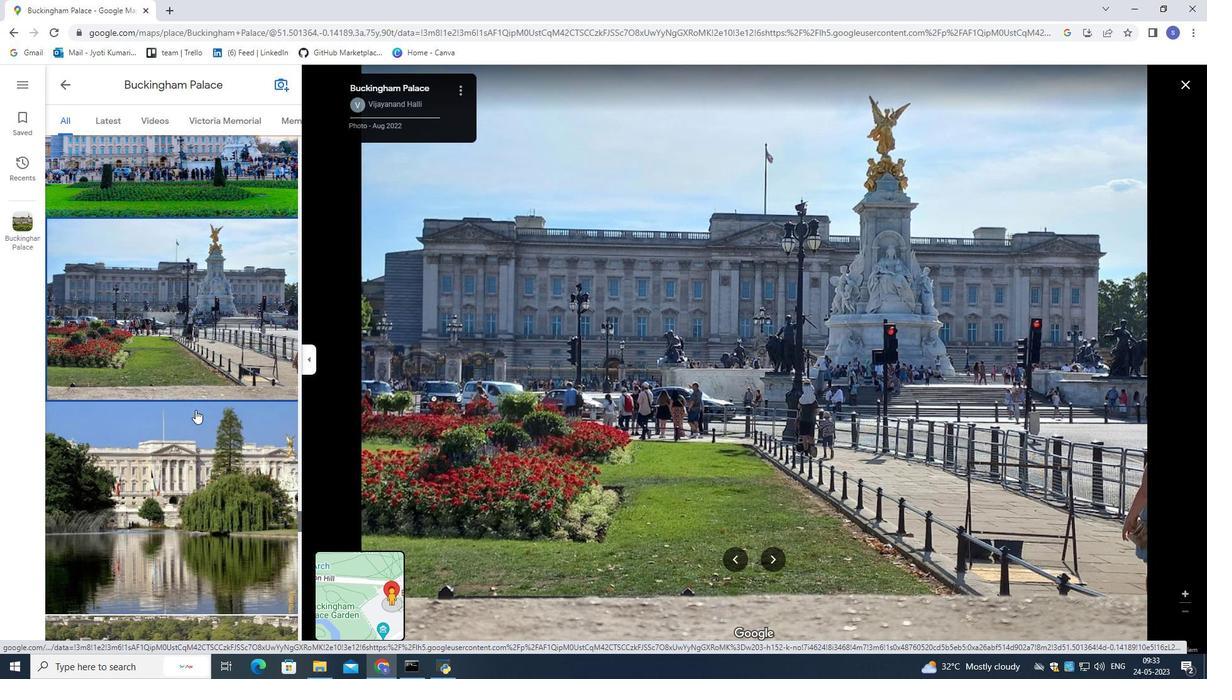 
Action: Mouse scrolled (195, 409) with delta (0, 0)
Screenshot: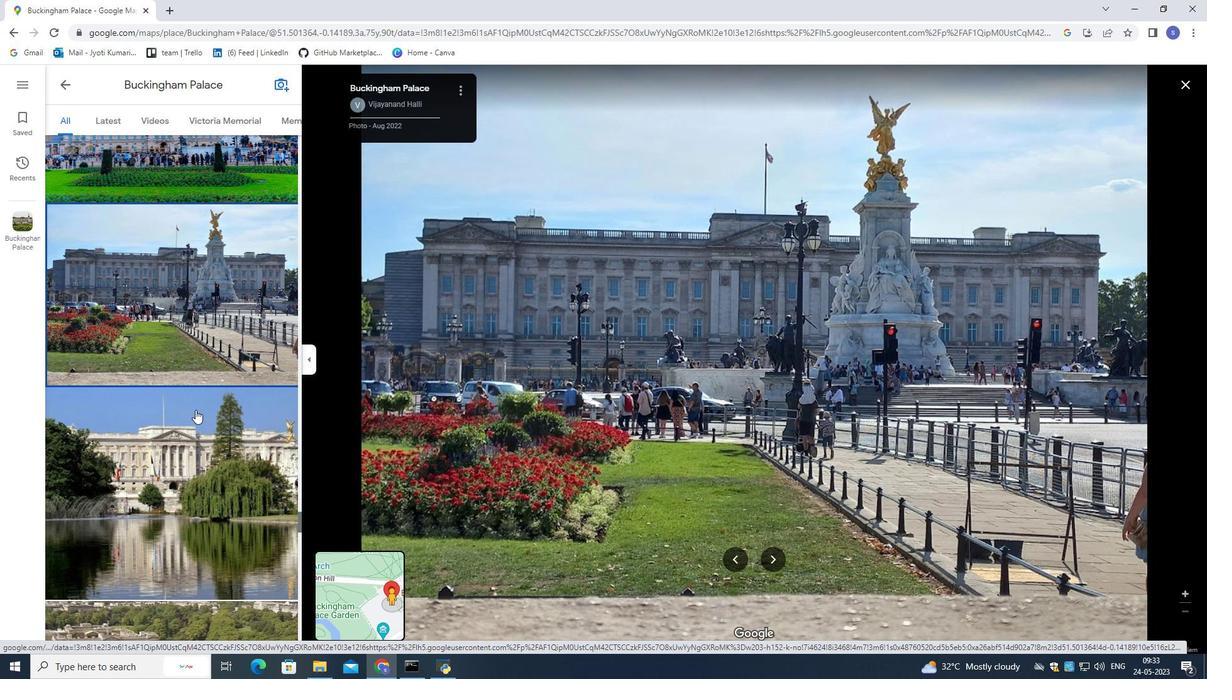 
Action: Mouse scrolled (195, 409) with delta (0, 0)
Screenshot: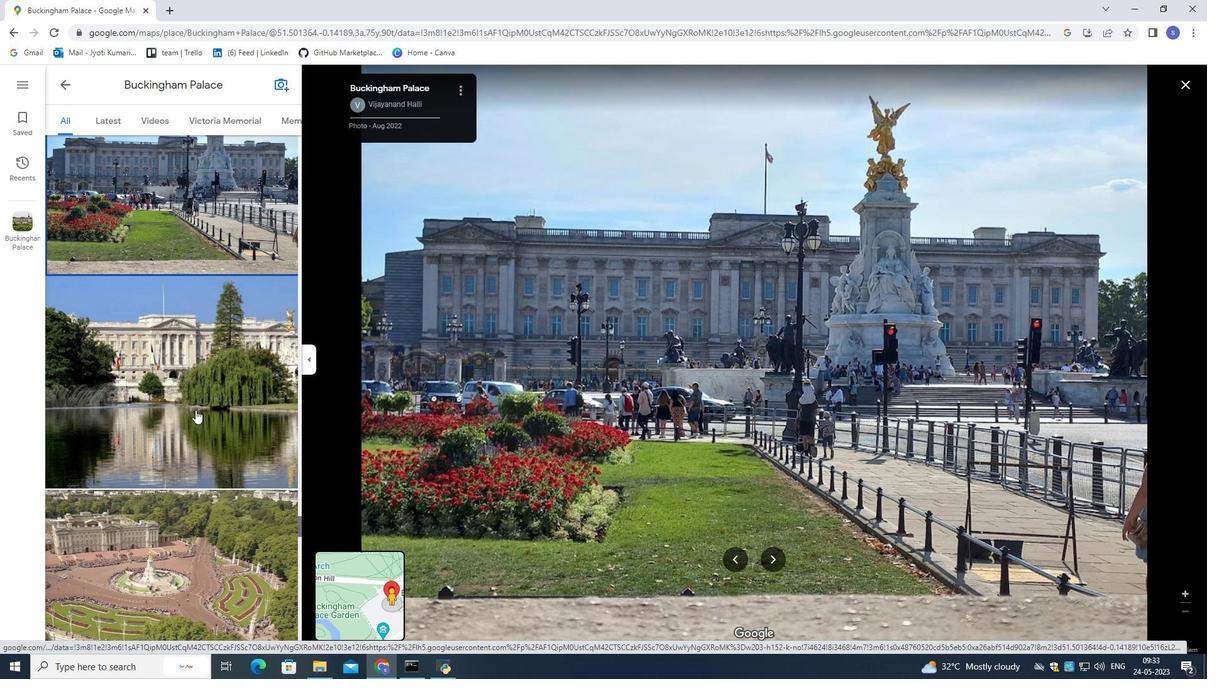 
Action: Mouse scrolled (195, 409) with delta (0, 0)
Screenshot: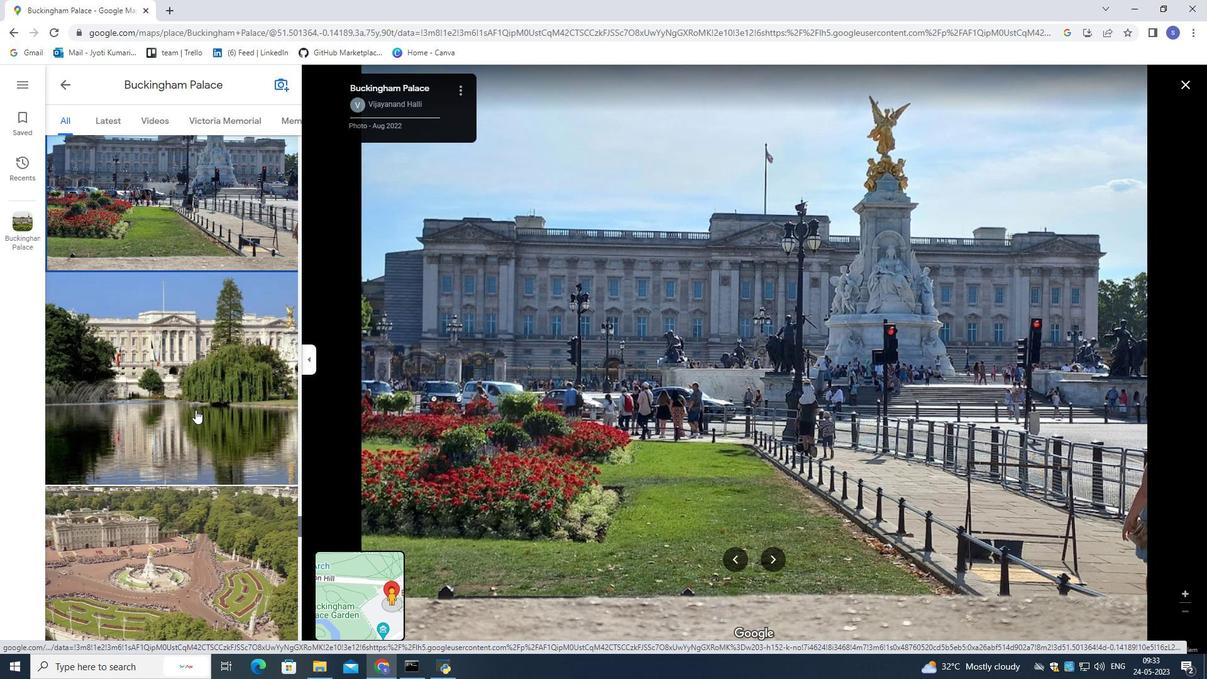 
Action: Mouse scrolled (195, 409) with delta (0, 0)
Screenshot: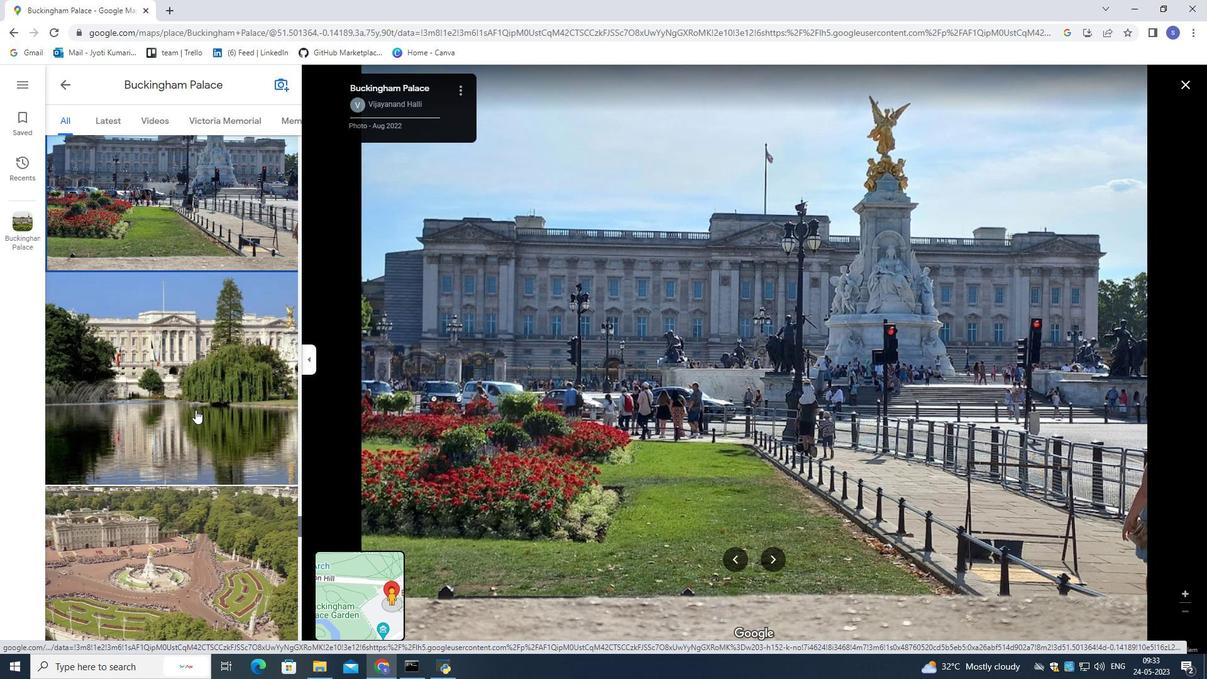 
Action: Mouse pressed left at (195, 409)
Screenshot: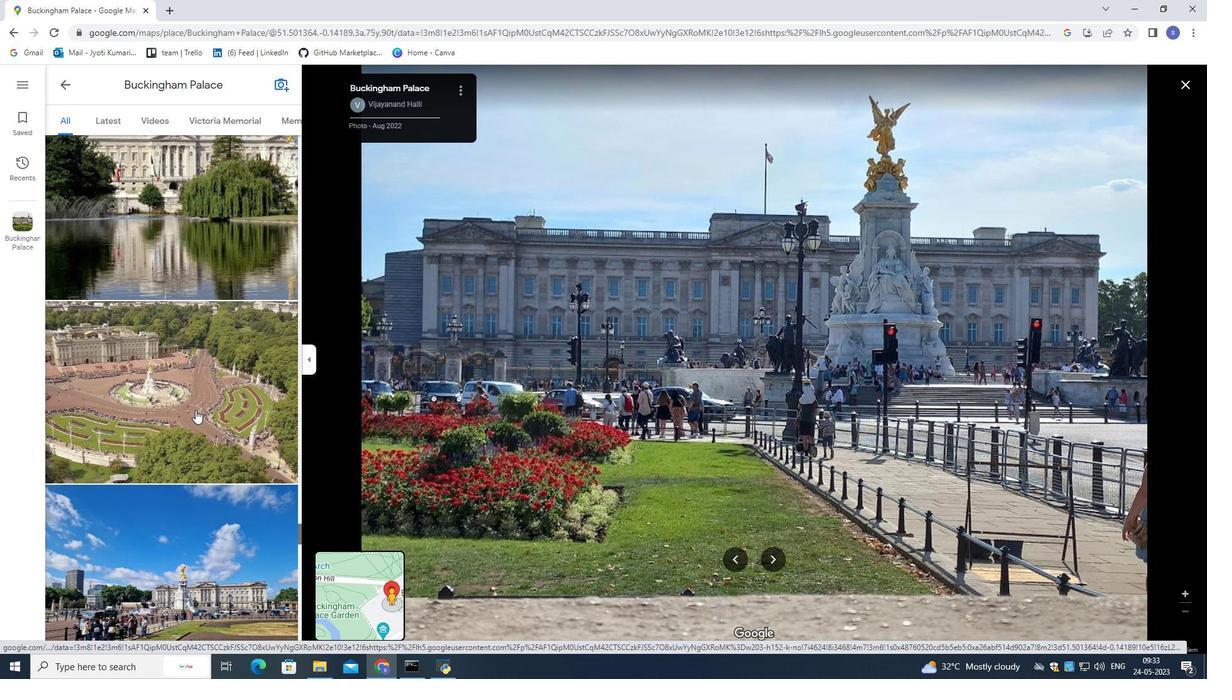 
Action: Mouse moved to (194, 407)
Screenshot: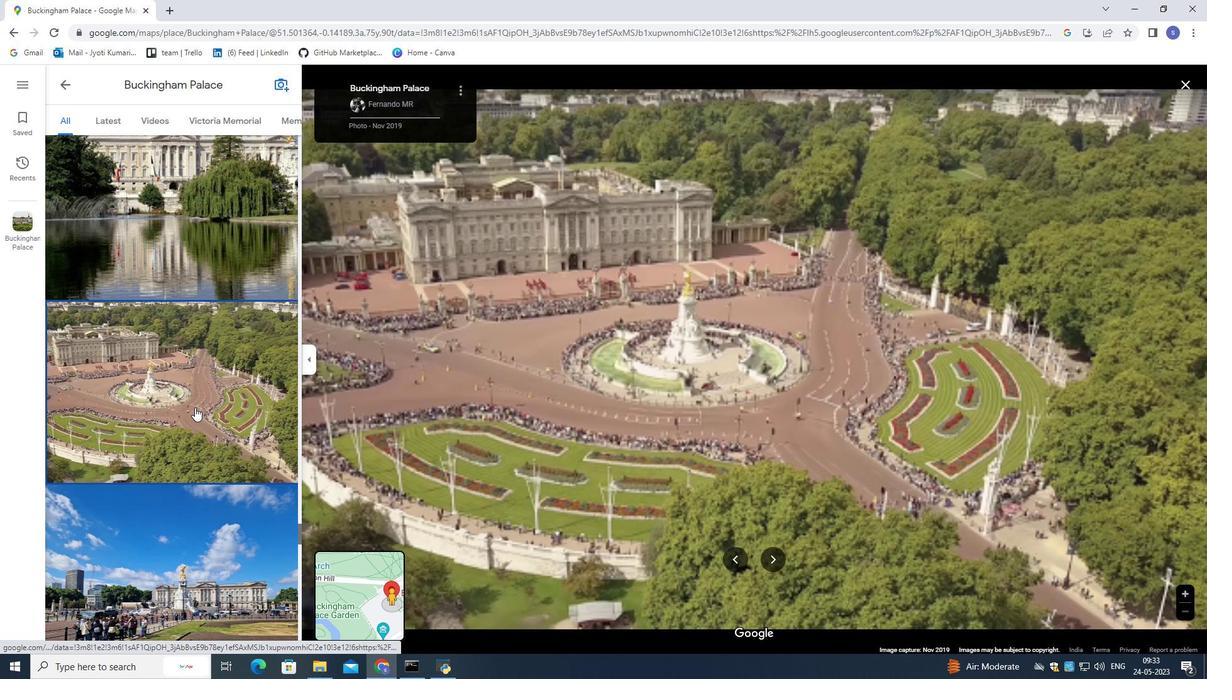 
Action: Mouse pressed left at (194, 407)
Screenshot: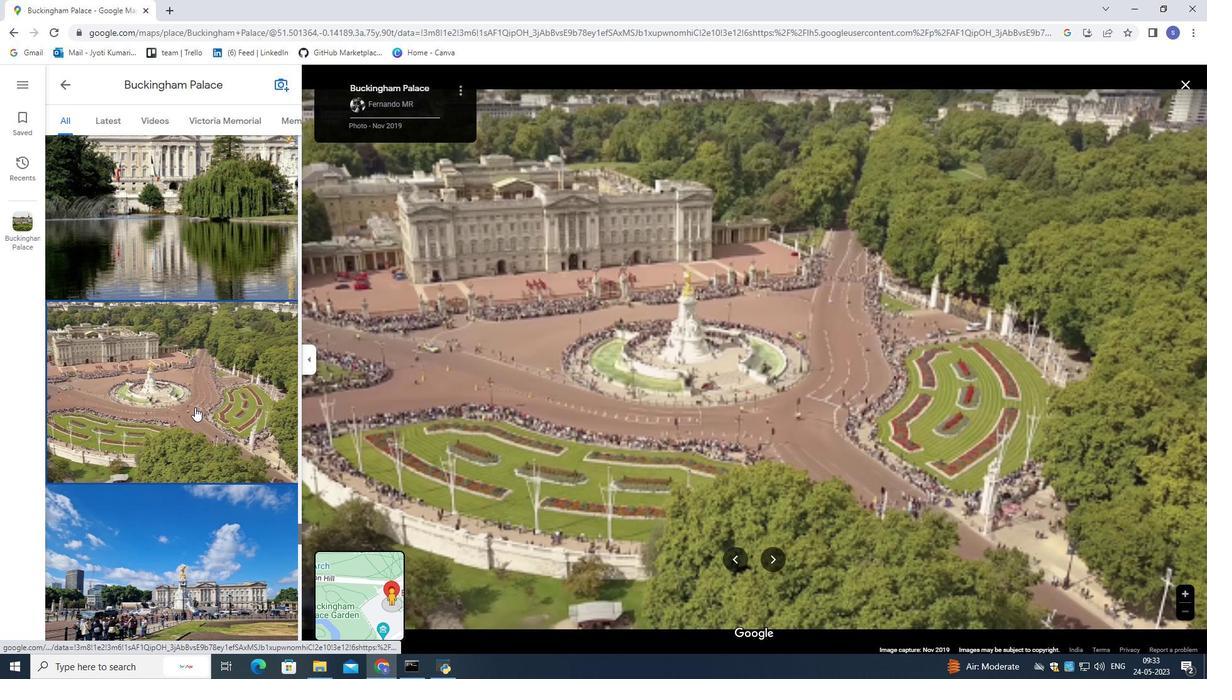 
Action: Mouse scrolled (194, 406) with delta (0, 0)
Screenshot: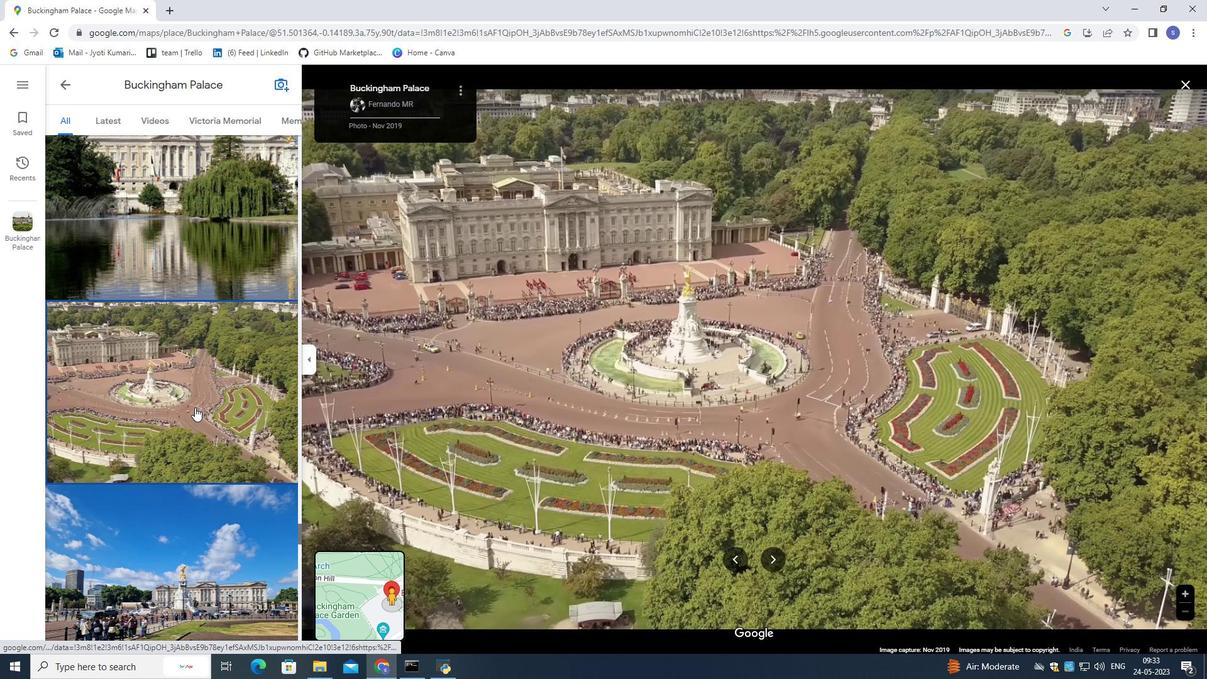 
Action: Mouse scrolled (194, 406) with delta (0, 0)
Screenshot: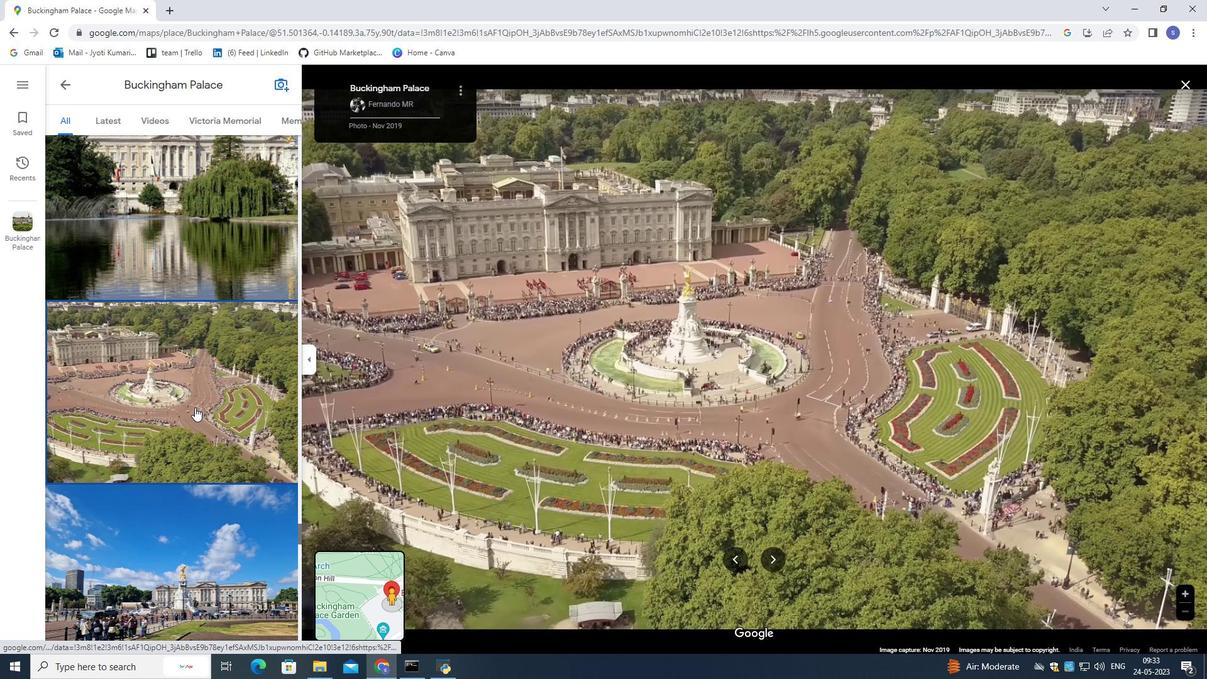
Action: Mouse scrolled (194, 406) with delta (0, 0)
Screenshot: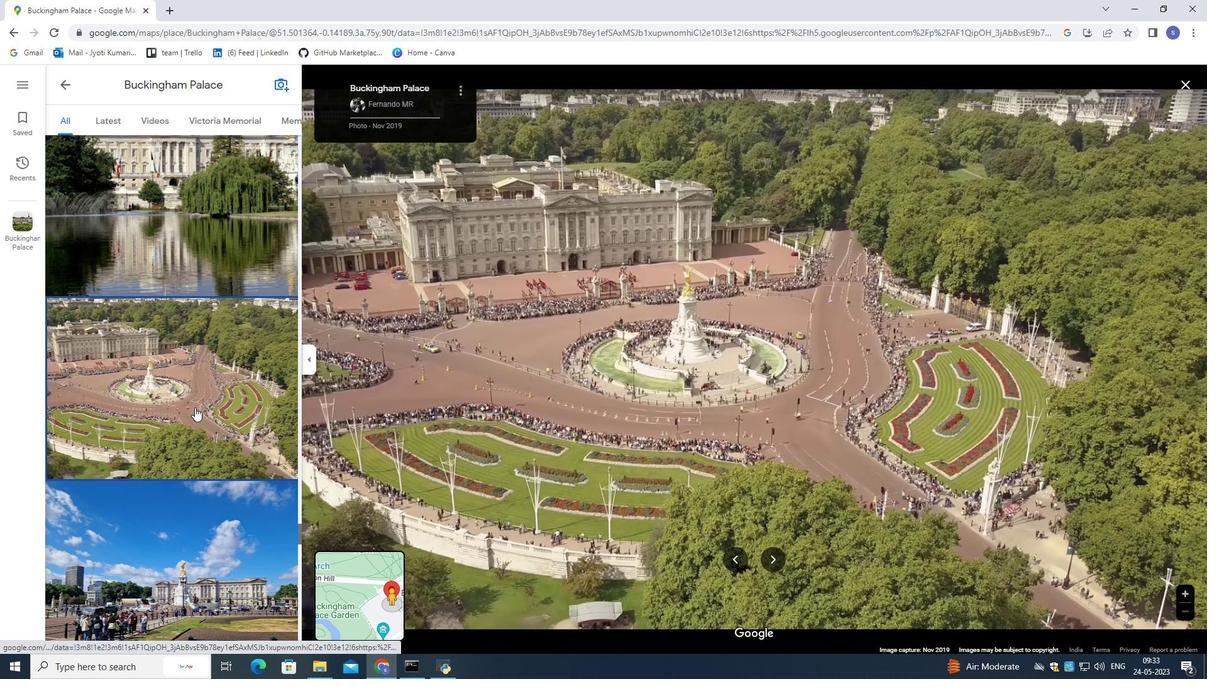 
Action: Mouse moved to (184, 434)
Screenshot: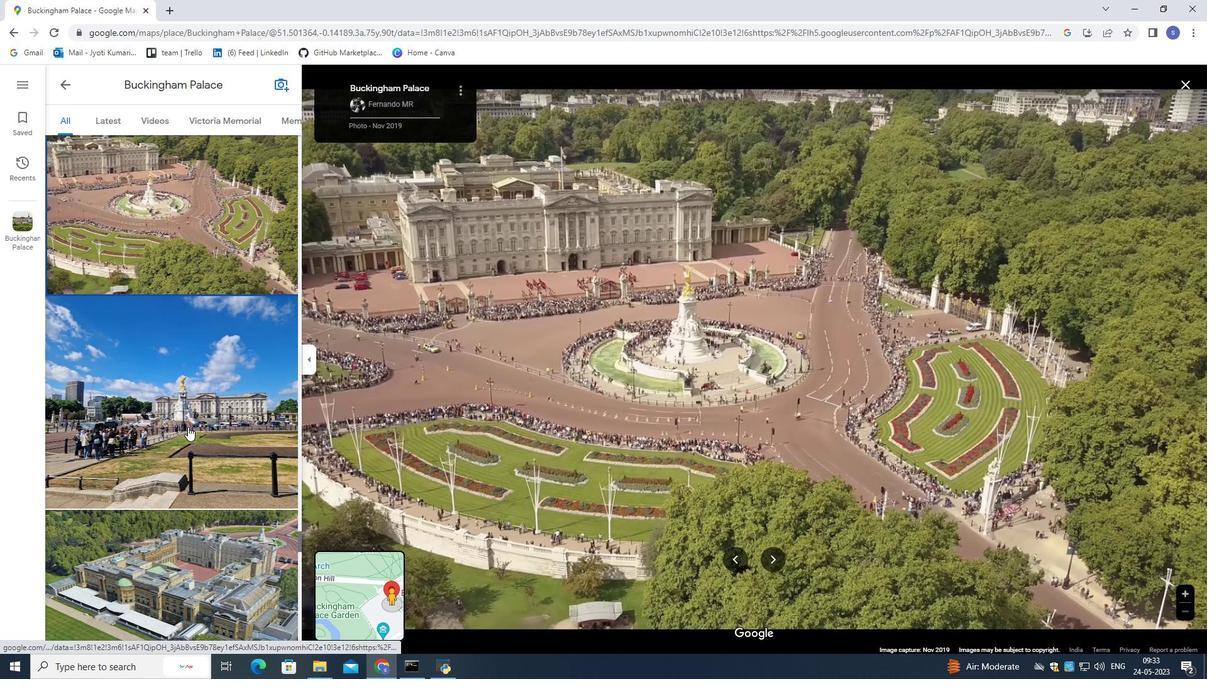 
Action: Mouse scrolled (184, 433) with delta (0, 0)
Screenshot: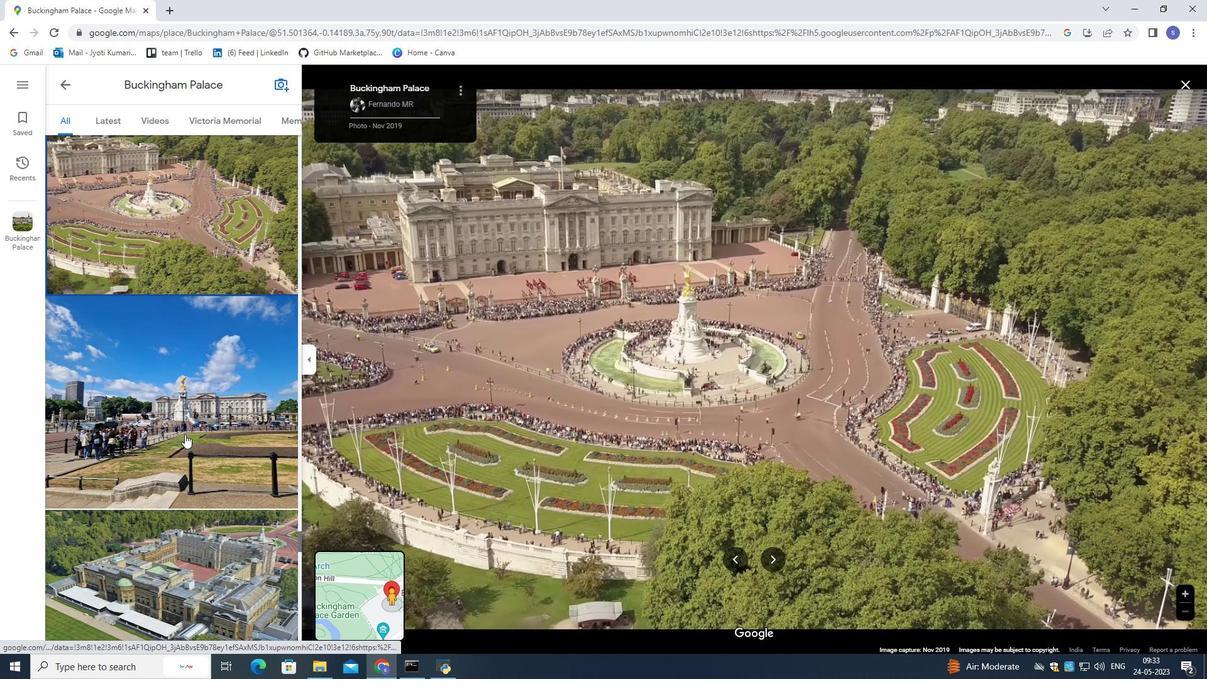
Action: Mouse scrolled (184, 433) with delta (0, 0)
Screenshot: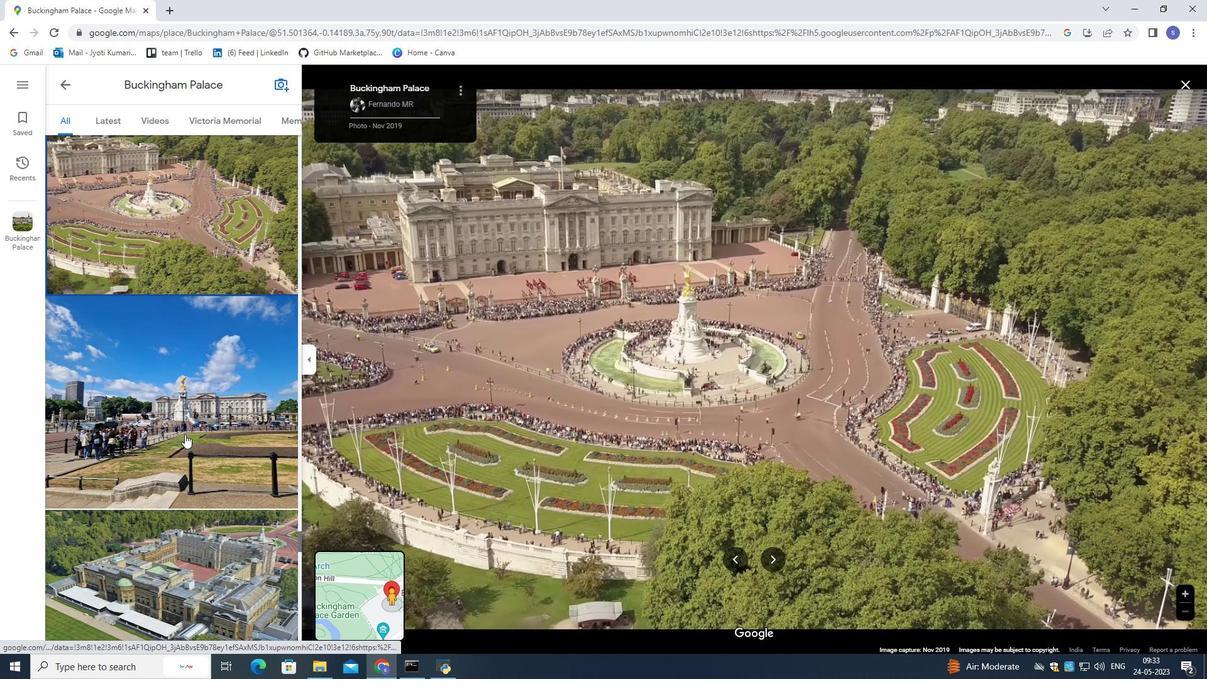 
Action: Mouse moved to (184, 433)
Screenshot: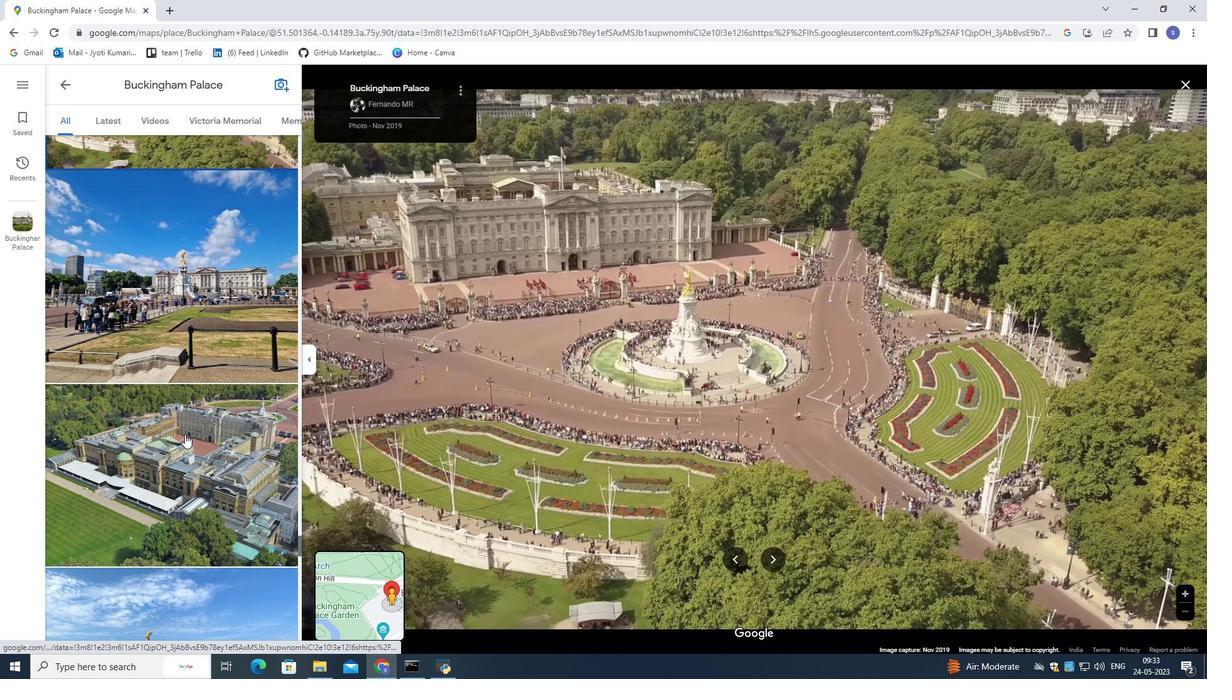 
Action: Mouse scrolled (184, 433) with delta (0, 0)
Screenshot: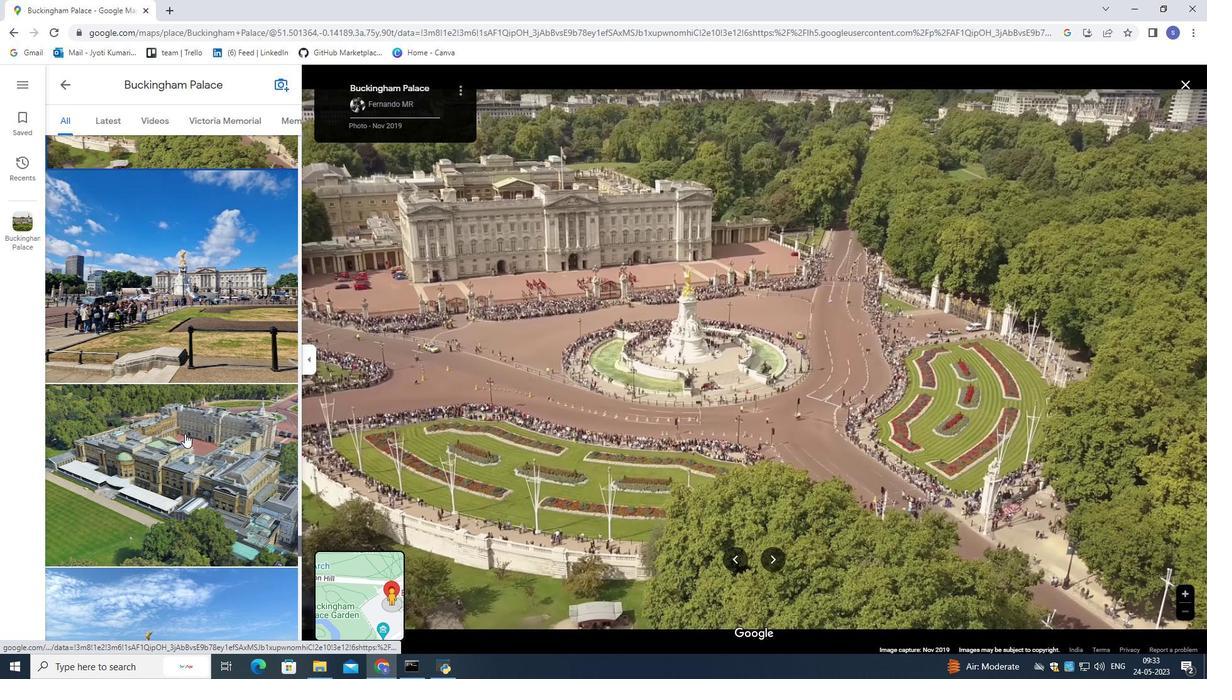 
Action: Mouse scrolled (184, 433) with delta (0, 0)
Screenshot: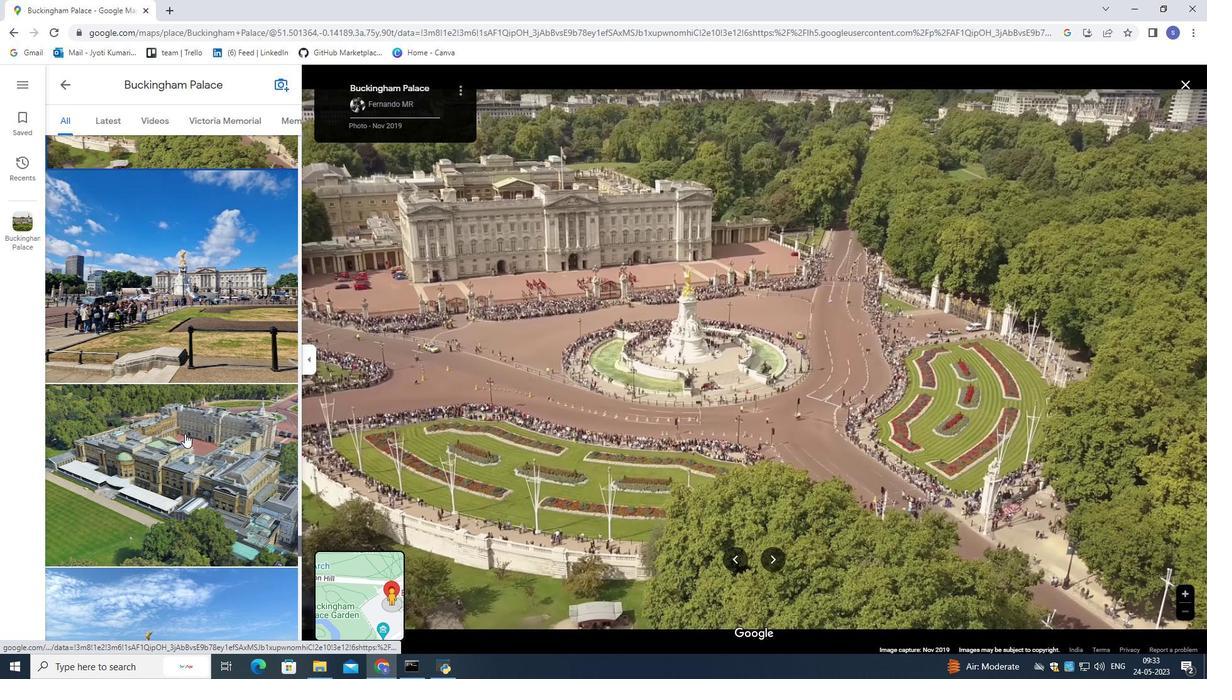 
Action: Mouse scrolled (184, 433) with delta (0, 0)
Screenshot: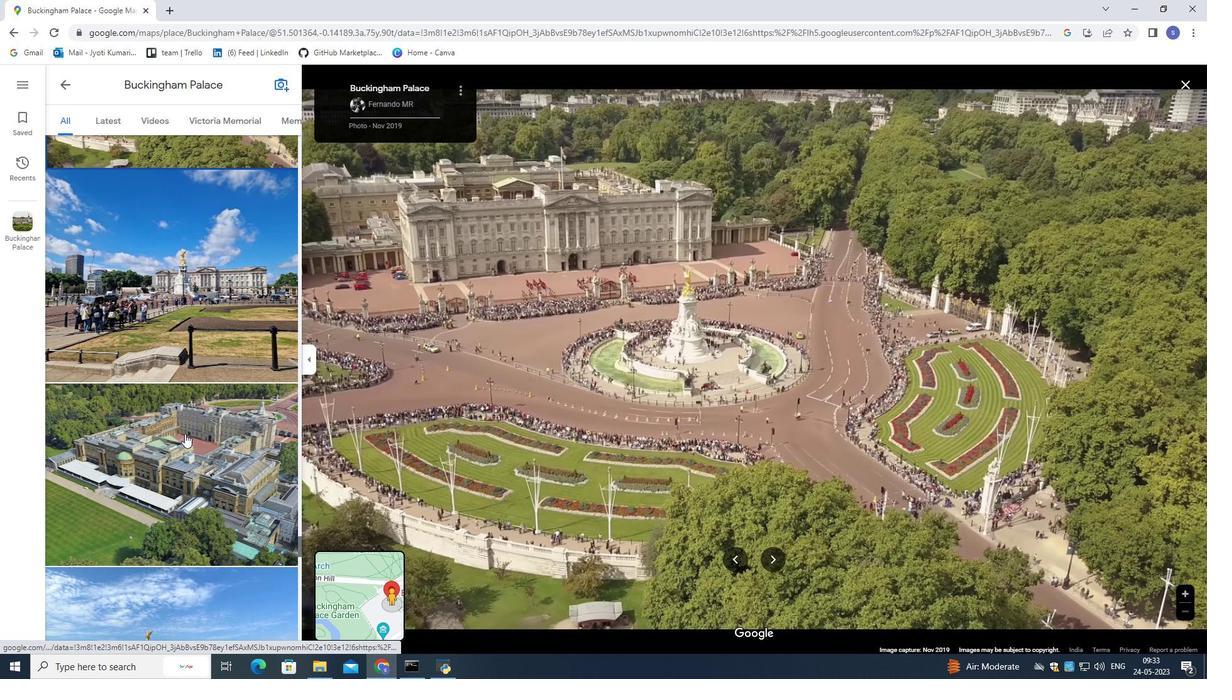 
Action: Mouse scrolled (184, 433) with delta (0, 0)
Screenshot: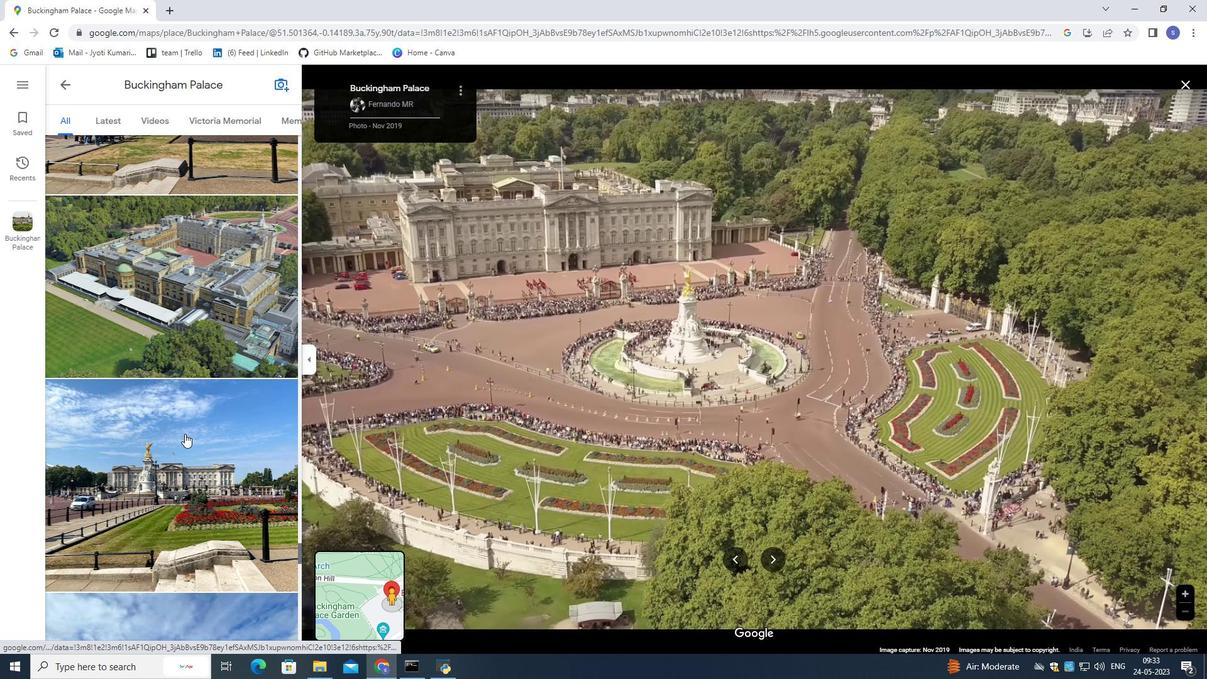 
Action: Mouse scrolled (184, 433) with delta (0, 0)
Screenshot: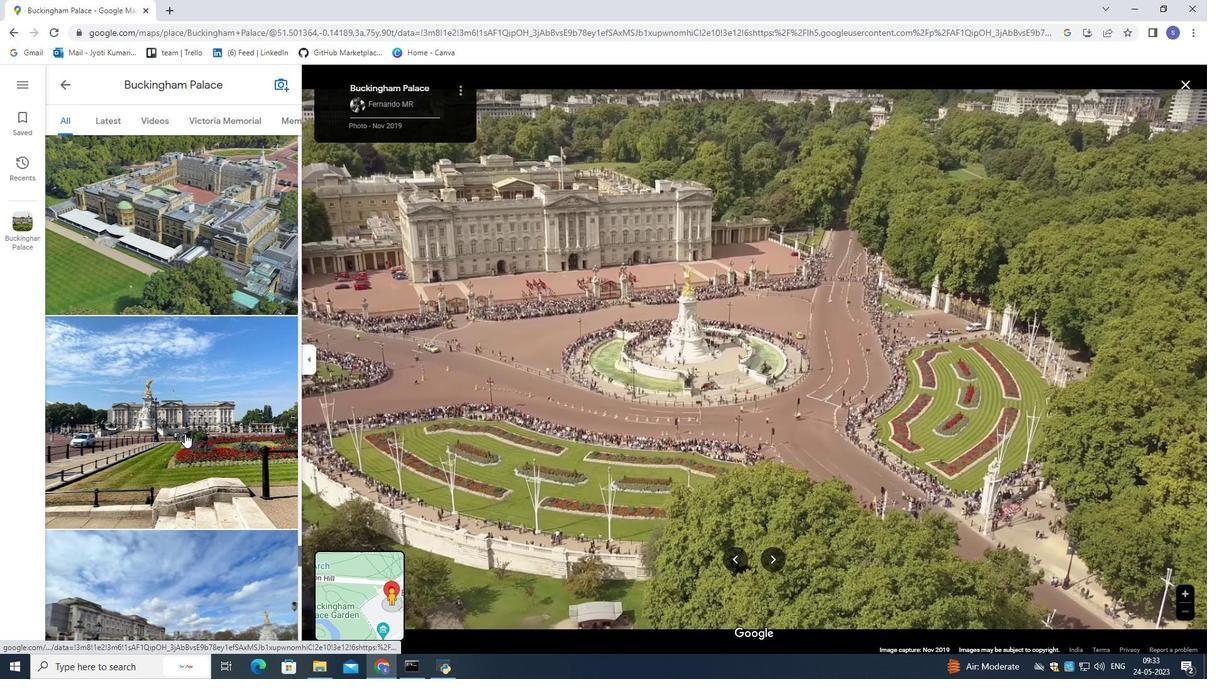 
Action: Mouse scrolled (184, 433) with delta (0, 0)
Screenshot: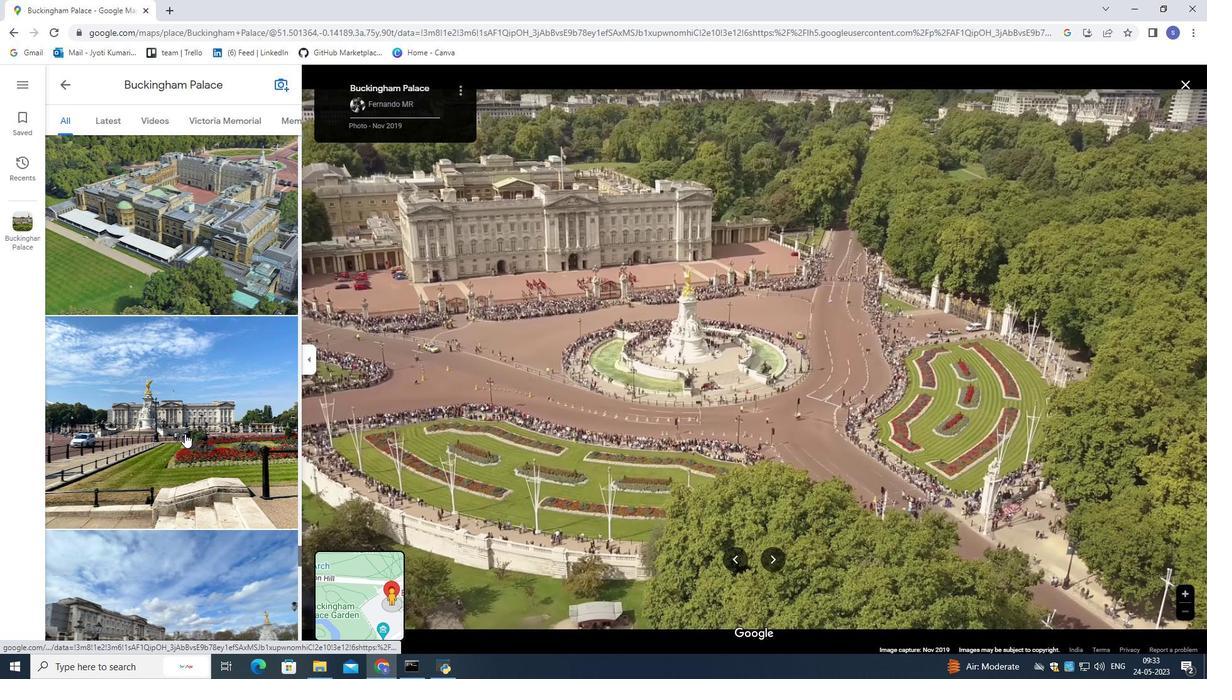 
Action: Mouse scrolled (184, 433) with delta (0, 0)
Screenshot: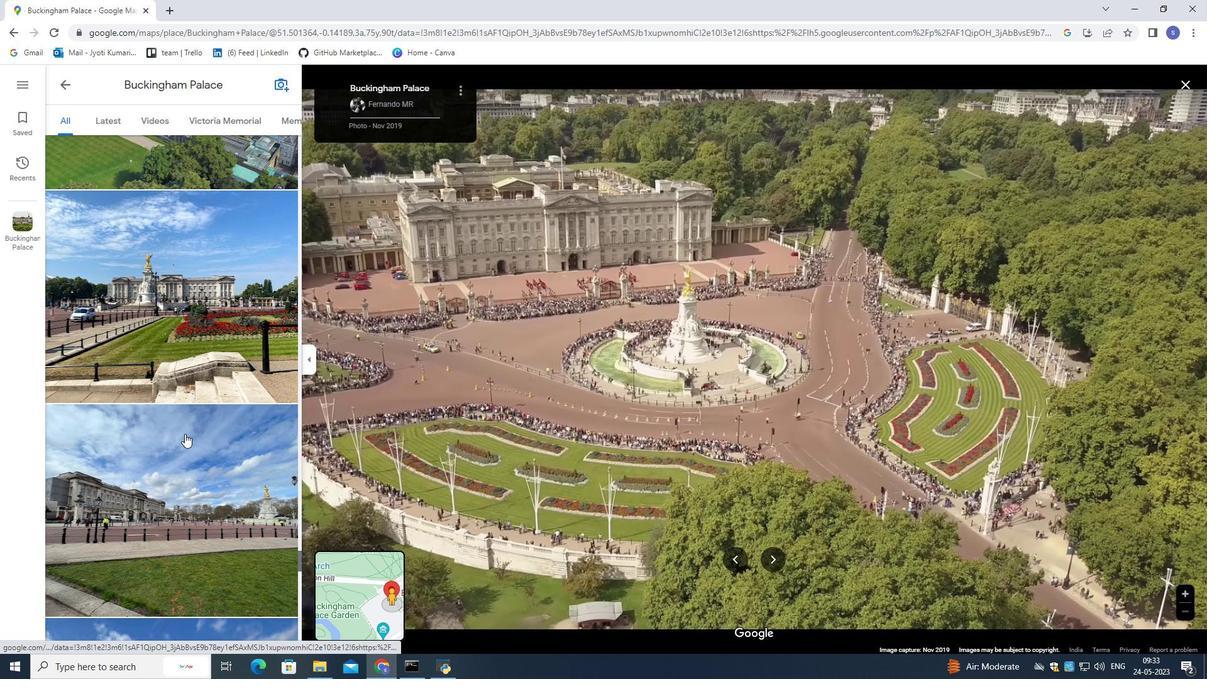 
Action: Mouse scrolled (184, 433) with delta (0, 0)
Screenshot: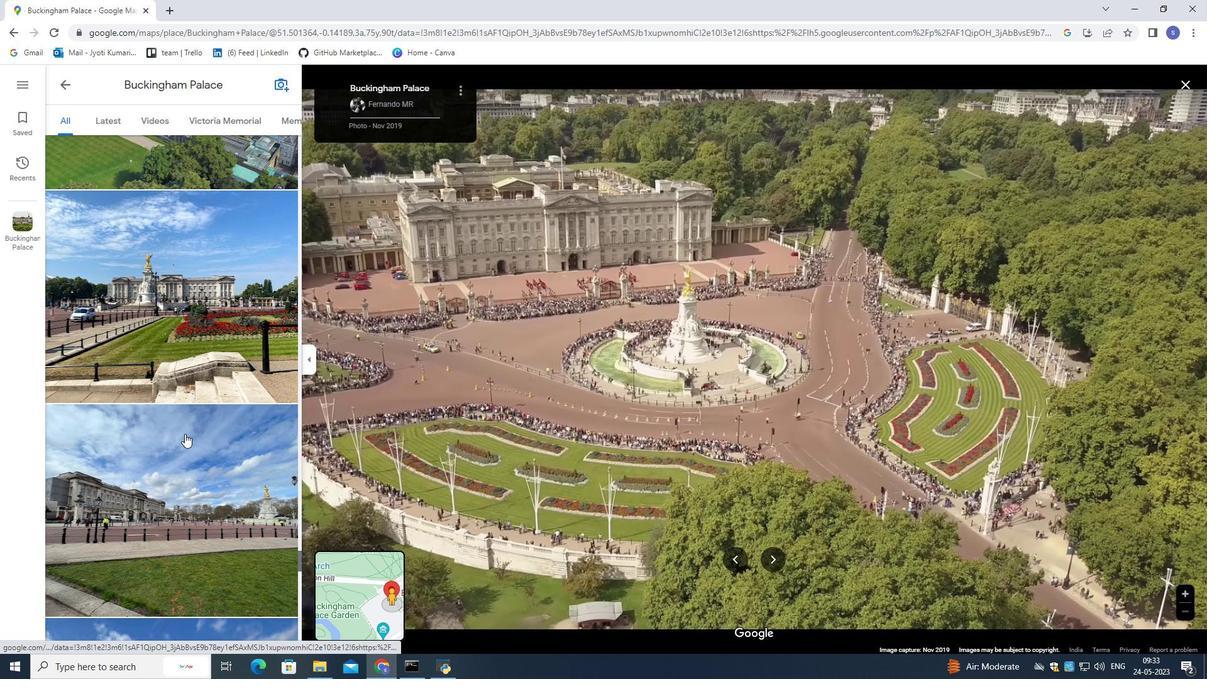 
Action: Mouse scrolled (184, 433) with delta (0, 0)
Screenshot: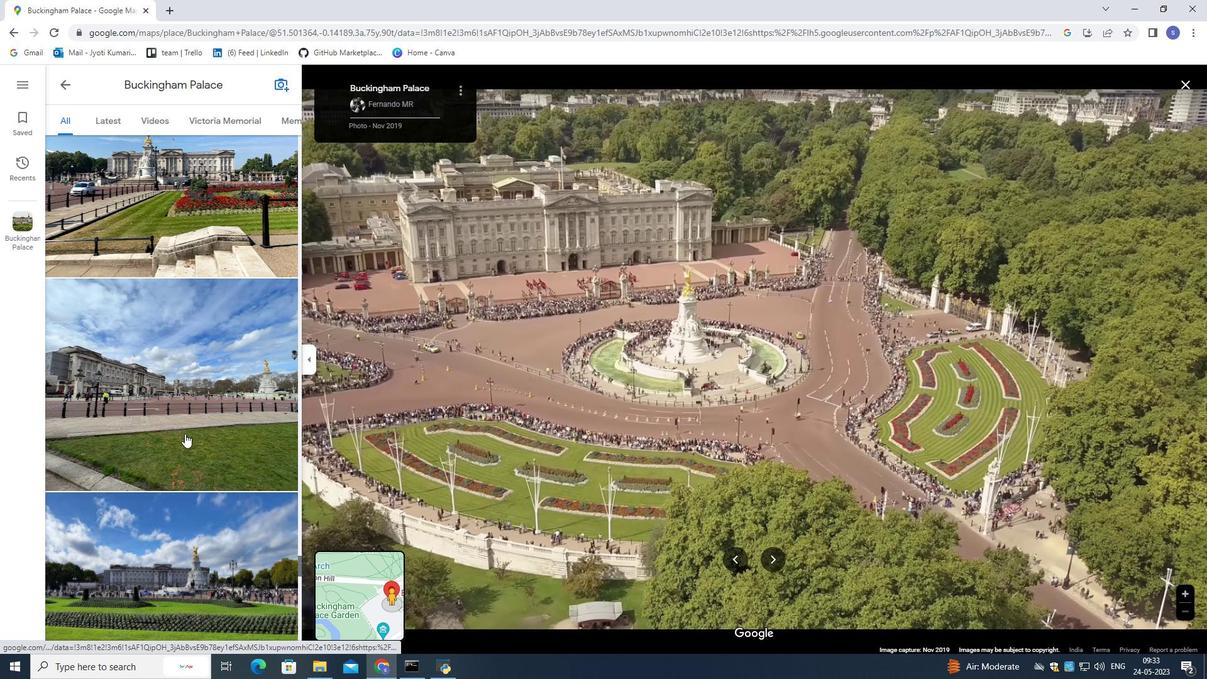 
Action: Mouse scrolled (184, 433) with delta (0, 0)
Screenshot: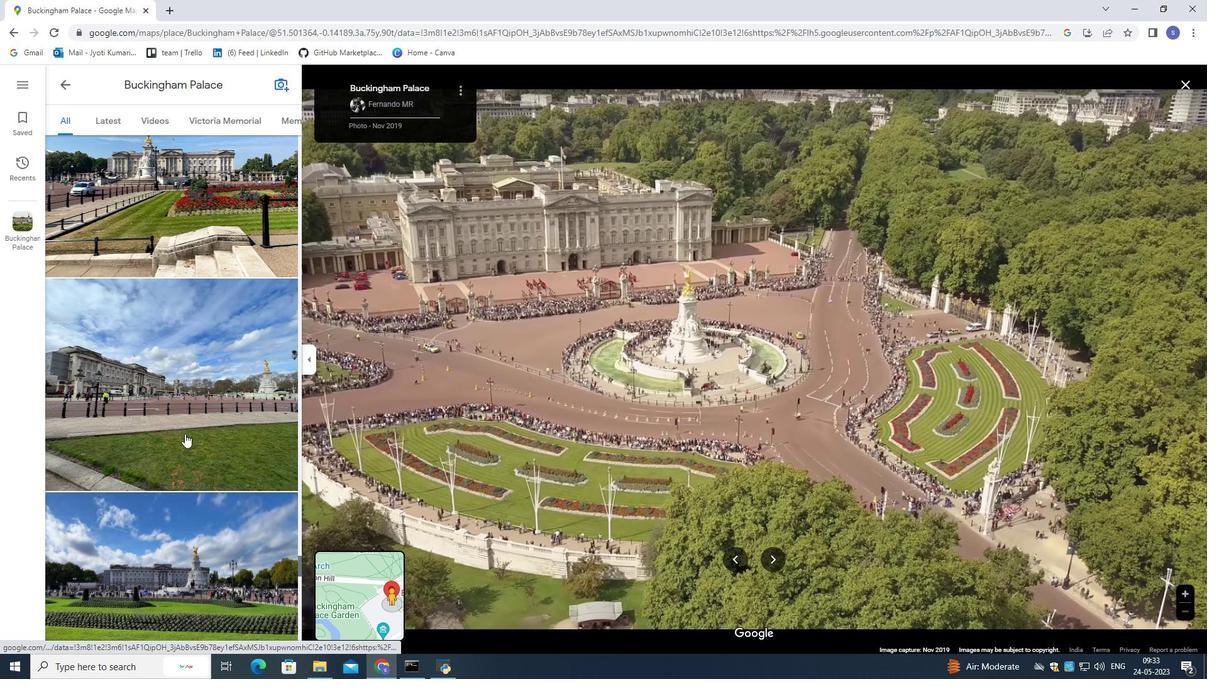 
Action: Mouse scrolled (184, 433) with delta (0, 0)
Screenshot: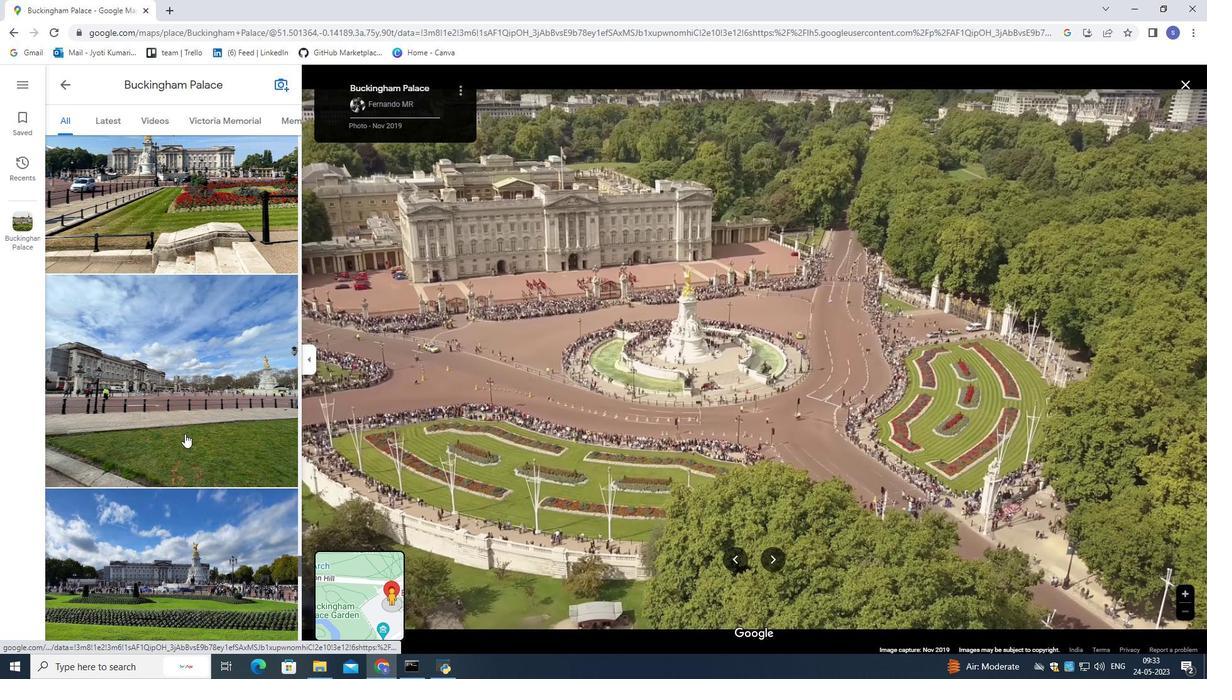 
Action: Mouse scrolled (184, 433) with delta (0, 0)
Screenshot: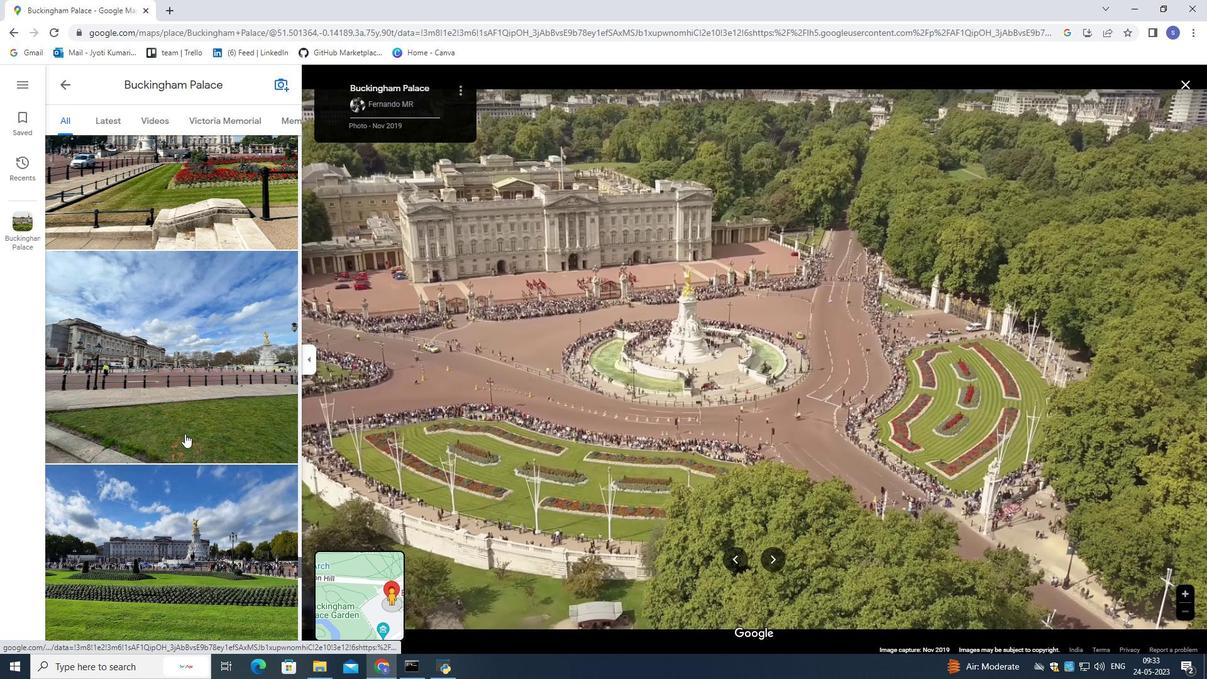 
Action: Mouse scrolled (184, 433) with delta (0, 0)
Screenshot: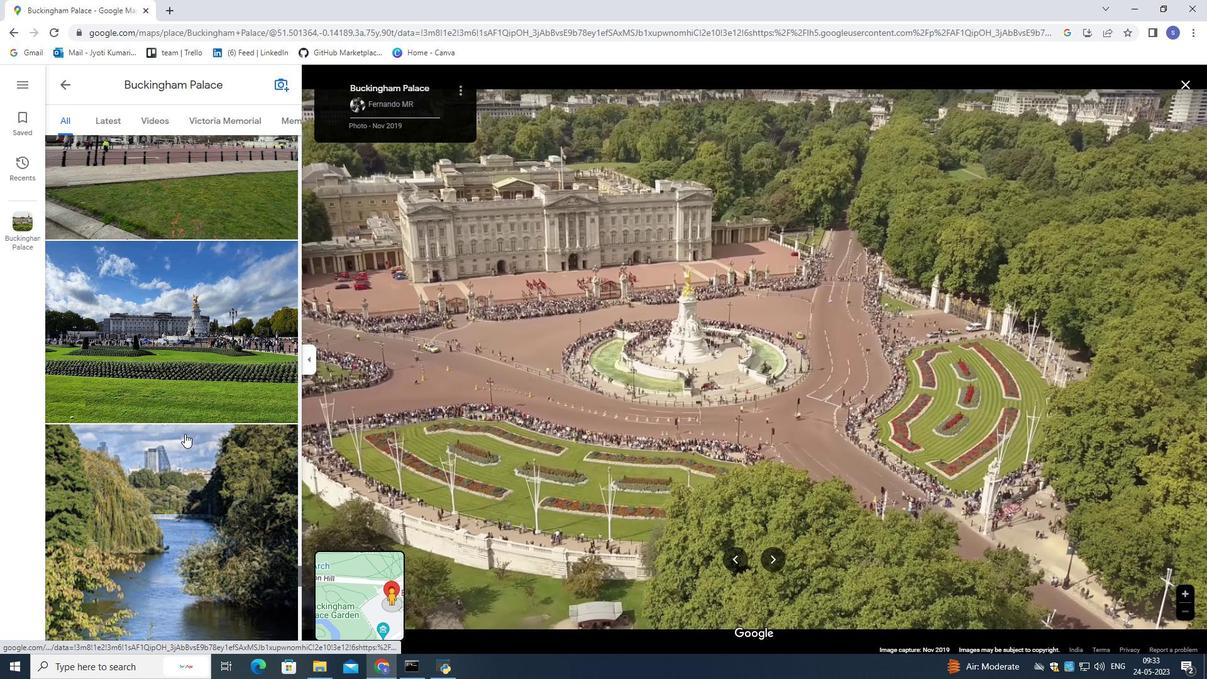 
Action: Mouse scrolled (184, 433) with delta (0, 0)
Screenshot: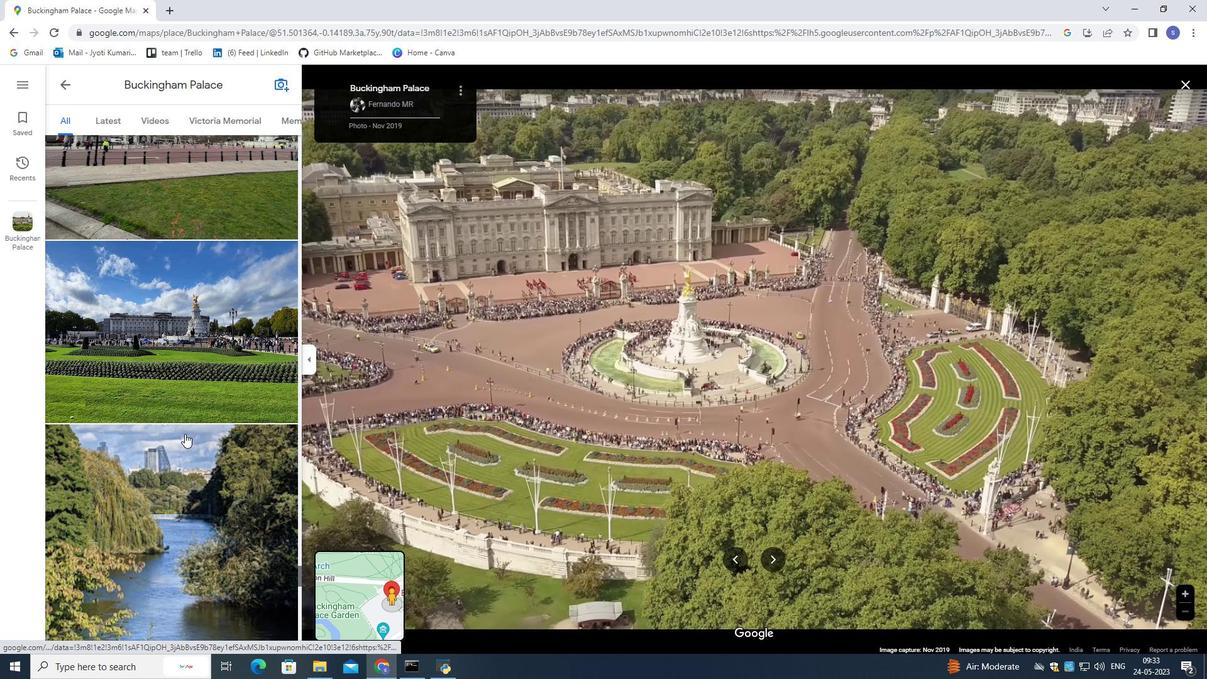 
Action: Mouse scrolled (184, 433) with delta (0, 0)
Screenshot: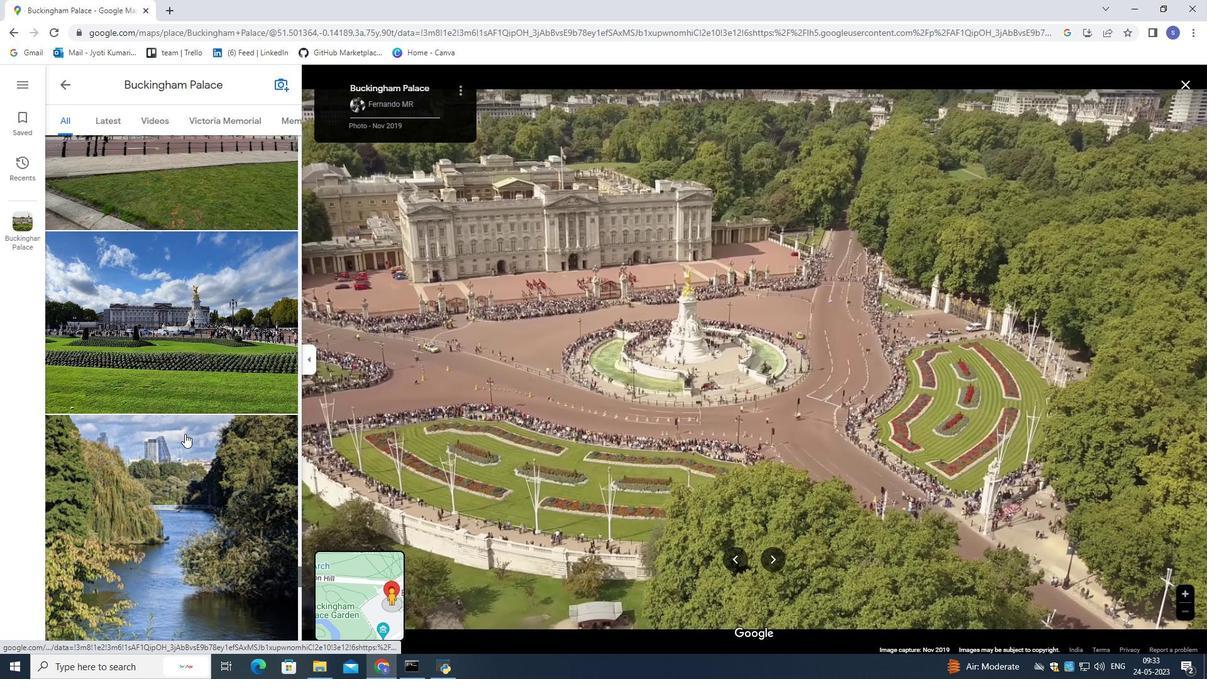 
Action: Mouse scrolled (184, 433) with delta (0, 0)
Screenshot: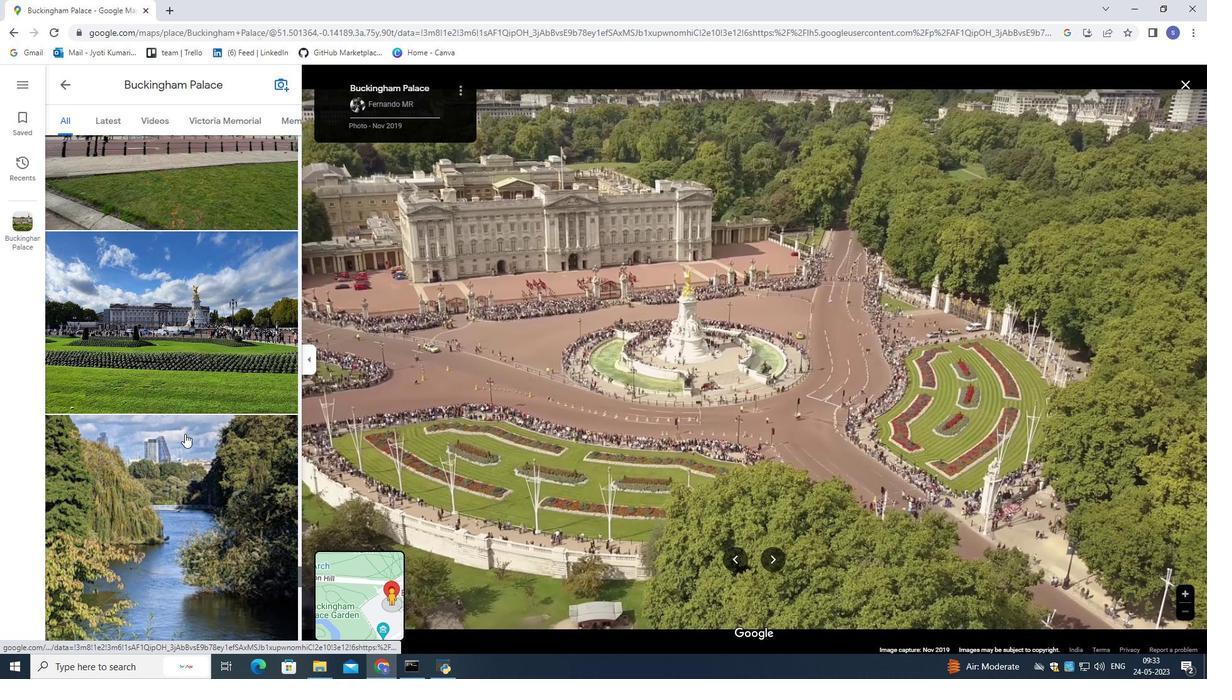 
Action: Mouse scrolled (184, 433) with delta (0, 0)
Screenshot: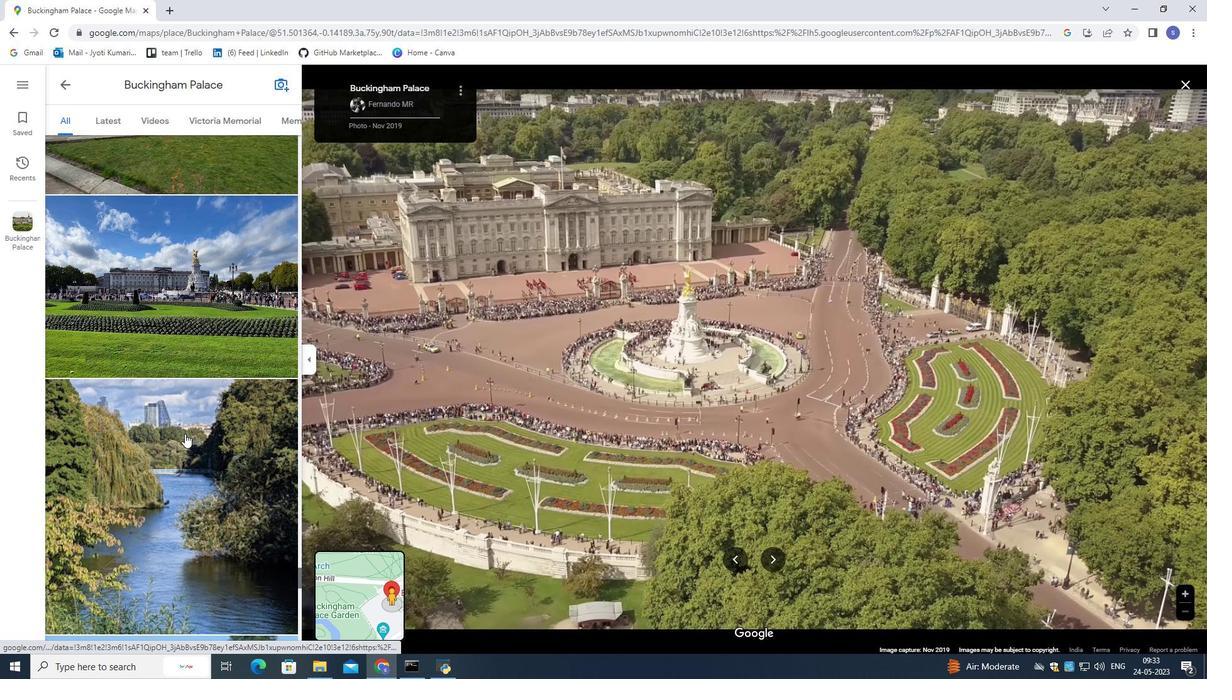 
Action: Mouse scrolled (184, 433) with delta (0, 0)
Screenshot: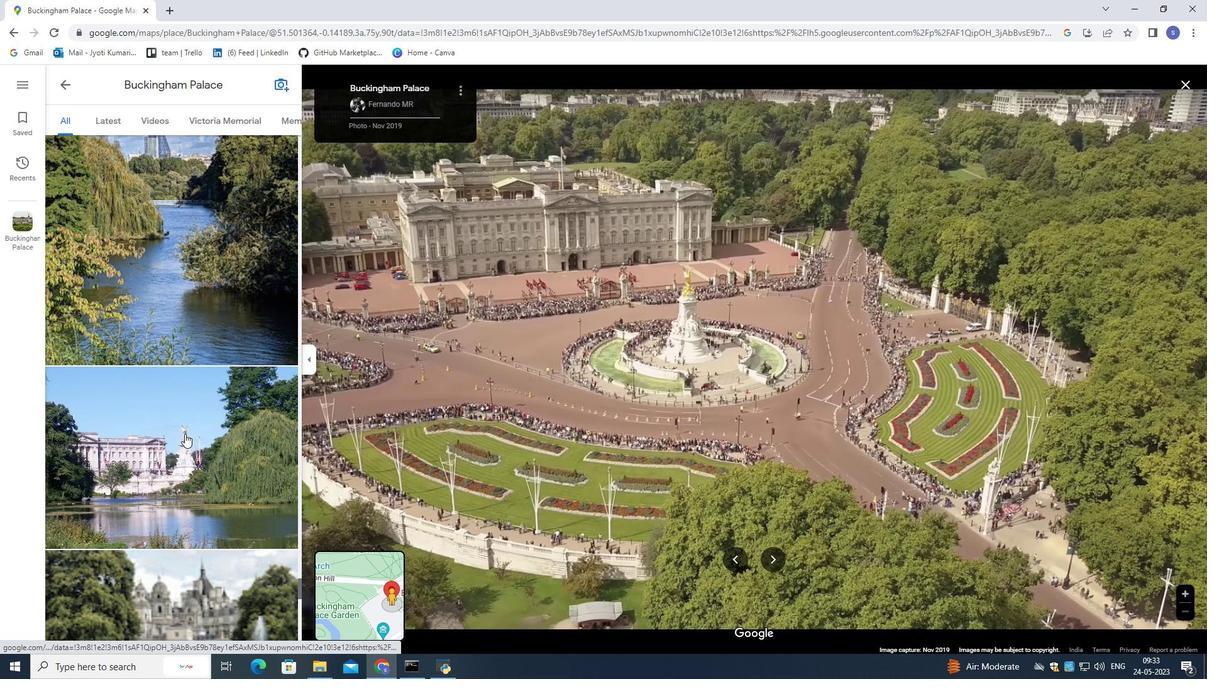 
Action: Mouse scrolled (184, 433) with delta (0, 0)
Screenshot: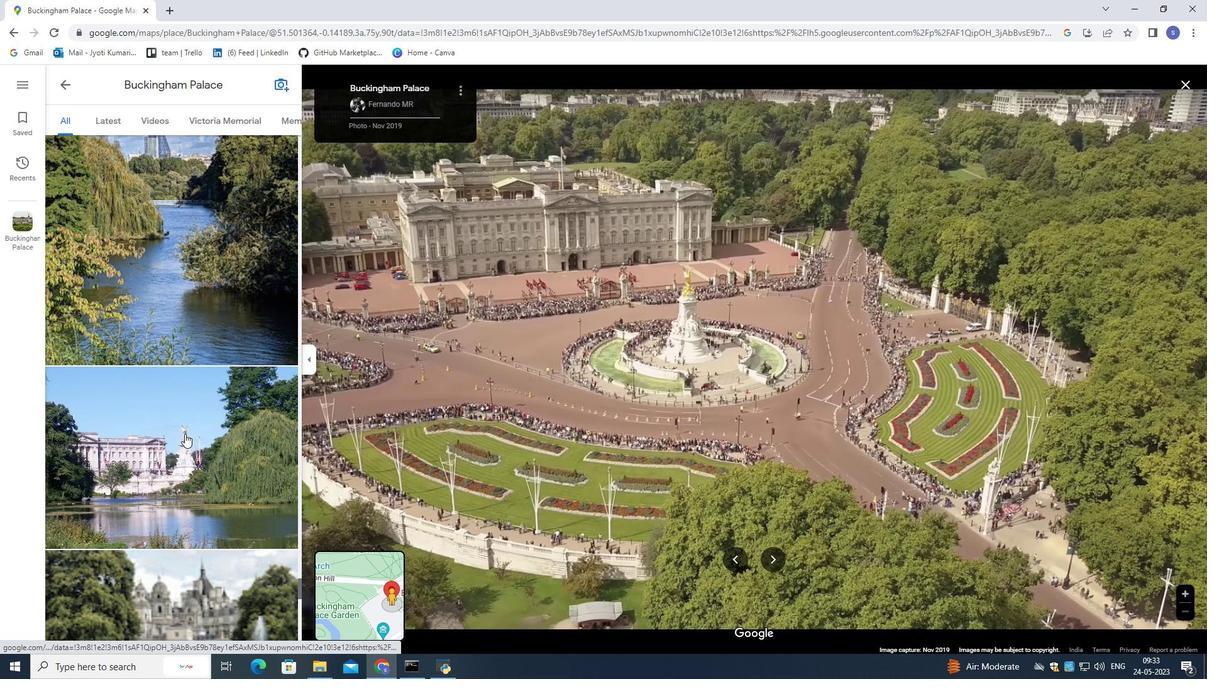 
Action: Mouse scrolled (184, 433) with delta (0, 0)
Screenshot: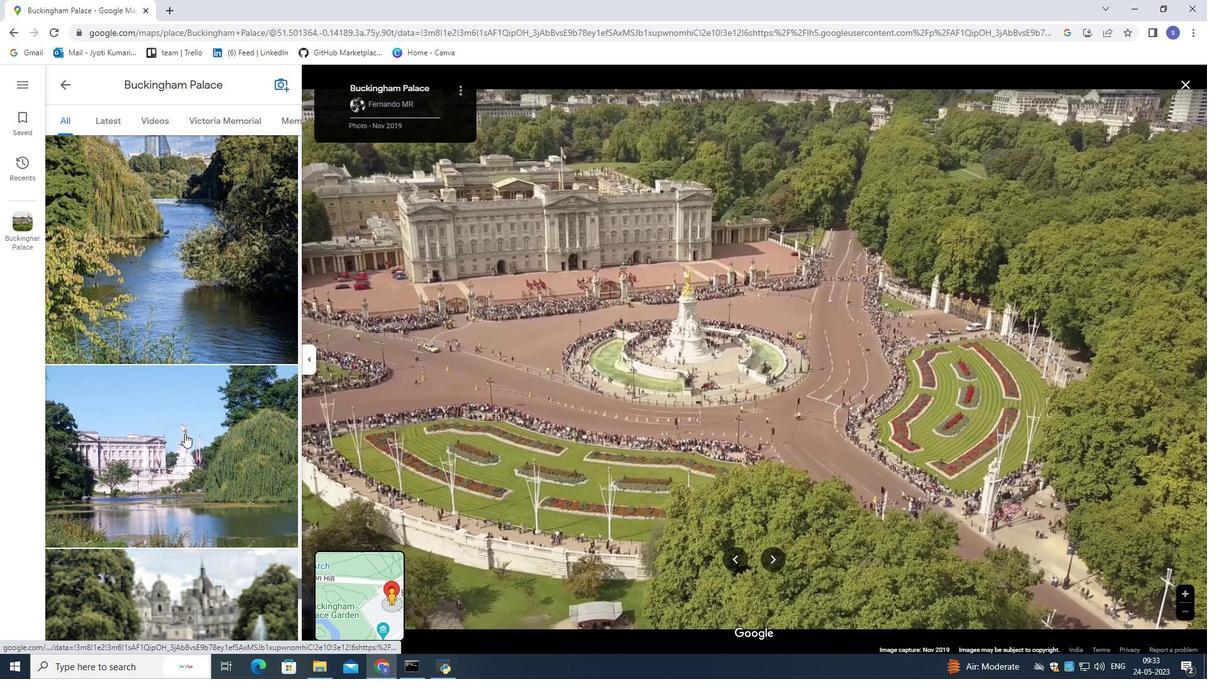 
Action: Mouse scrolled (184, 433) with delta (0, 0)
Screenshot: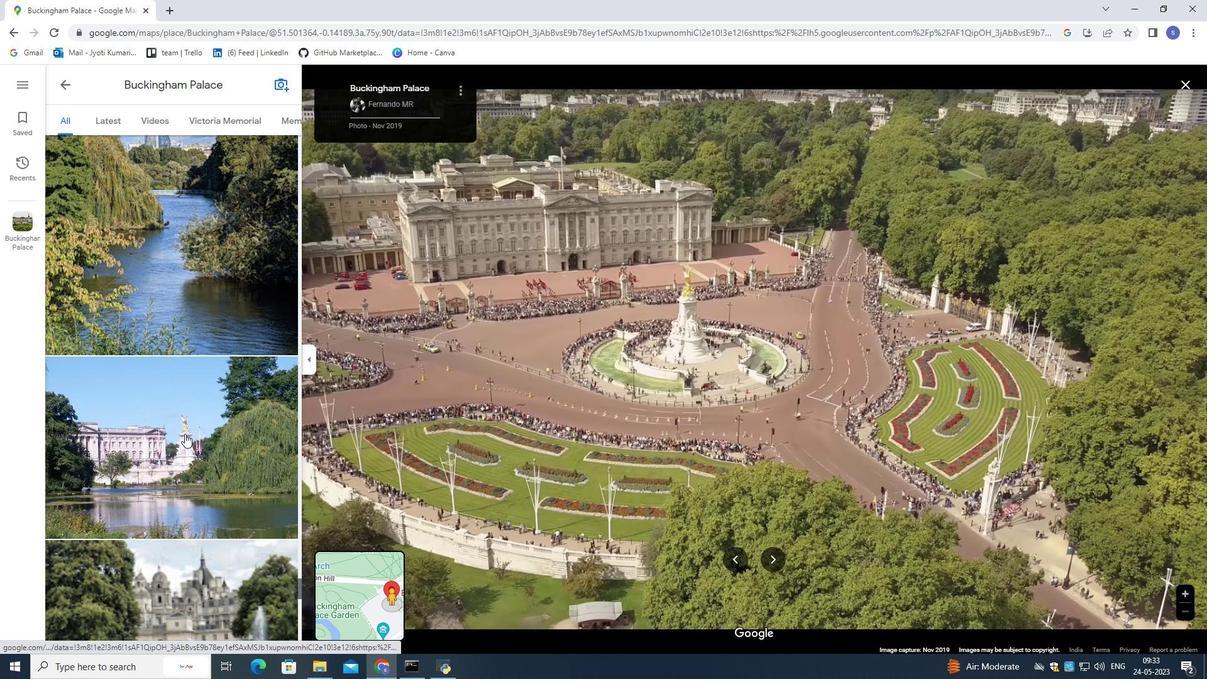 
Action: Mouse scrolled (184, 433) with delta (0, 0)
Screenshot: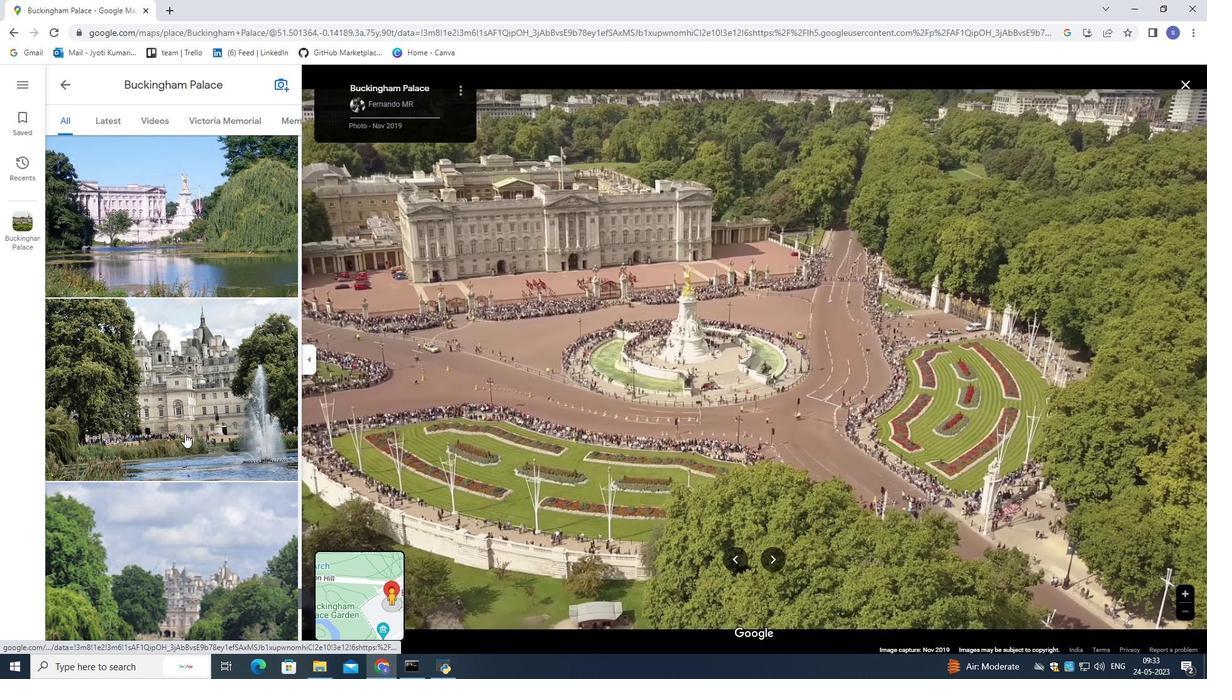
Action: Mouse scrolled (184, 433) with delta (0, 0)
Screenshot: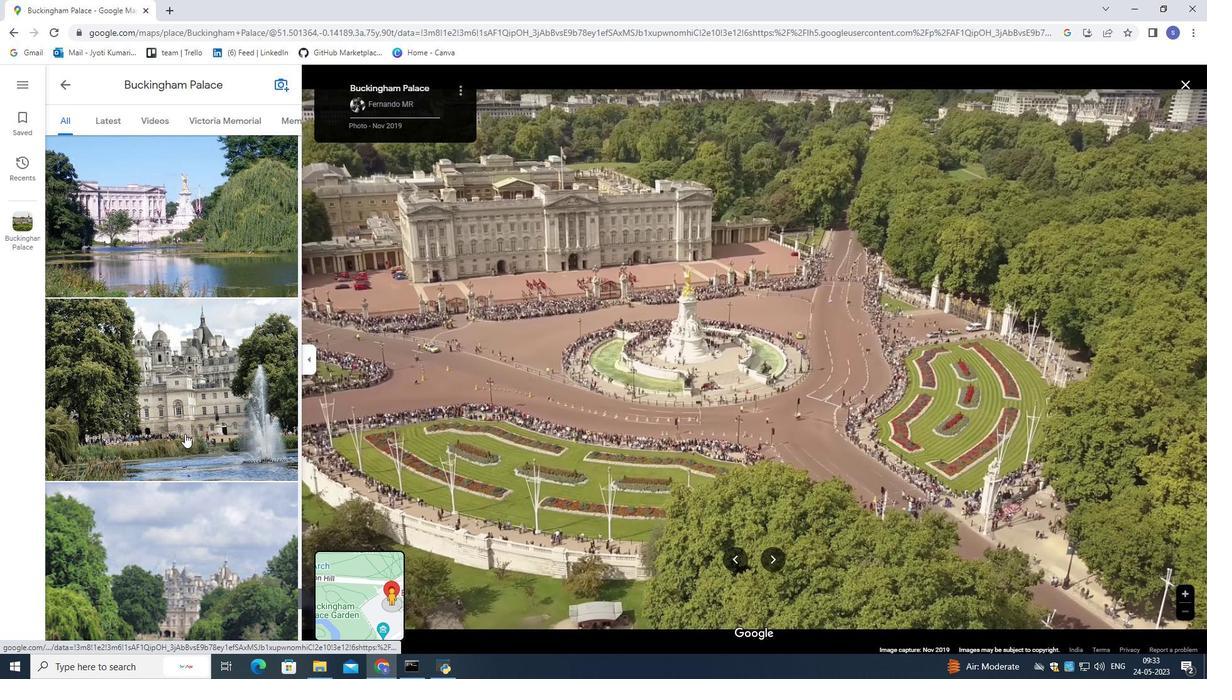 
Action: Mouse scrolled (184, 433) with delta (0, 0)
Screenshot: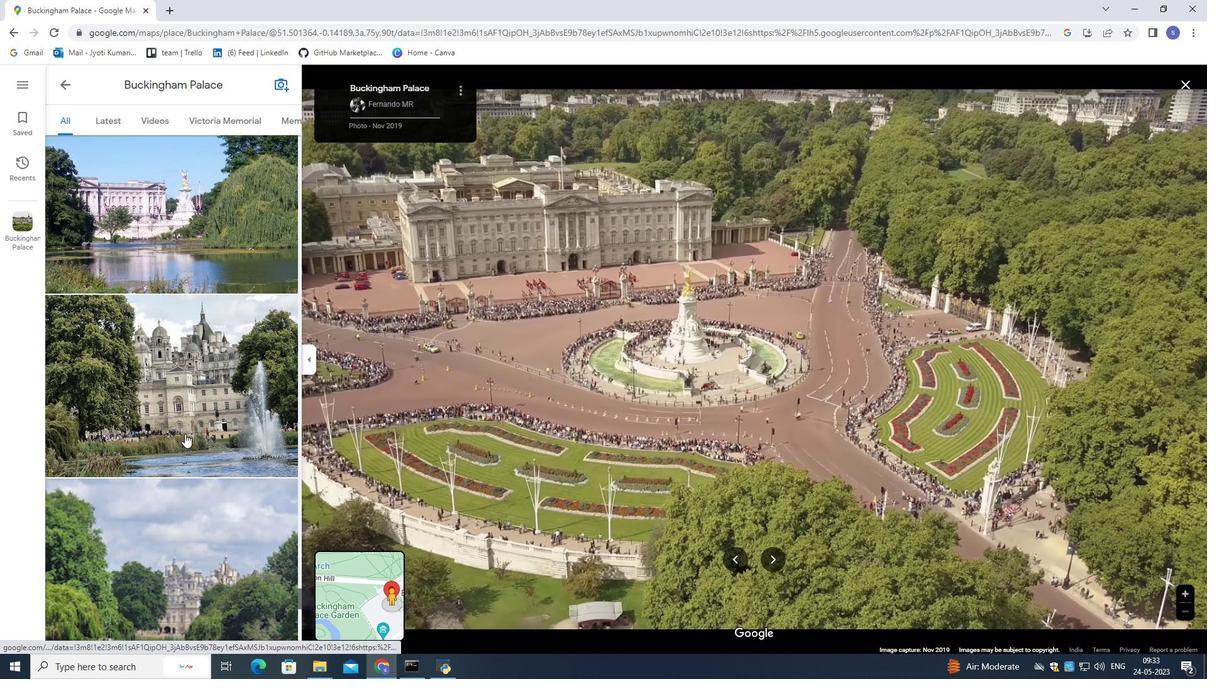 
Action: Mouse scrolled (184, 433) with delta (0, 0)
Screenshot: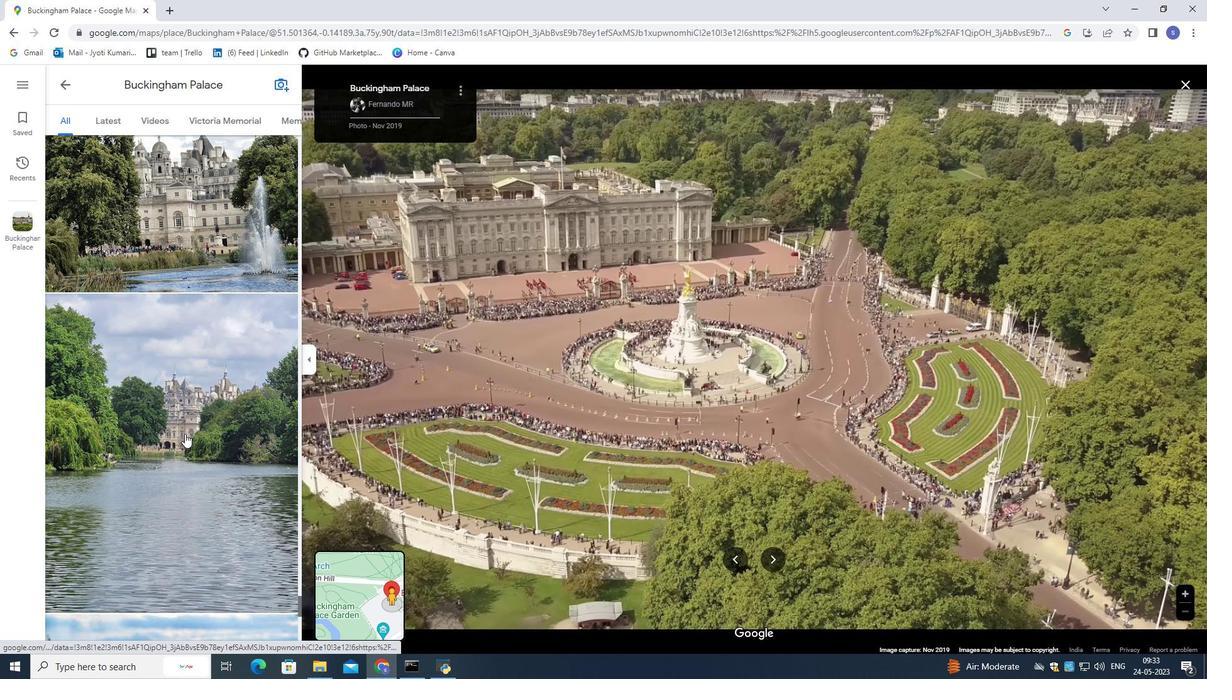 
Action: Mouse scrolled (184, 433) with delta (0, 0)
Screenshot: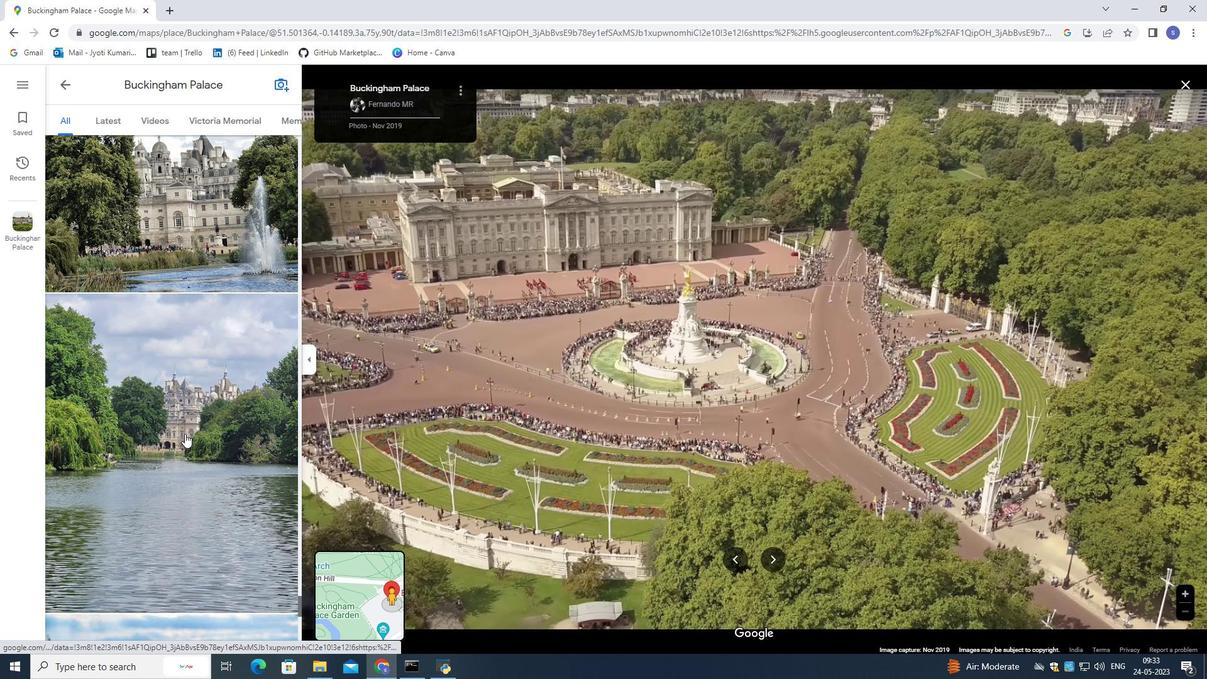 
Action: Mouse pressed left at (184, 433)
Screenshot: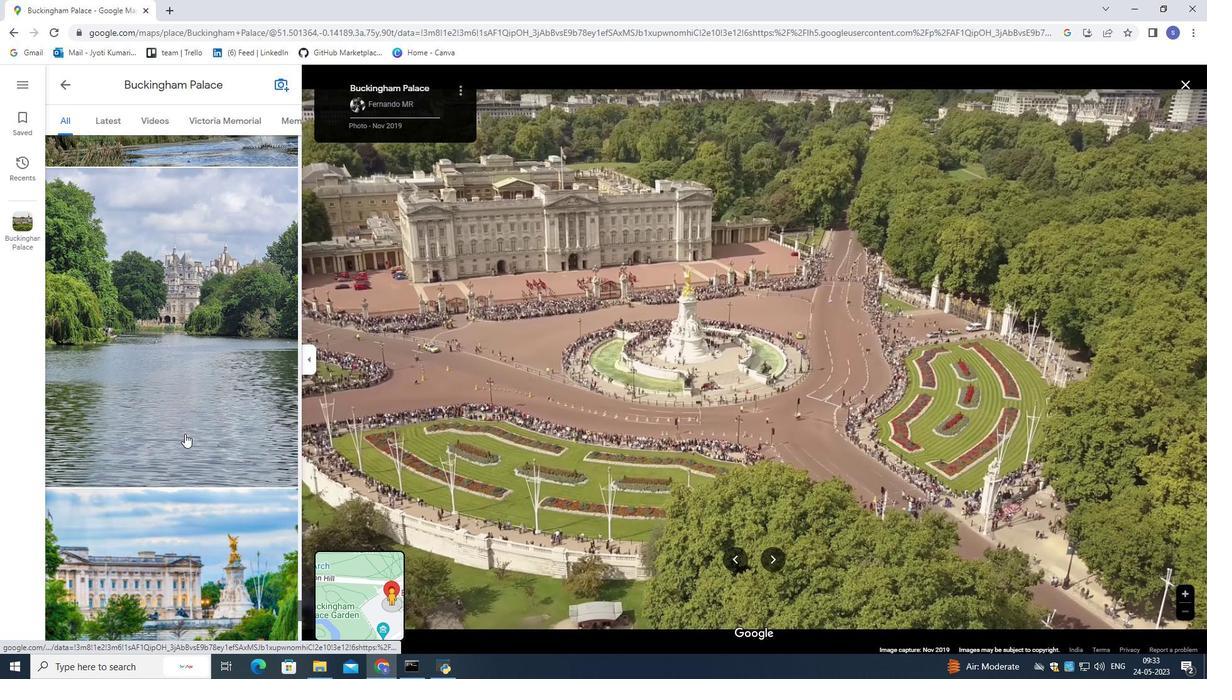 
Action: Mouse moved to (184, 433)
Screenshot: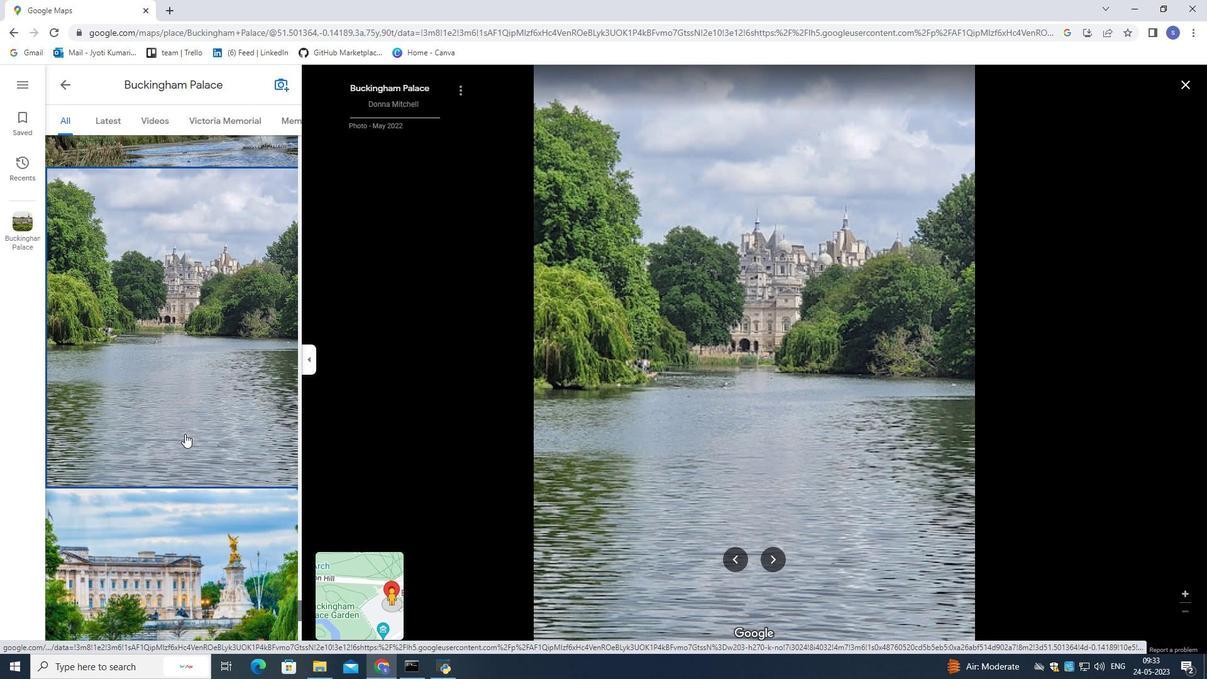 
Action: Mouse scrolled (184, 433) with delta (0, 0)
Screenshot: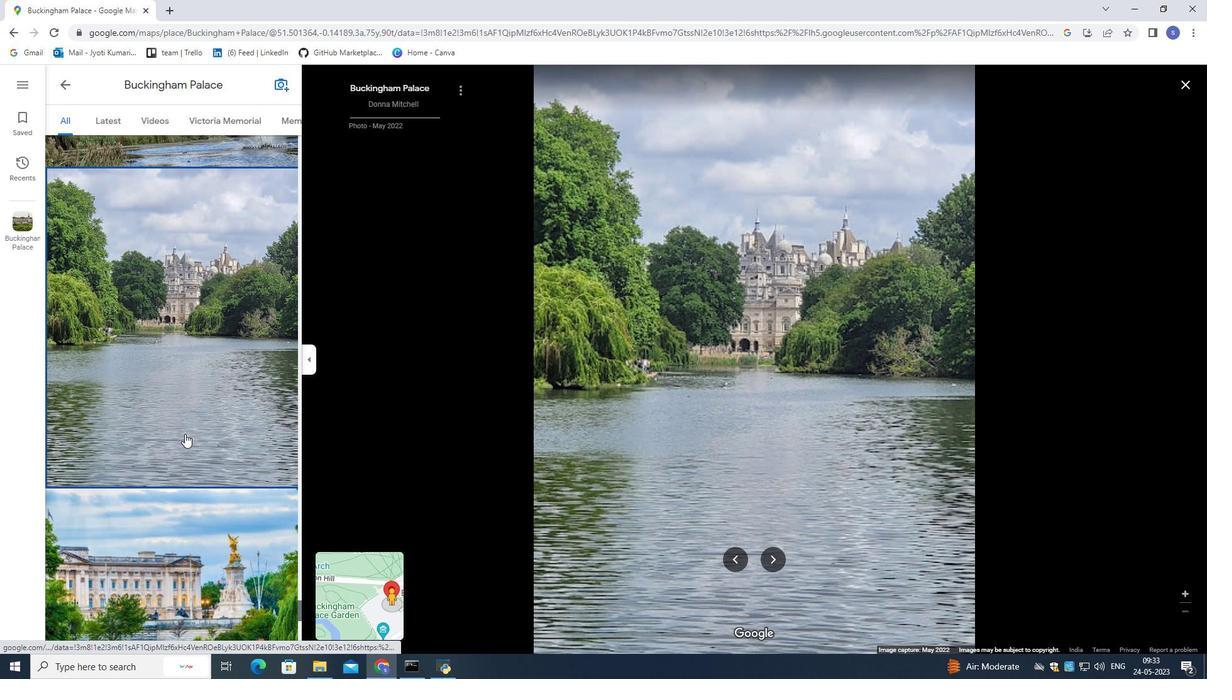 
Action: Mouse moved to (184, 433)
Screenshot: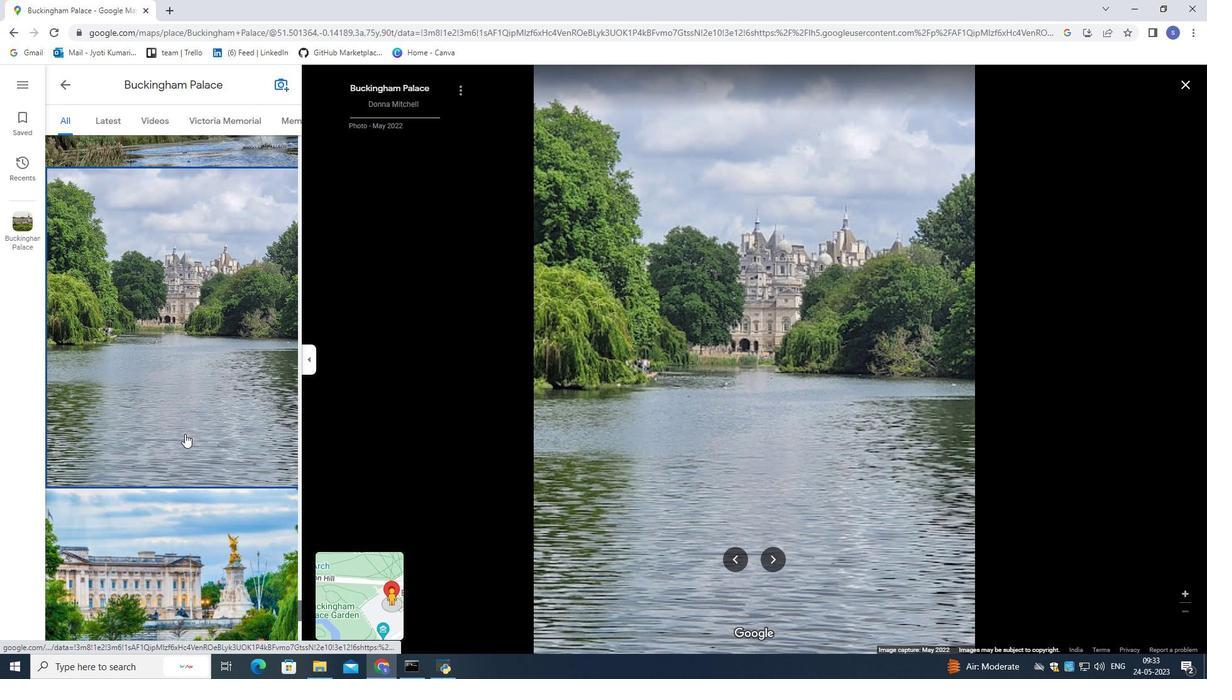 
Action: Mouse scrolled (184, 433) with delta (0, 0)
Screenshot: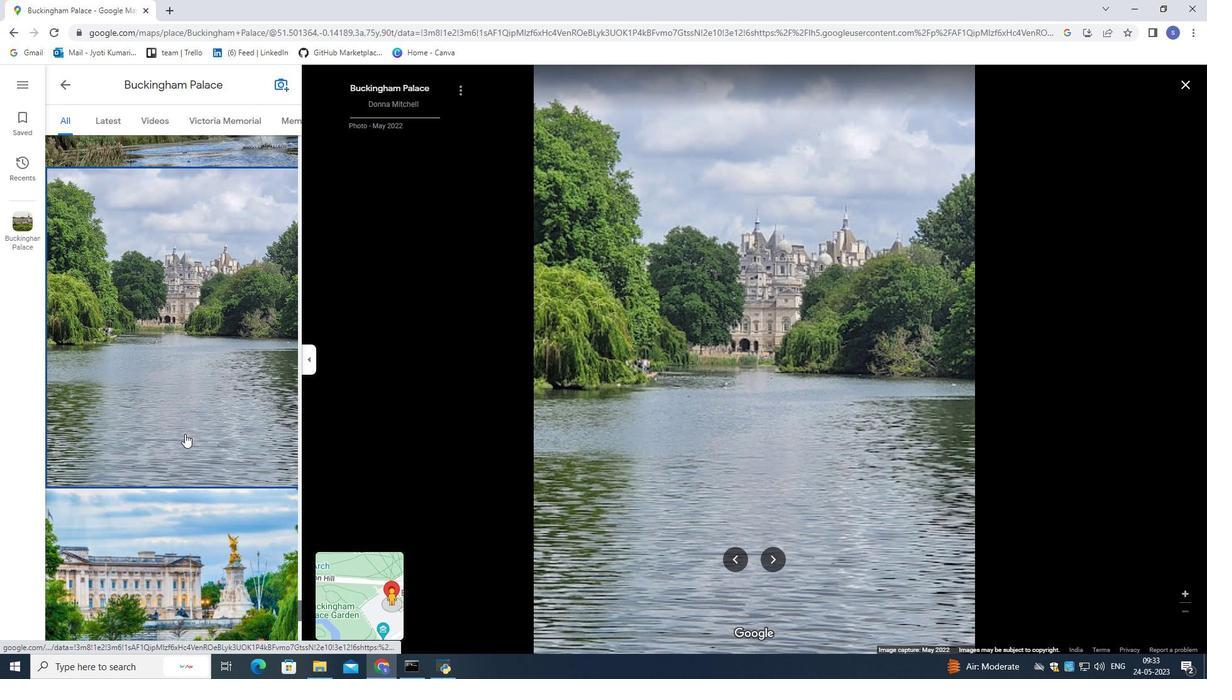 
Action: Mouse moved to (184, 434)
Screenshot: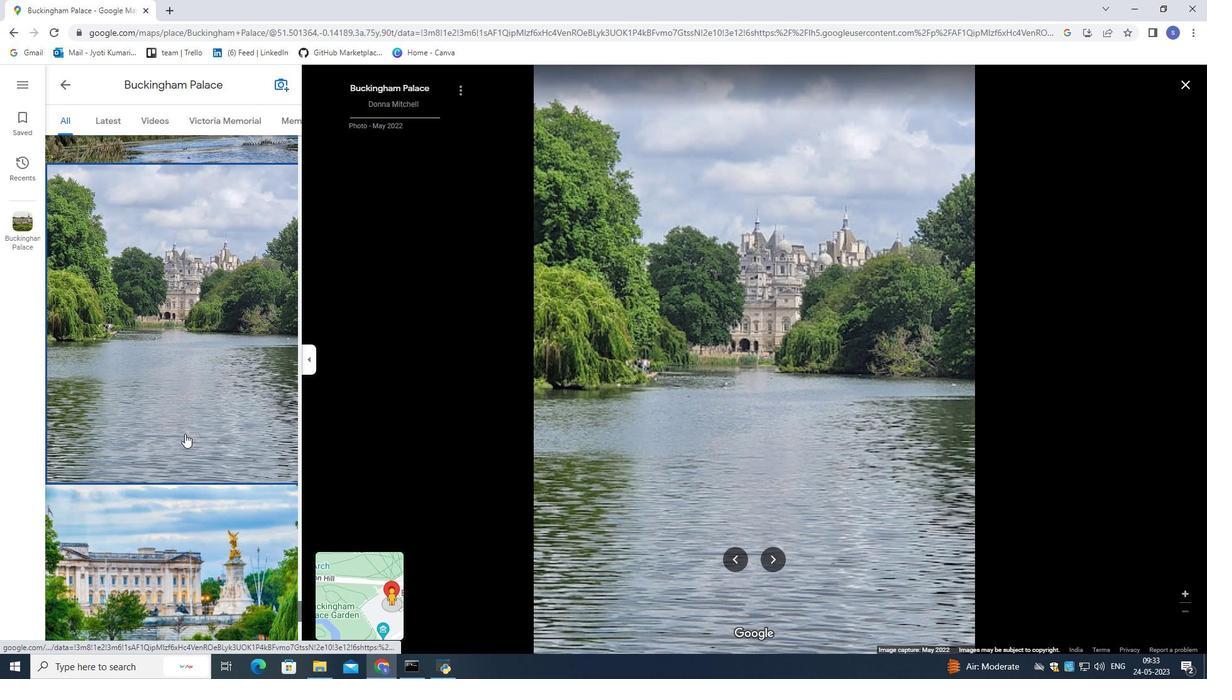 
Action: Mouse scrolled (184, 433) with delta (0, 0)
Screenshot: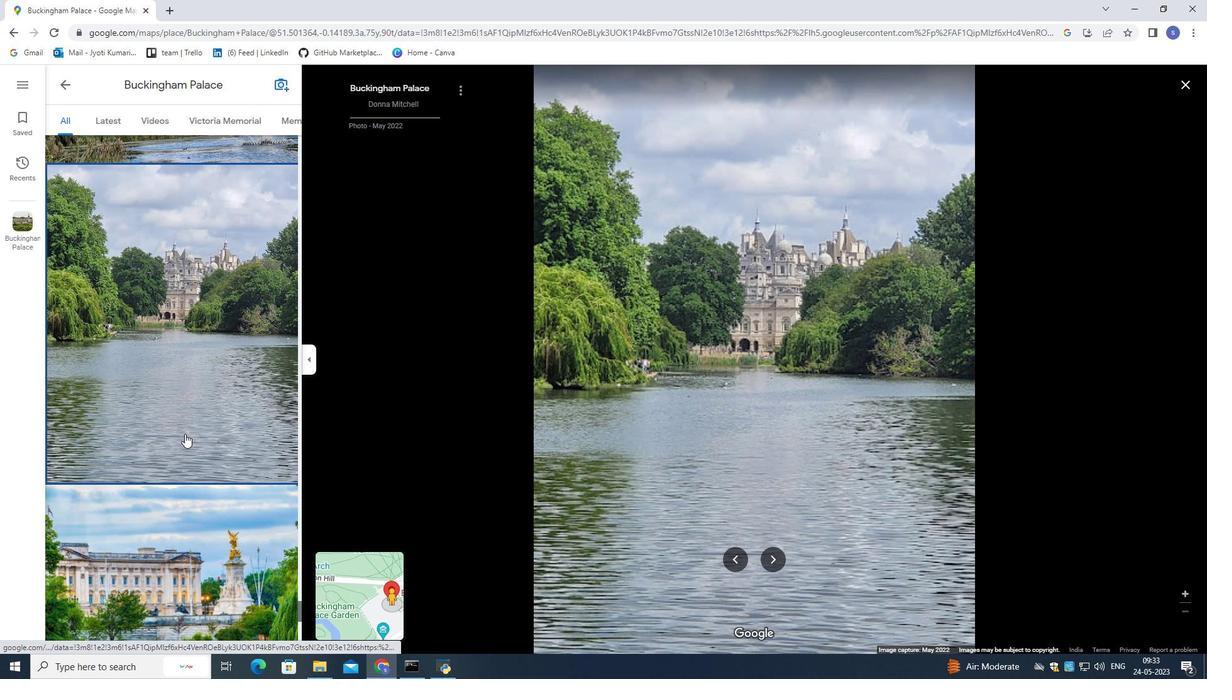 
Action: Mouse moved to (184, 434)
Screenshot: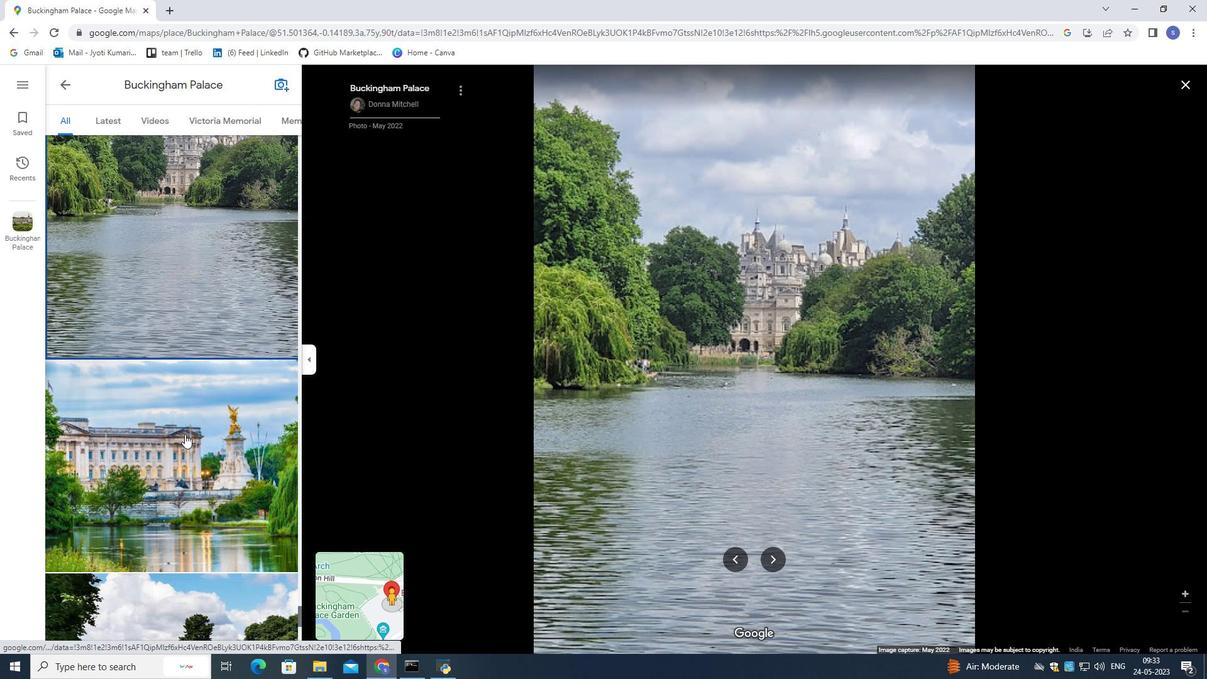 
Action: Mouse pressed left at (184, 434)
Screenshot: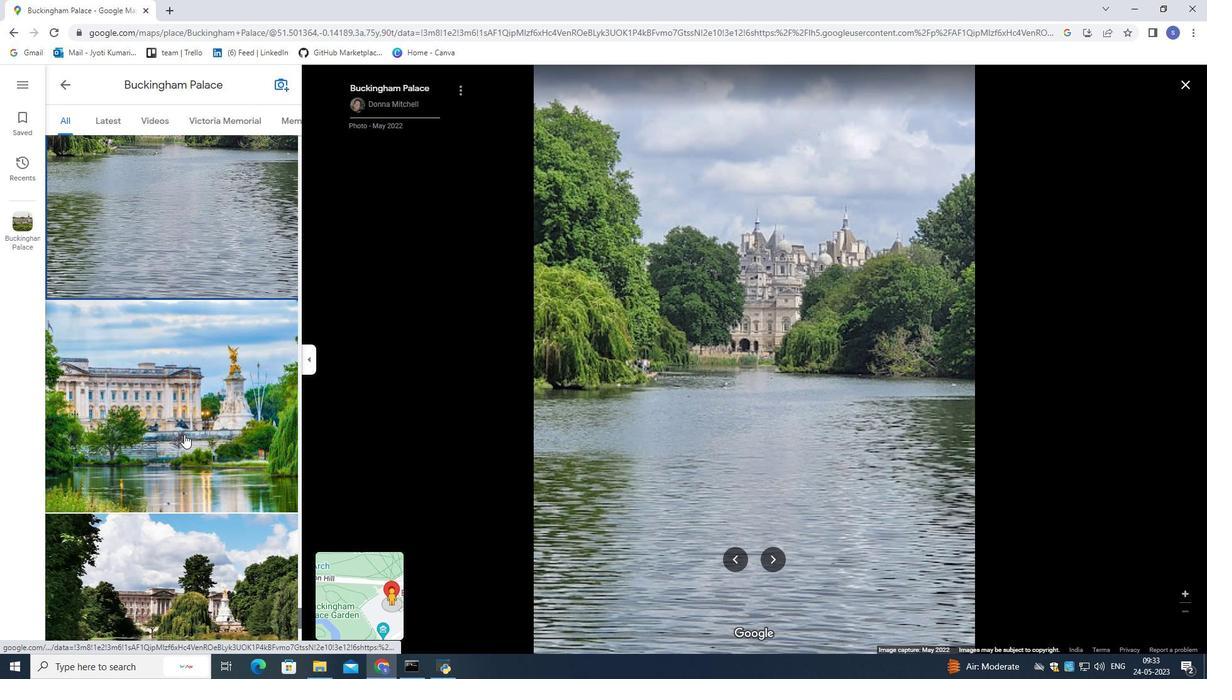 
Action: Mouse scrolled (184, 433) with delta (0, 0)
Screenshot: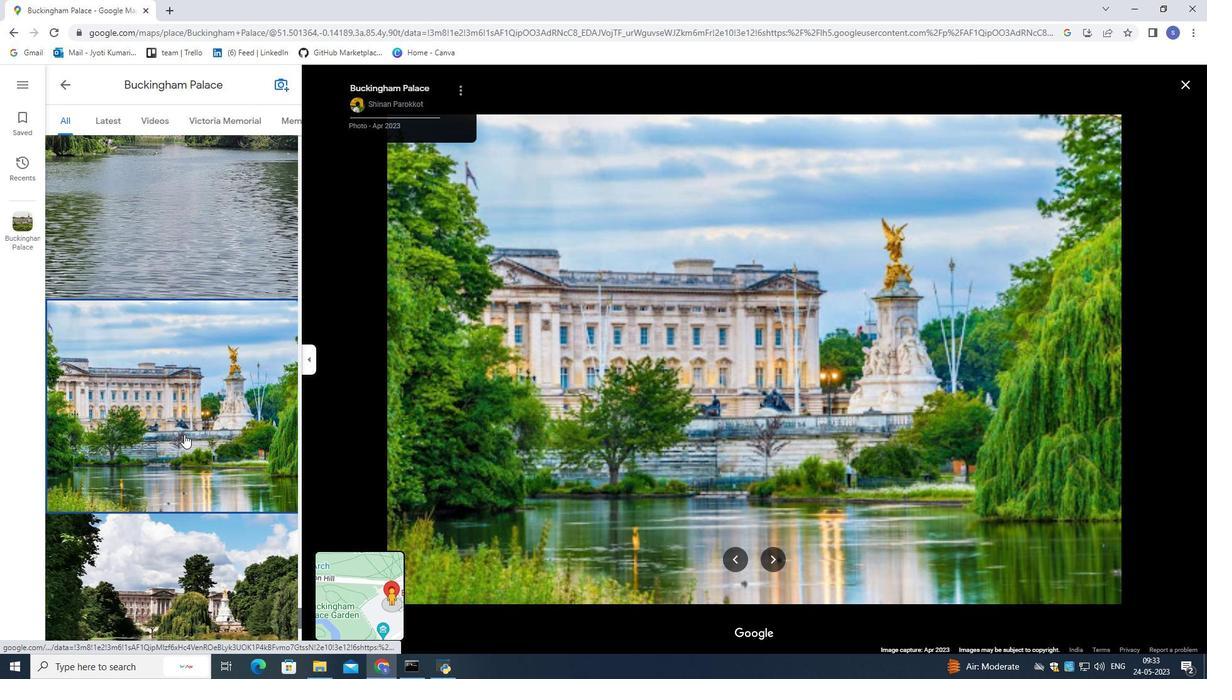 
Action: Mouse scrolled (184, 433) with delta (0, 0)
Screenshot: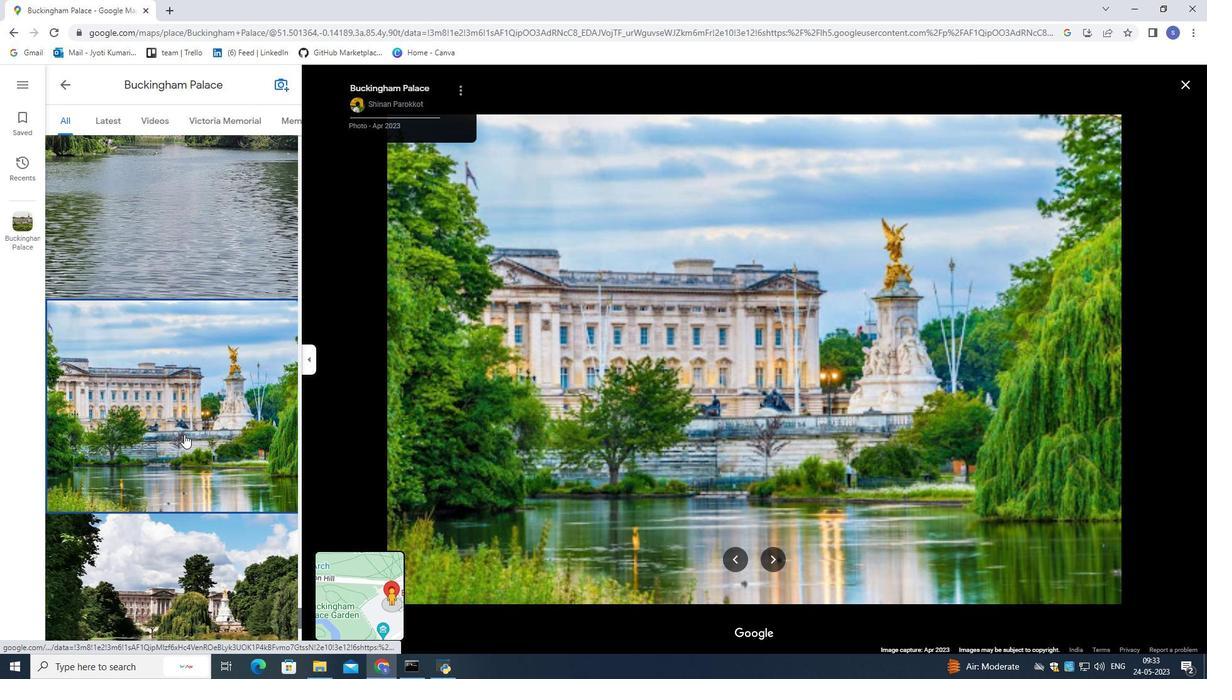 
Action: Mouse scrolled (184, 433) with delta (0, 0)
Screenshot: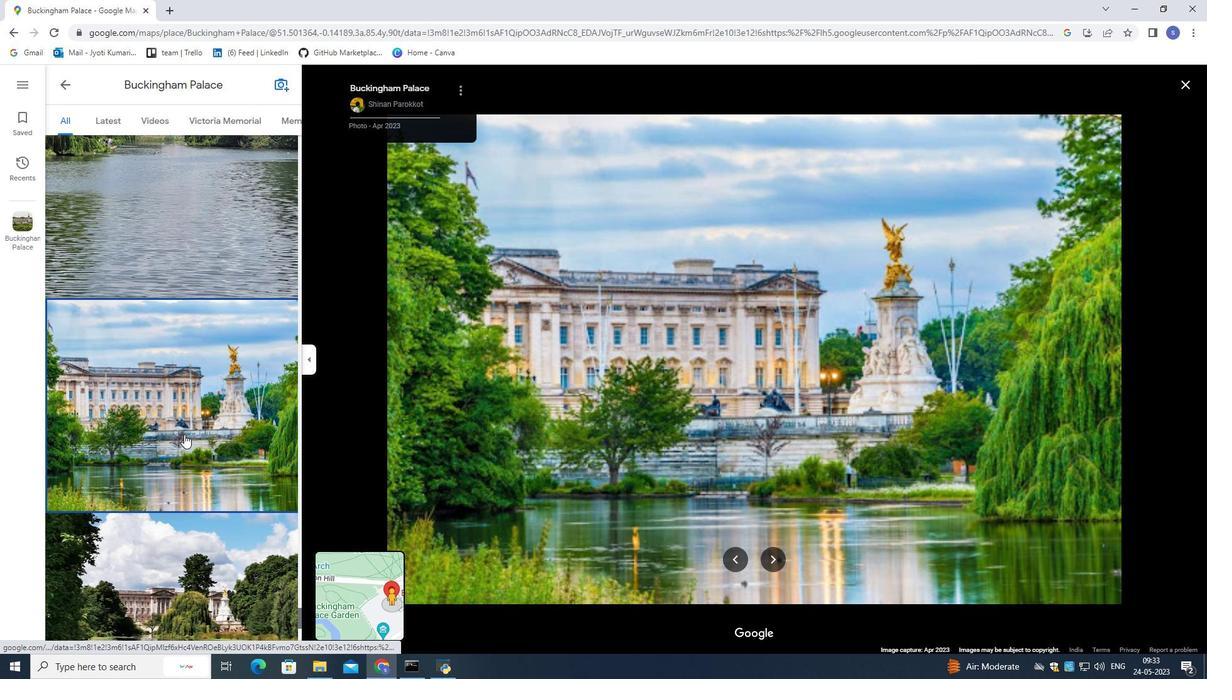 
Action: Mouse scrolled (184, 433) with delta (0, 0)
Screenshot: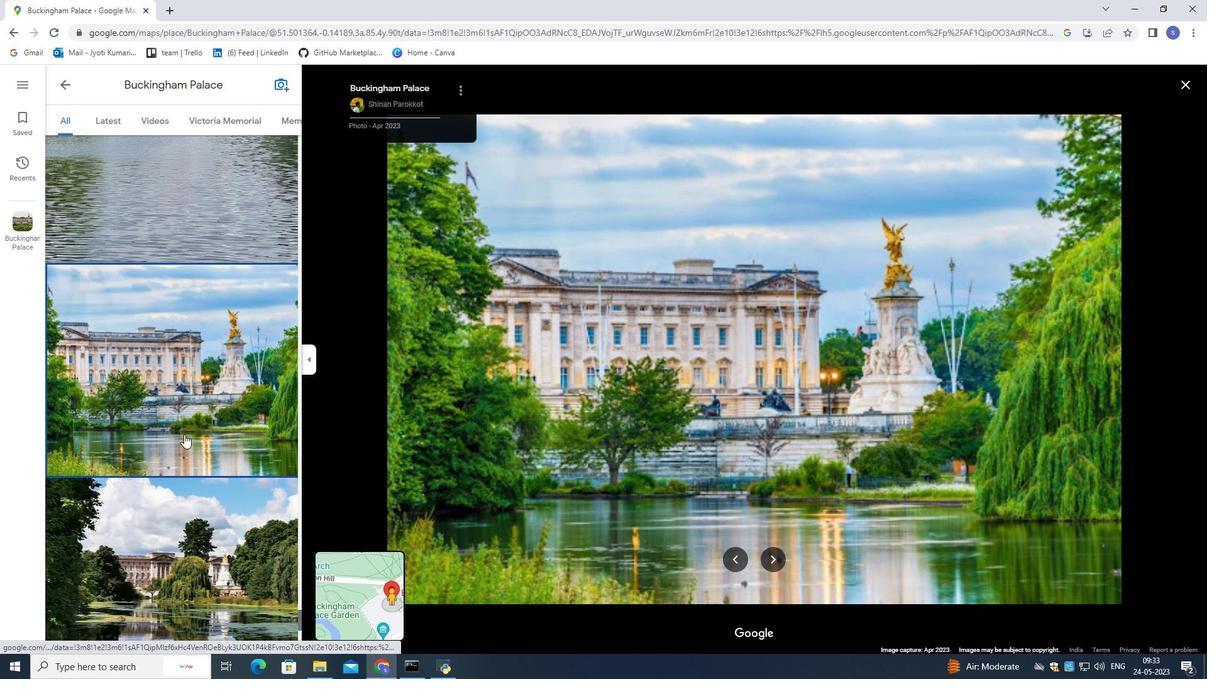 
Action: Mouse scrolled (184, 433) with delta (0, 0)
Screenshot: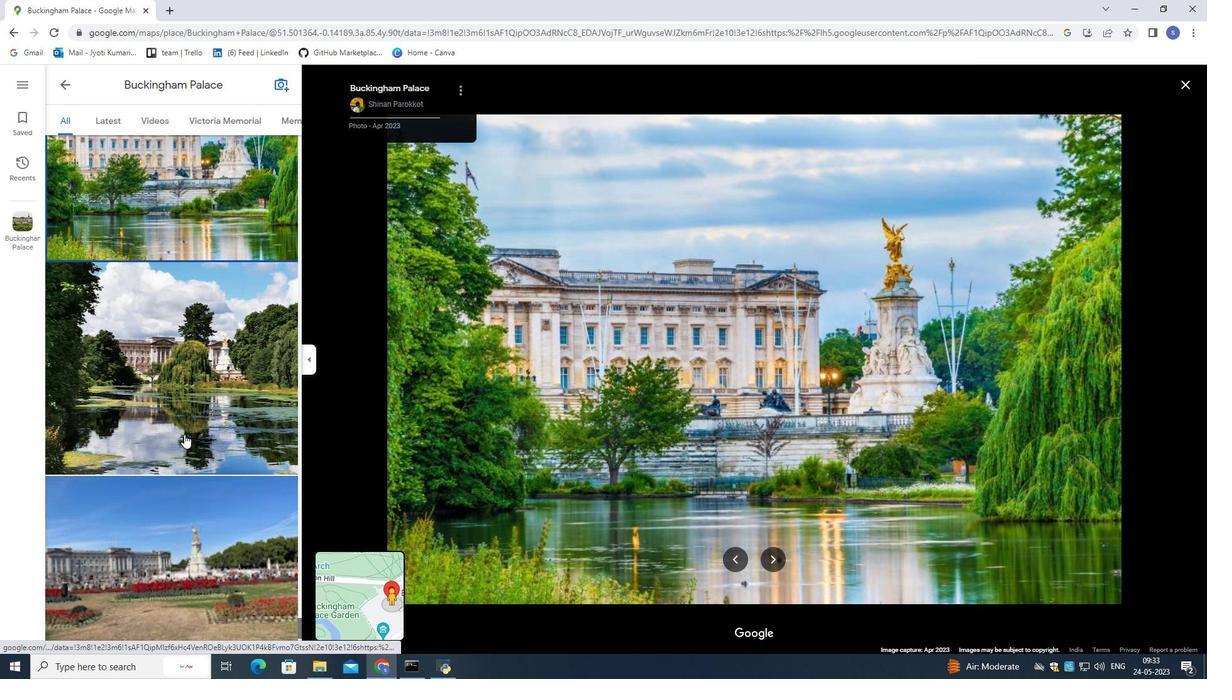 
Action: Mouse scrolled (184, 433) with delta (0, 0)
Screenshot: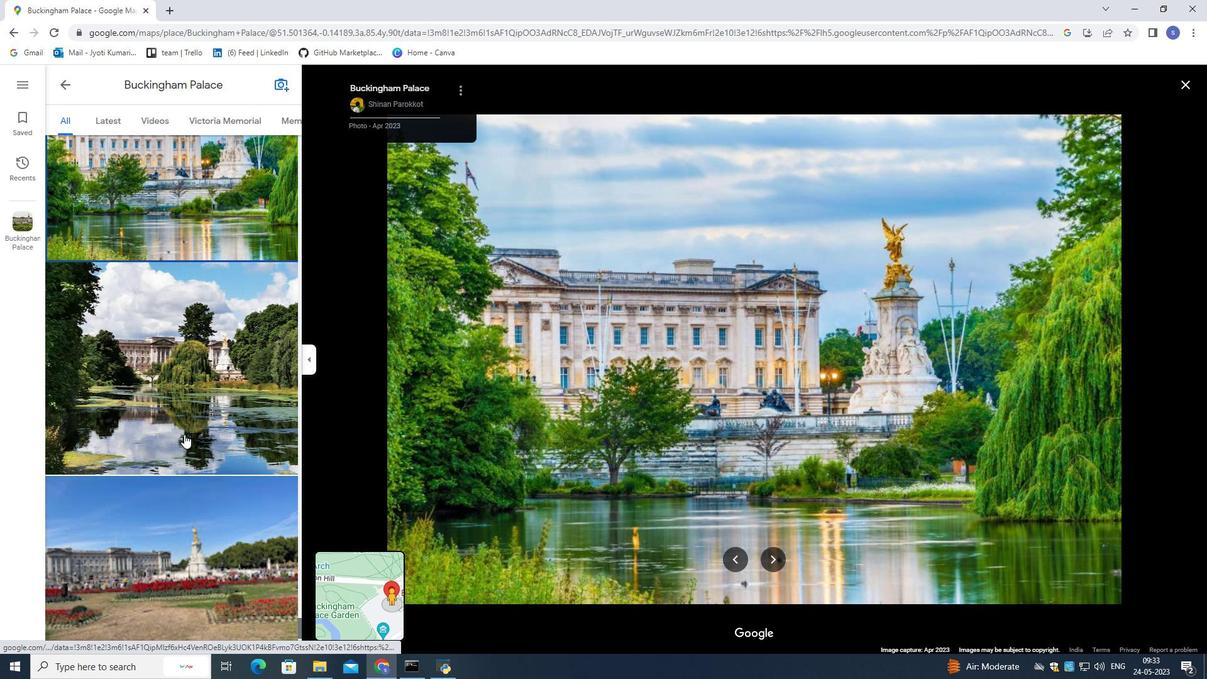 
Action: Mouse scrolled (184, 433) with delta (0, 0)
Screenshot: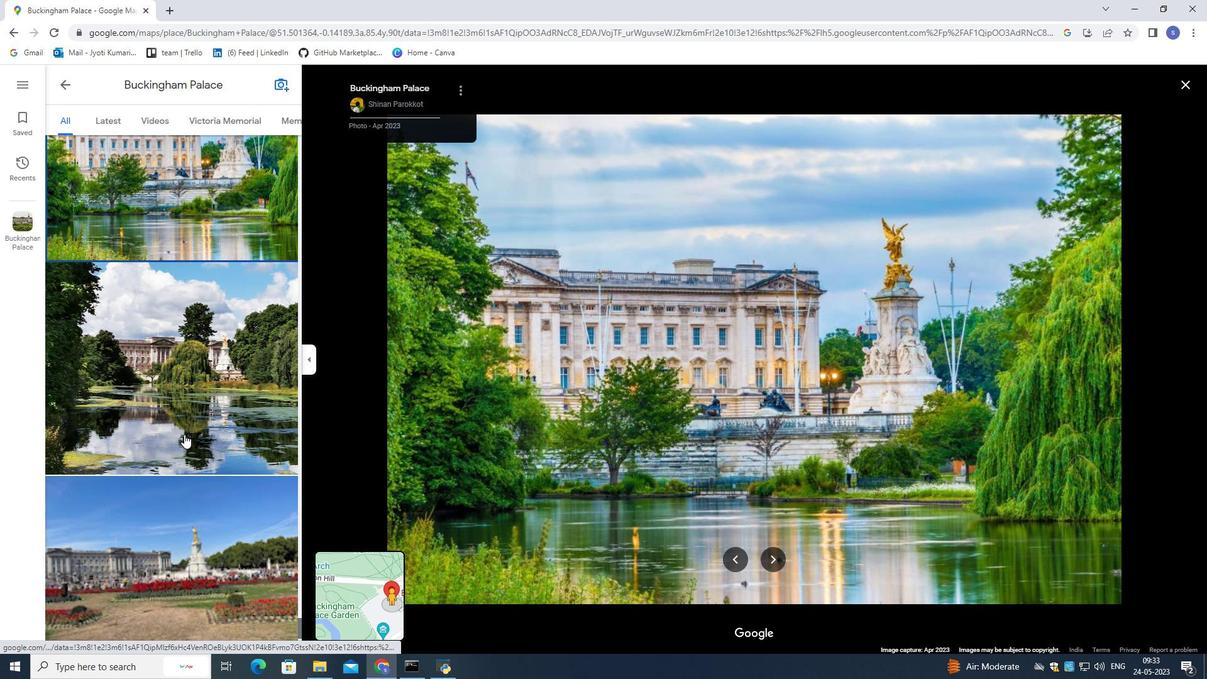 
Action: Mouse scrolled (184, 433) with delta (0, 0)
Screenshot: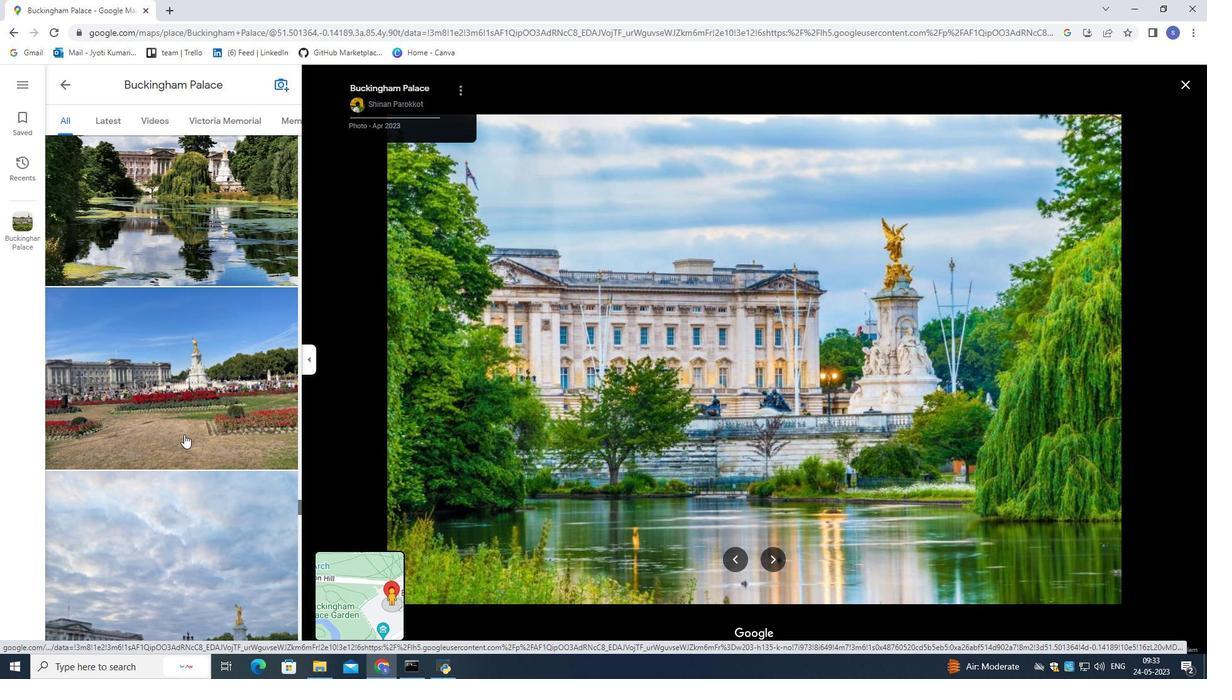 
Action: Mouse scrolled (184, 433) with delta (0, 0)
Screenshot: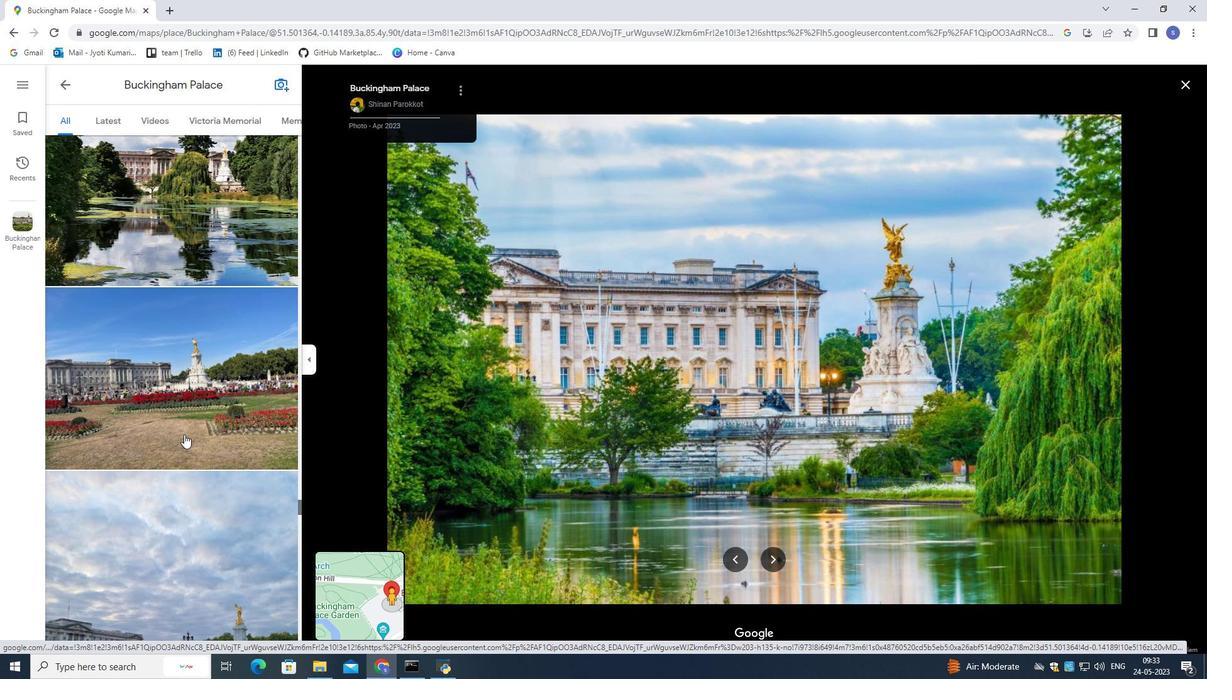 
Action: Mouse scrolled (184, 433) with delta (0, 0)
Screenshot: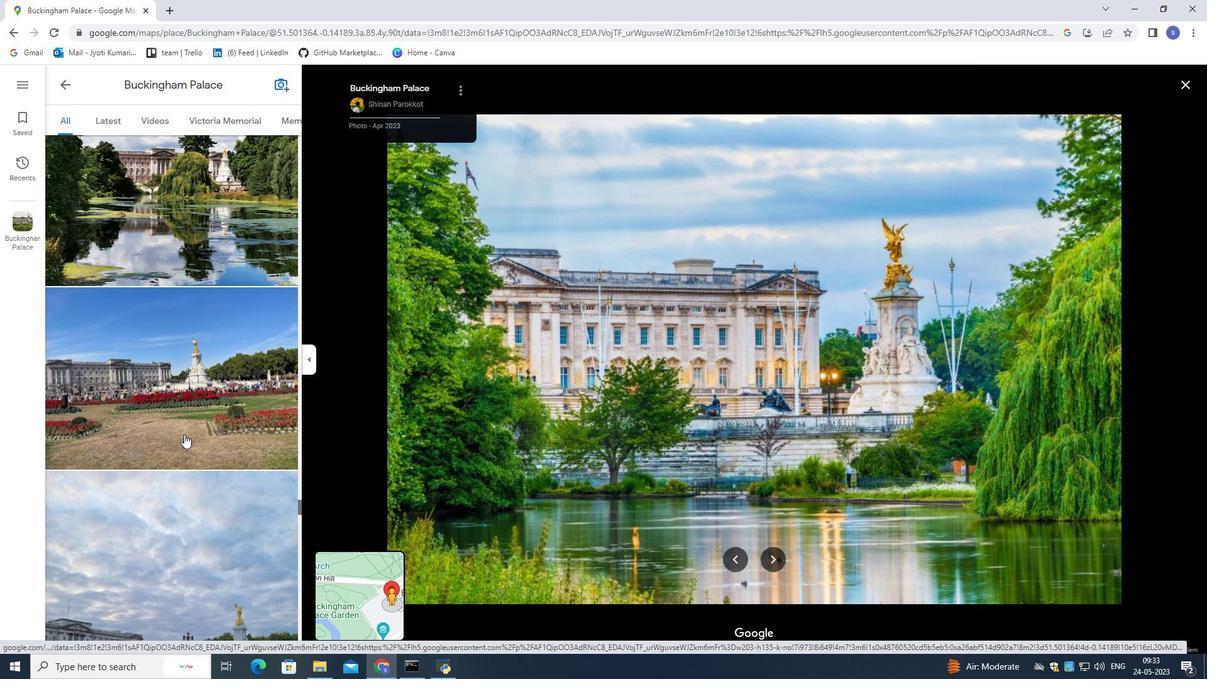 
Action: Mouse scrolled (184, 433) with delta (0, 0)
Screenshot: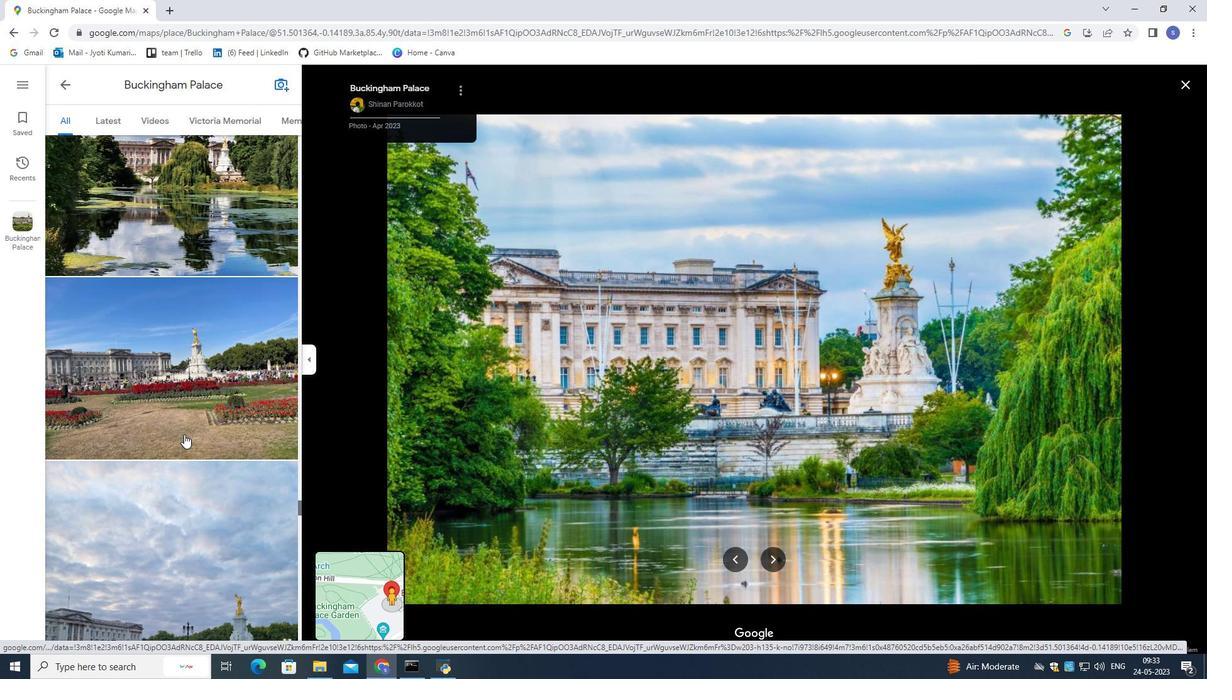 
Action: Mouse scrolled (184, 433) with delta (0, 0)
Screenshot: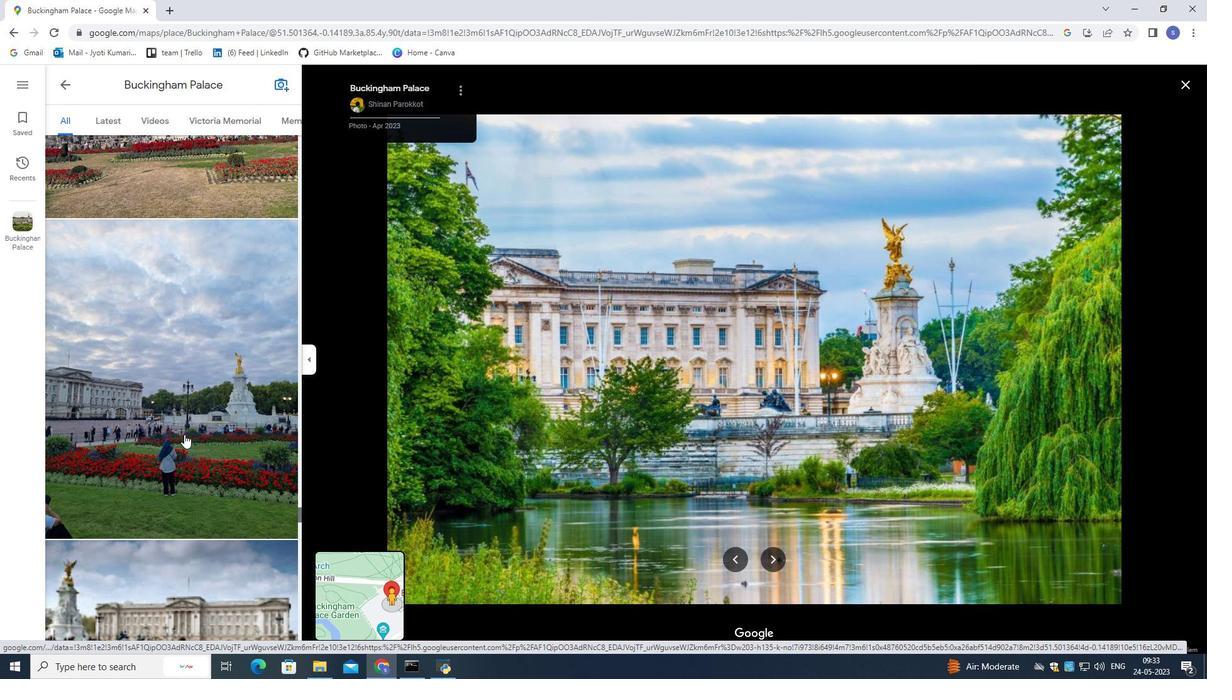 
Action: Mouse scrolled (184, 433) with delta (0, 0)
Screenshot: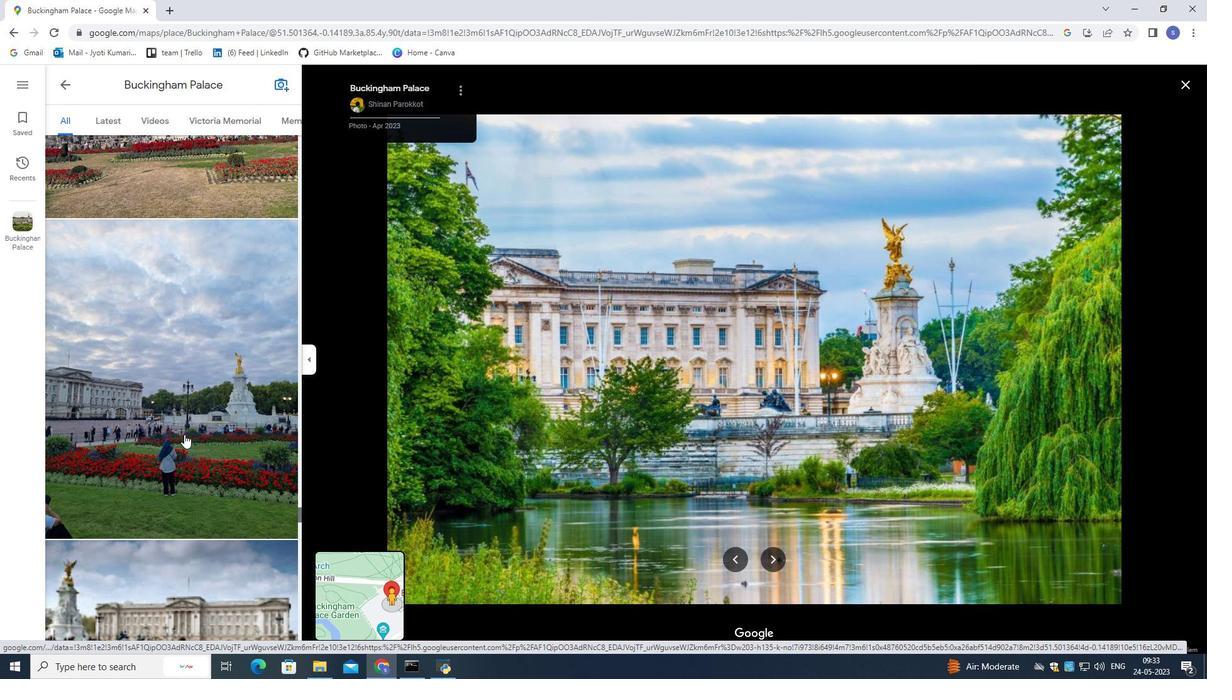 
Action: Mouse scrolled (184, 433) with delta (0, 0)
Screenshot: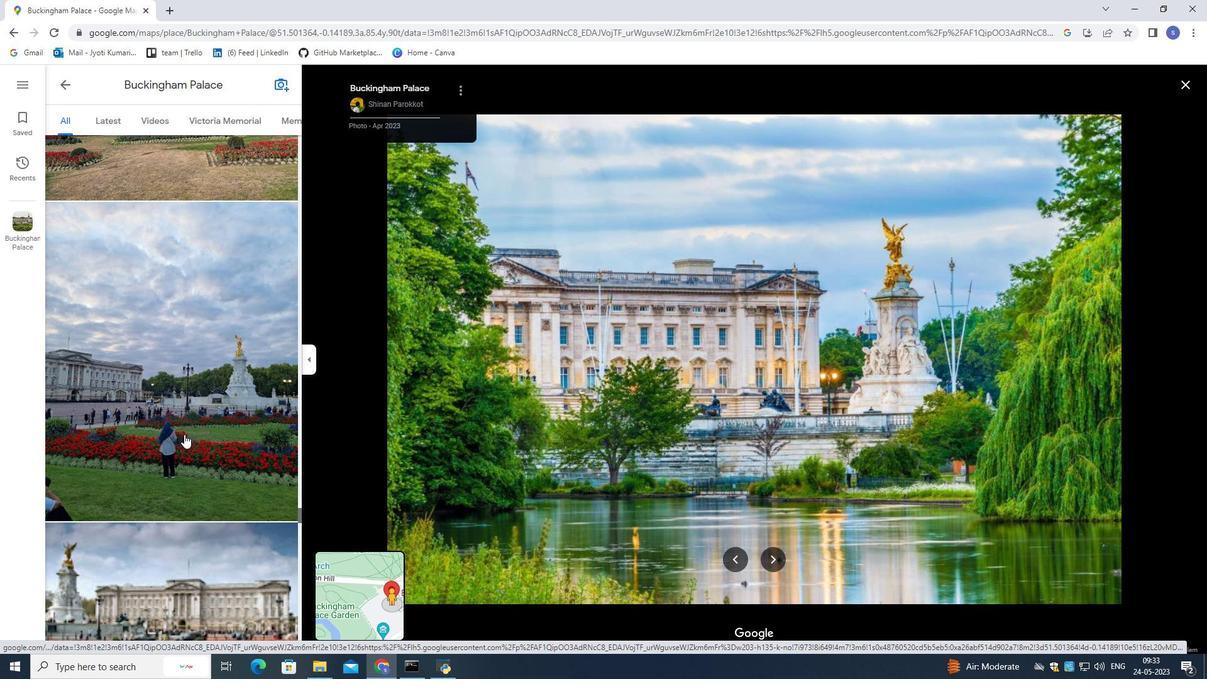 
Action: Mouse scrolled (184, 433) with delta (0, 0)
Screenshot: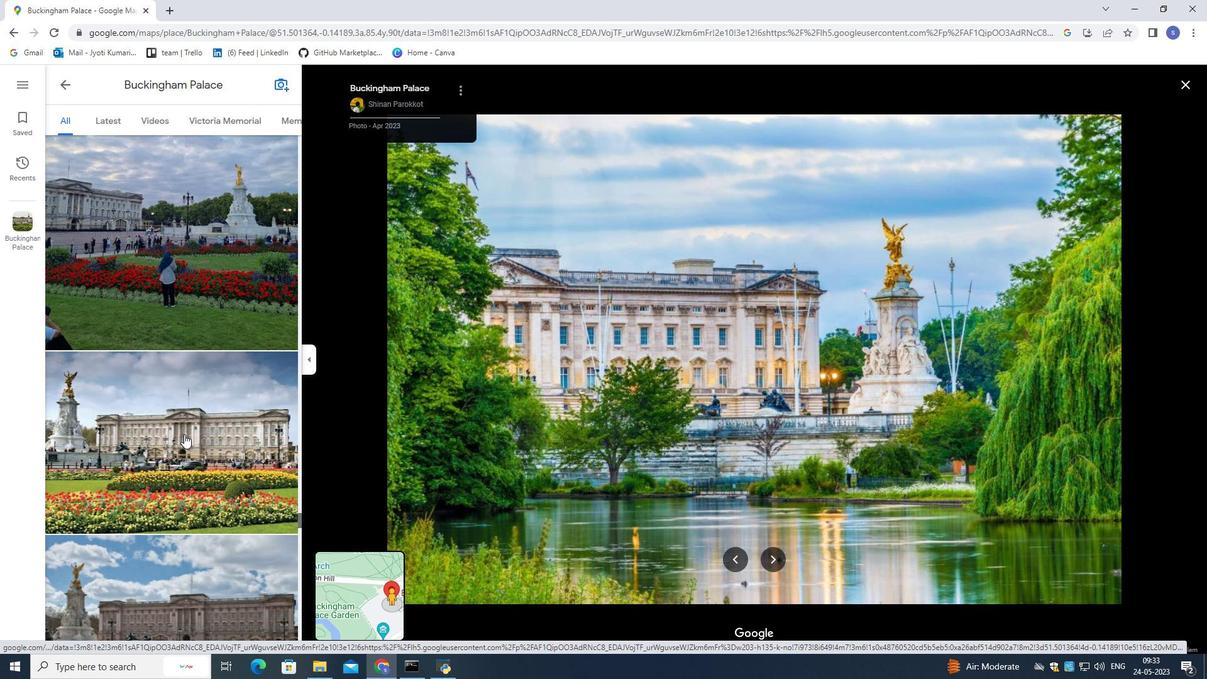 
Action: Mouse scrolled (184, 433) with delta (0, 0)
Screenshot: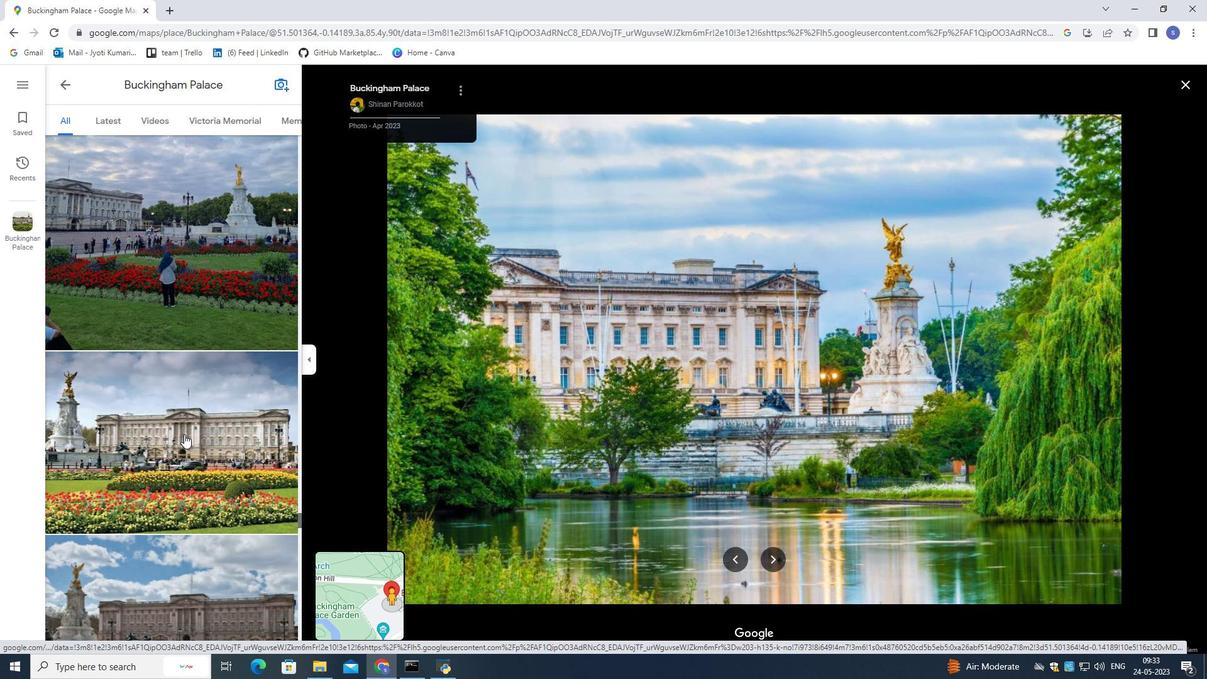 
Action: Mouse scrolled (184, 433) with delta (0, 0)
Screenshot: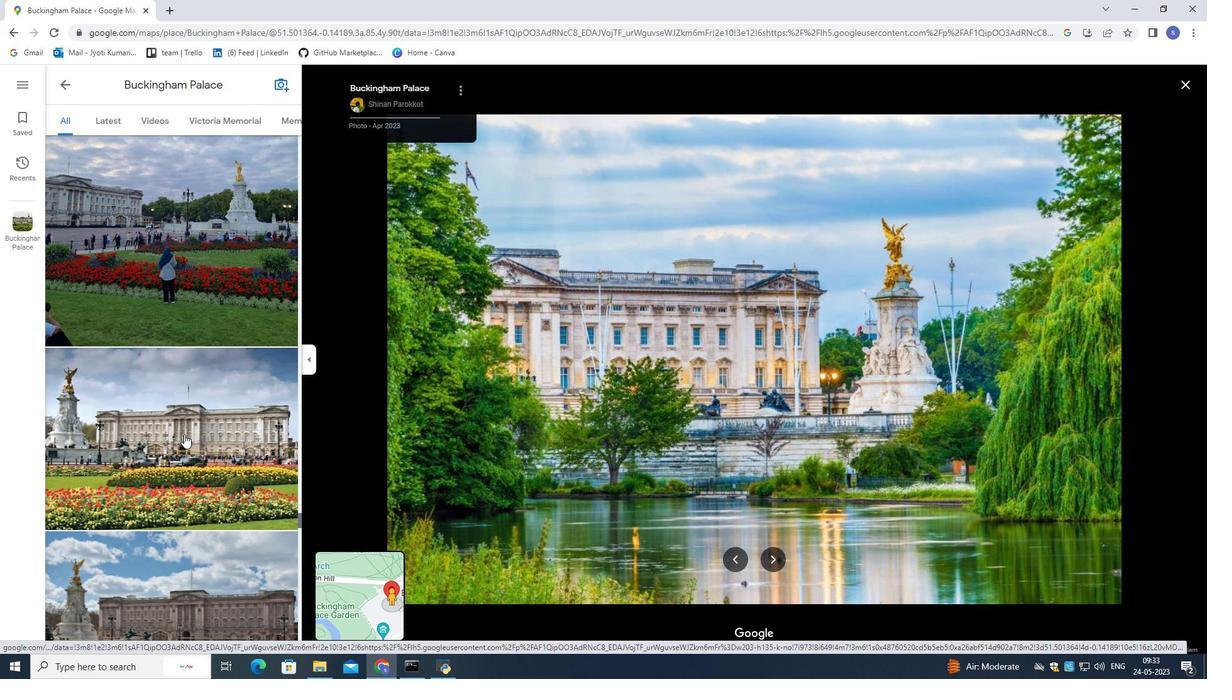 
Action: Mouse moved to (217, 252)
Screenshot: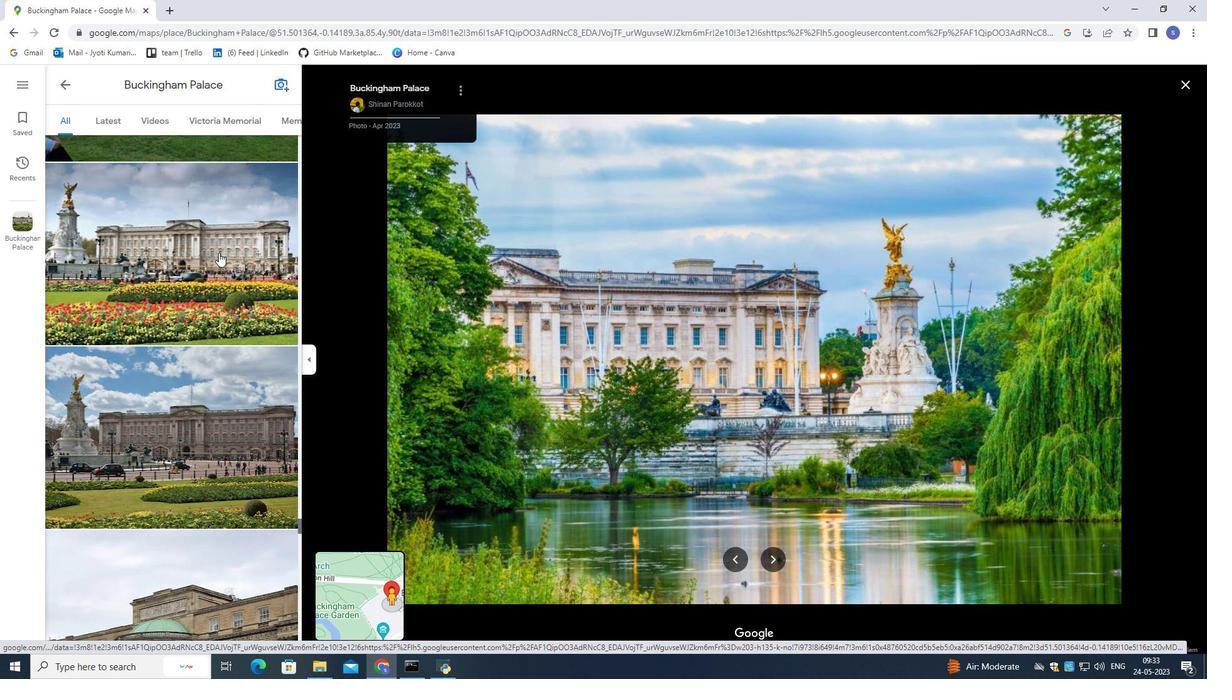 
Action: Mouse pressed left at (217, 252)
Screenshot: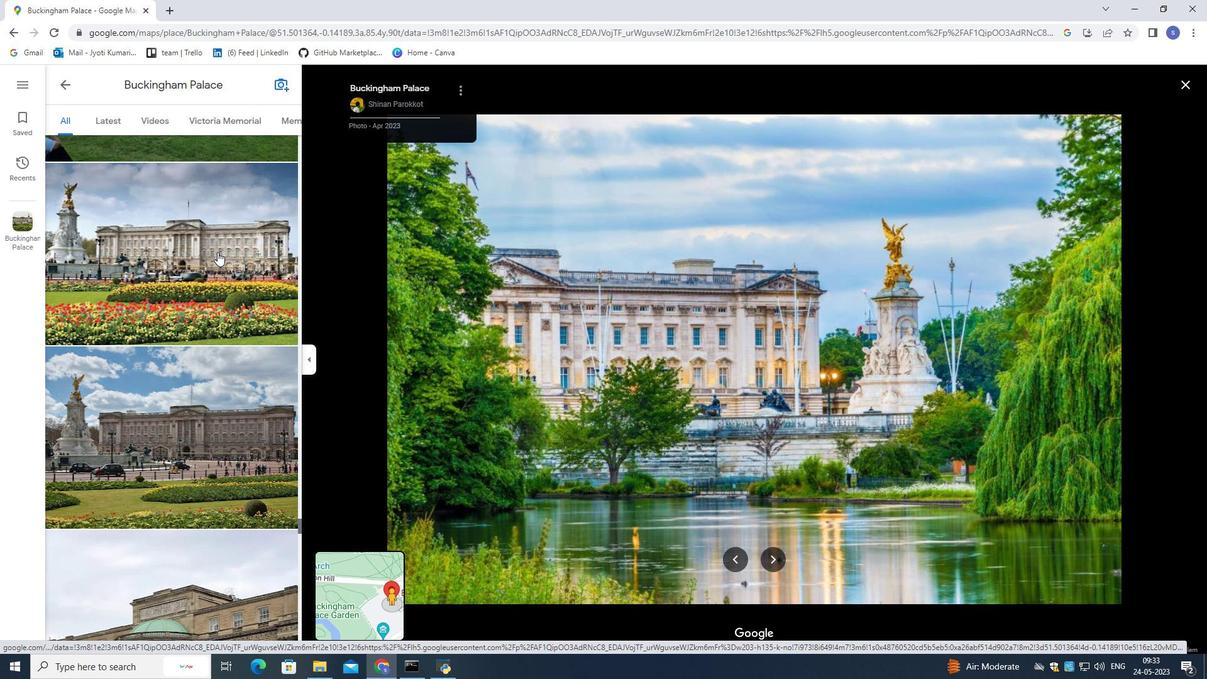 
Action: Mouse moved to (207, 271)
Screenshot: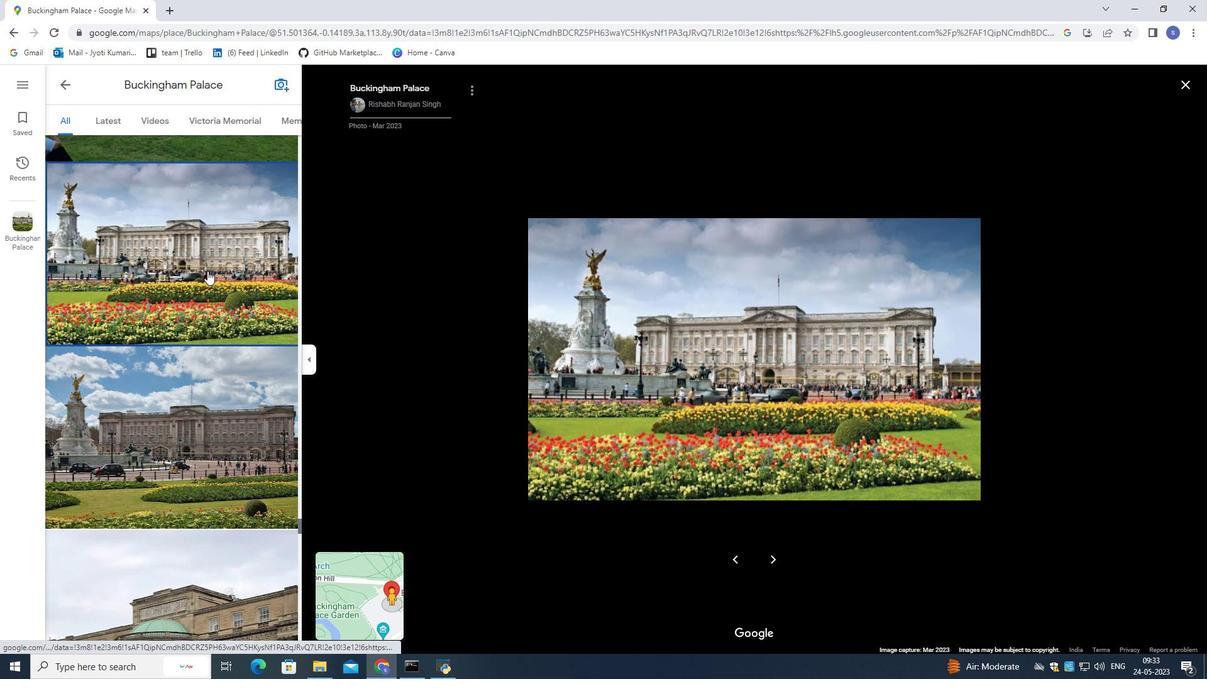 
Action: Mouse scrolled (207, 270) with delta (0, 0)
Screenshot: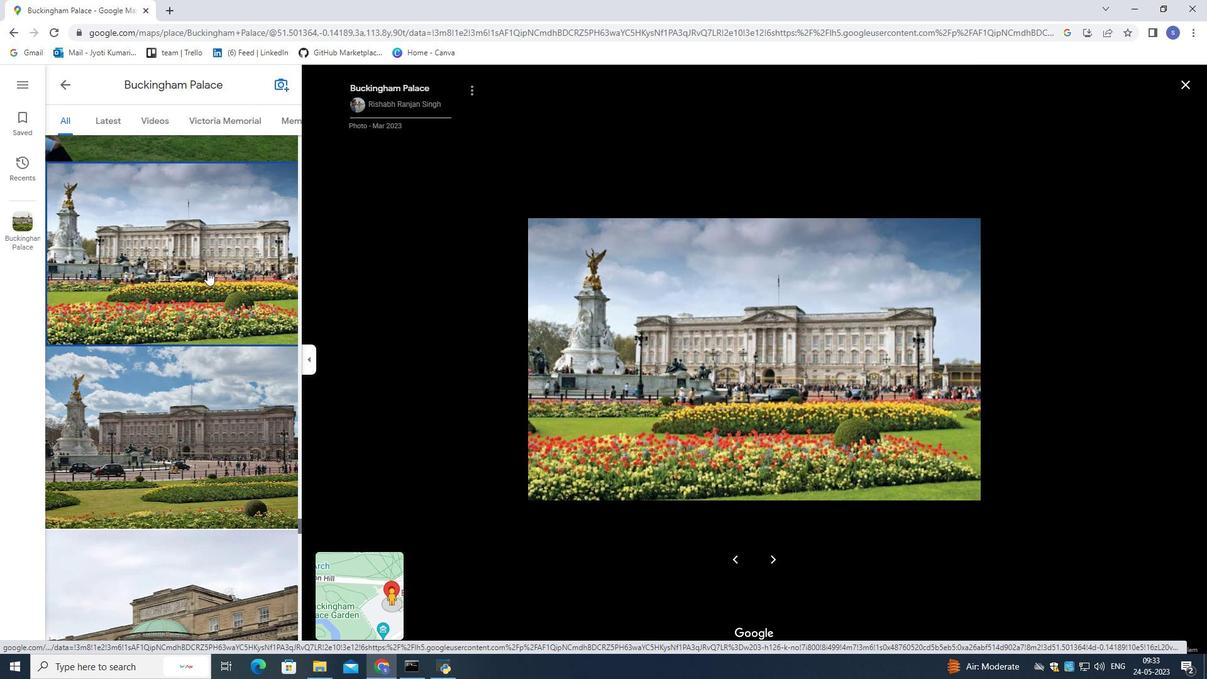 
Action: Mouse scrolled (207, 270) with delta (0, 0)
Screenshot: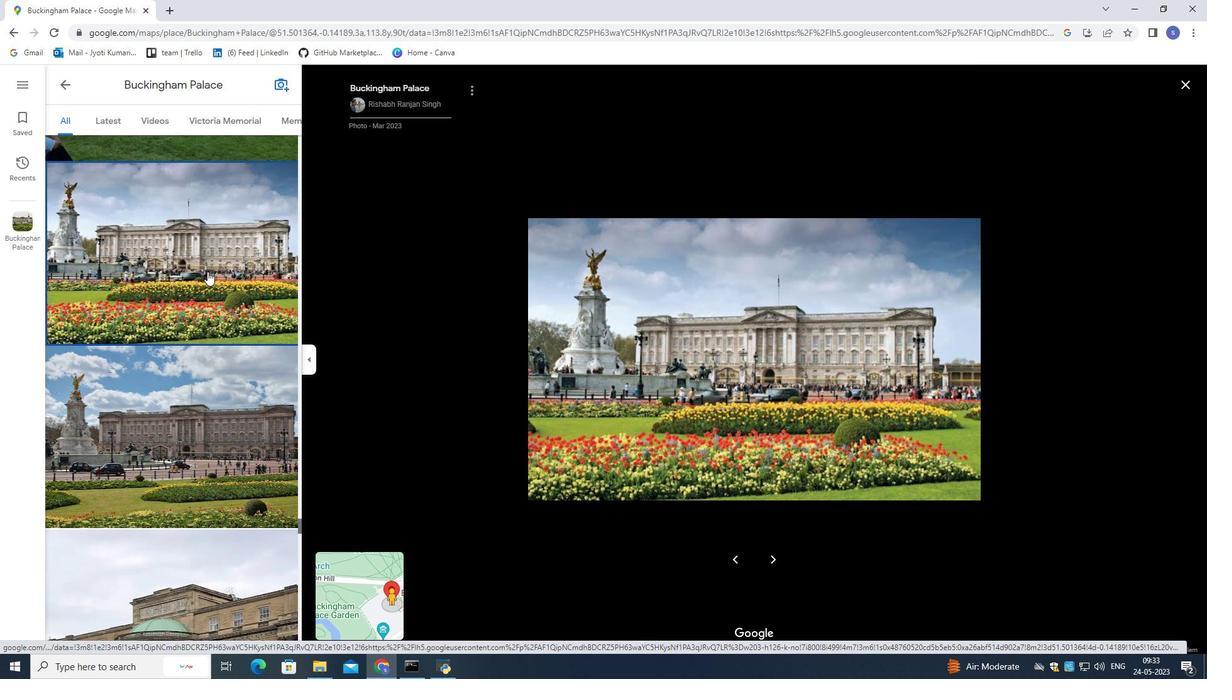 
Action: Mouse moved to (207, 274)
Screenshot: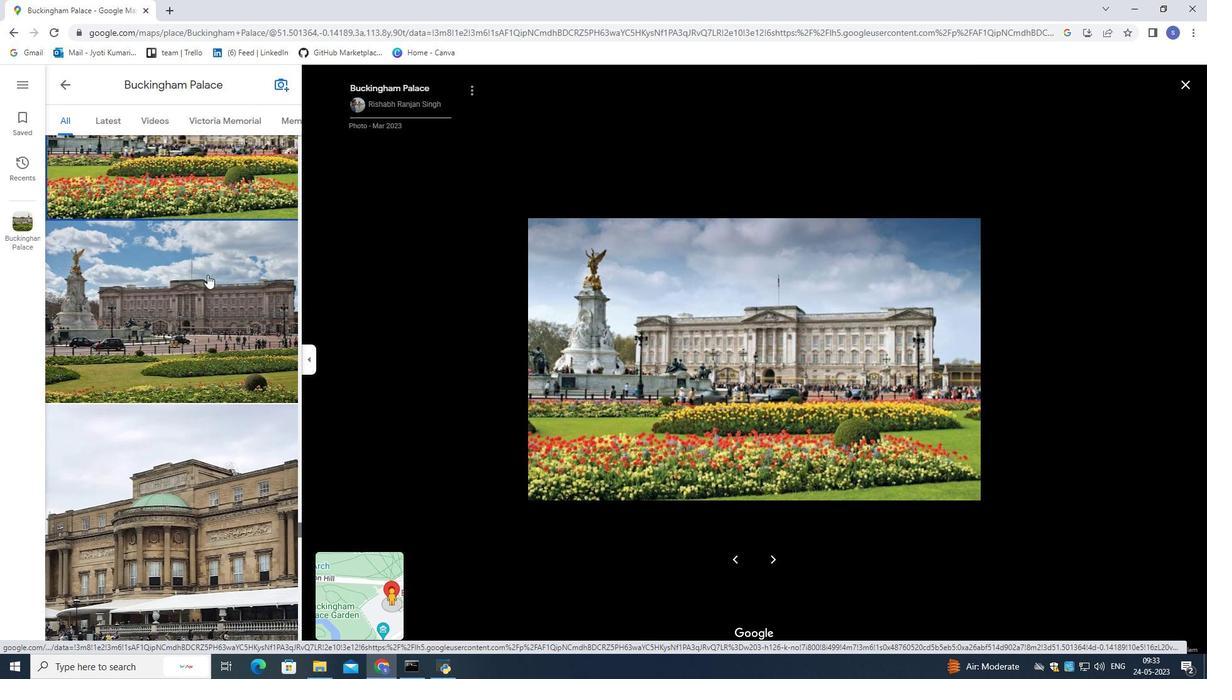 
Action: Mouse scrolled (207, 274) with delta (0, 0)
Screenshot: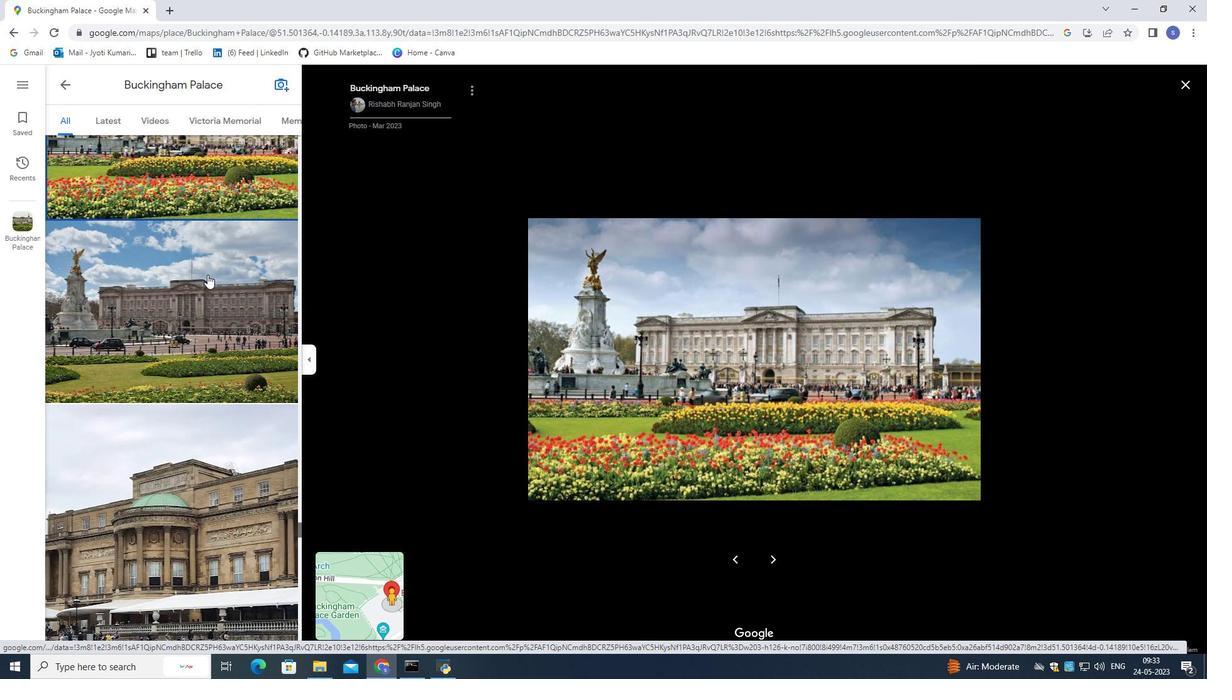 
Action: Mouse scrolled (207, 274) with delta (0, 0)
Screenshot: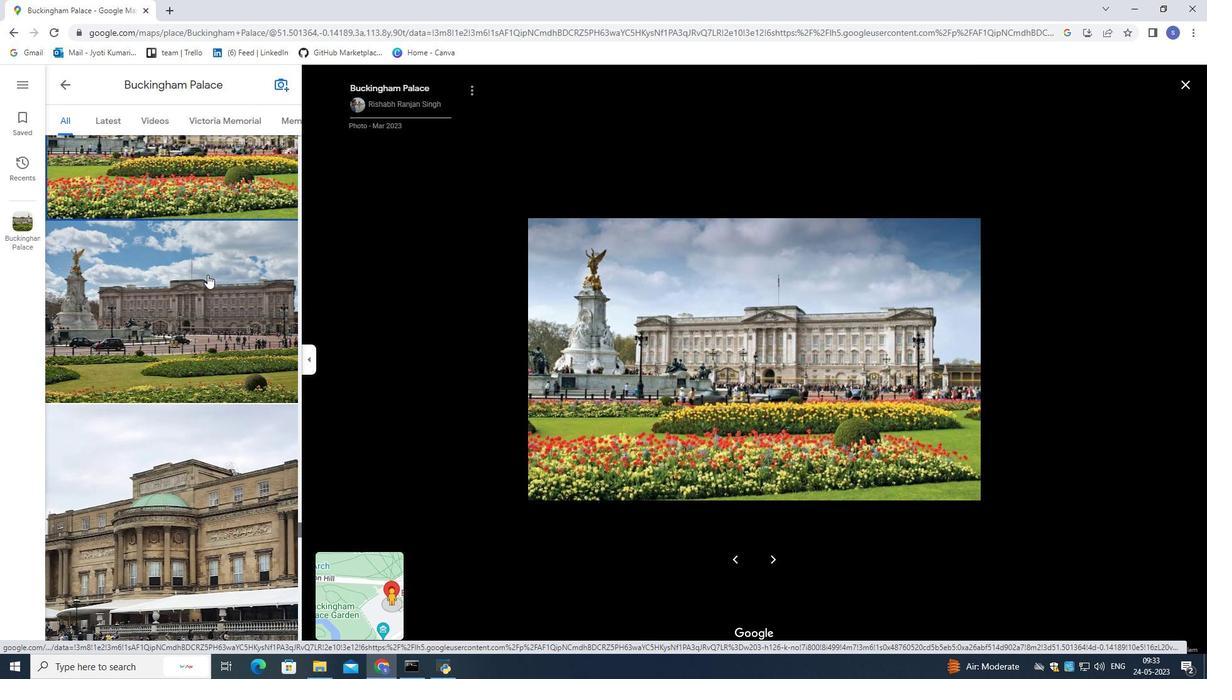 
Action: Mouse scrolled (207, 274) with delta (0, 0)
Screenshot: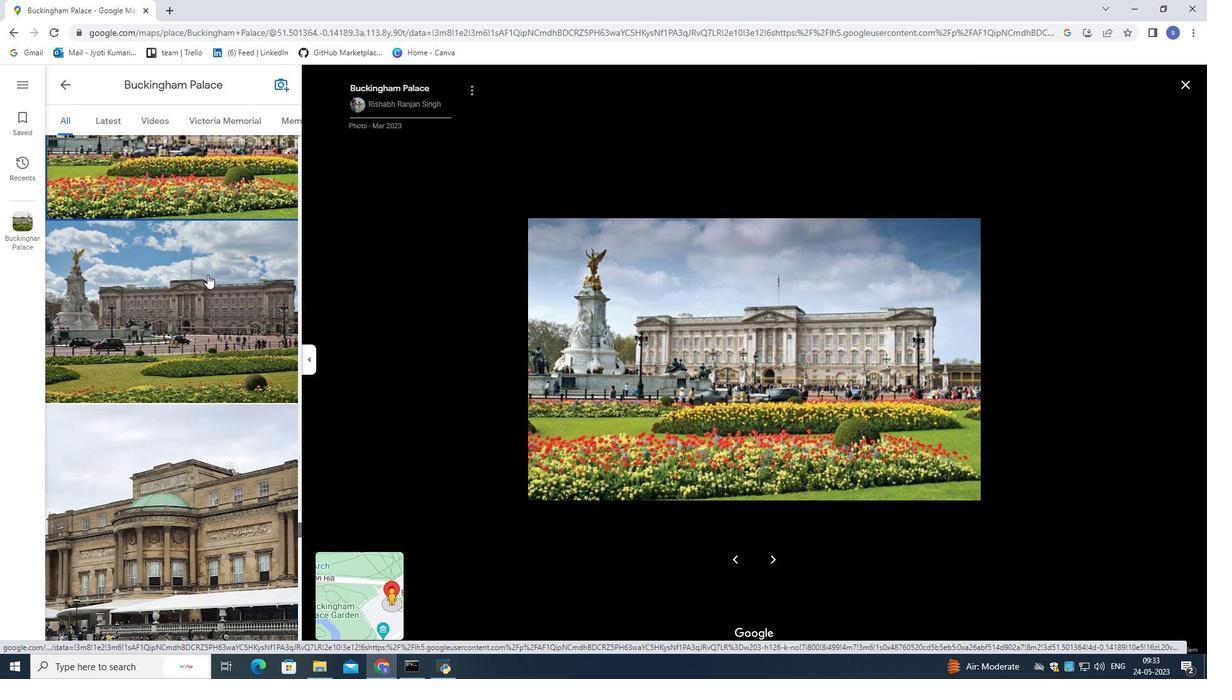 
Action: Mouse scrolled (207, 274) with delta (0, 0)
Screenshot: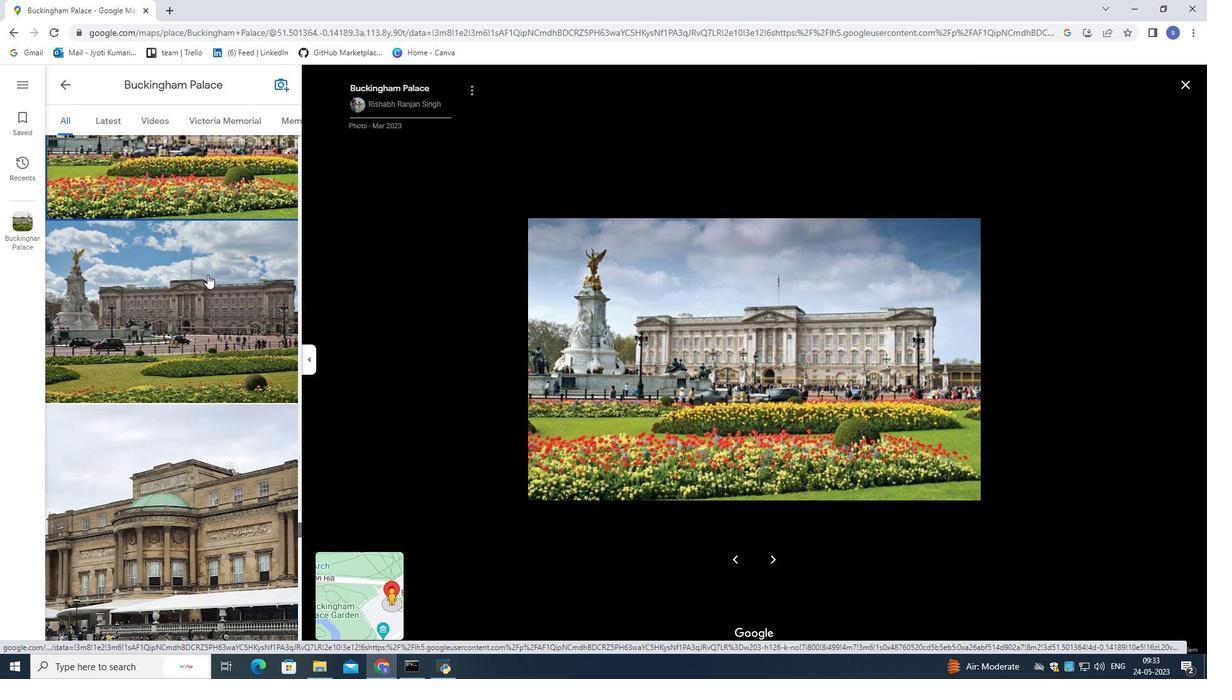 
Action: Mouse scrolled (207, 274) with delta (0, 0)
Screenshot: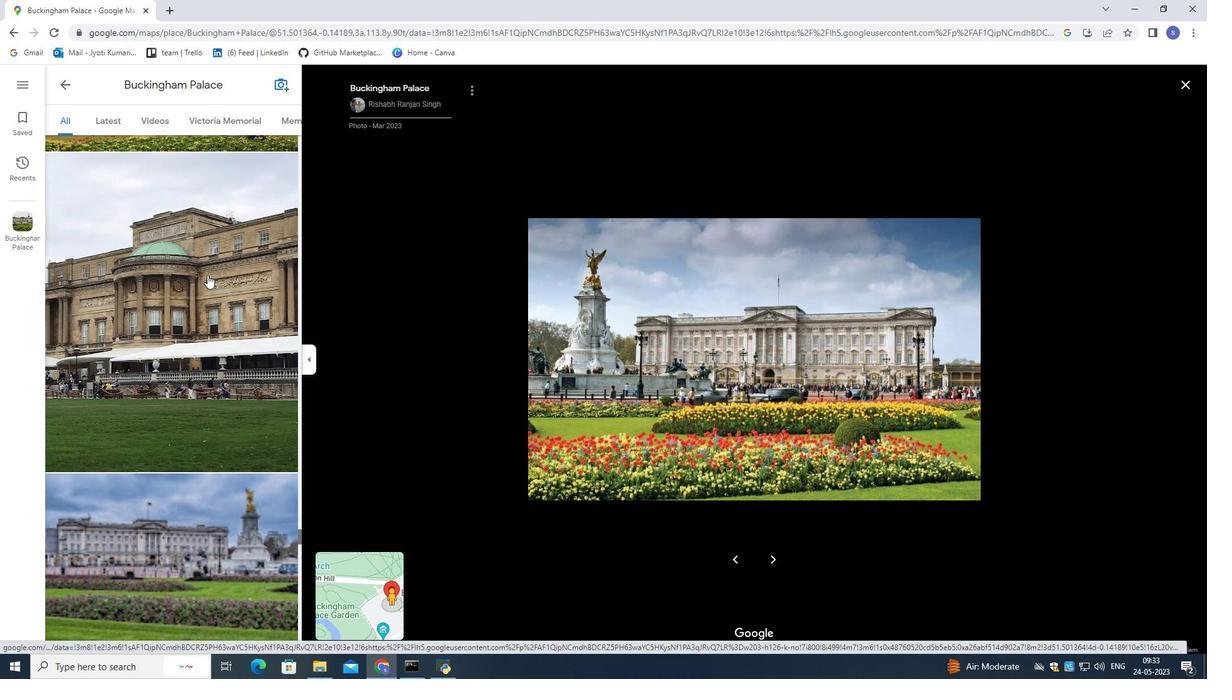 
Action: Mouse moved to (207, 274)
Screenshot: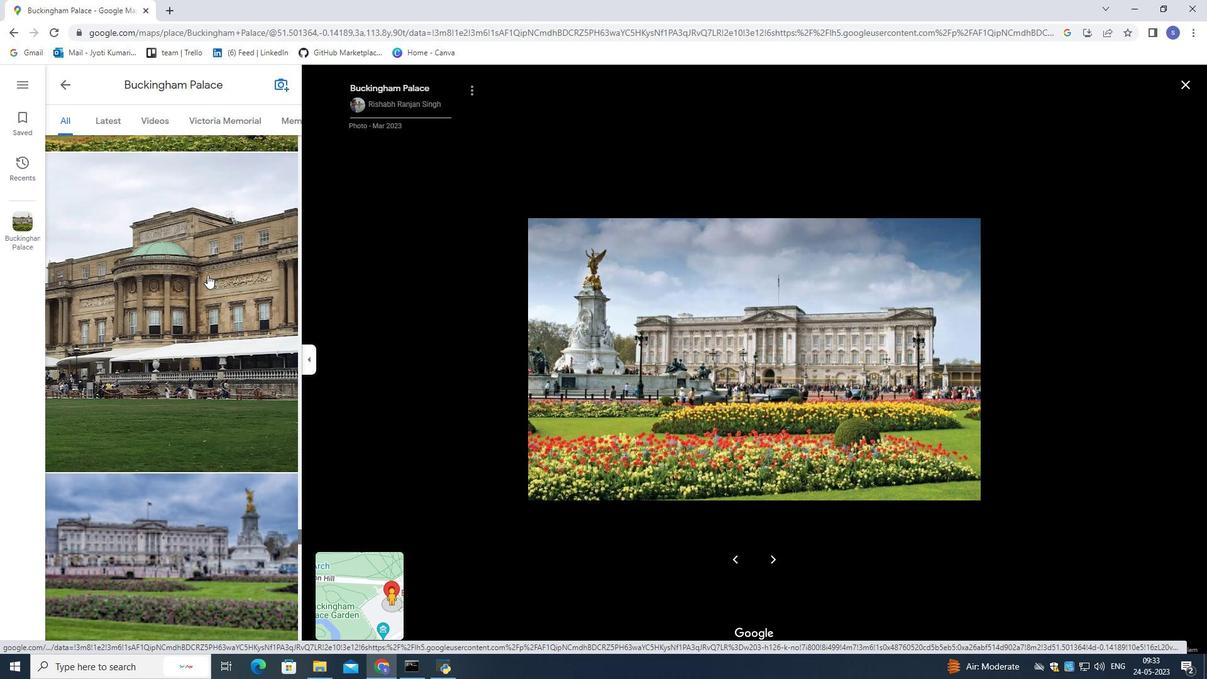 
Action: Mouse scrolled (207, 274) with delta (0, 0)
Screenshot: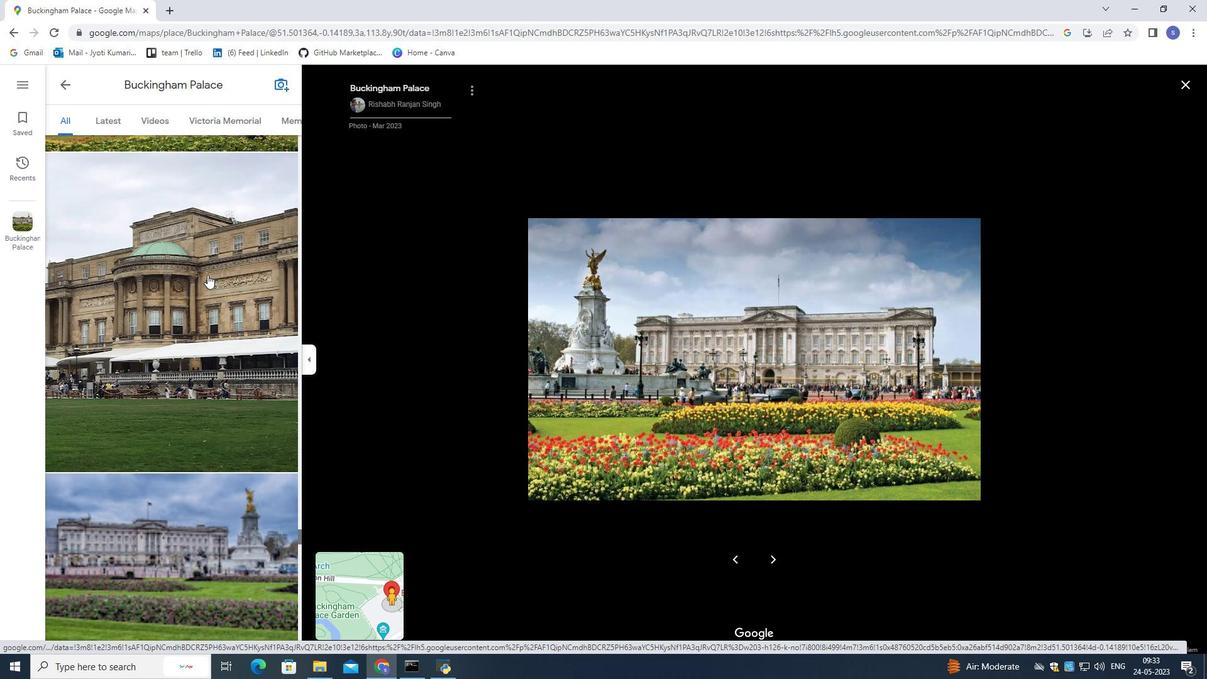 
Action: Mouse scrolled (207, 274) with delta (0, 0)
Screenshot: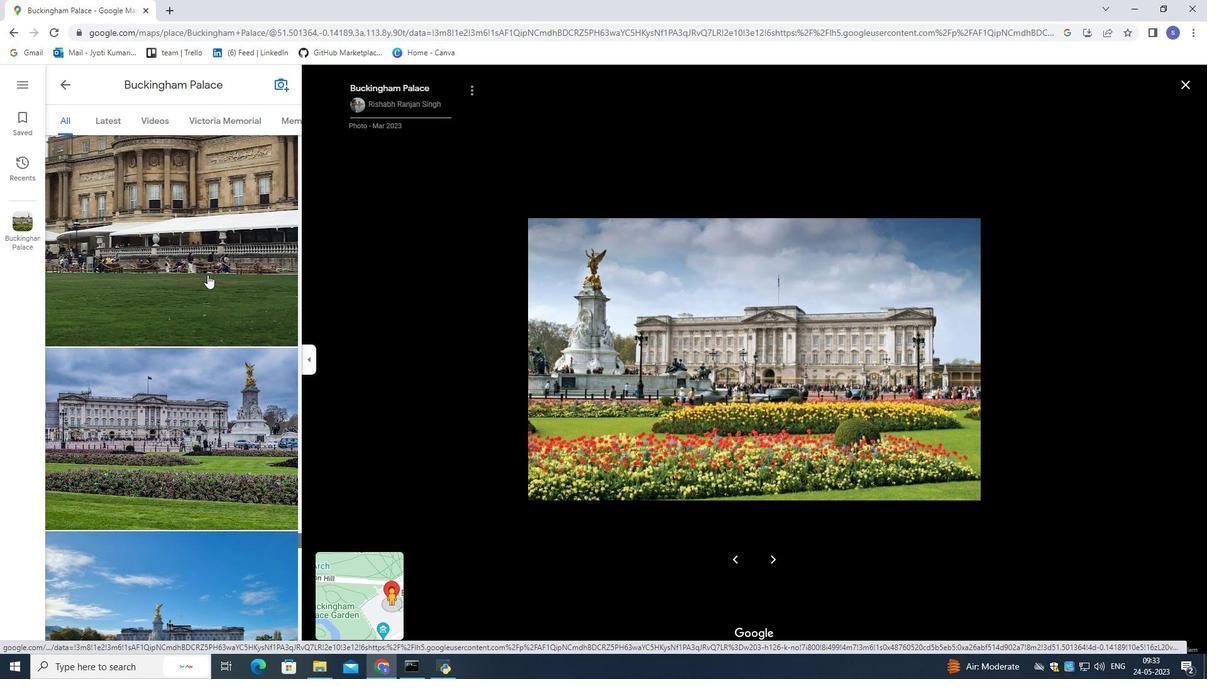 
Action: Mouse scrolled (207, 274) with delta (0, 0)
Screenshot: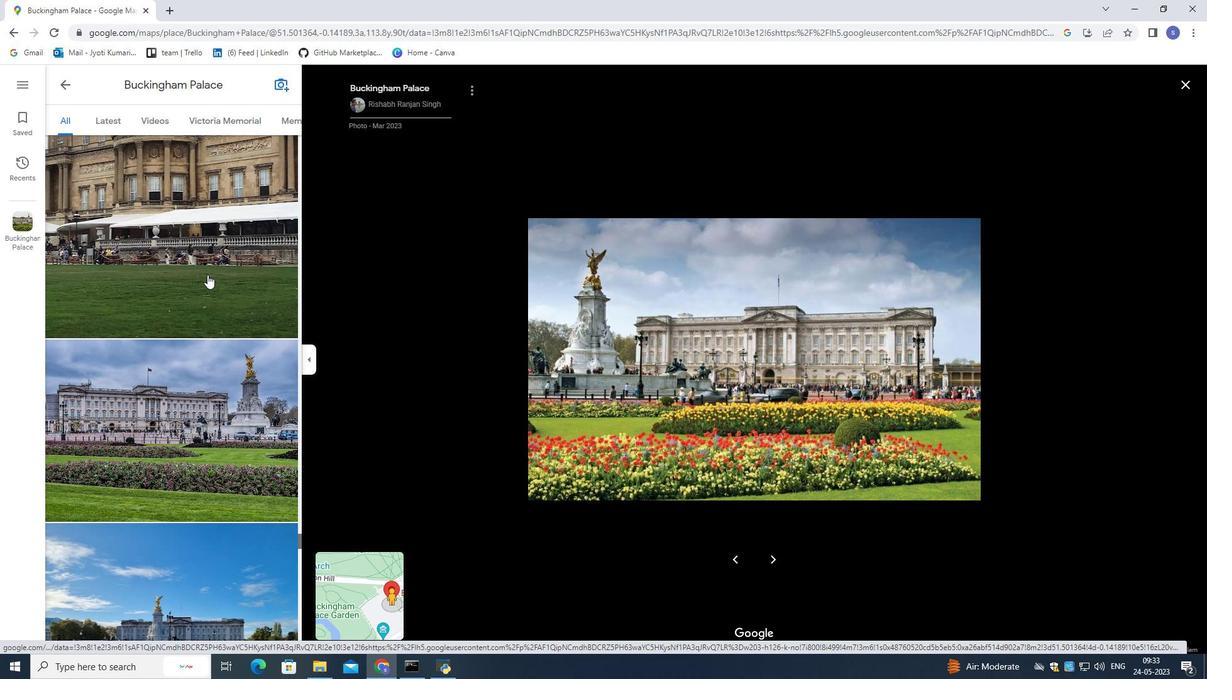 
Action: Mouse scrolled (207, 274) with delta (0, 0)
Screenshot: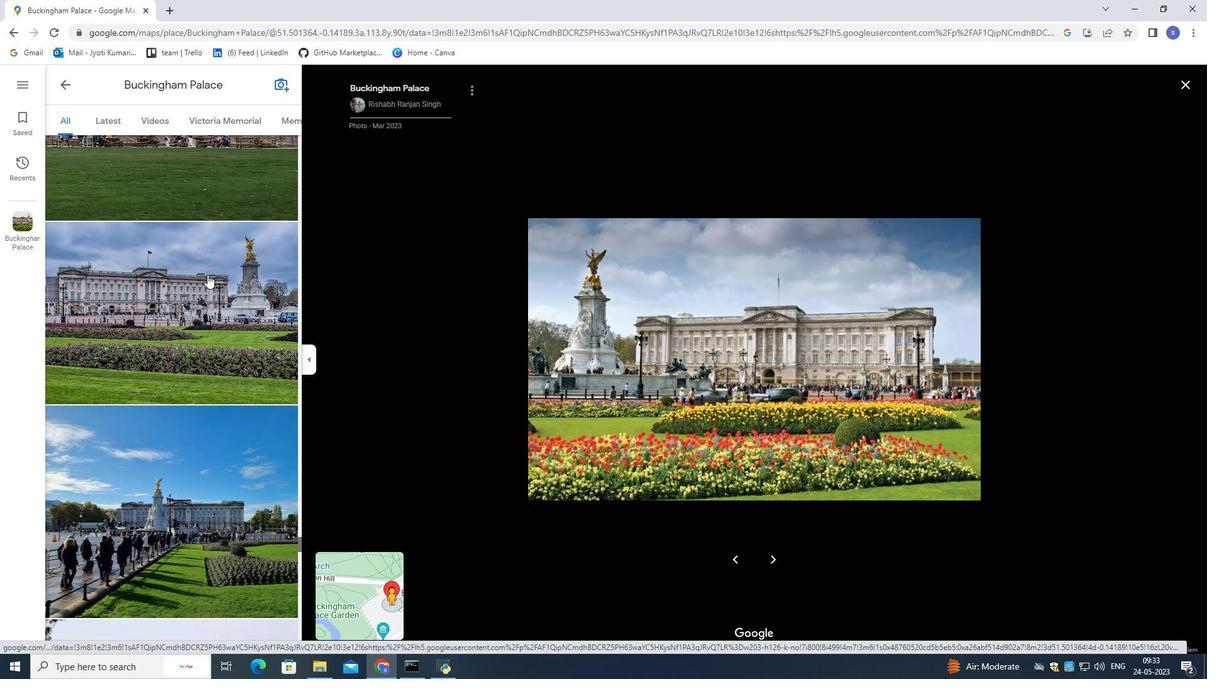 
Action: Mouse scrolled (207, 274) with delta (0, 0)
Screenshot: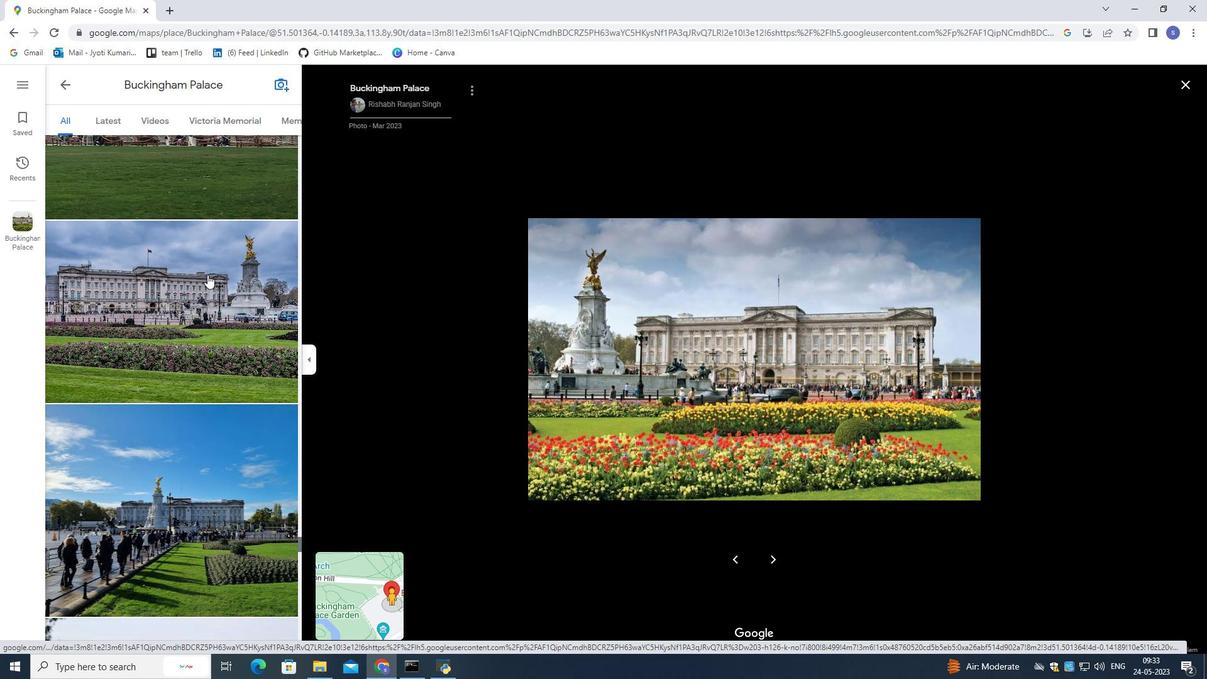 
Action: Mouse scrolled (207, 274) with delta (0, 0)
Screenshot: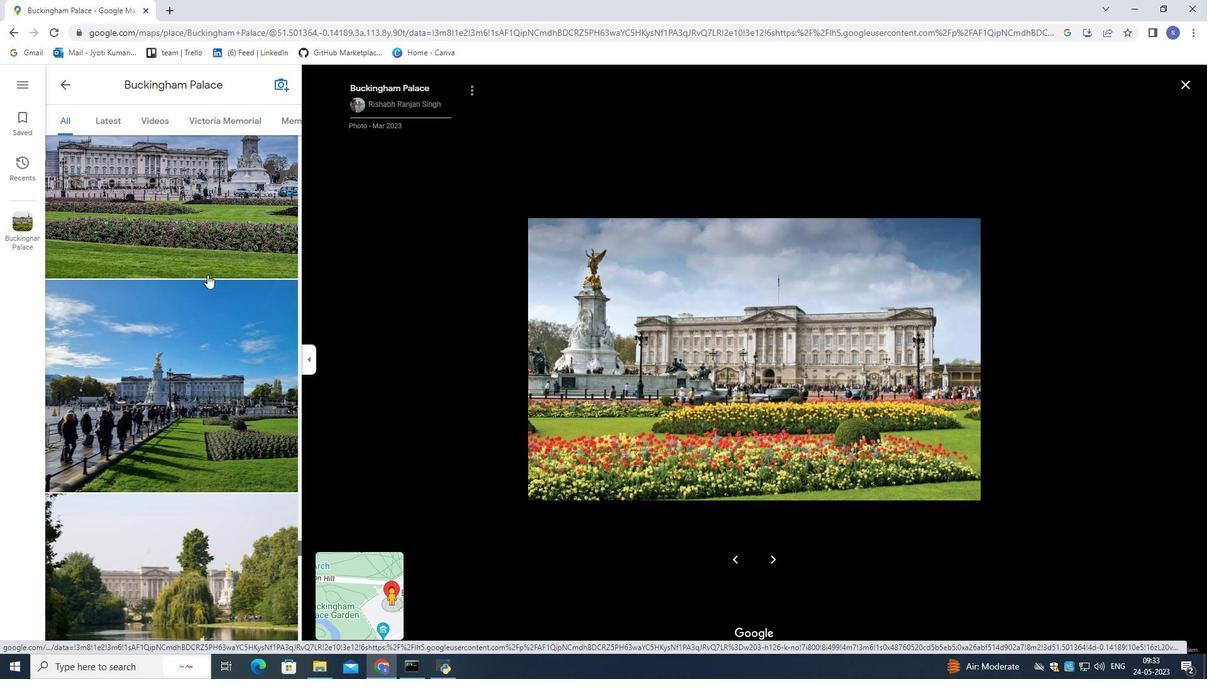 
Action: Mouse scrolled (207, 274) with delta (0, 0)
Screenshot: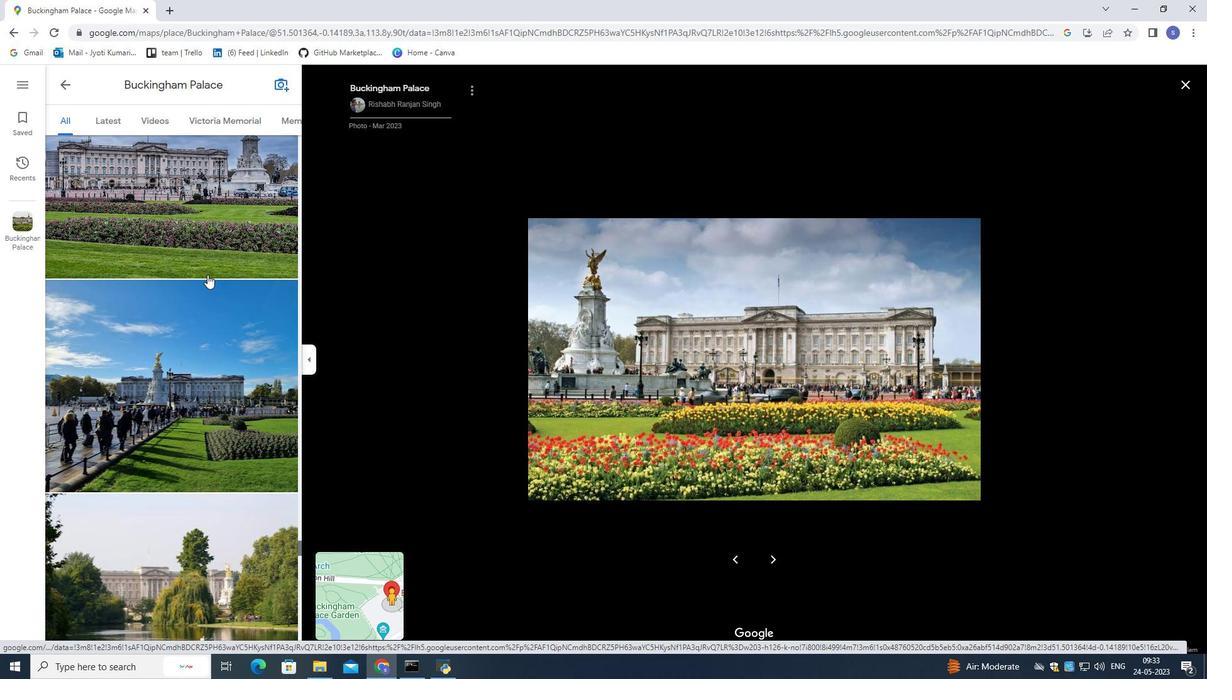 
Action: Mouse pressed left at (207, 274)
